 Task: Search one way flight ticket for 4 adults, 2 children, 2 infants in seat and 1 infant on lap in economy from Kansas City: Kansas City International Airport (was Mid-continent International) to Fort Wayne: Fort Wayne International Airport on 5-4-2023. Choice of flights is Southwest. Price is upto 65000. Outbound departure time preference is 8:15.
Action: Mouse moved to (352, 133)
Screenshot: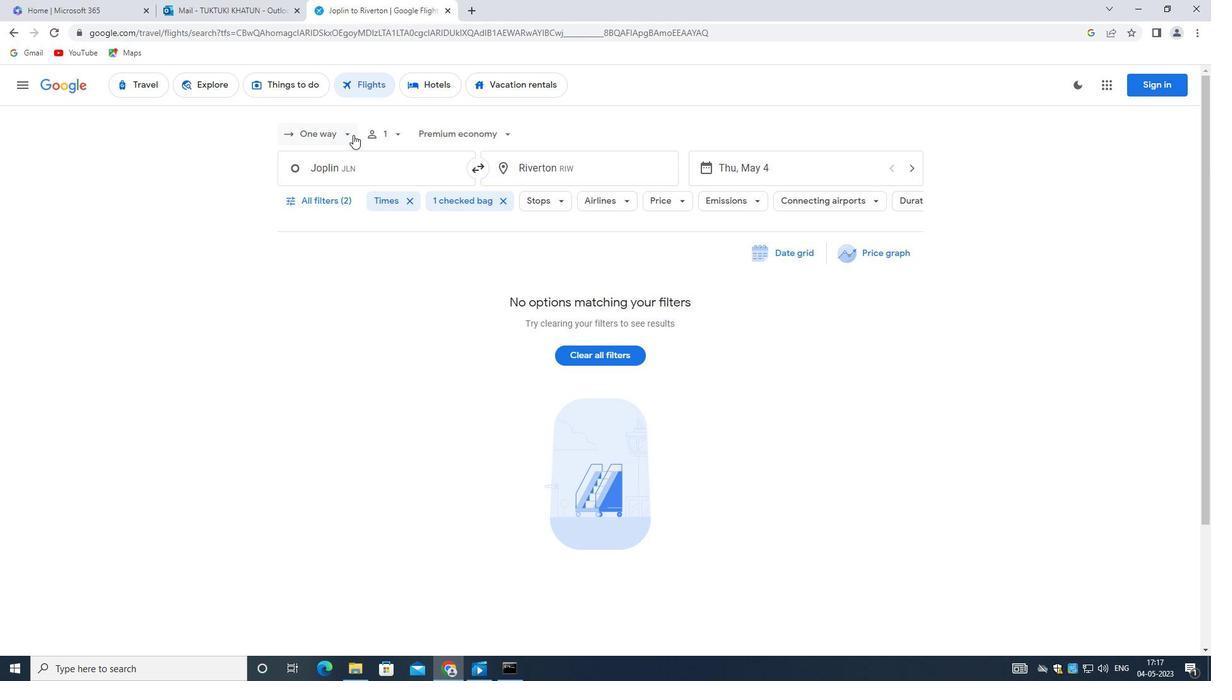 
Action: Mouse pressed left at (352, 133)
Screenshot: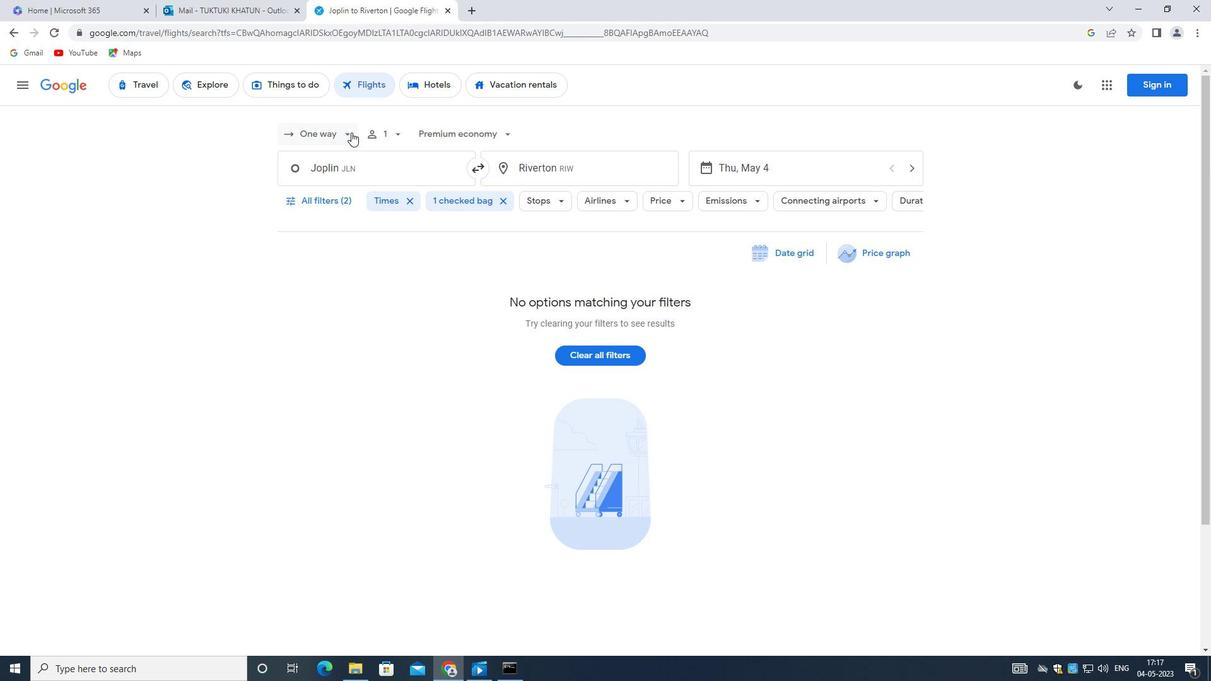 
Action: Mouse moved to (332, 201)
Screenshot: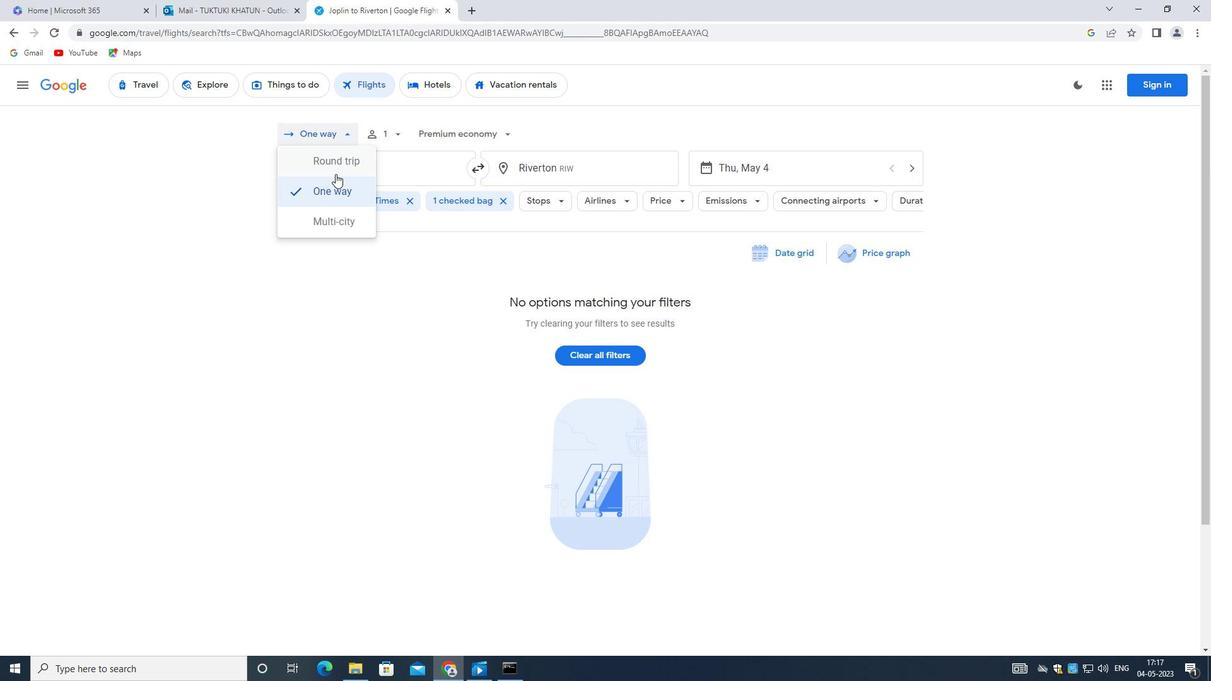 
Action: Mouse pressed left at (332, 201)
Screenshot: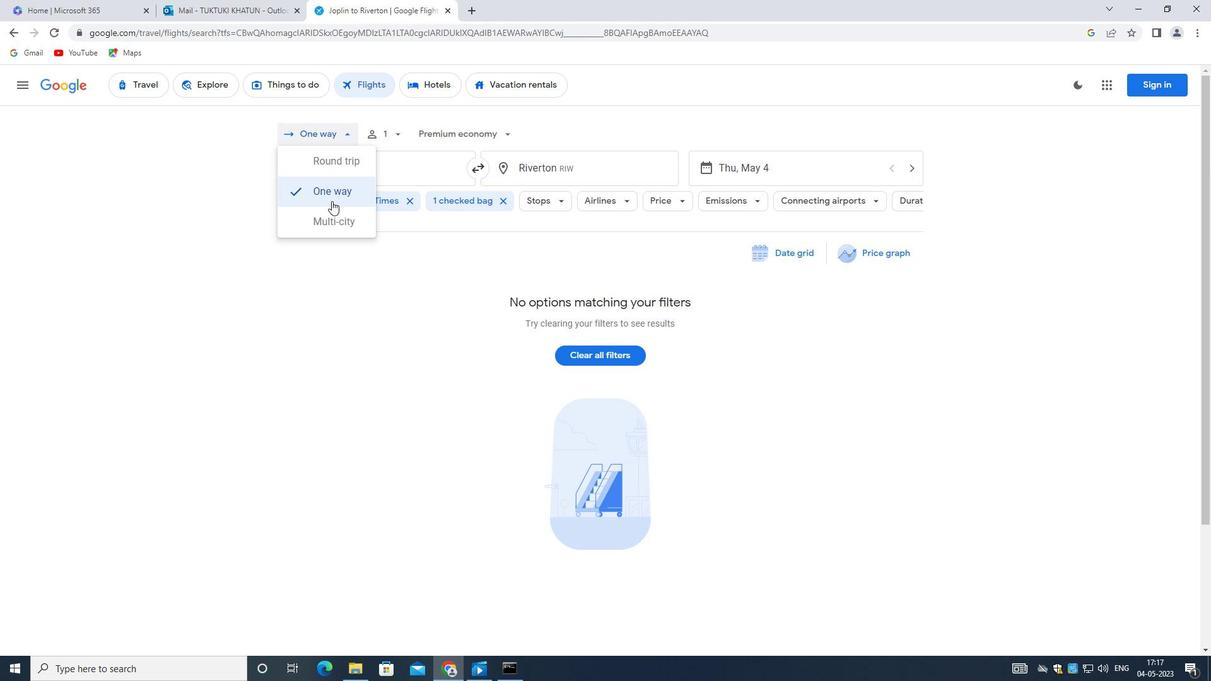 
Action: Mouse moved to (388, 137)
Screenshot: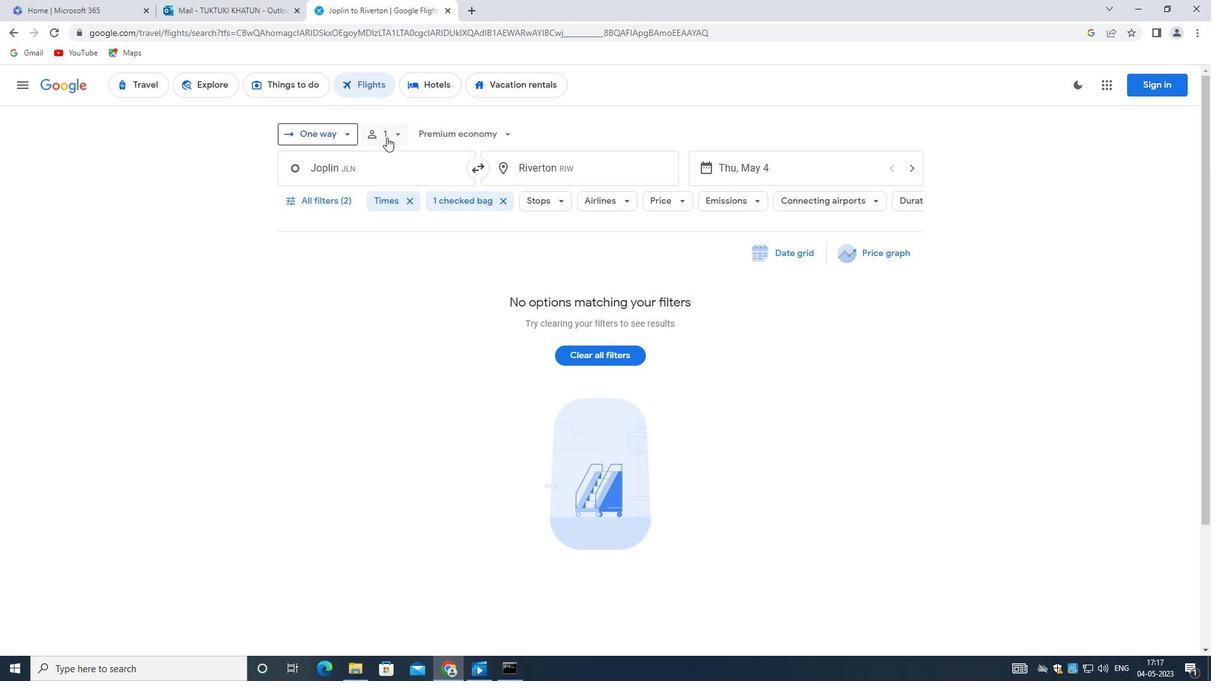 
Action: Mouse pressed left at (388, 137)
Screenshot: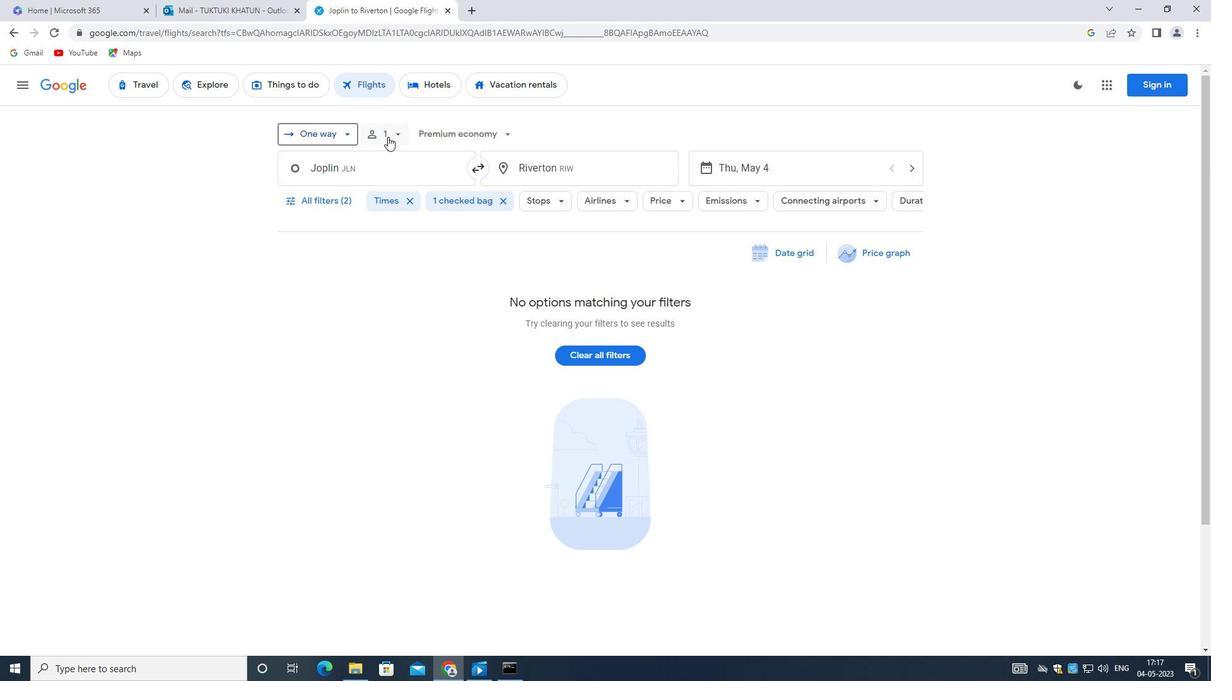 
Action: Mouse moved to (490, 161)
Screenshot: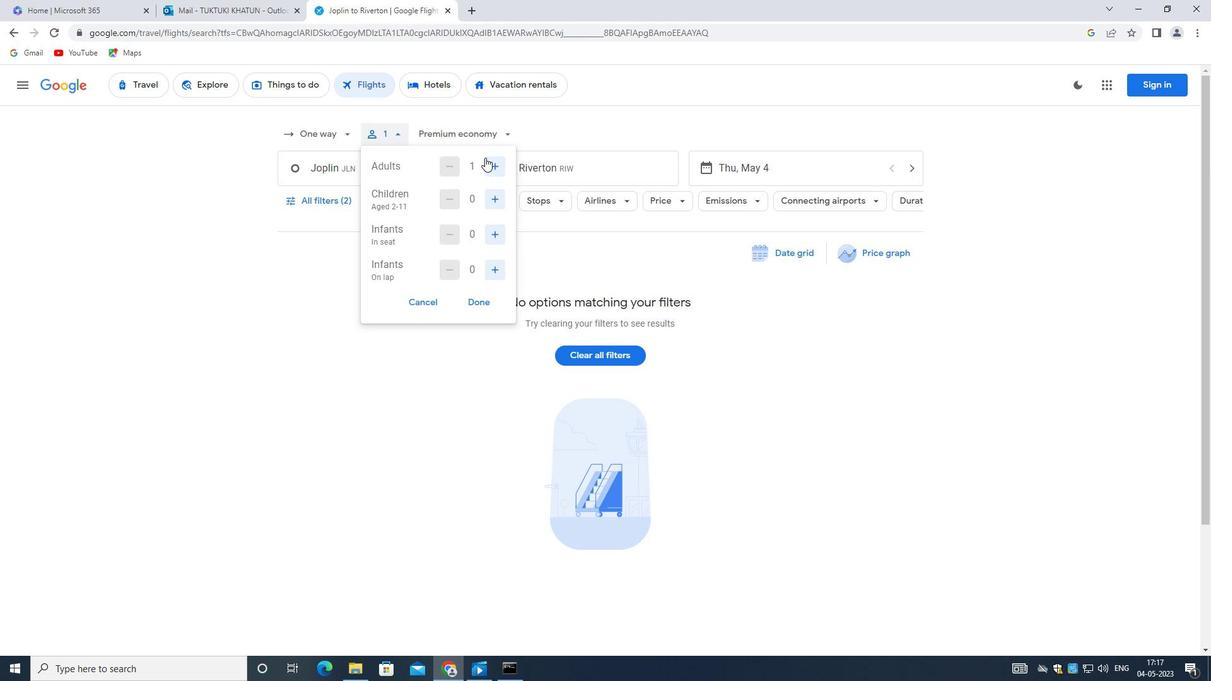 
Action: Mouse pressed left at (490, 161)
Screenshot: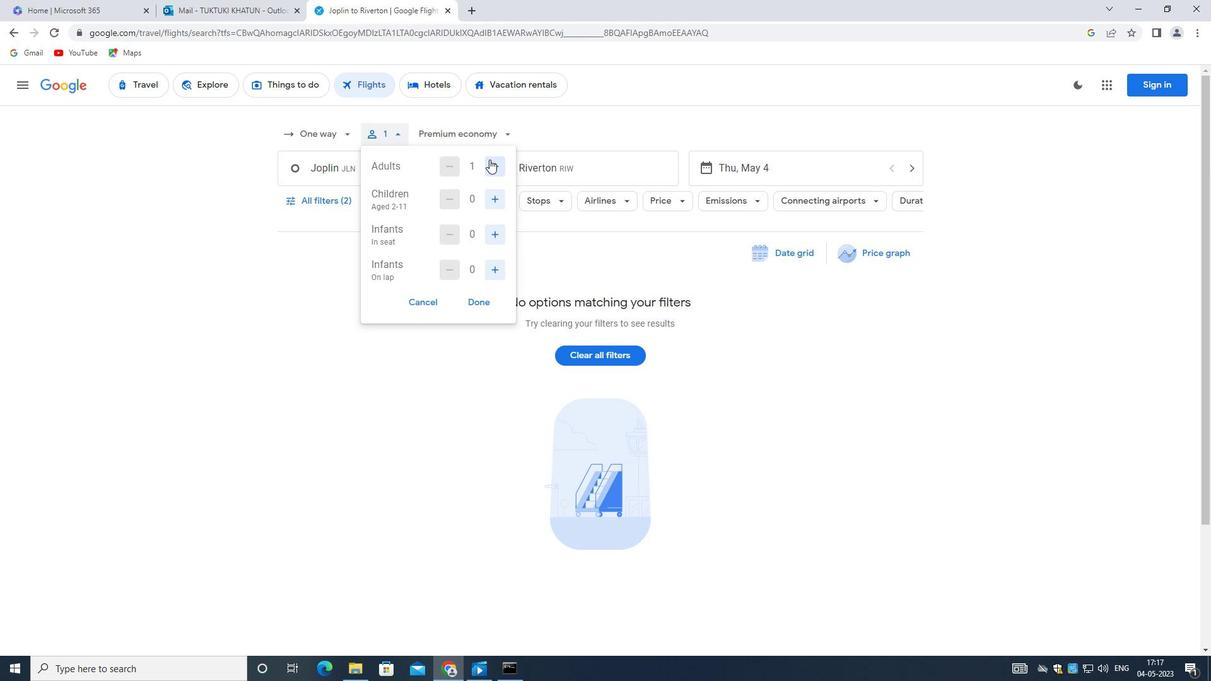 
Action: Mouse moved to (490, 158)
Screenshot: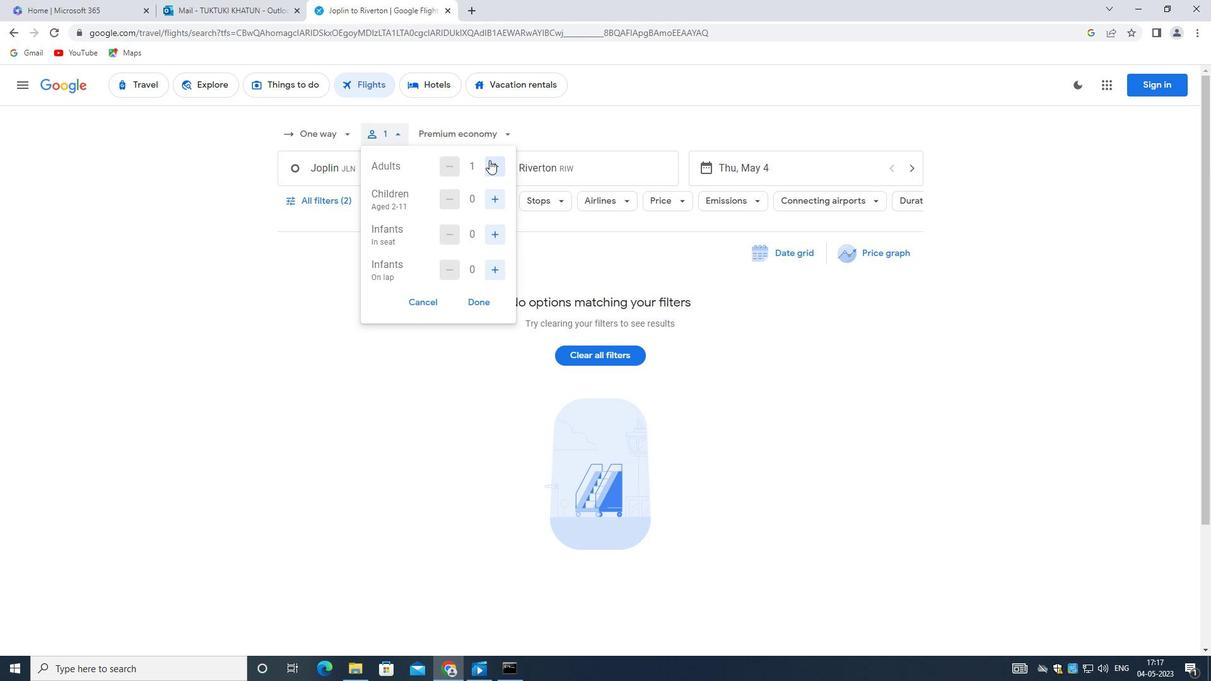 
Action: Mouse pressed left at (490, 158)
Screenshot: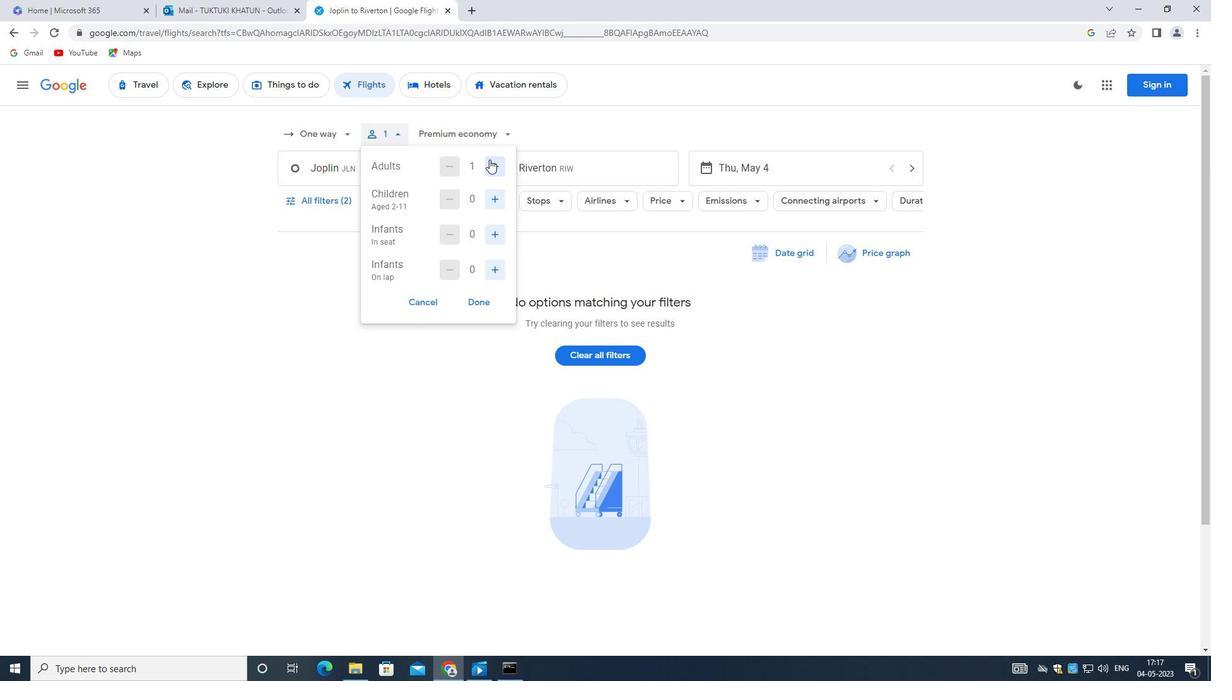 
Action: Mouse moved to (490, 162)
Screenshot: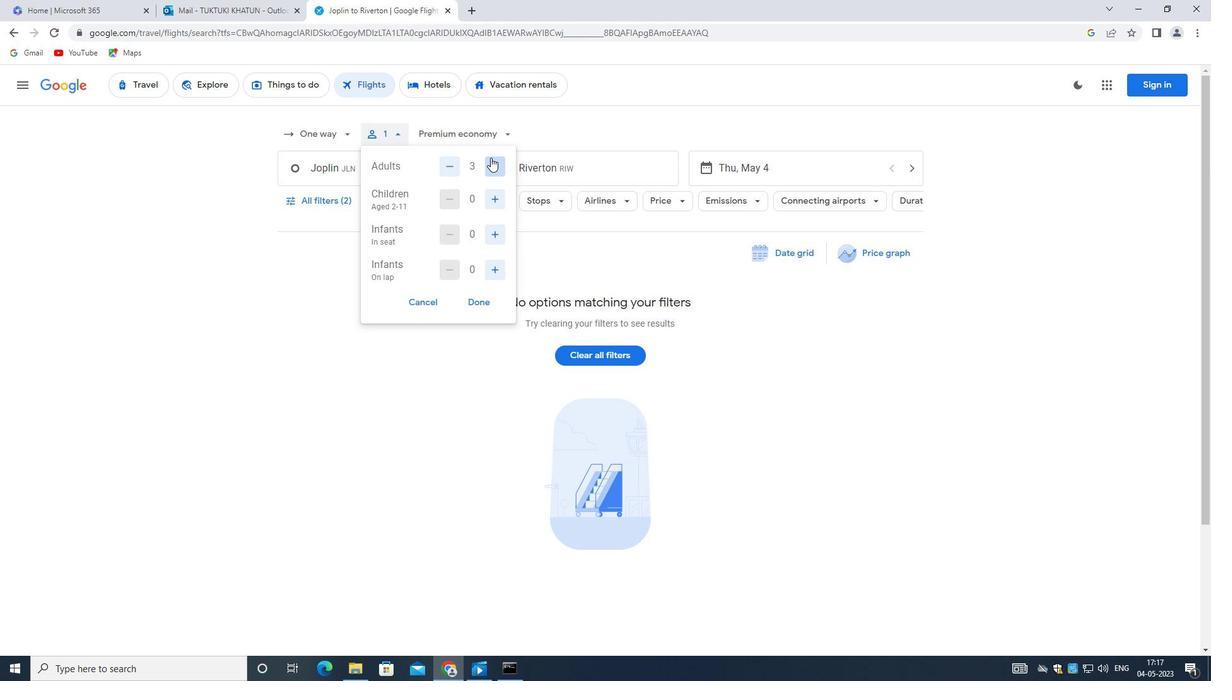 
Action: Mouse pressed left at (490, 162)
Screenshot: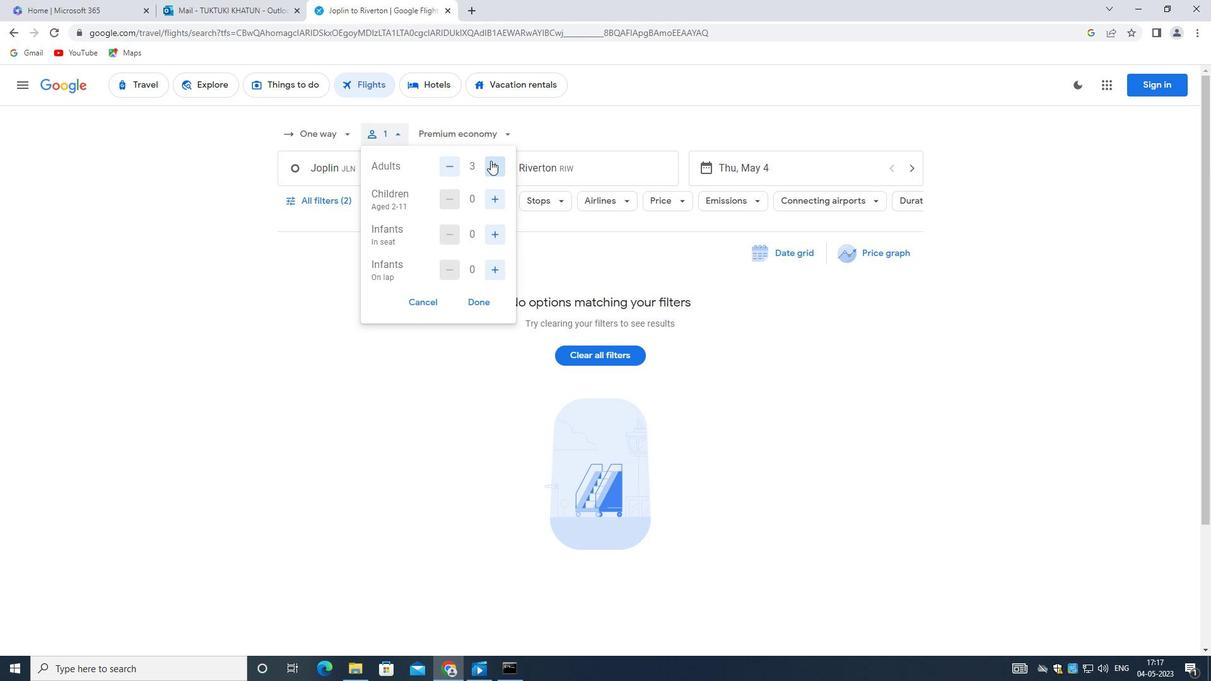 
Action: Mouse moved to (495, 205)
Screenshot: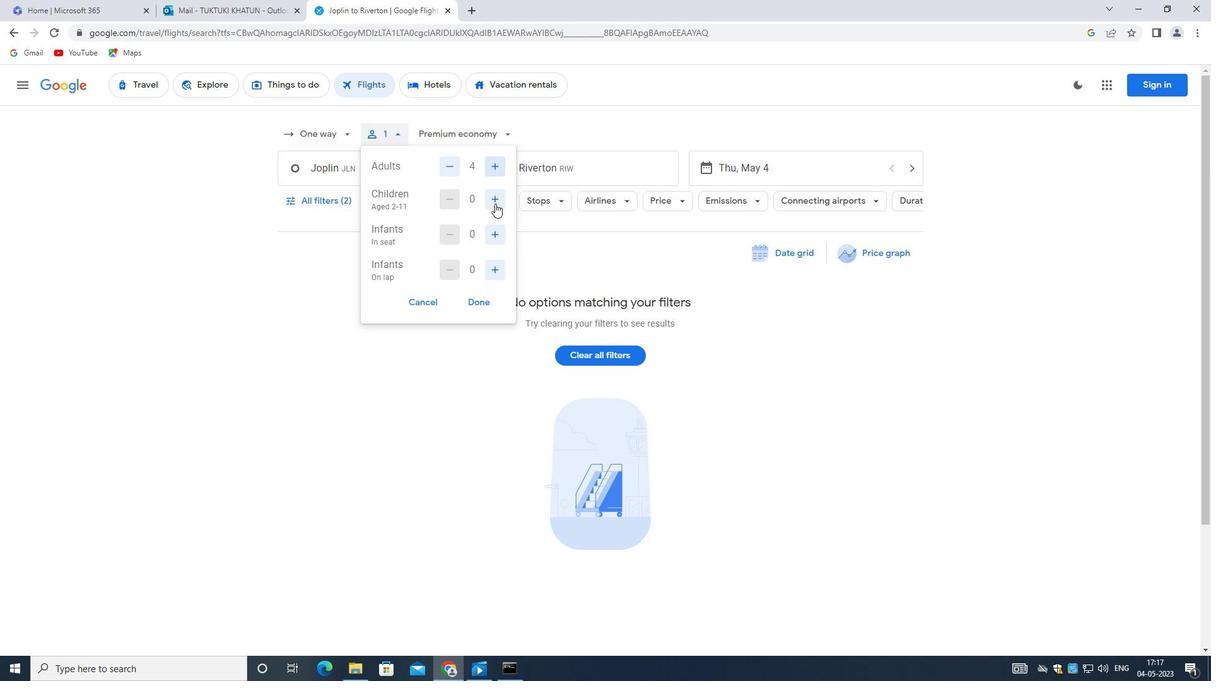 
Action: Mouse pressed left at (495, 205)
Screenshot: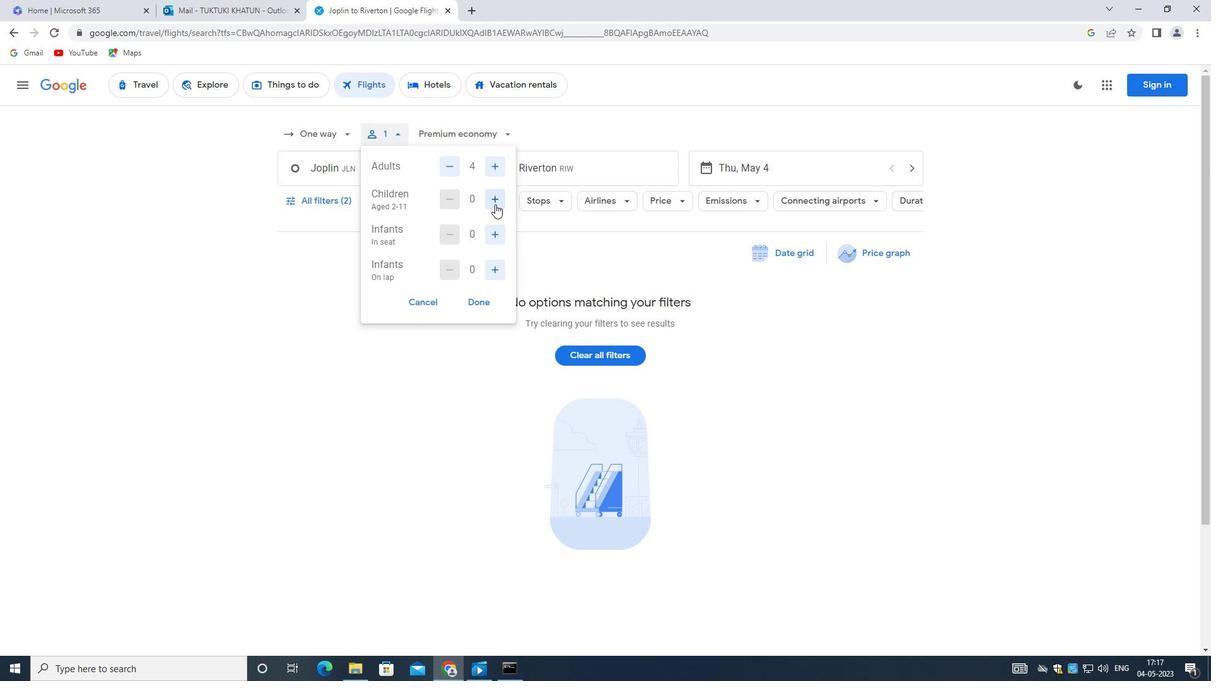 
Action: Mouse moved to (497, 204)
Screenshot: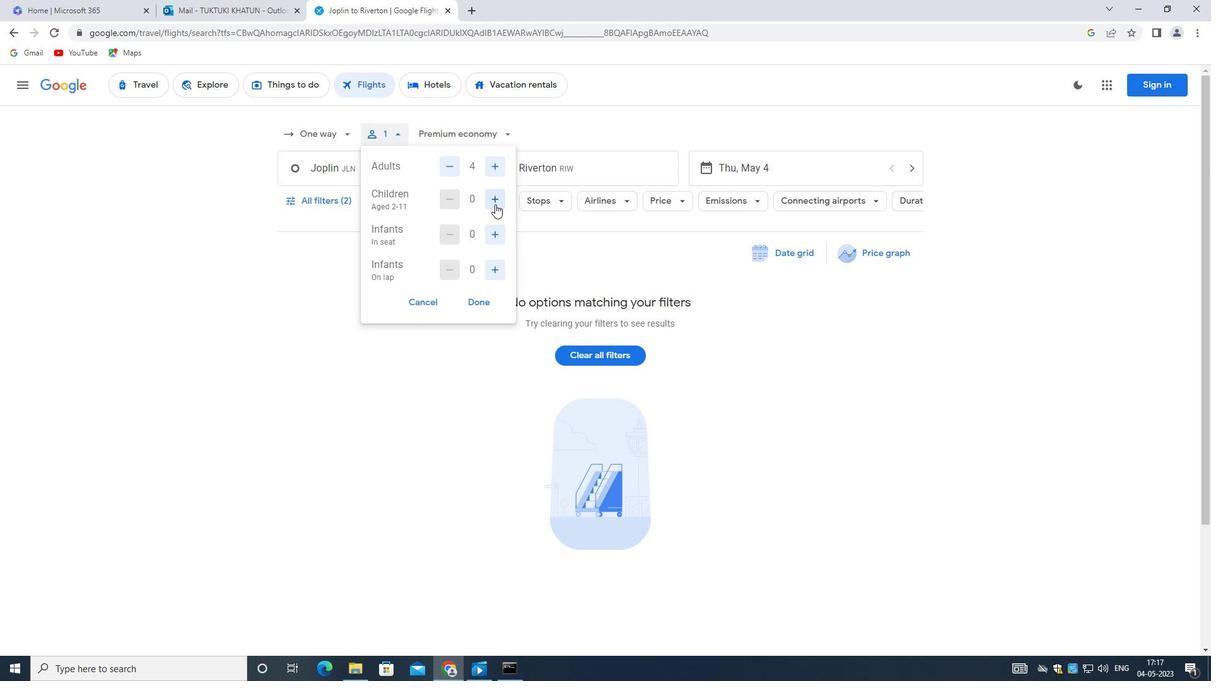 
Action: Mouse pressed left at (497, 204)
Screenshot: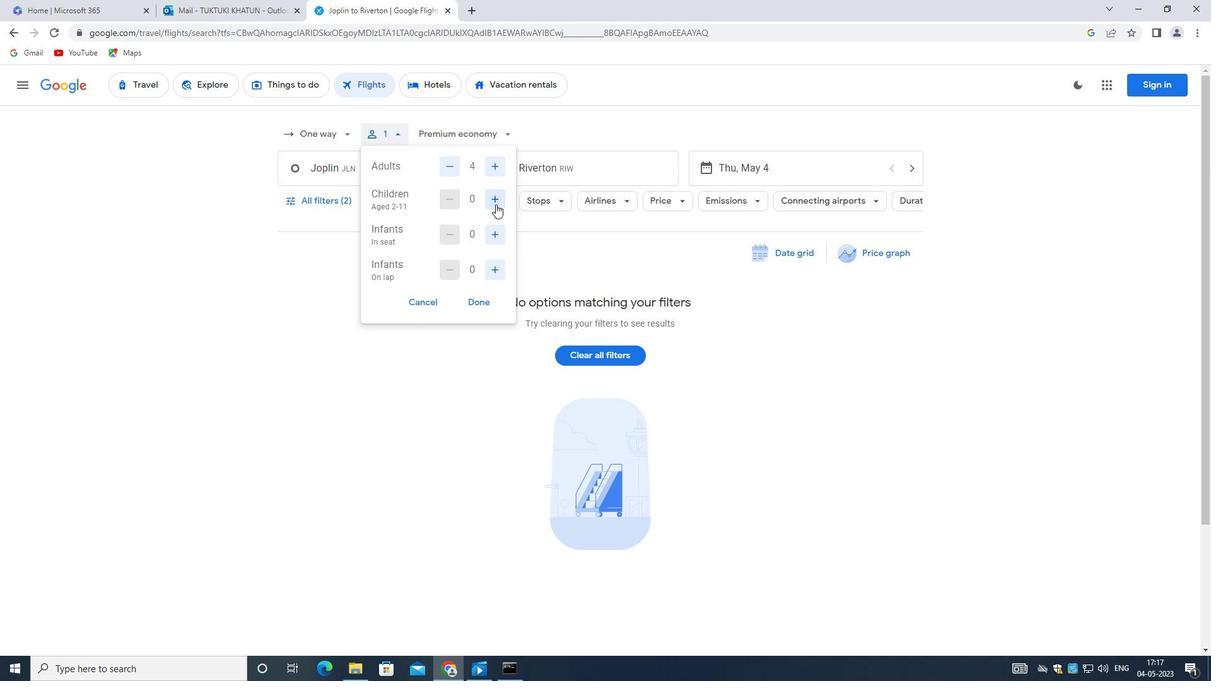 
Action: Mouse moved to (495, 238)
Screenshot: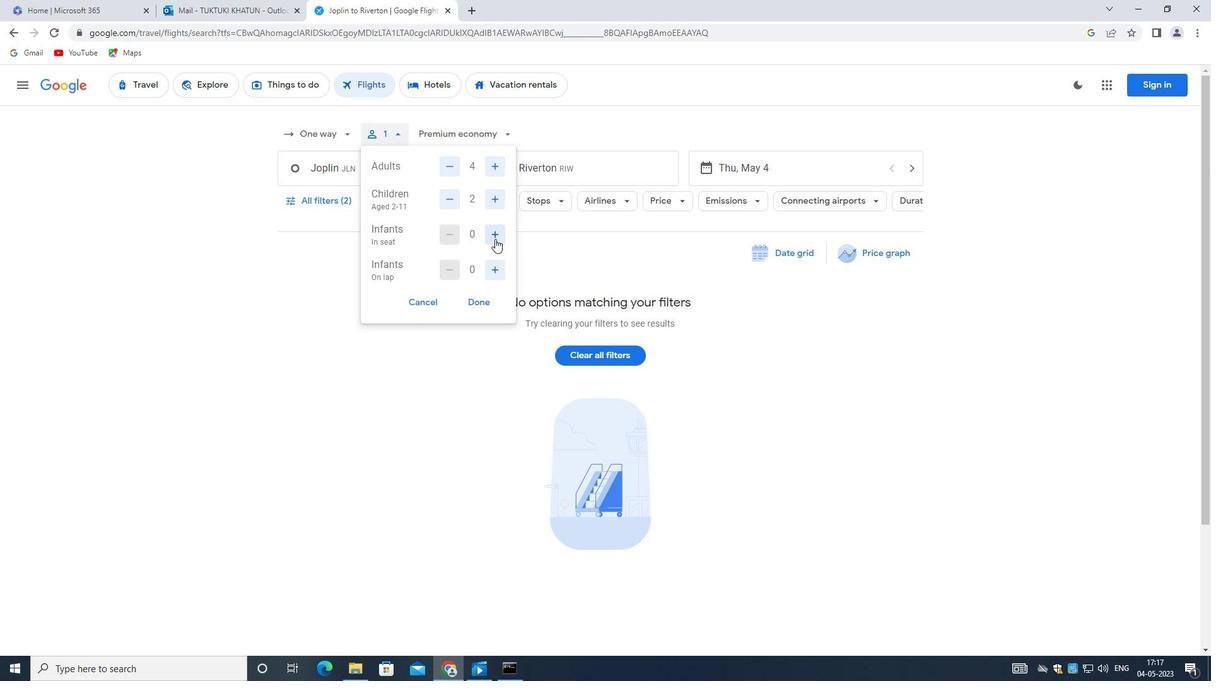 
Action: Mouse pressed left at (495, 238)
Screenshot: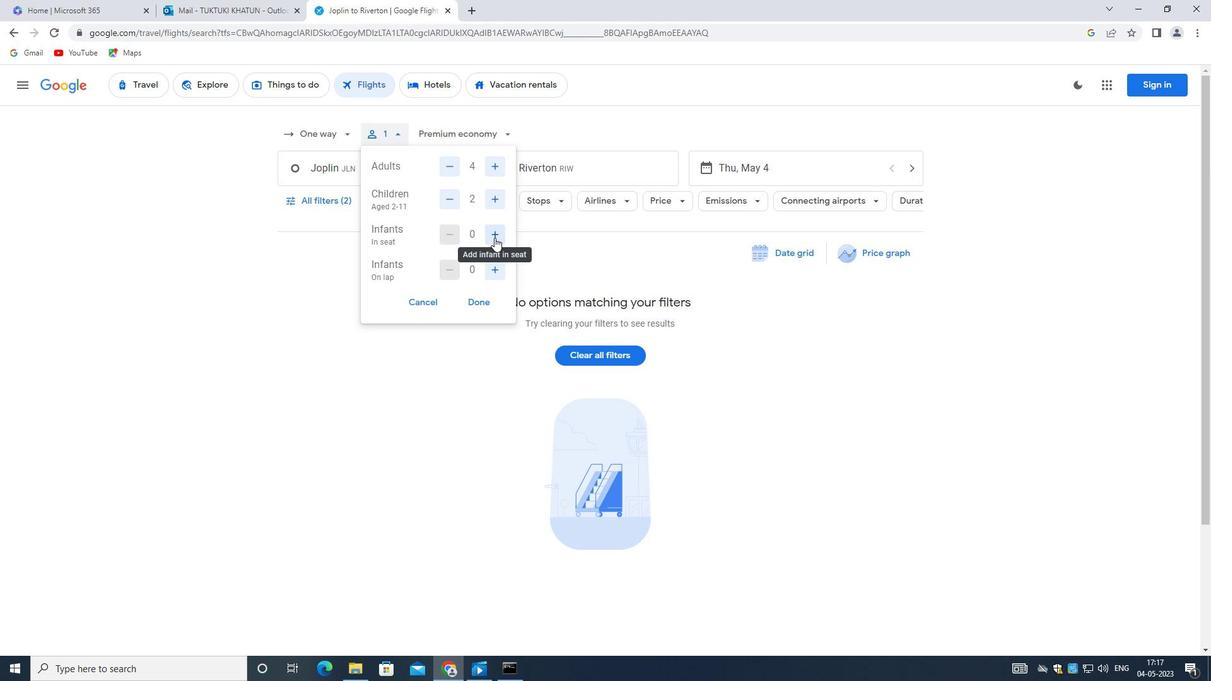 
Action: Mouse pressed left at (495, 238)
Screenshot: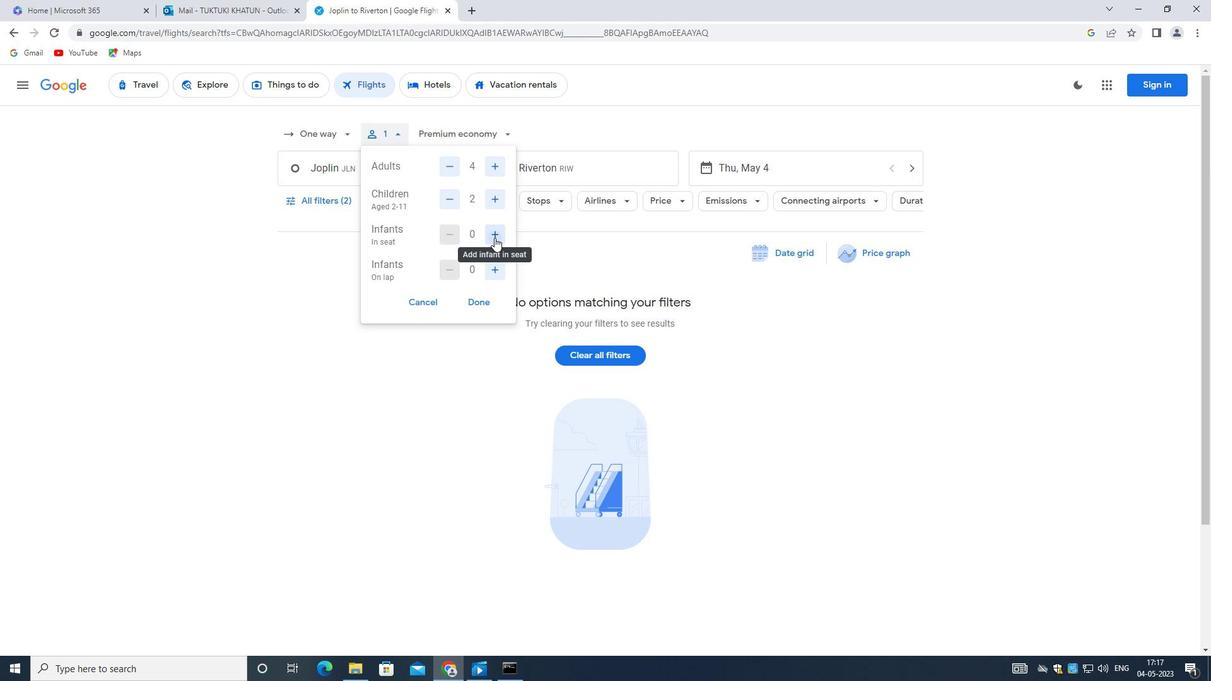 
Action: Mouse moved to (495, 270)
Screenshot: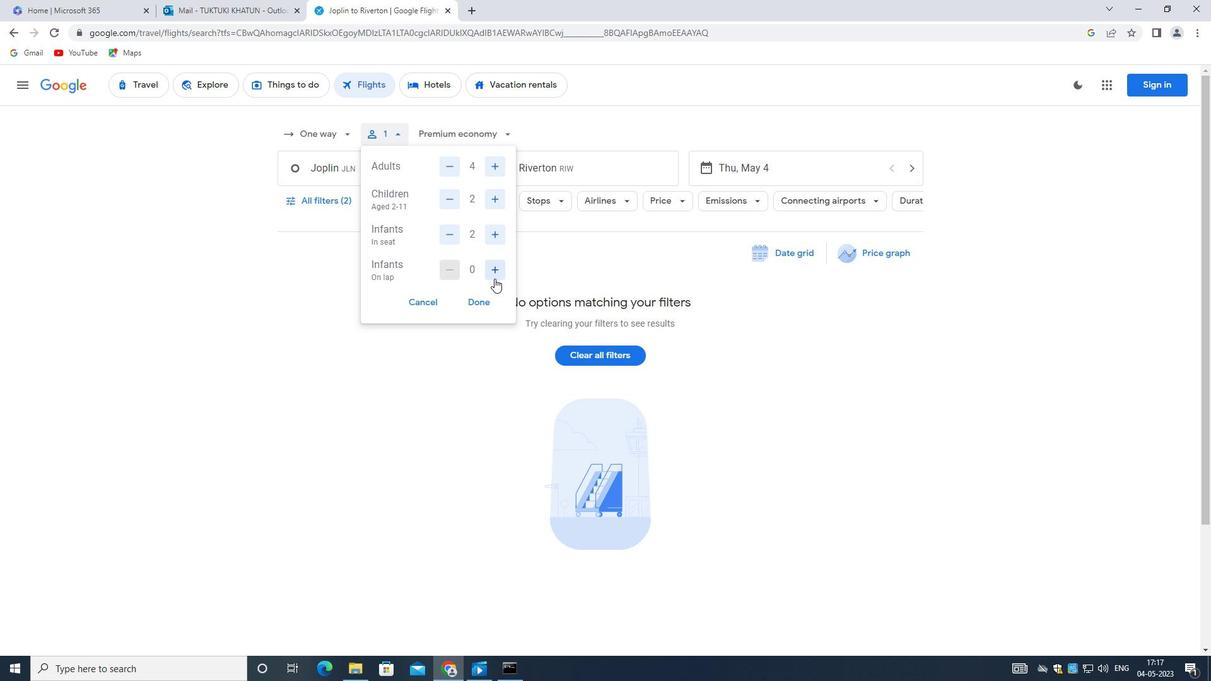 
Action: Mouse pressed left at (495, 270)
Screenshot: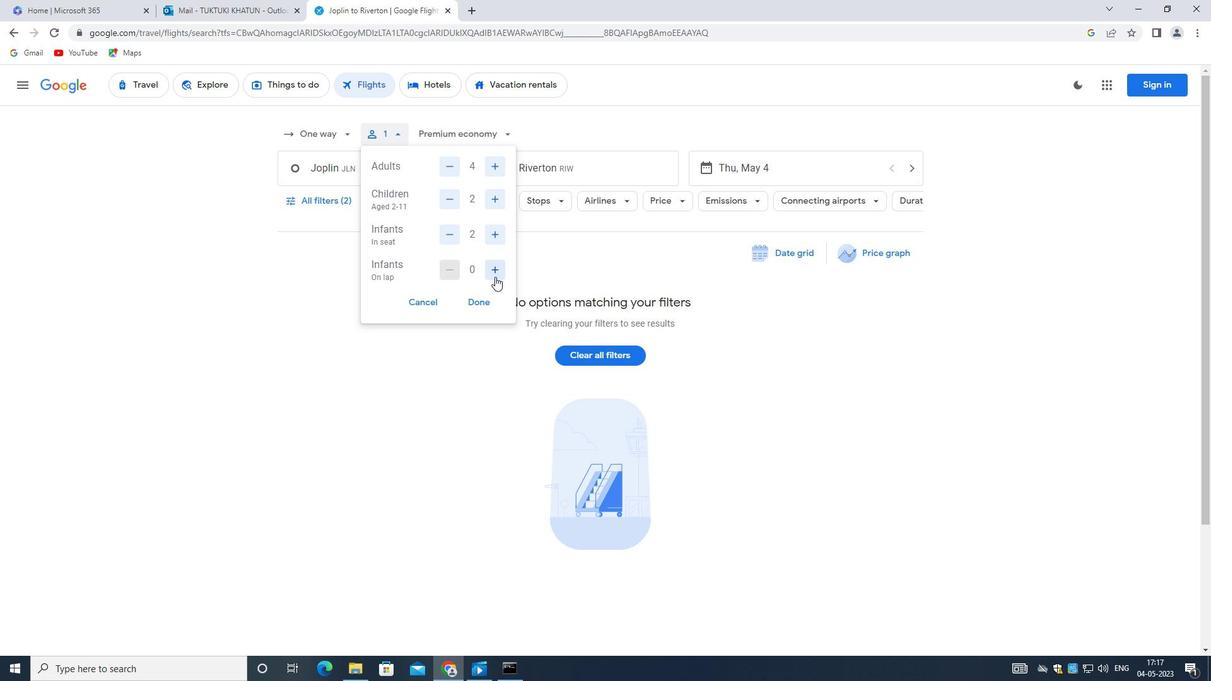 
Action: Mouse moved to (473, 299)
Screenshot: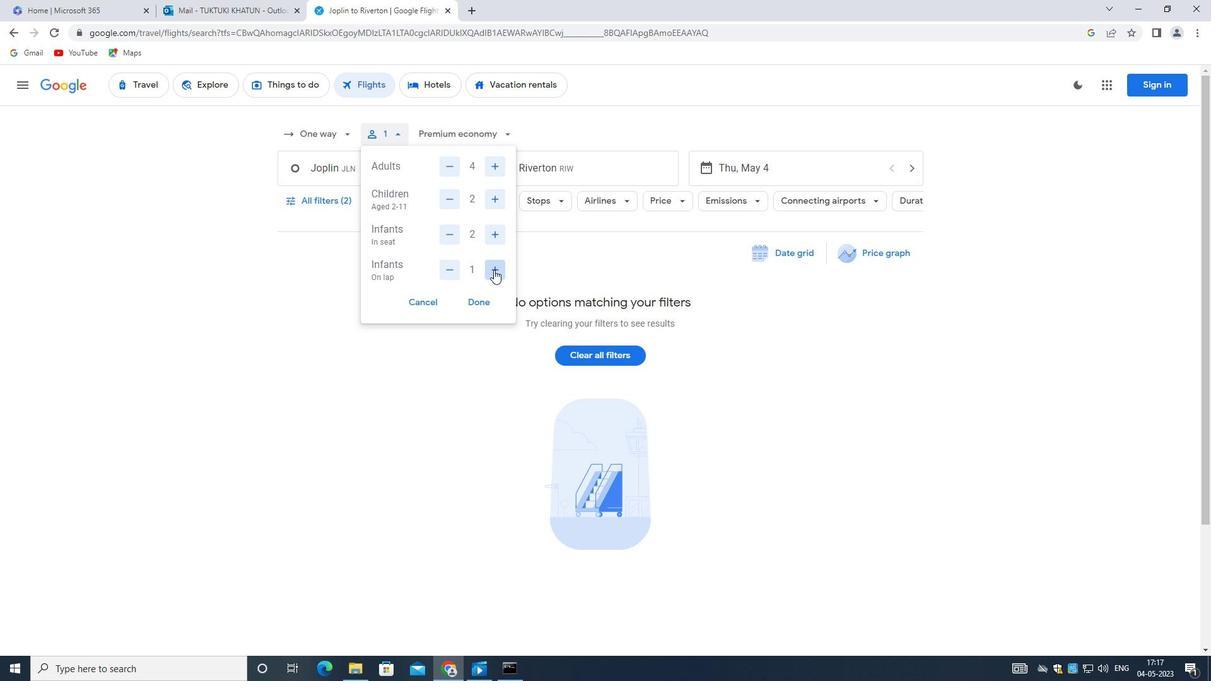 
Action: Mouse pressed left at (473, 299)
Screenshot: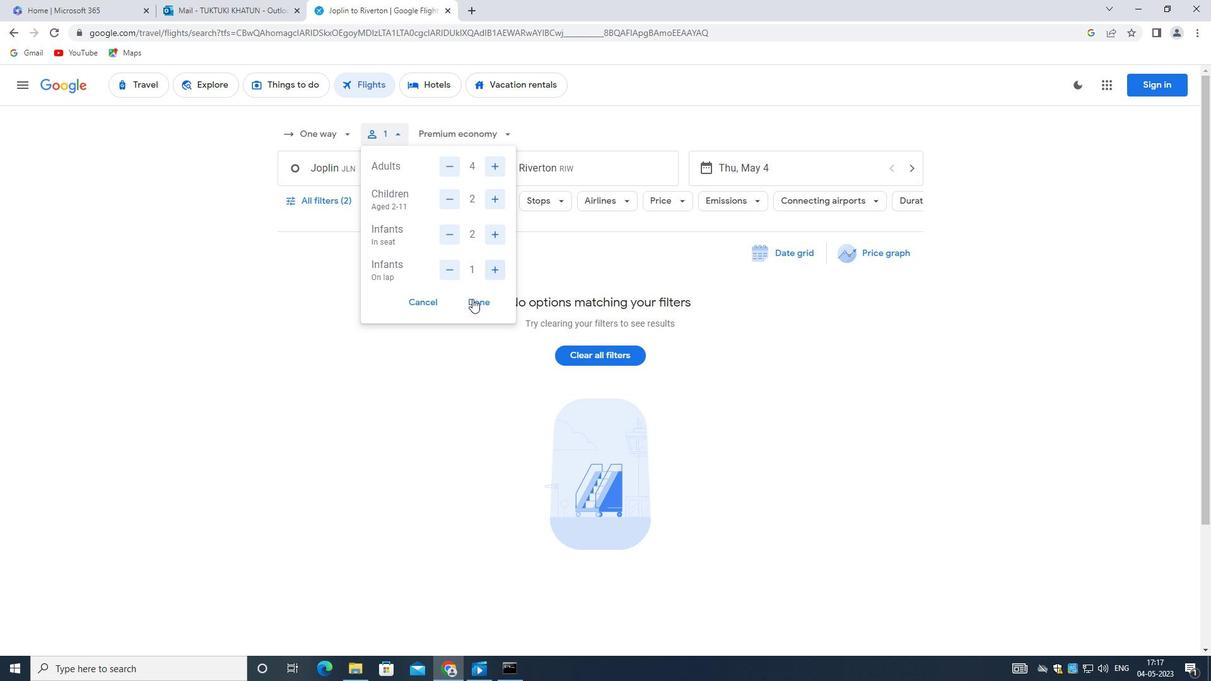 
Action: Mouse moved to (492, 131)
Screenshot: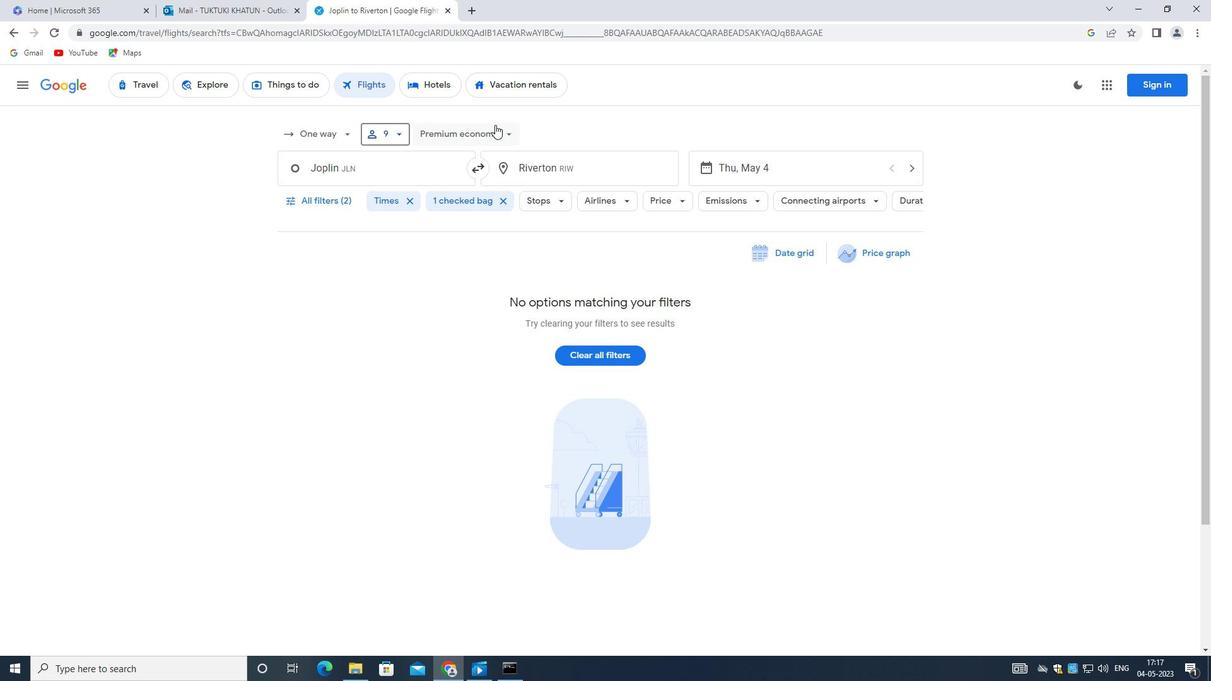 
Action: Mouse pressed left at (492, 131)
Screenshot: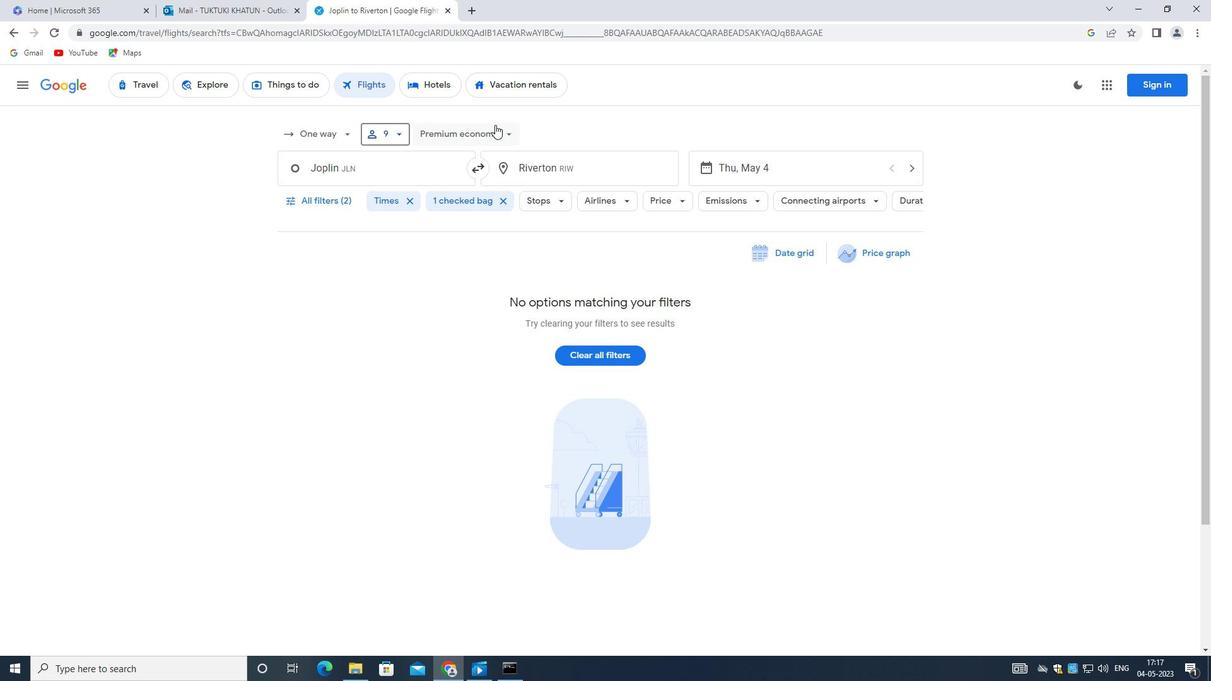 
Action: Mouse moved to (473, 161)
Screenshot: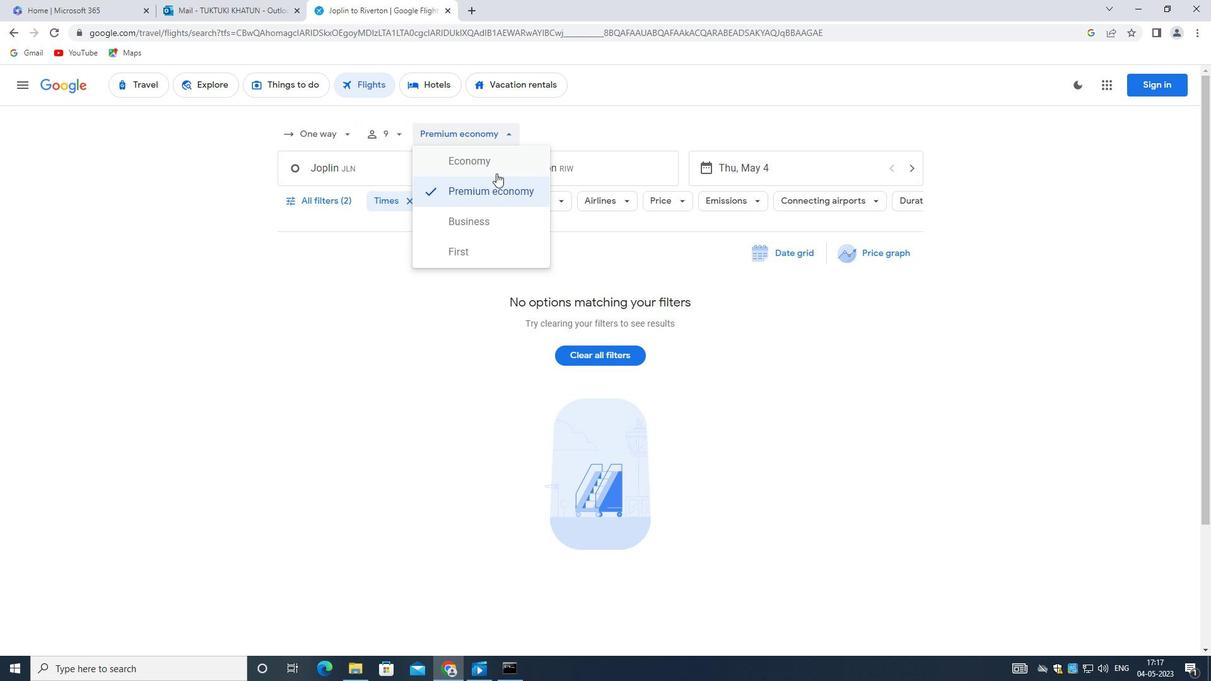 
Action: Mouse pressed left at (473, 161)
Screenshot: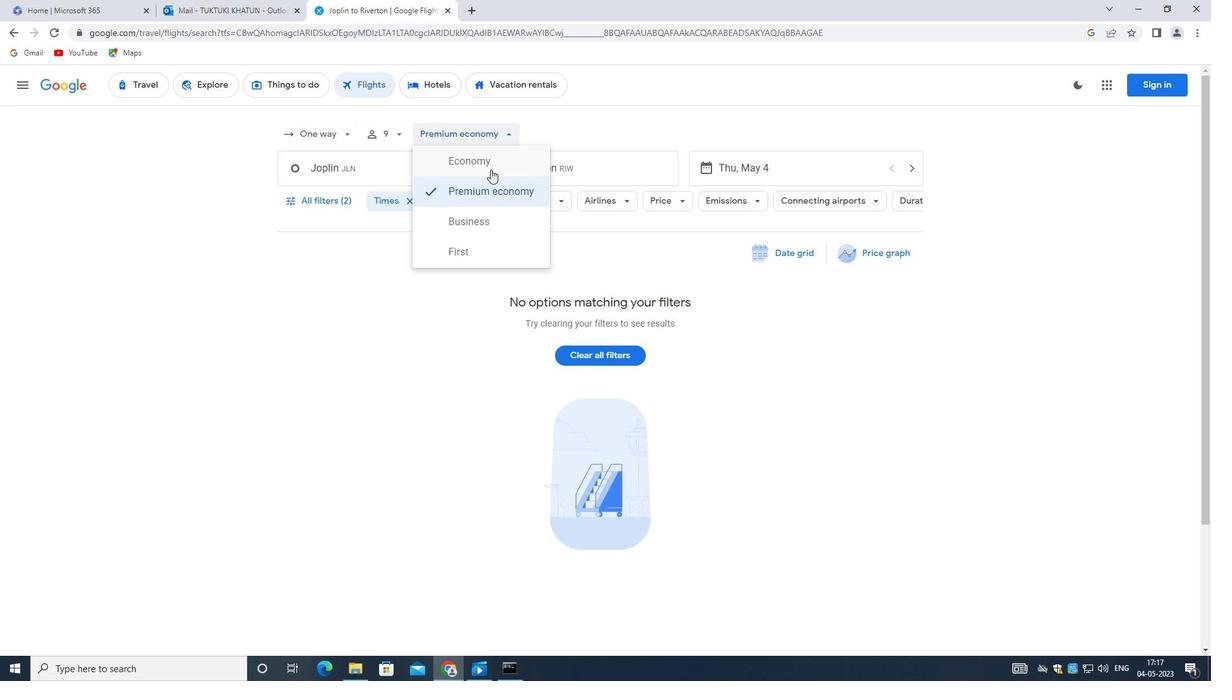 
Action: Mouse moved to (340, 164)
Screenshot: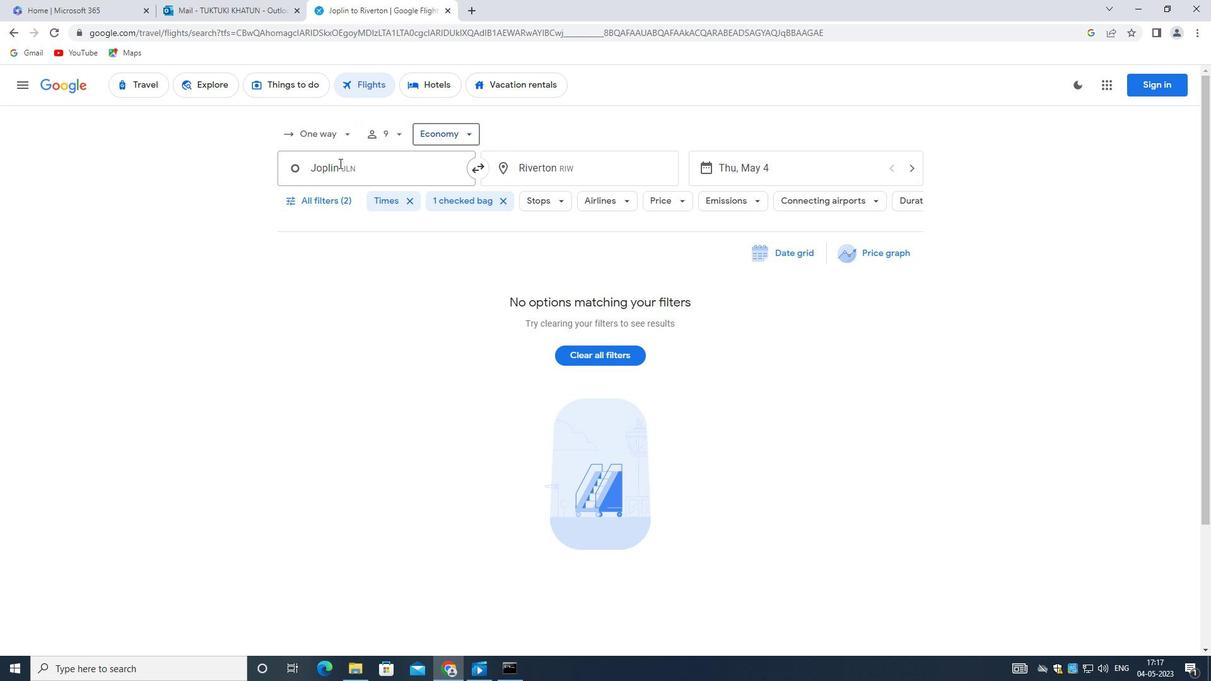 
Action: Mouse pressed left at (340, 164)
Screenshot: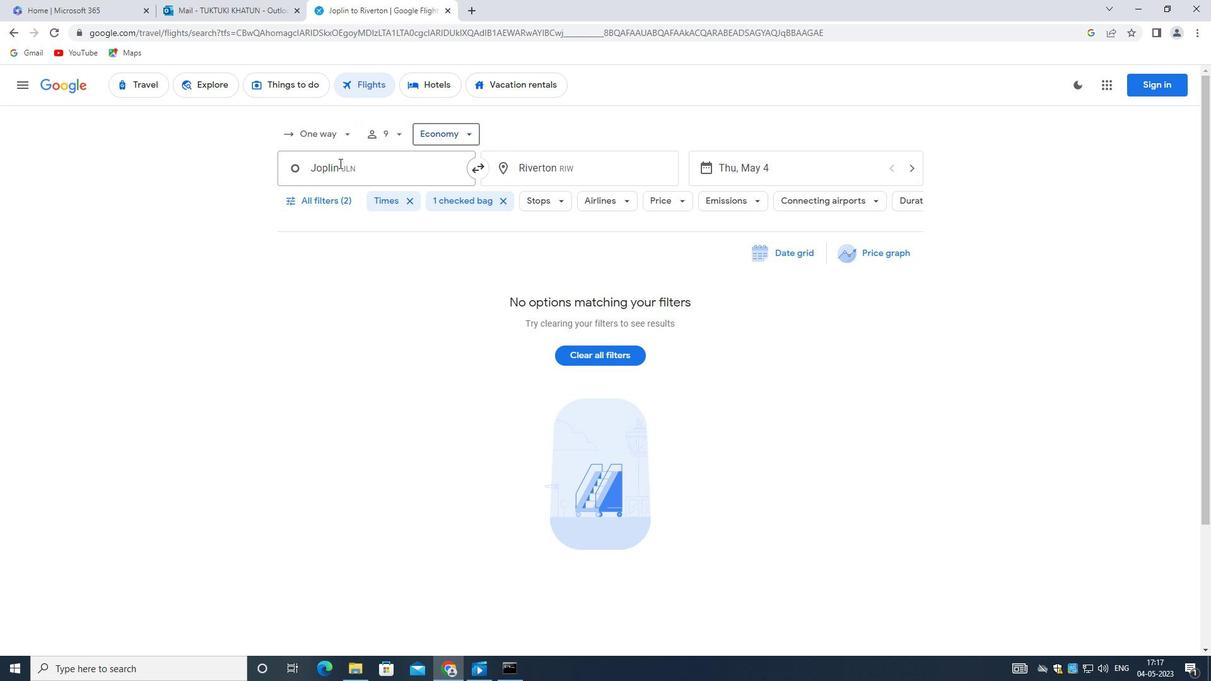 
Action: Mouse moved to (342, 169)
Screenshot: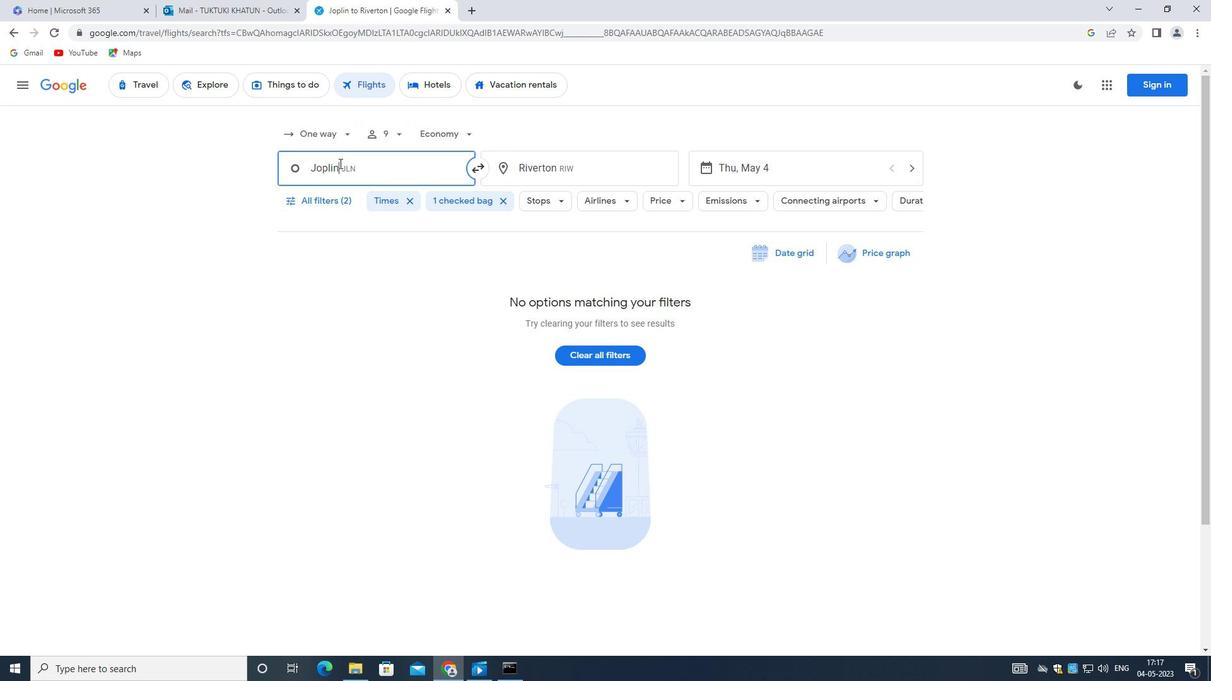 
Action: Key pressed <Key.backspace><Key.shift_r>Kansas<Key.space><Key.shift>C
Screenshot: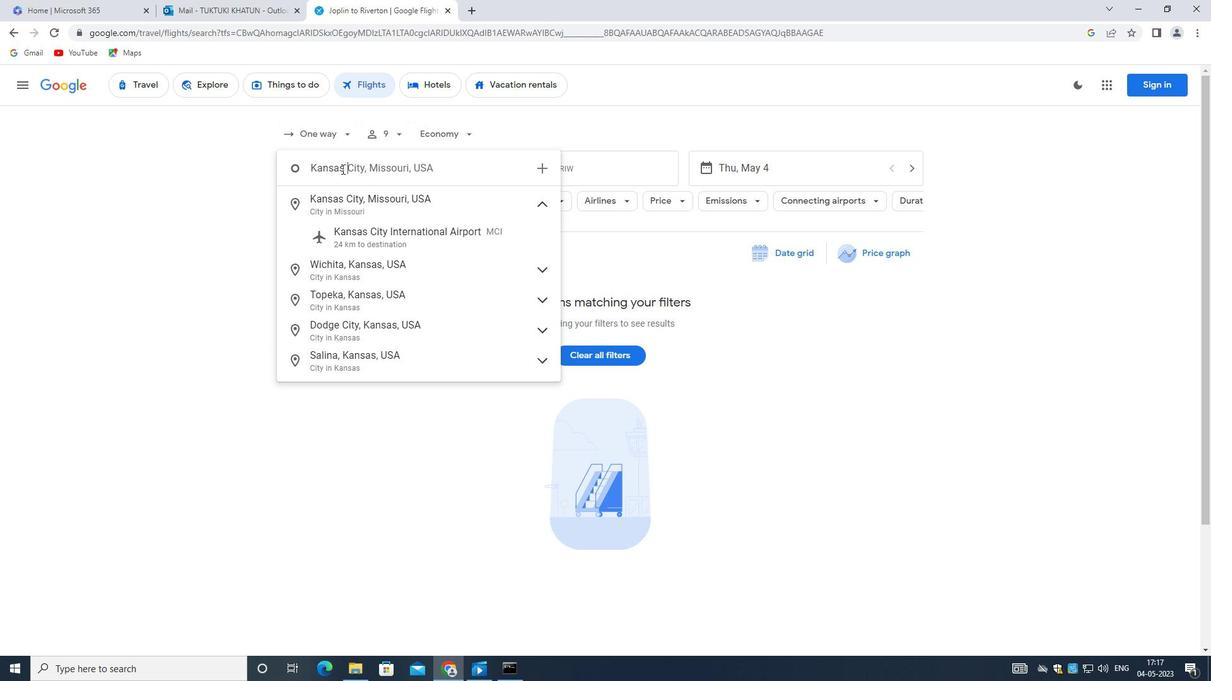 
Action: Mouse moved to (429, 231)
Screenshot: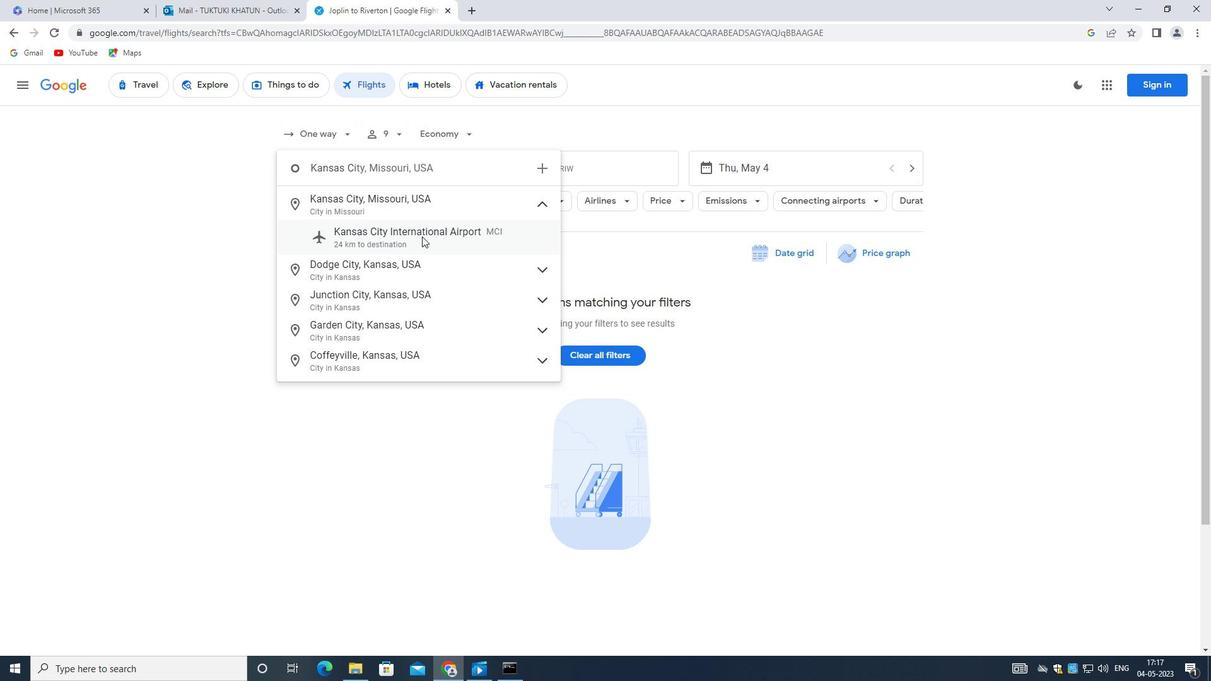 
Action: Mouse pressed left at (429, 231)
Screenshot: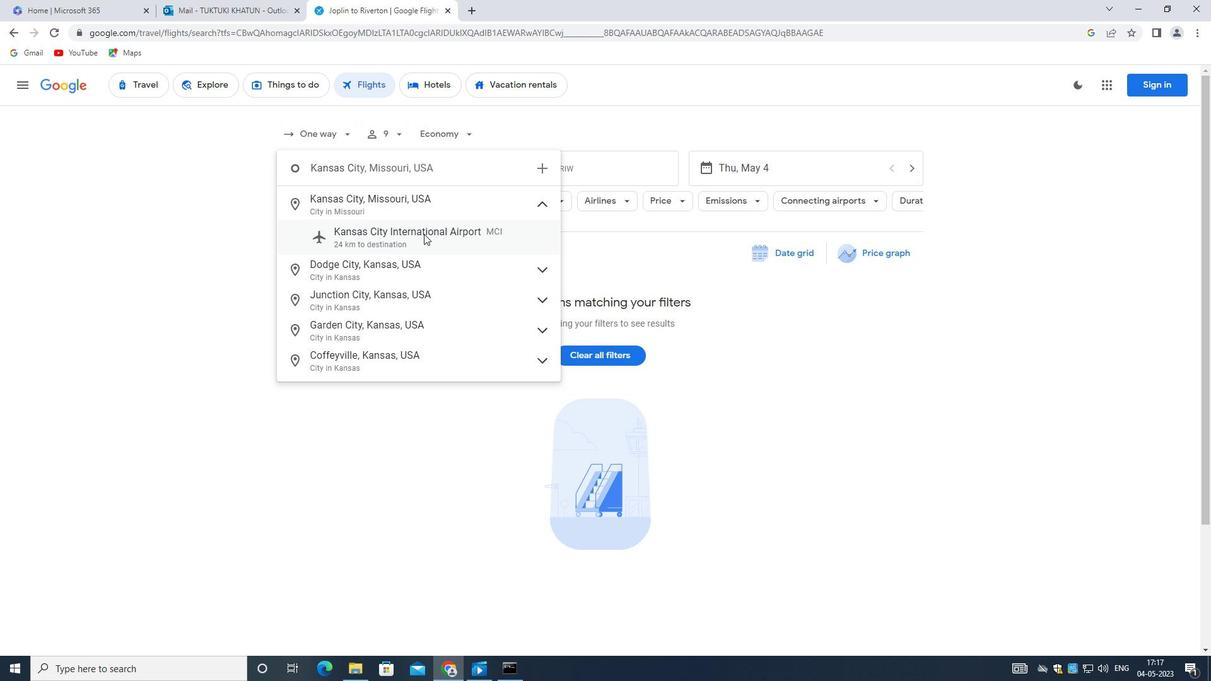 
Action: Mouse moved to (549, 166)
Screenshot: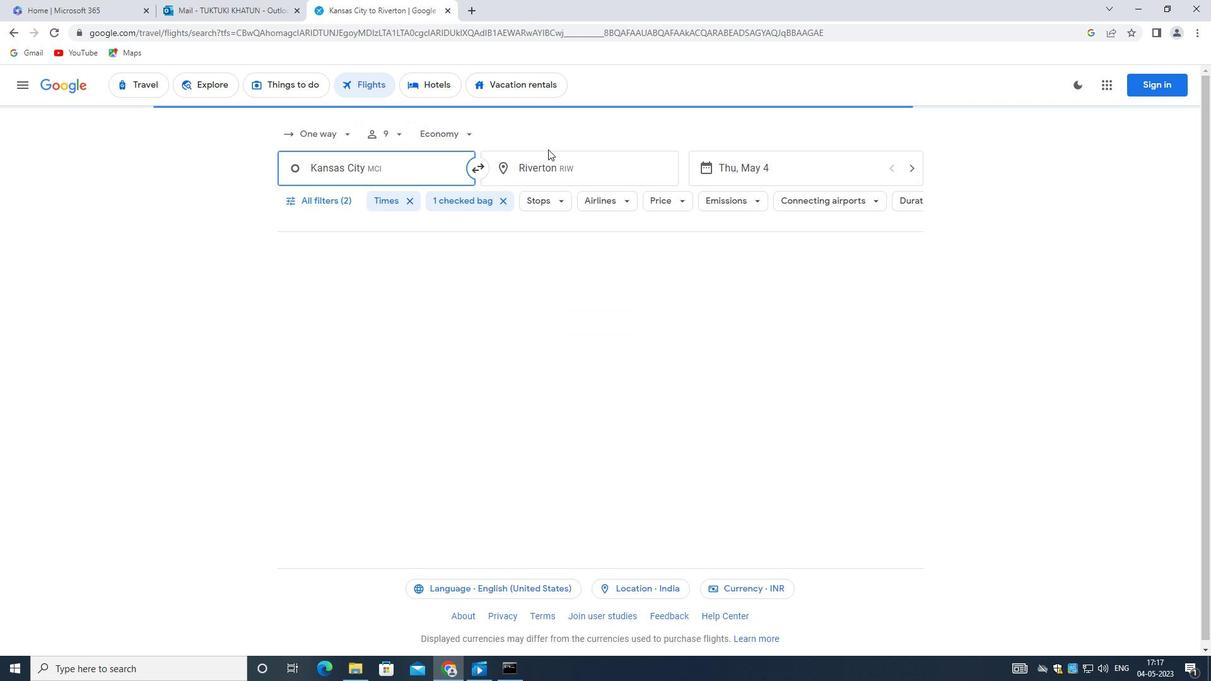 
Action: Mouse pressed left at (549, 166)
Screenshot: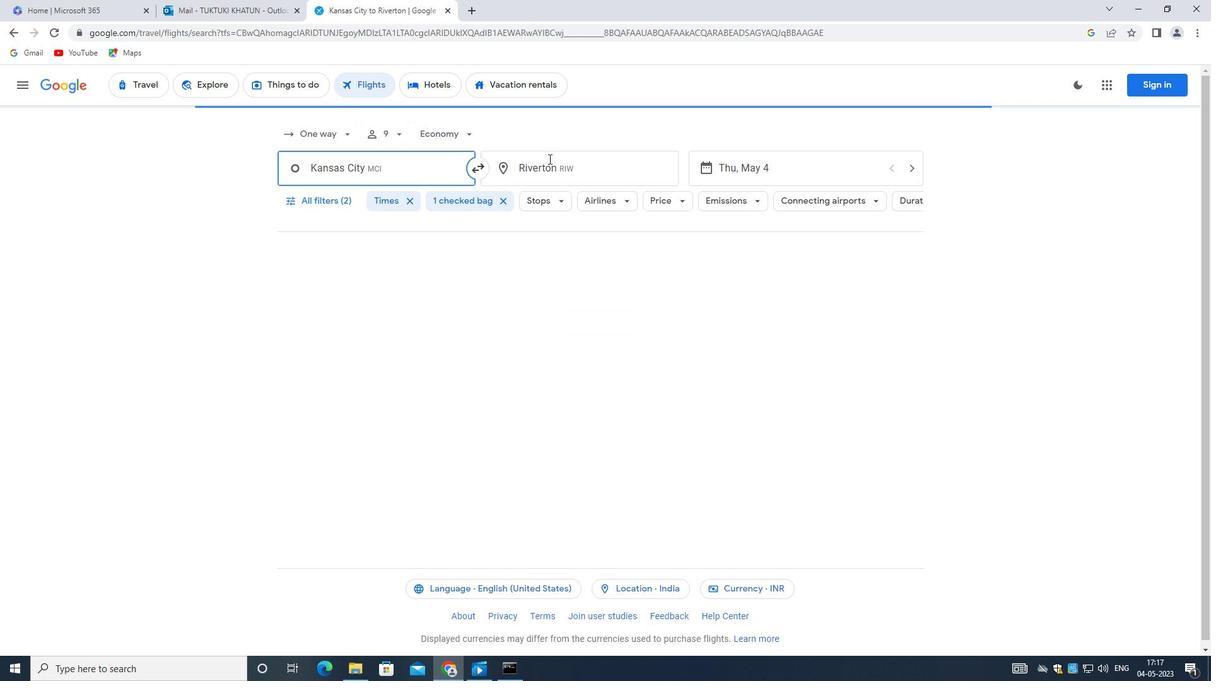 
Action: Mouse moved to (550, 162)
Screenshot: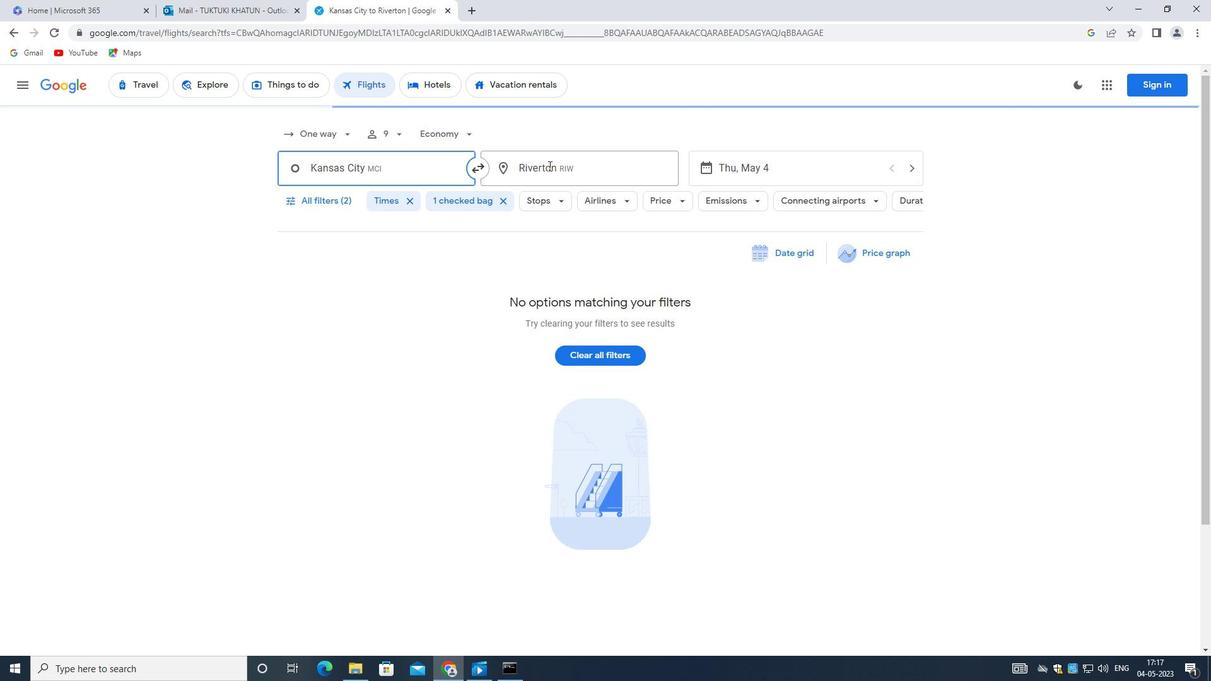 
Action: Key pressed <Key.backspace><Key.shift>FORT<Key.space><Key.shift>WANE
Screenshot: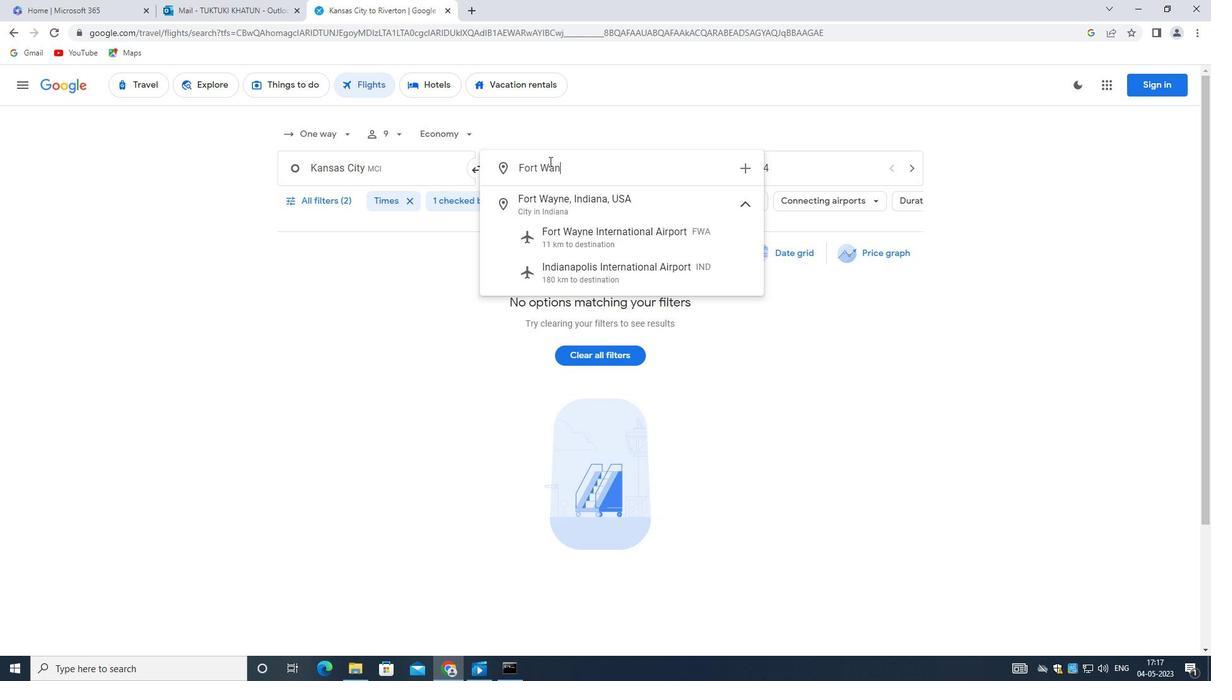 
Action: Mouse moved to (614, 231)
Screenshot: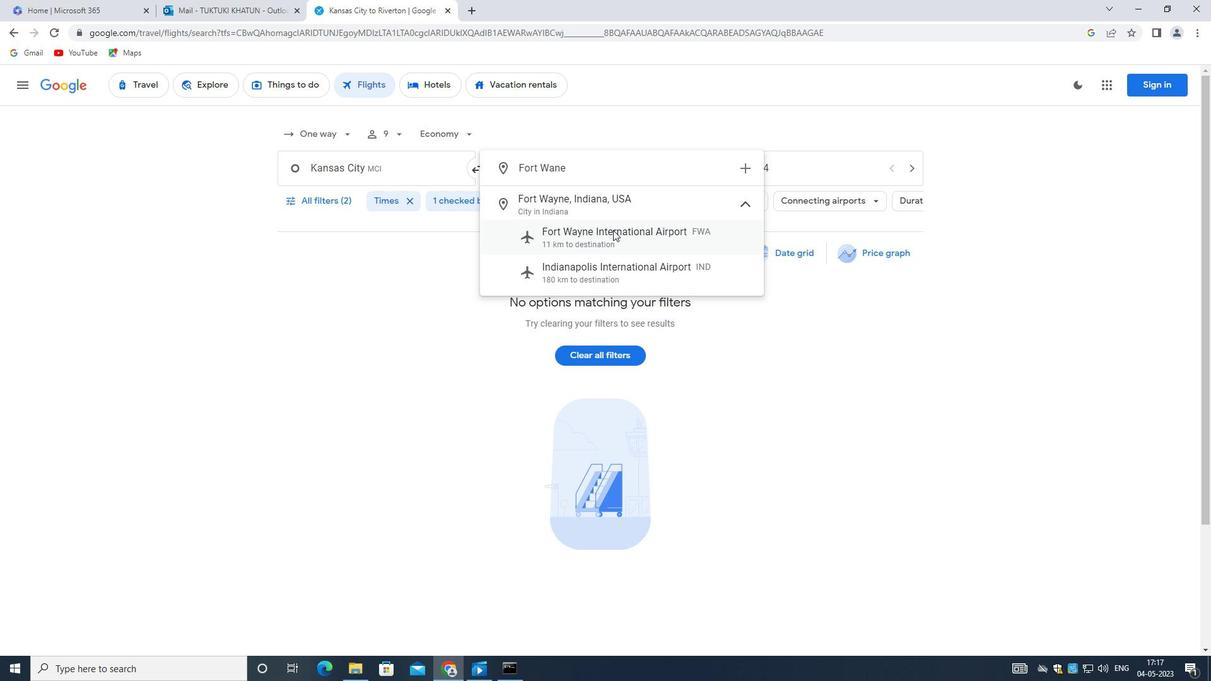 
Action: Mouse pressed left at (614, 231)
Screenshot: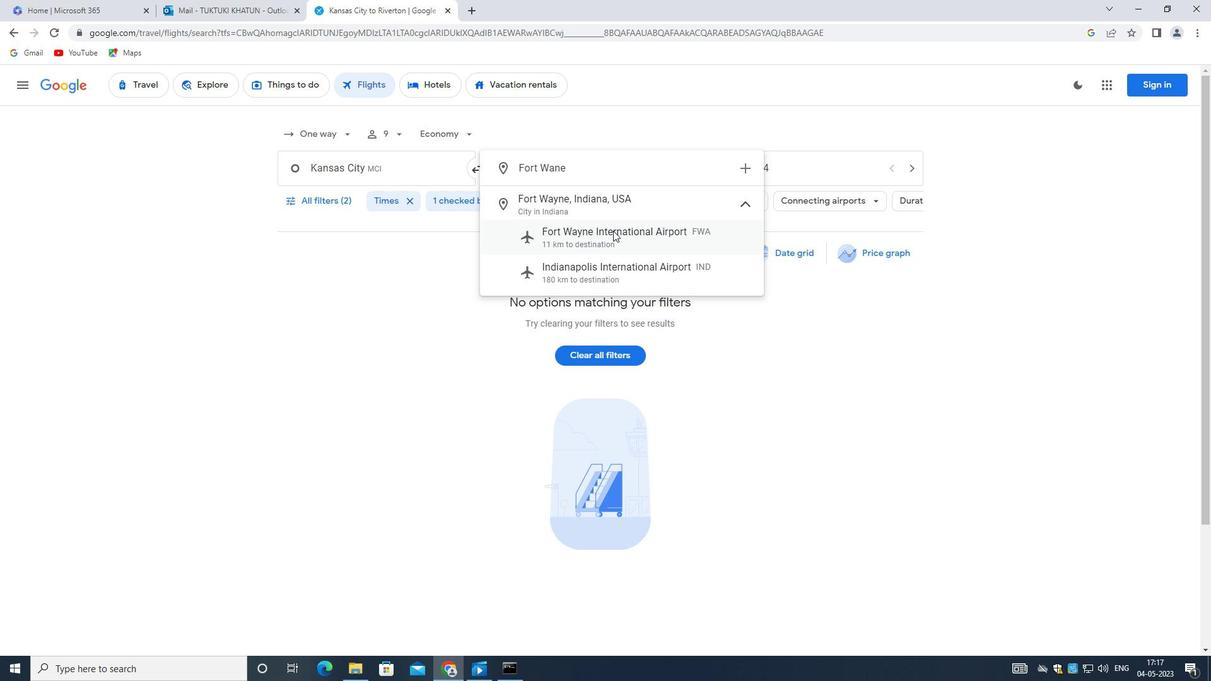 
Action: Mouse moved to (733, 170)
Screenshot: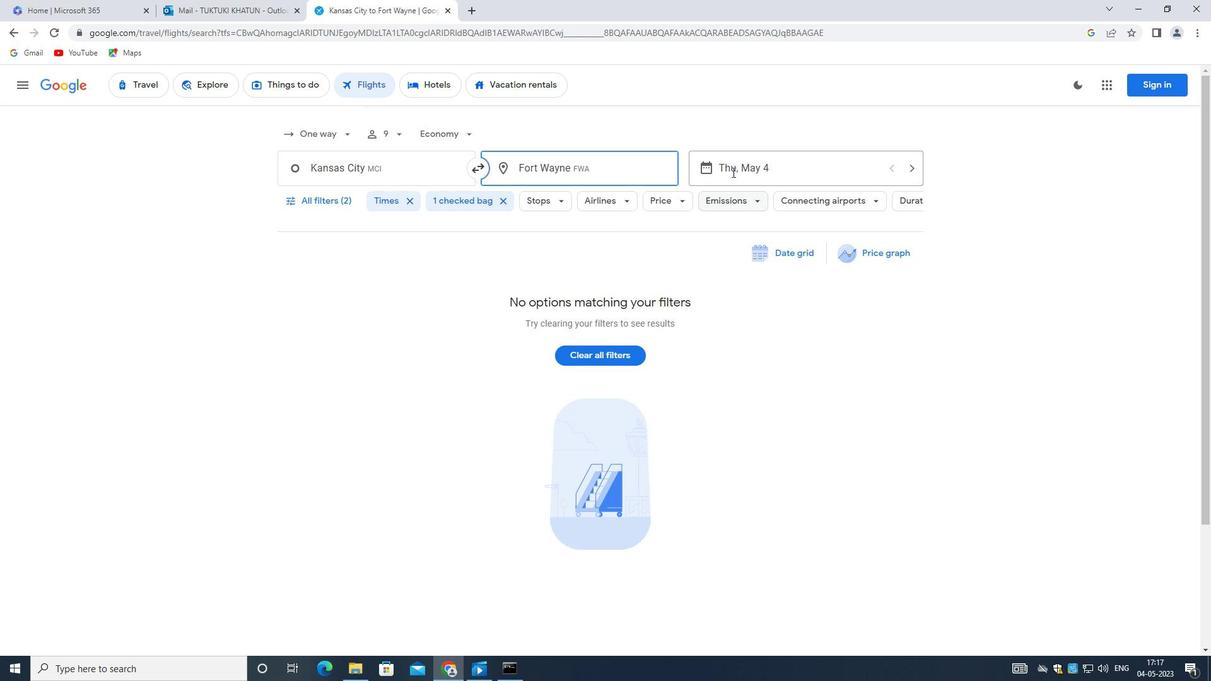 
Action: Mouse pressed left at (733, 170)
Screenshot: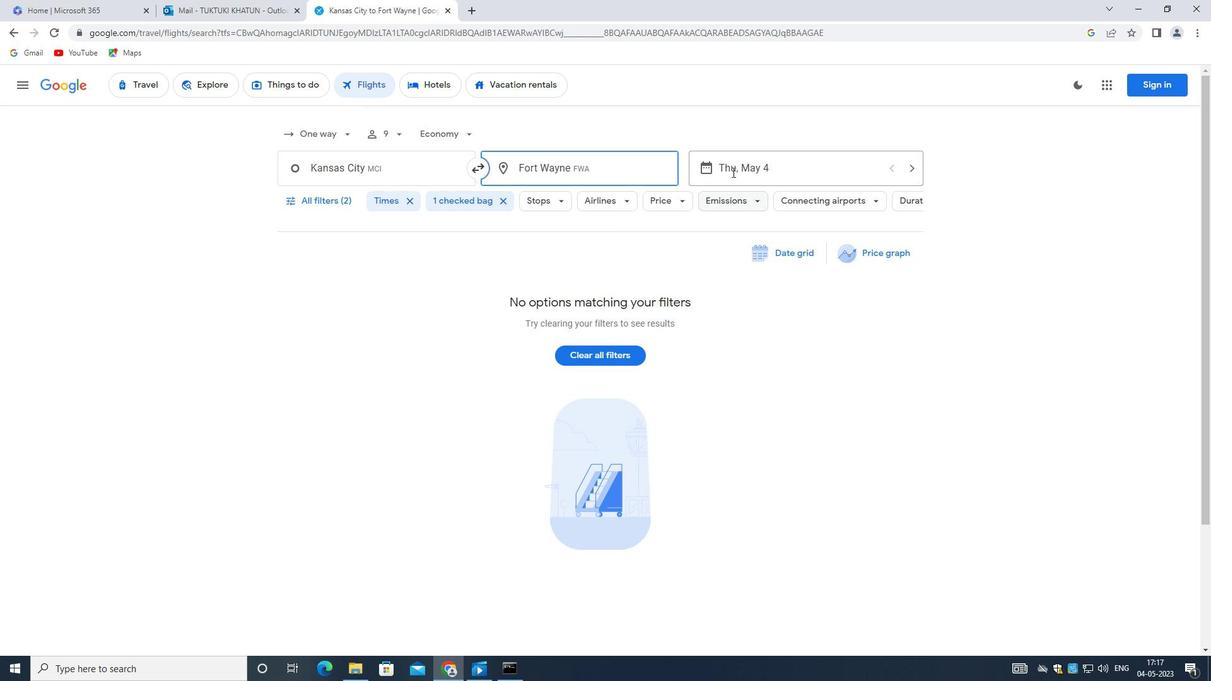 
Action: Mouse moved to (606, 264)
Screenshot: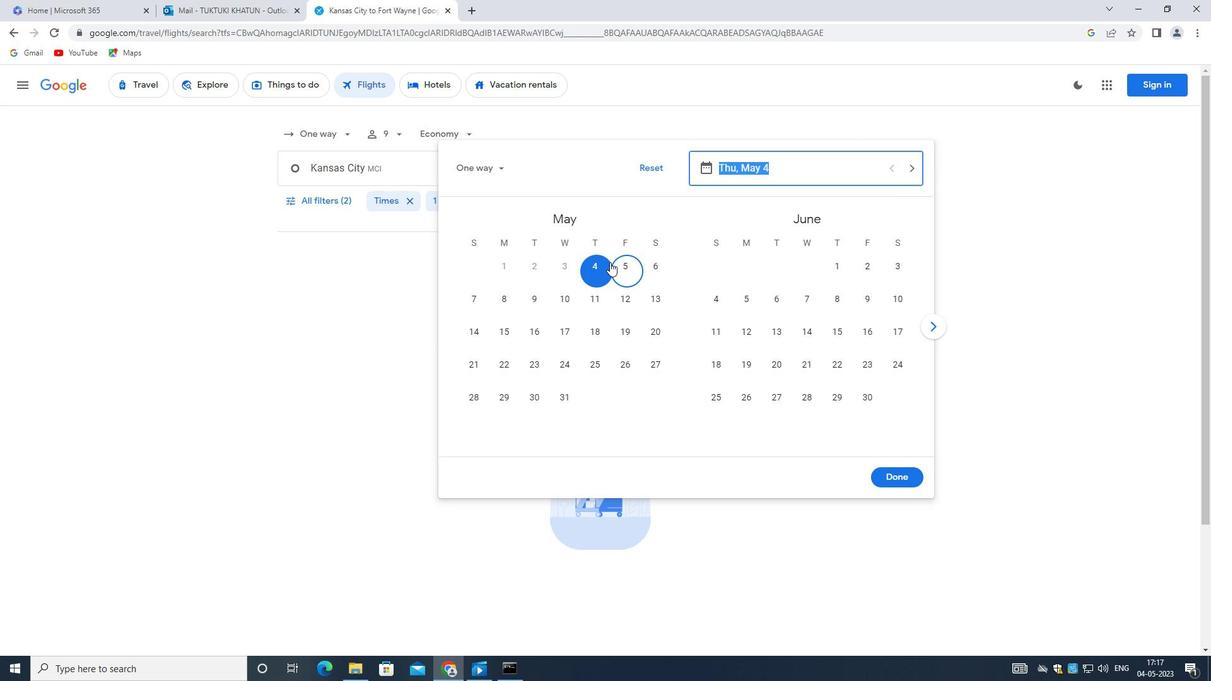 
Action: Mouse pressed left at (606, 264)
Screenshot: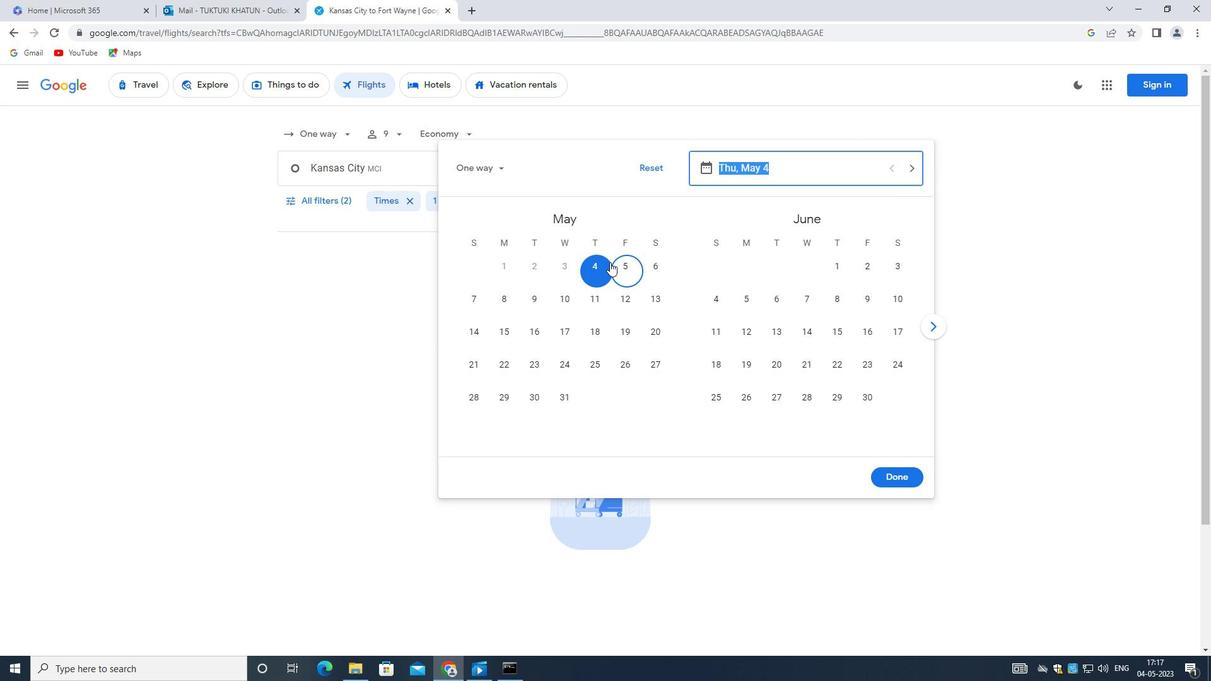 
Action: Mouse moved to (898, 477)
Screenshot: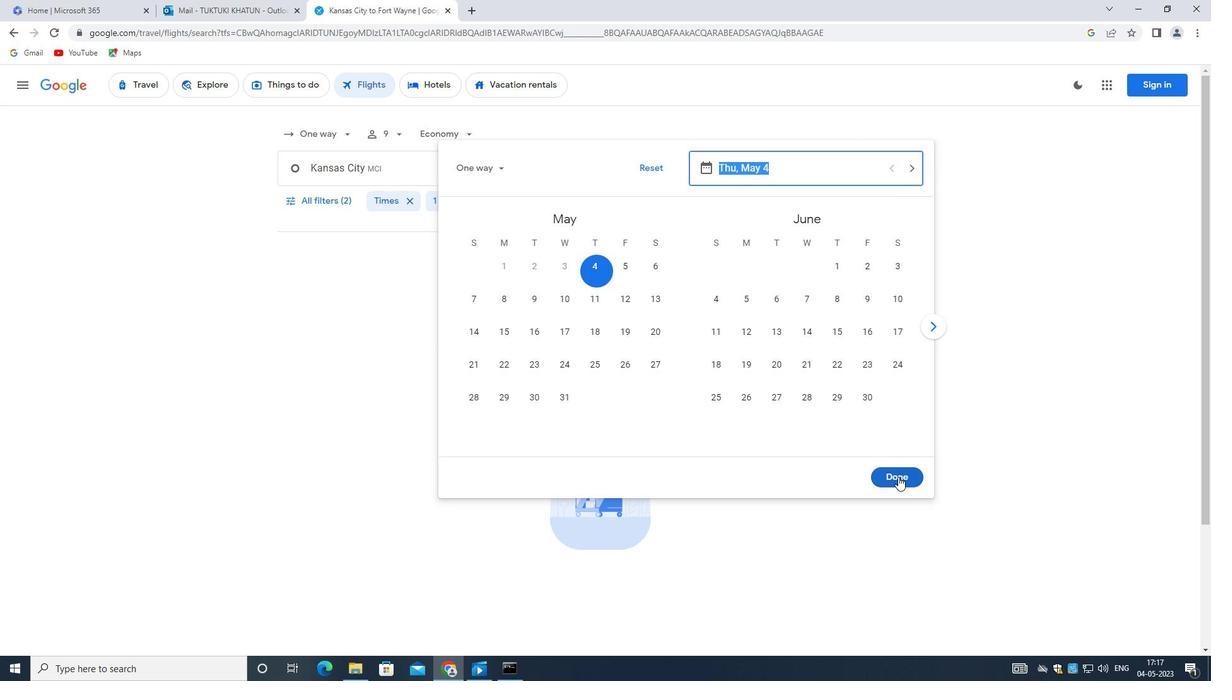 
Action: Mouse pressed left at (898, 477)
Screenshot: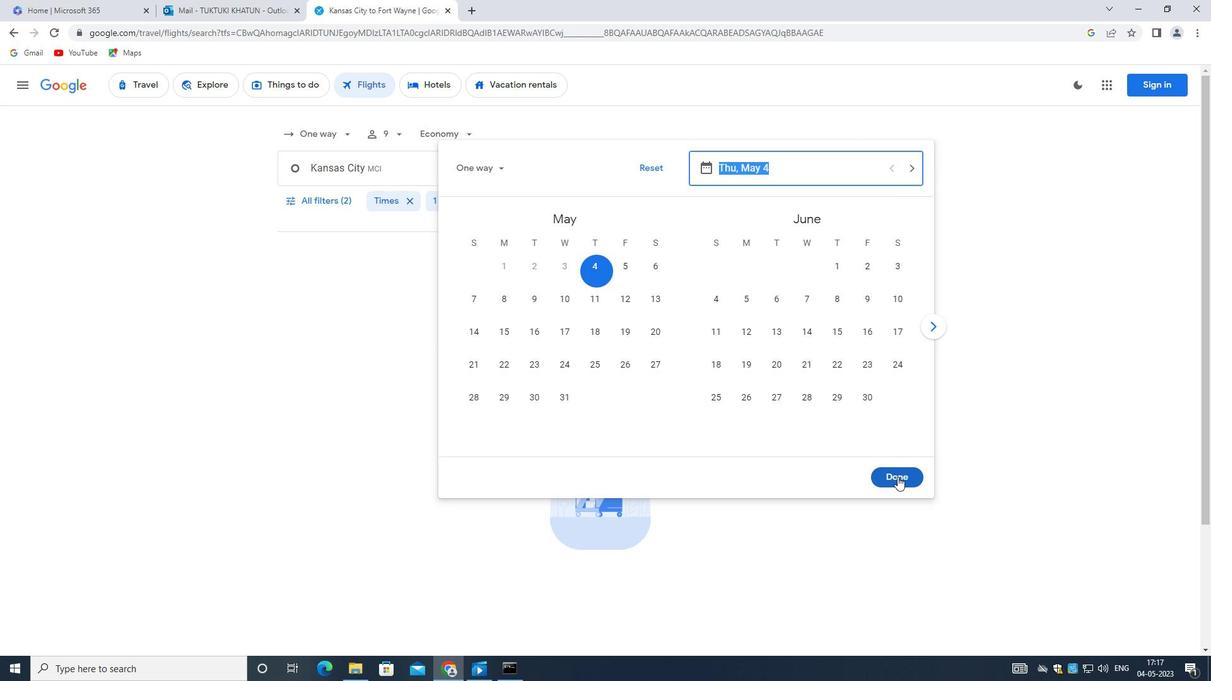 
Action: Mouse moved to (336, 197)
Screenshot: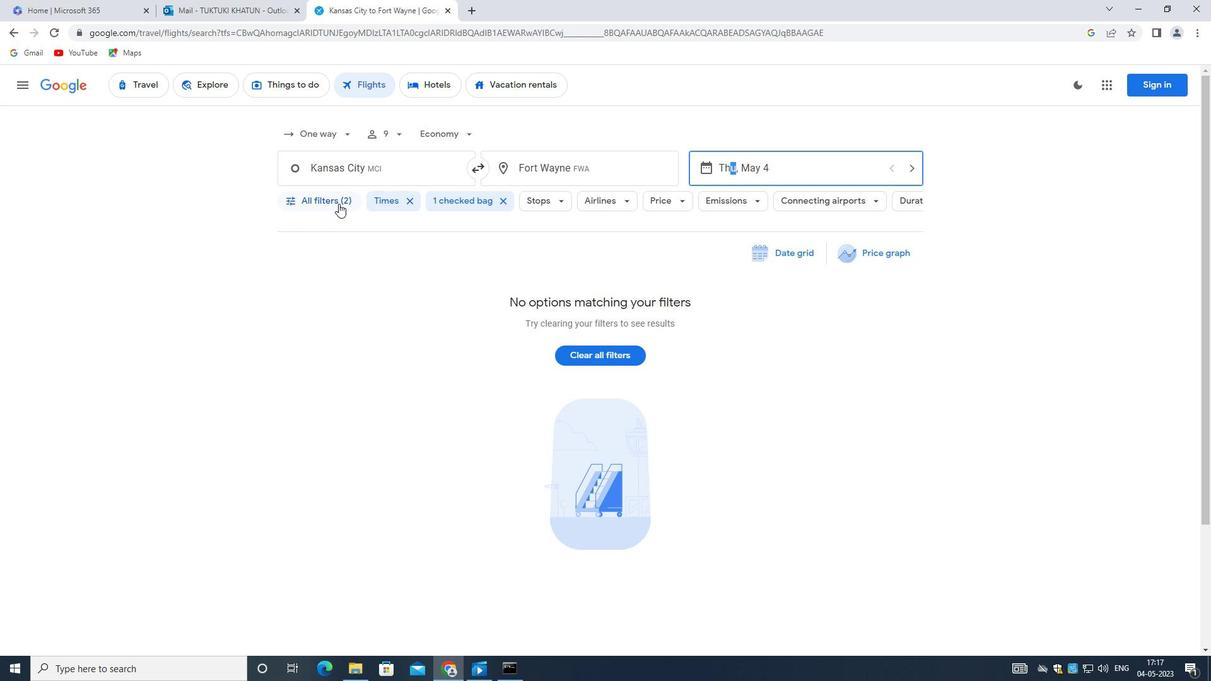 
Action: Mouse pressed left at (336, 197)
Screenshot: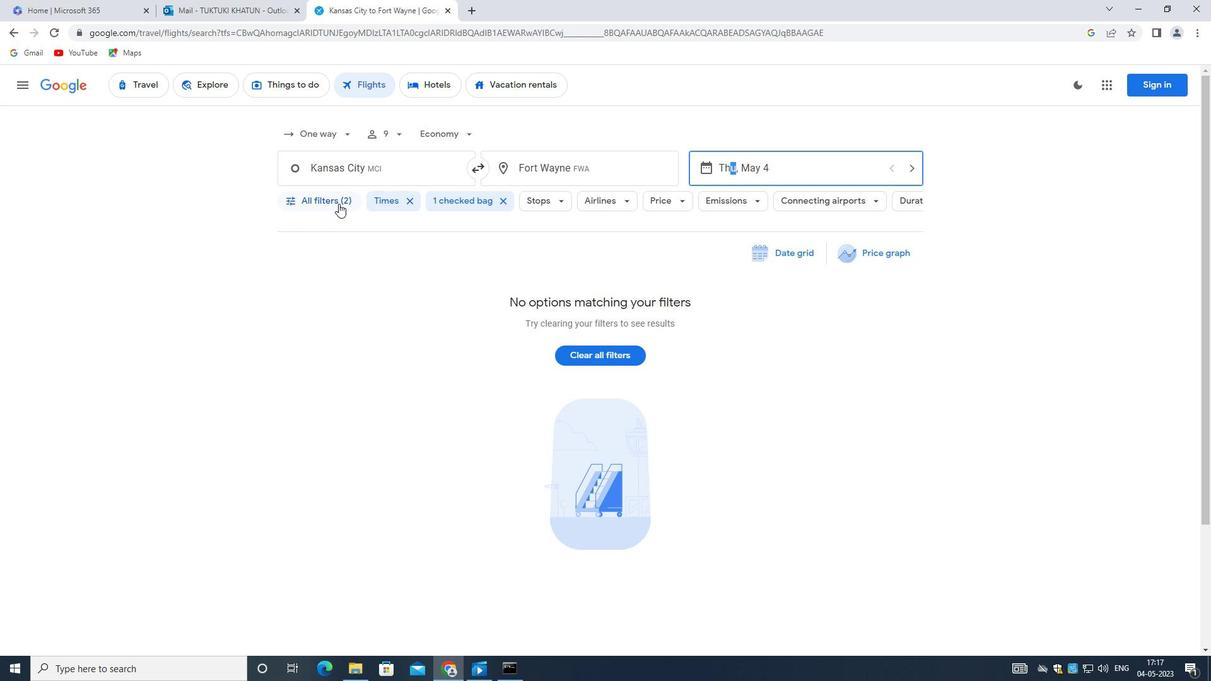 
Action: Mouse moved to (416, 276)
Screenshot: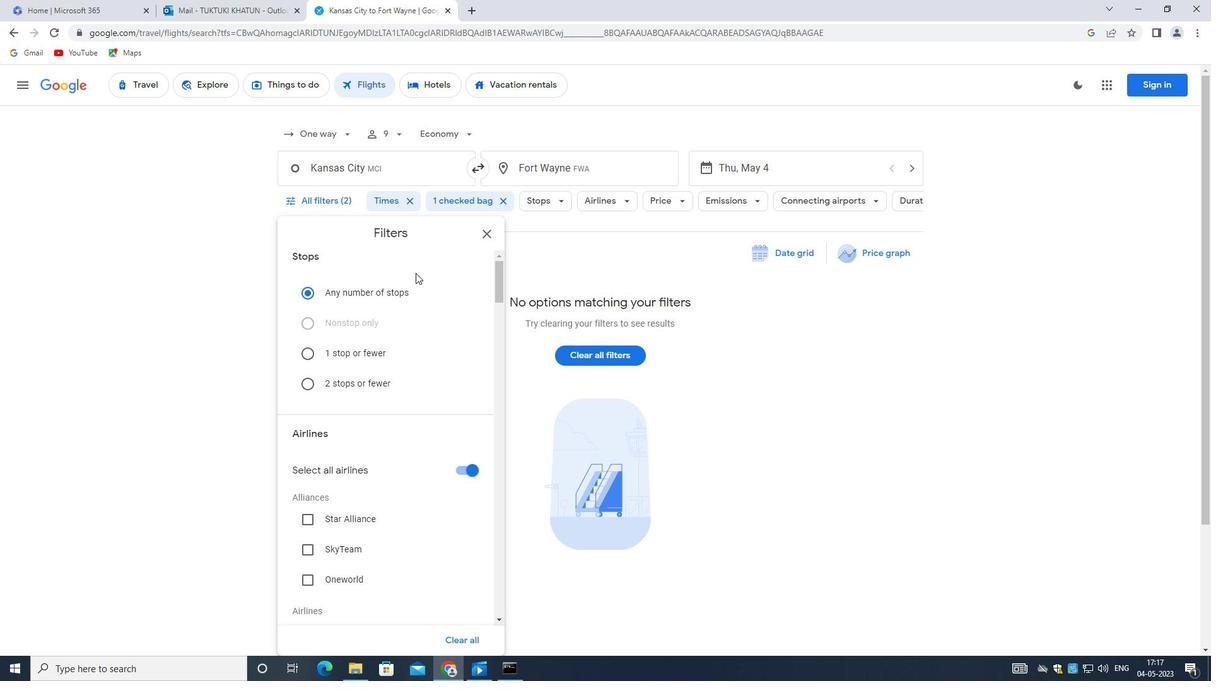 
Action: Mouse scrolled (416, 275) with delta (0, 0)
Screenshot: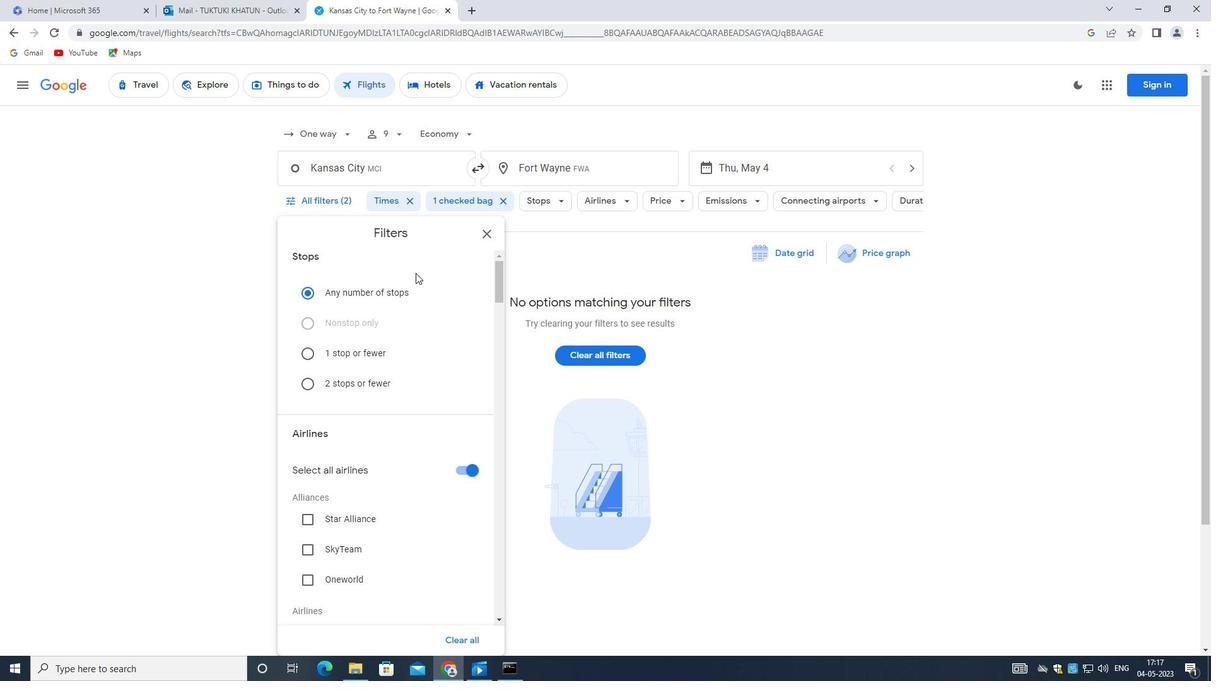 
Action: Mouse moved to (409, 301)
Screenshot: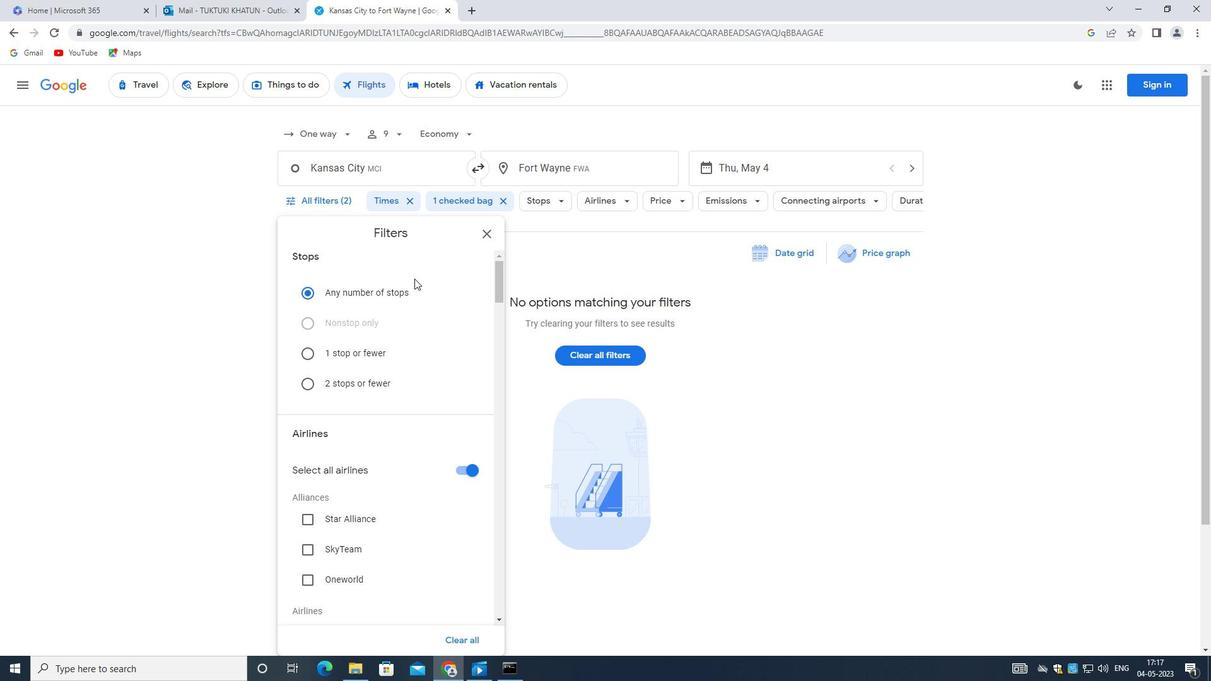 
Action: Mouse scrolled (409, 300) with delta (0, 0)
Screenshot: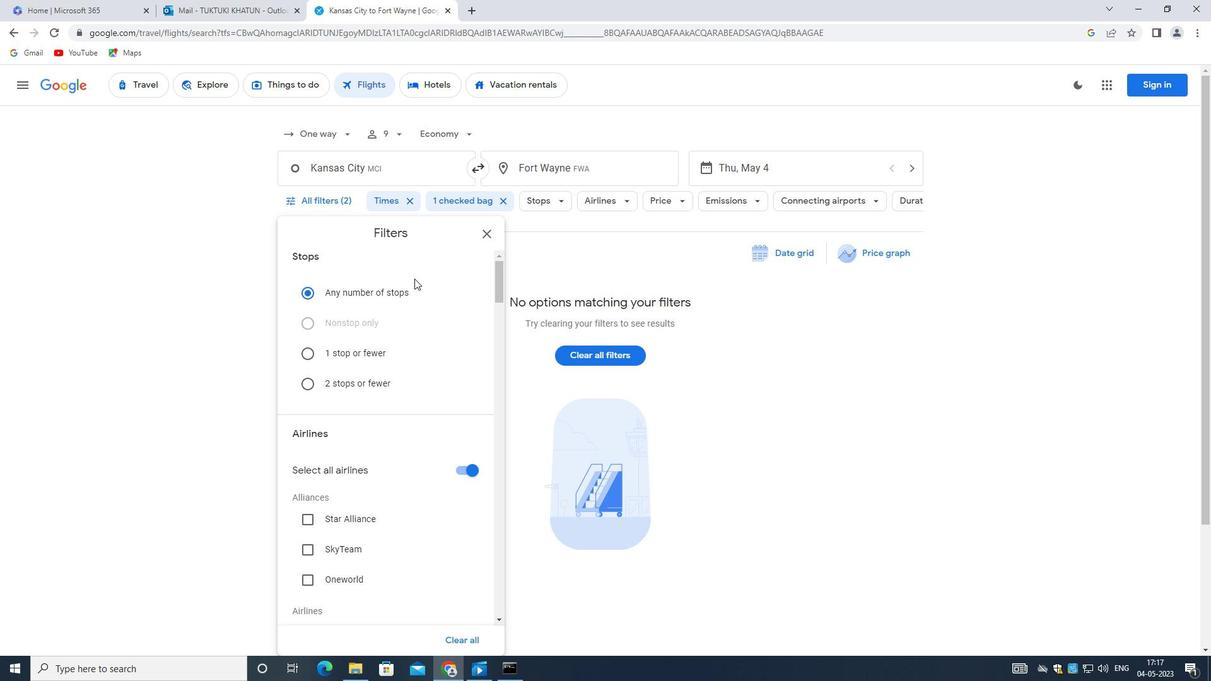 
Action: Mouse moved to (408, 307)
Screenshot: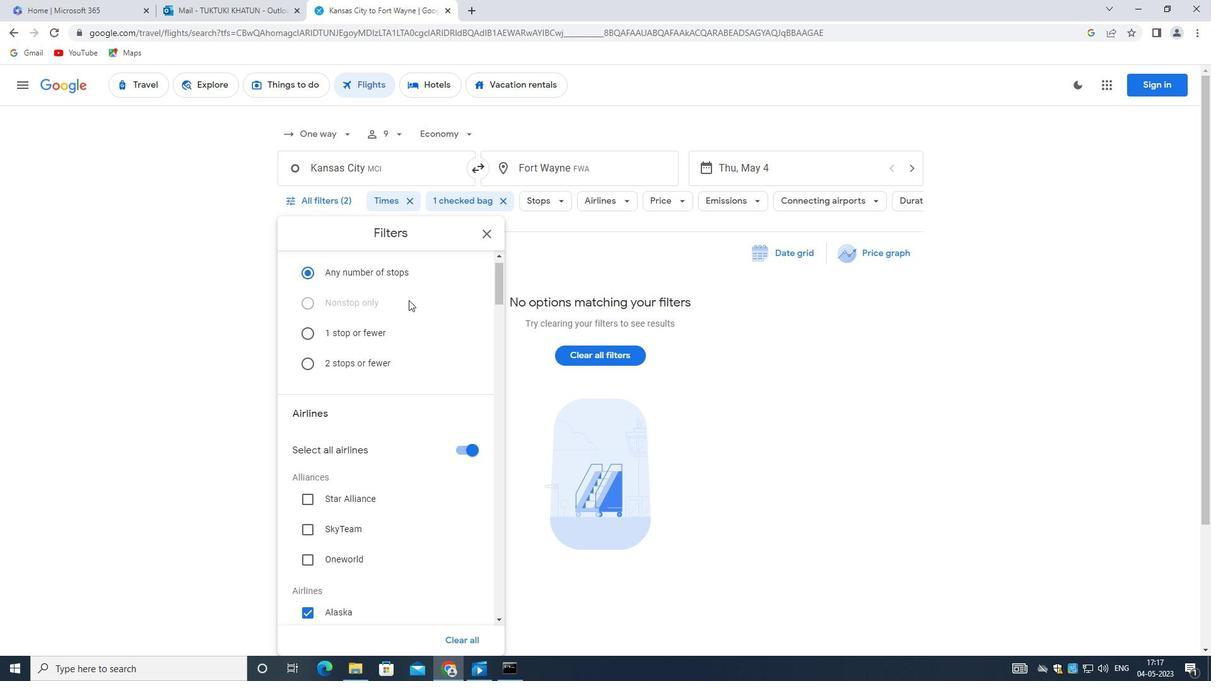
Action: Mouse scrolled (408, 306) with delta (0, 0)
Screenshot: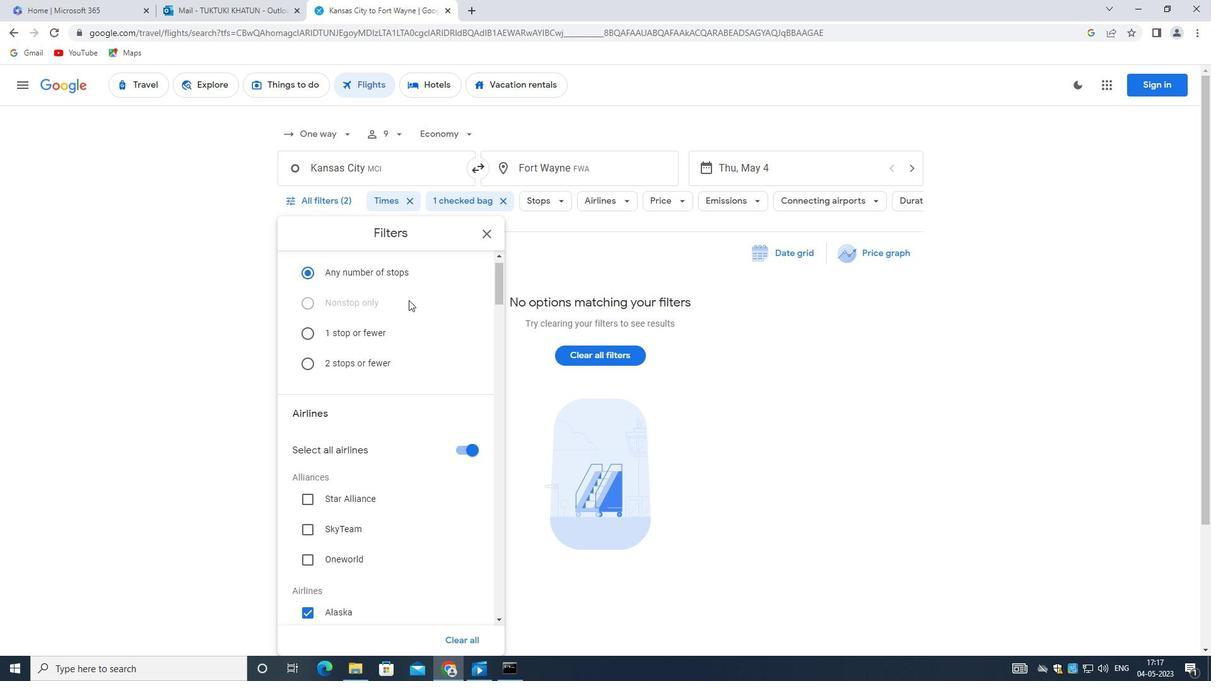 
Action: Mouse moved to (406, 315)
Screenshot: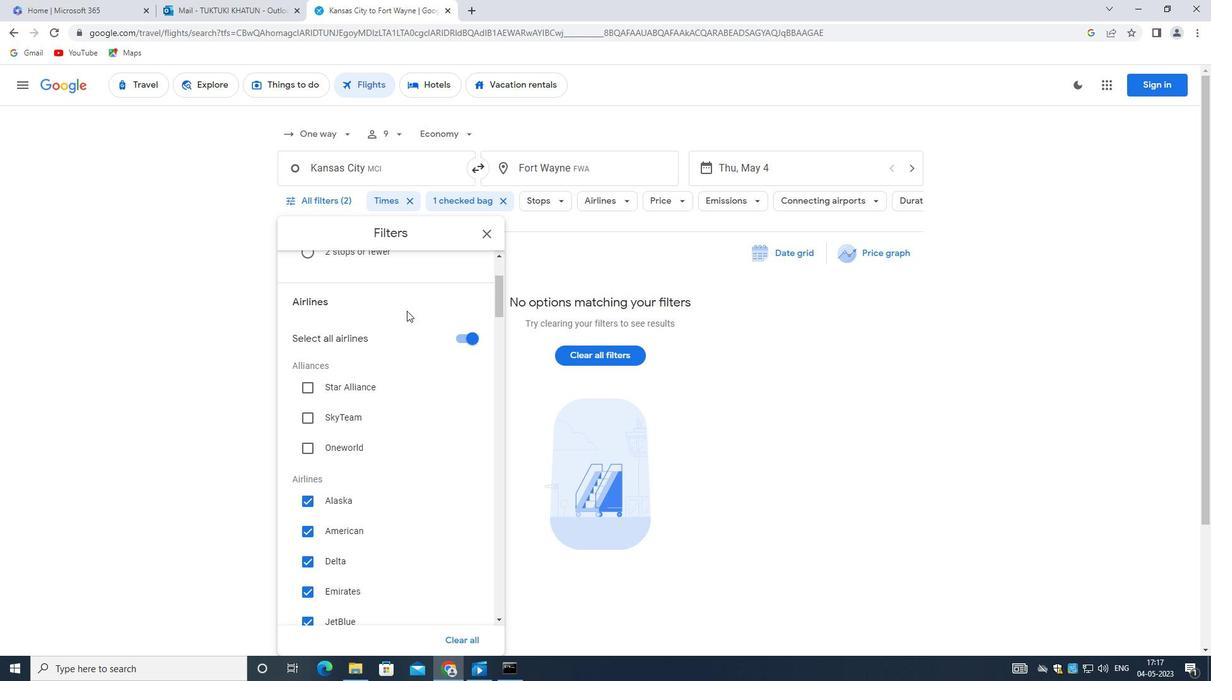 
Action: Mouse scrolled (406, 314) with delta (0, 0)
Screenshot: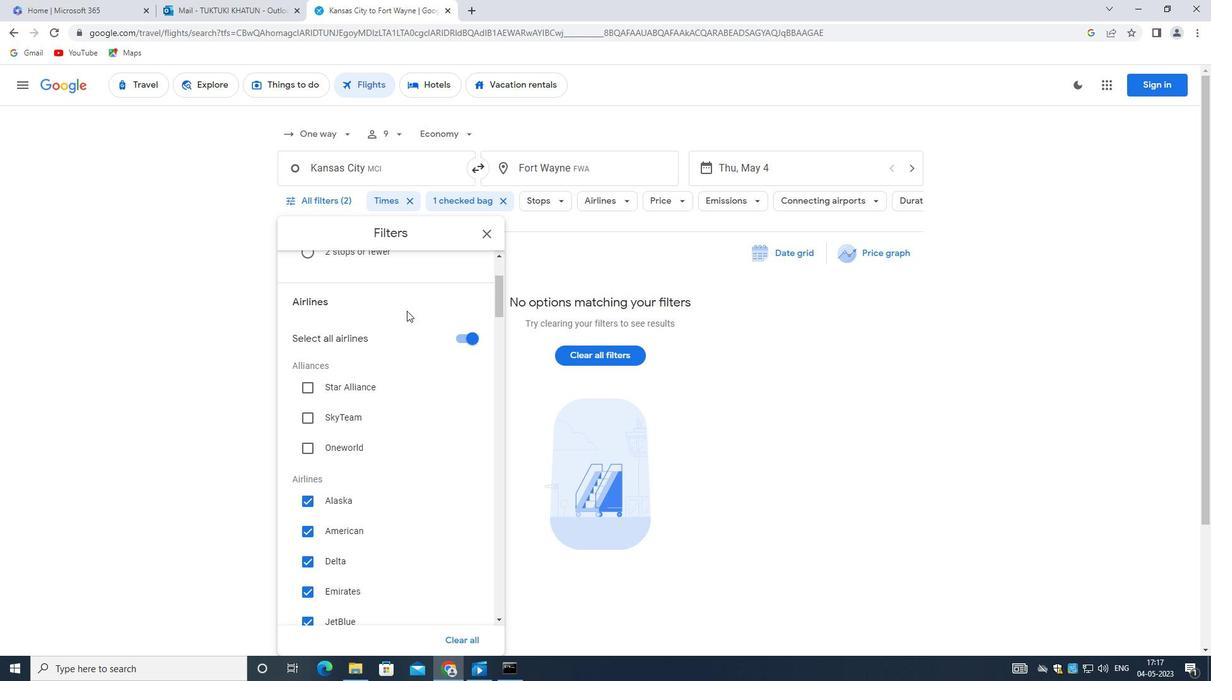 
Action: Mouse moved to (400, 330)
Screenshot: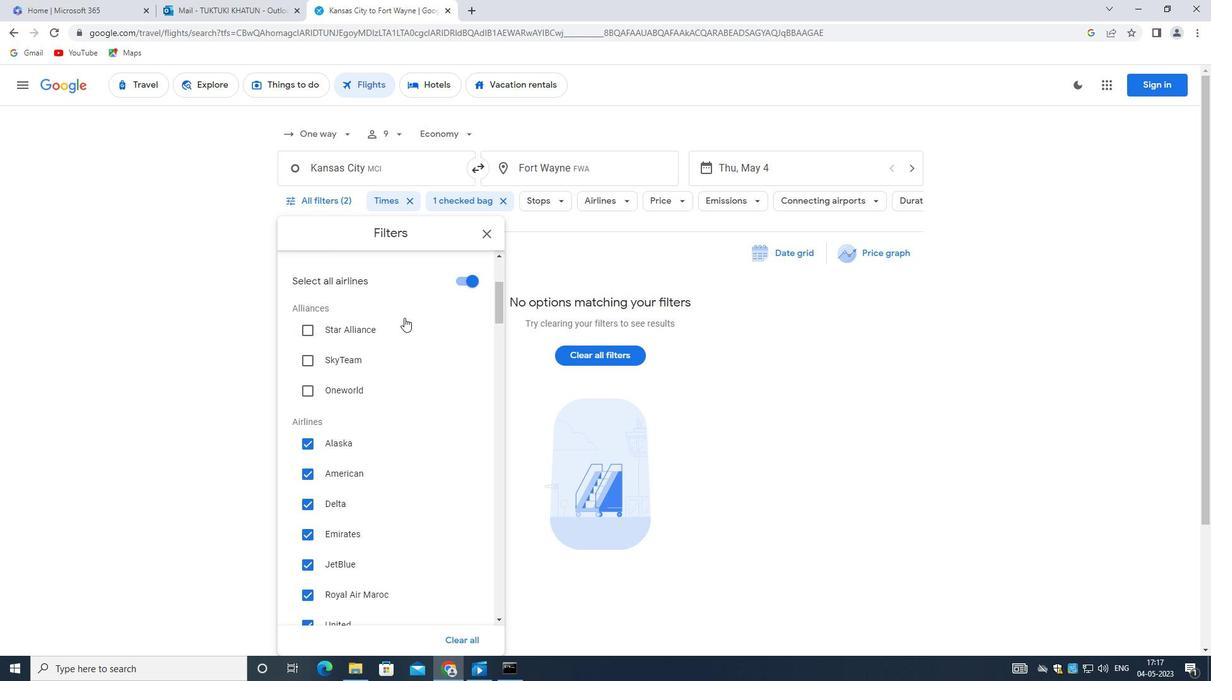 
Action: Mouse scrolled (400, 329) with delta (0, 0)
Screenshot: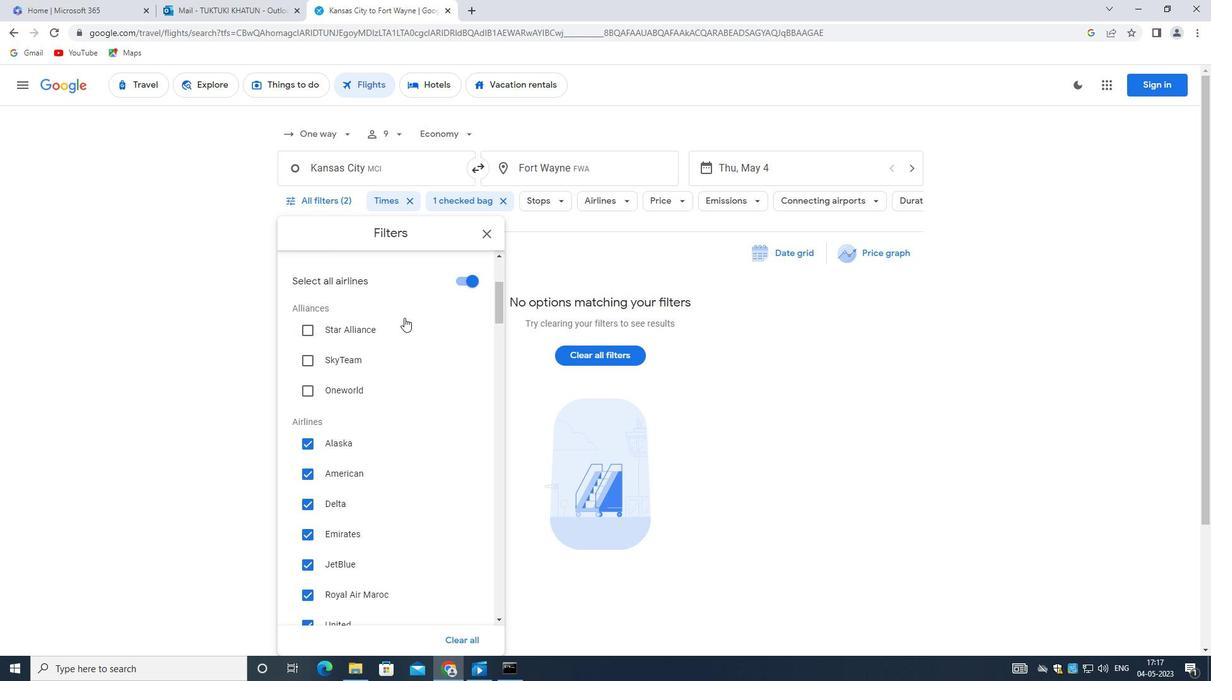 
Action: Mouse moved to (392, 331)
Screenshot: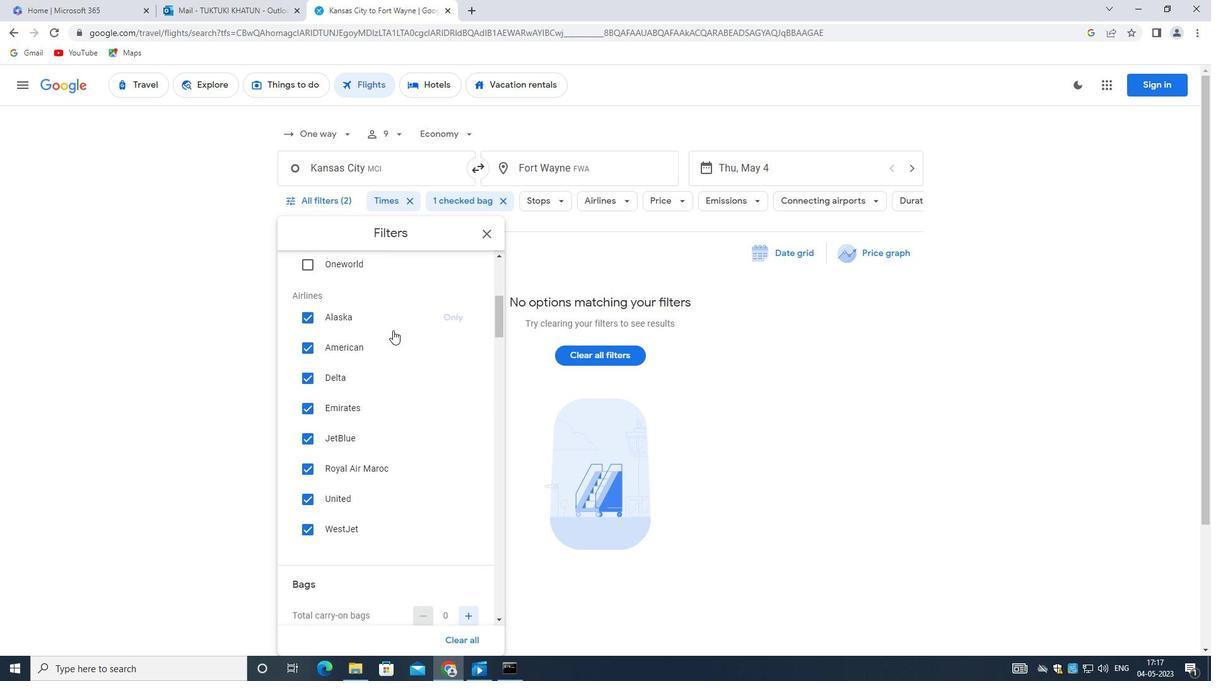 
Action: Mouse scrolled (392, 330) with delta (0, 0)
Screenshot: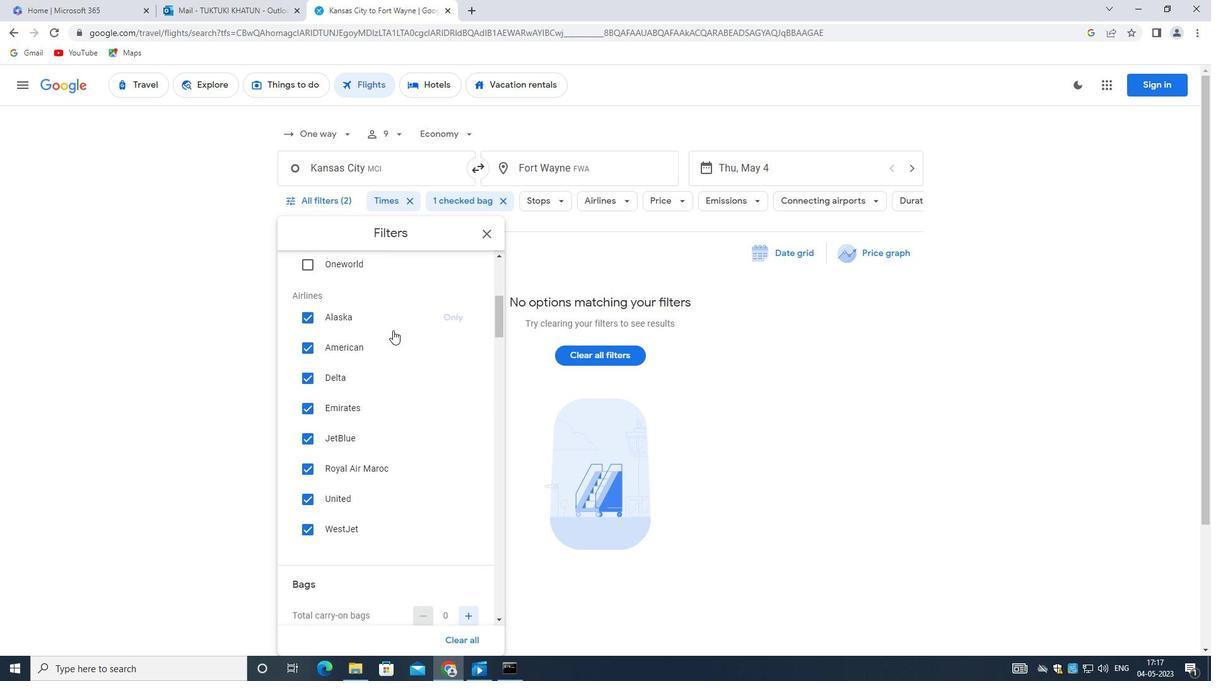 
Action: Mouse moved to (391, 331)
Screenshot: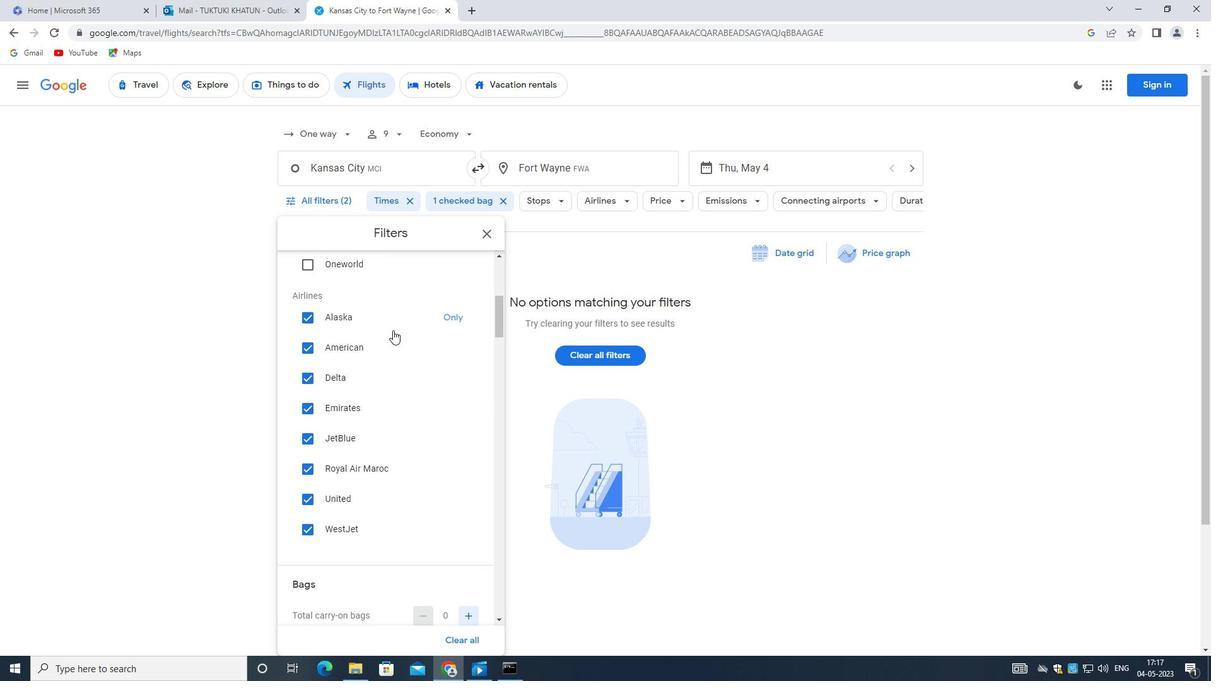 
Action: Mouse scrolled (391, 330) with delta (0, 0)
Screenshot: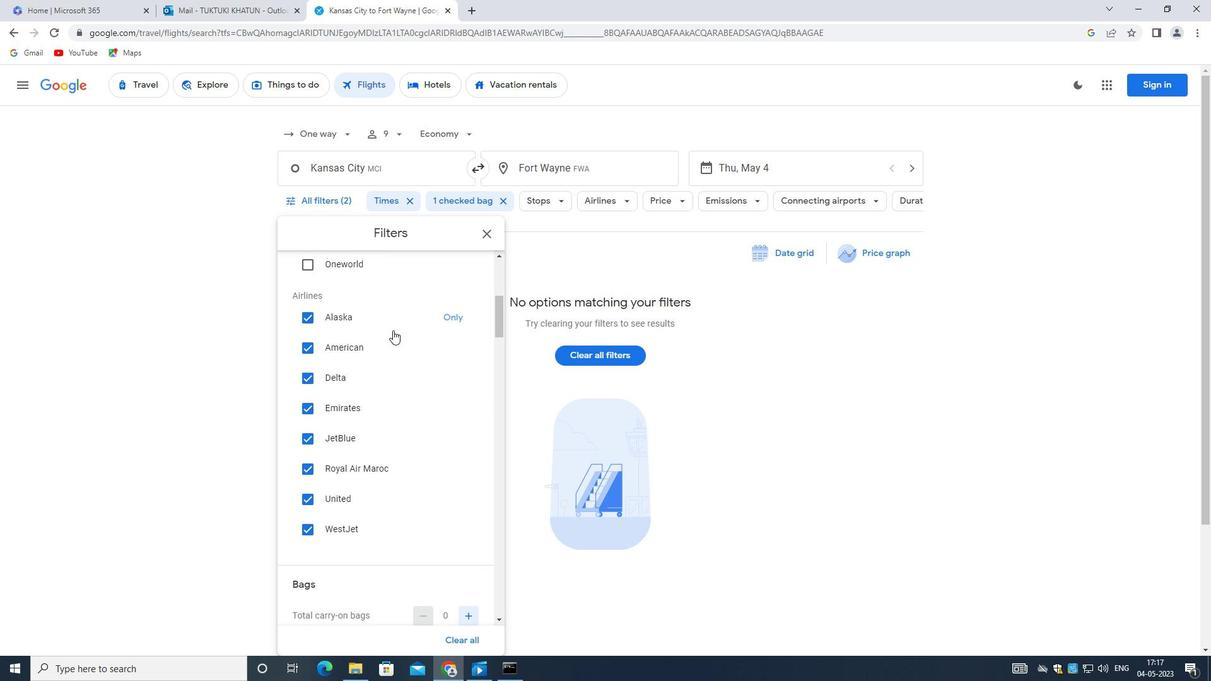
Action: Mouse moved to (412, 324)
Screenshot: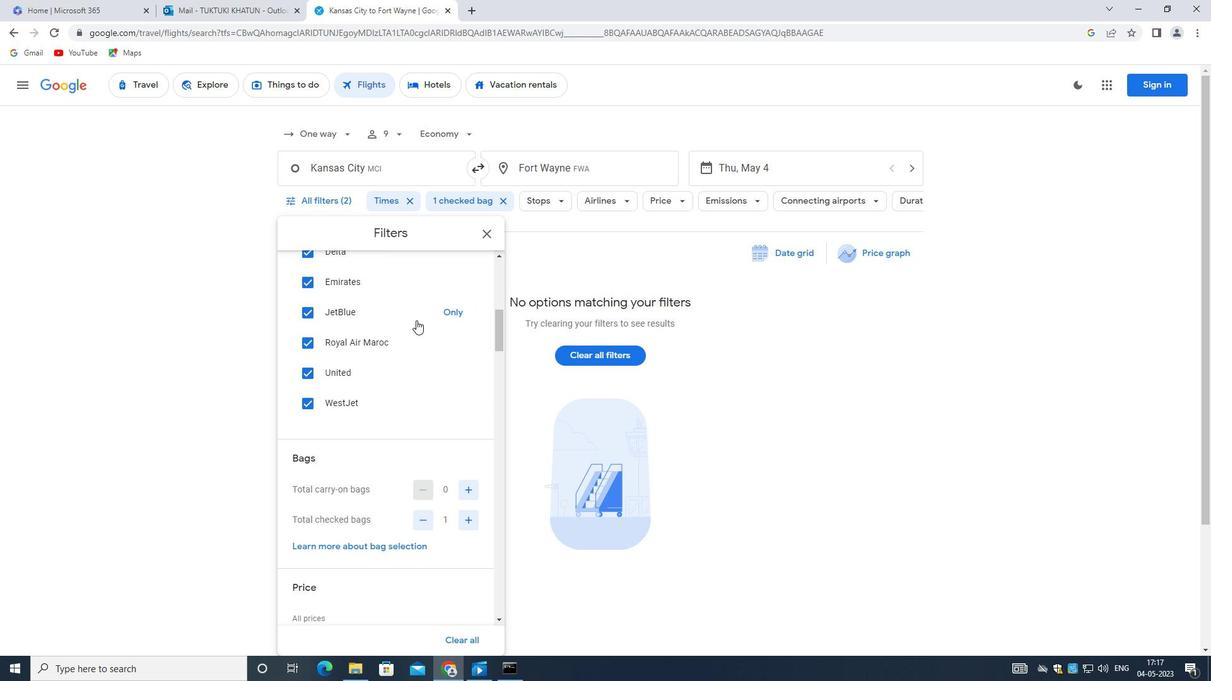
Action: Mouse scrolled (412, 324) with delta (0, 0)
Screenshot: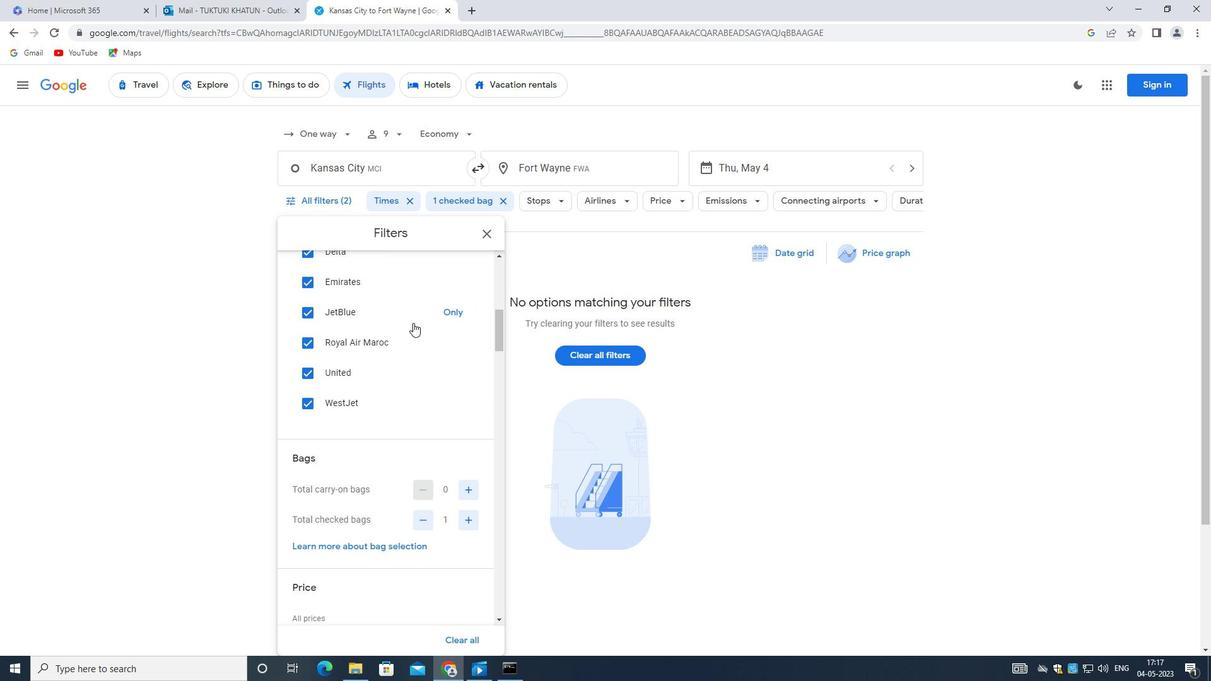 
Action: Mouse moved to (412, 324)
Screenshot: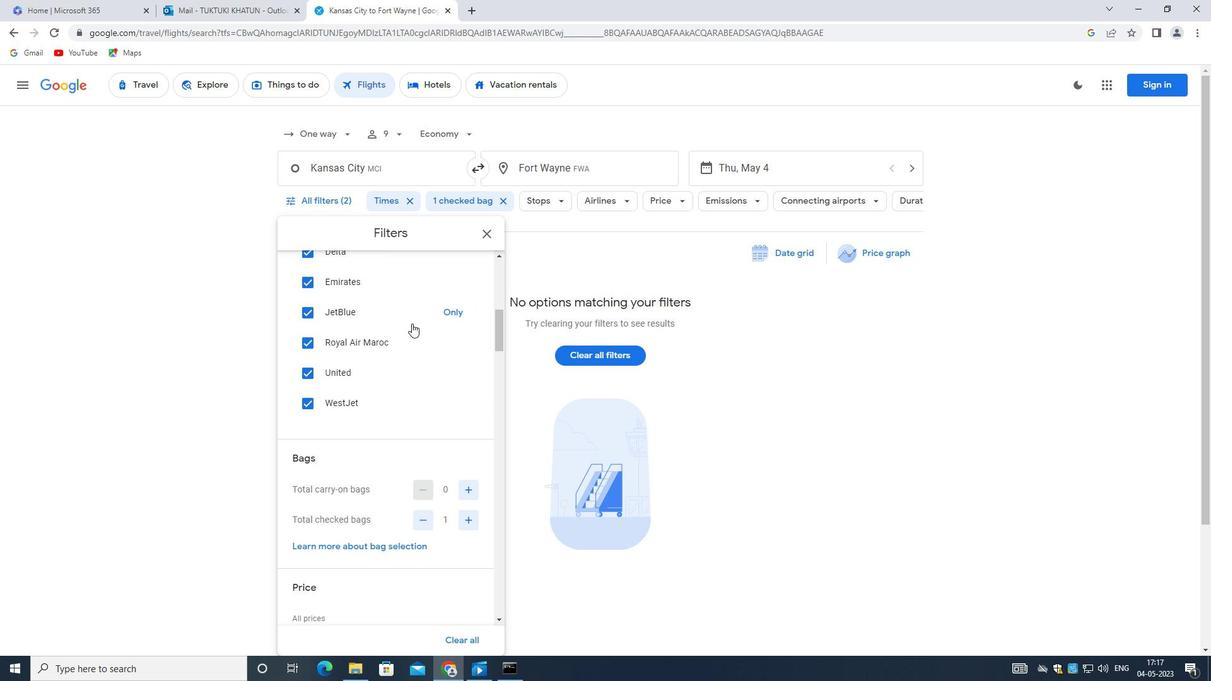 
Action: Mouse scrolled (412, 325) with delta (0, 0)
Screenshot: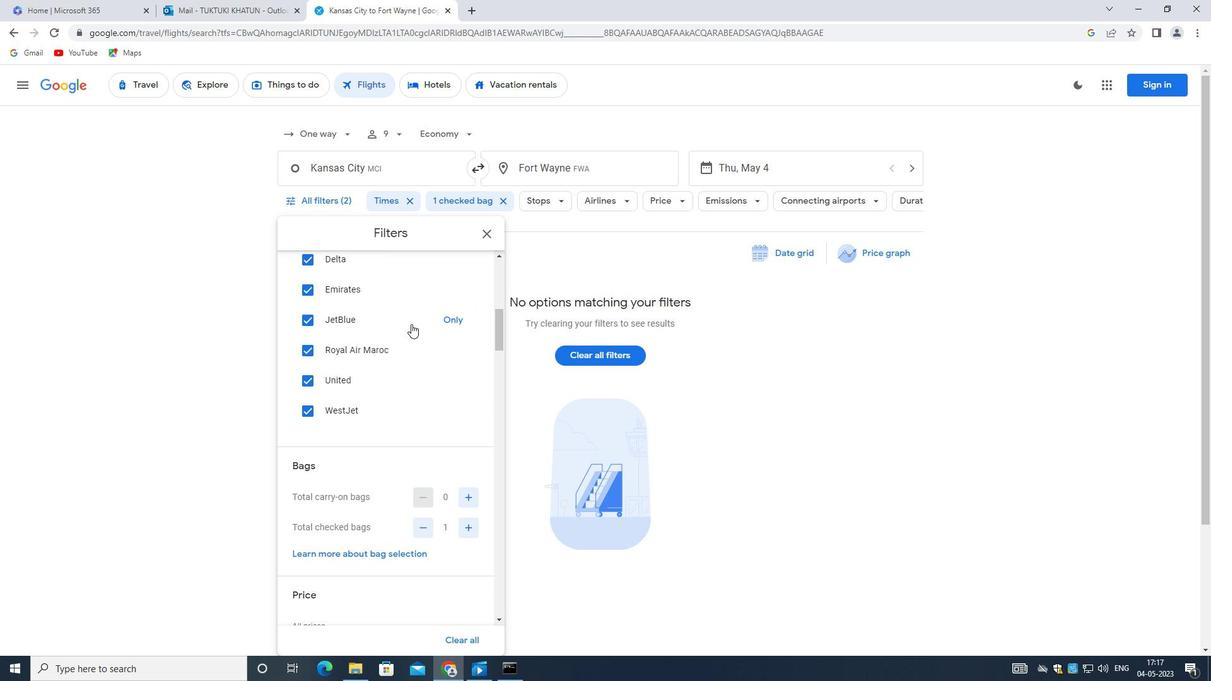 
Action: Mouse scrolled (412, 325) with delta (0, 0)
Screenshot: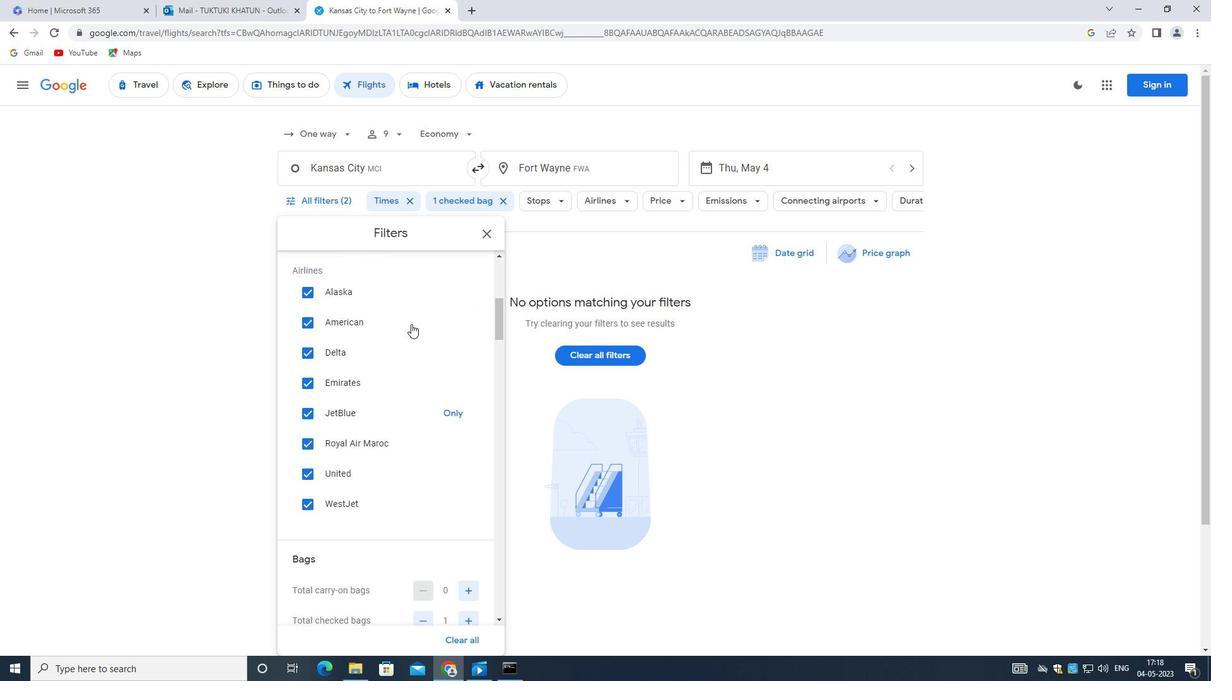 
Action: Mouse scrolled (412, 325) with delta (0, 0)
Screenshot: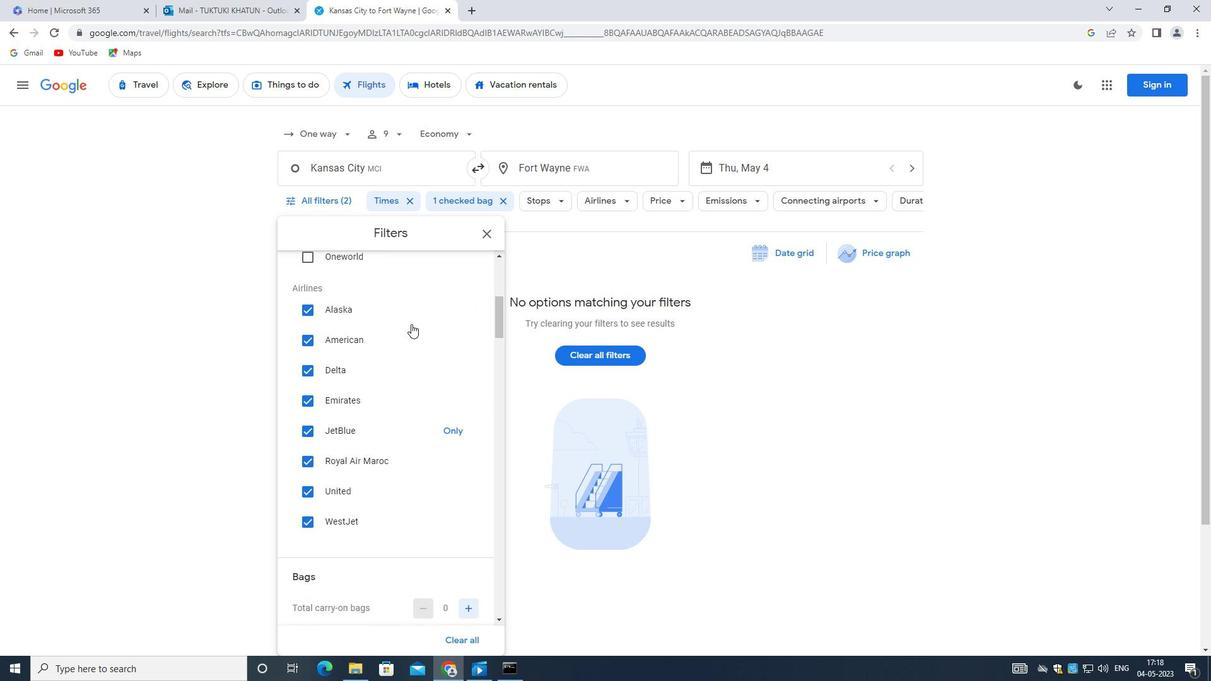 
Action: Mouse scrolled (412, 325) with delta (0, 0)
Screenshot: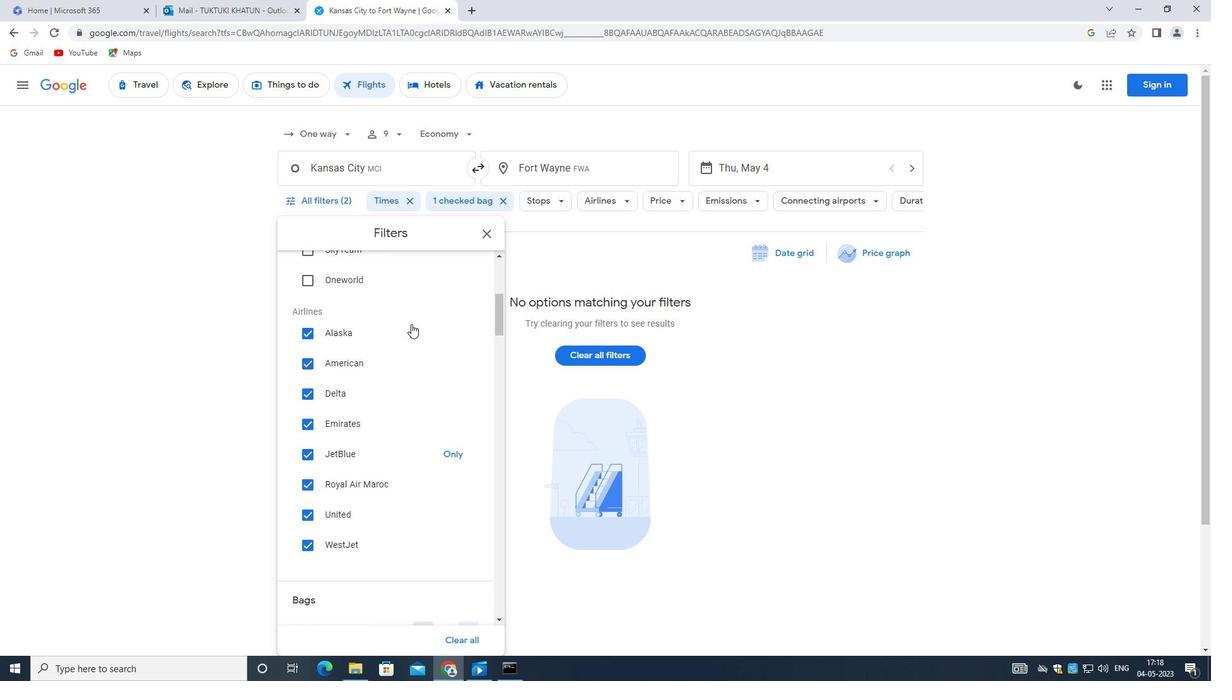 
Action: Mouse moved to (445, 392)
Screenshot: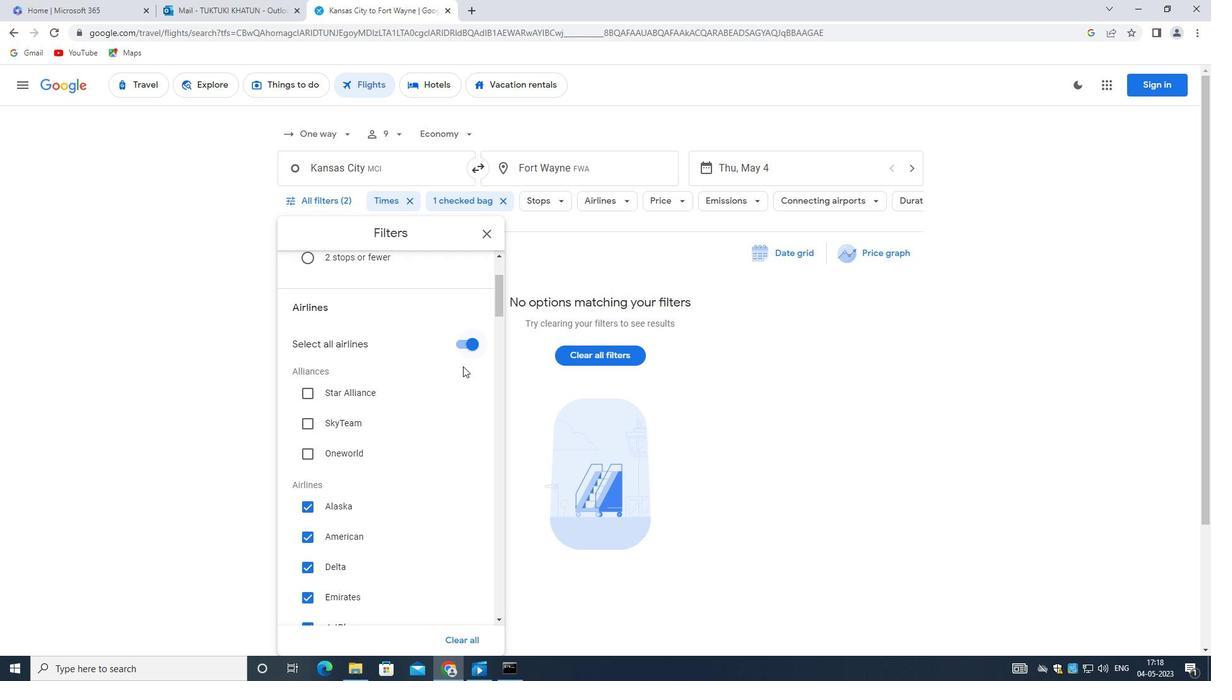 
Action: Mouse scrolled (445, 391) with delta (0, 0)
Screenshot: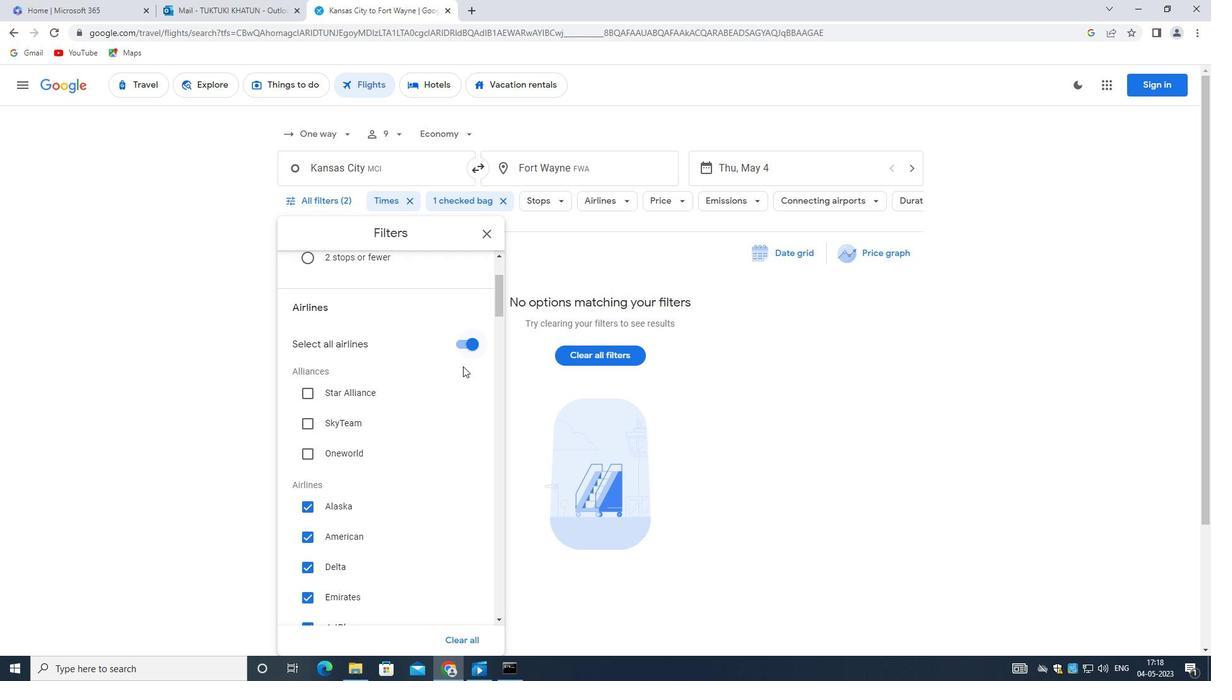 
Action: Mouse moved to (443, 395)
Screenshot: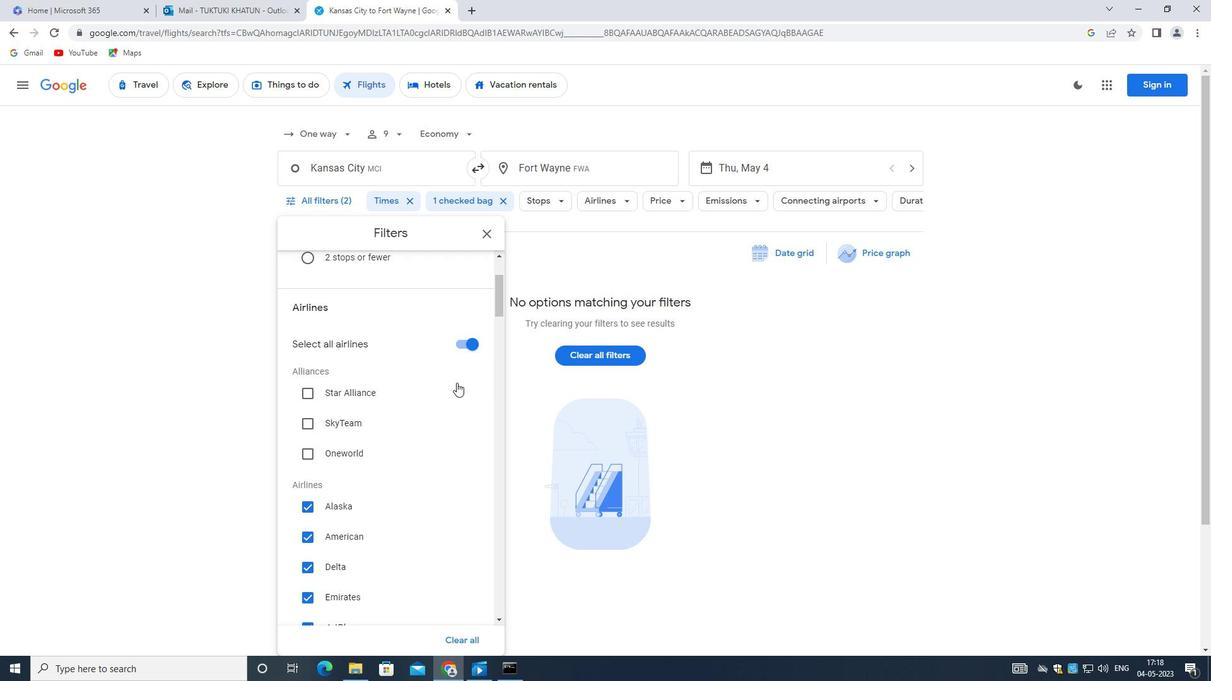 
Action: Mouse scrolled (443, 395) with delta (0, 0)
Screenshot: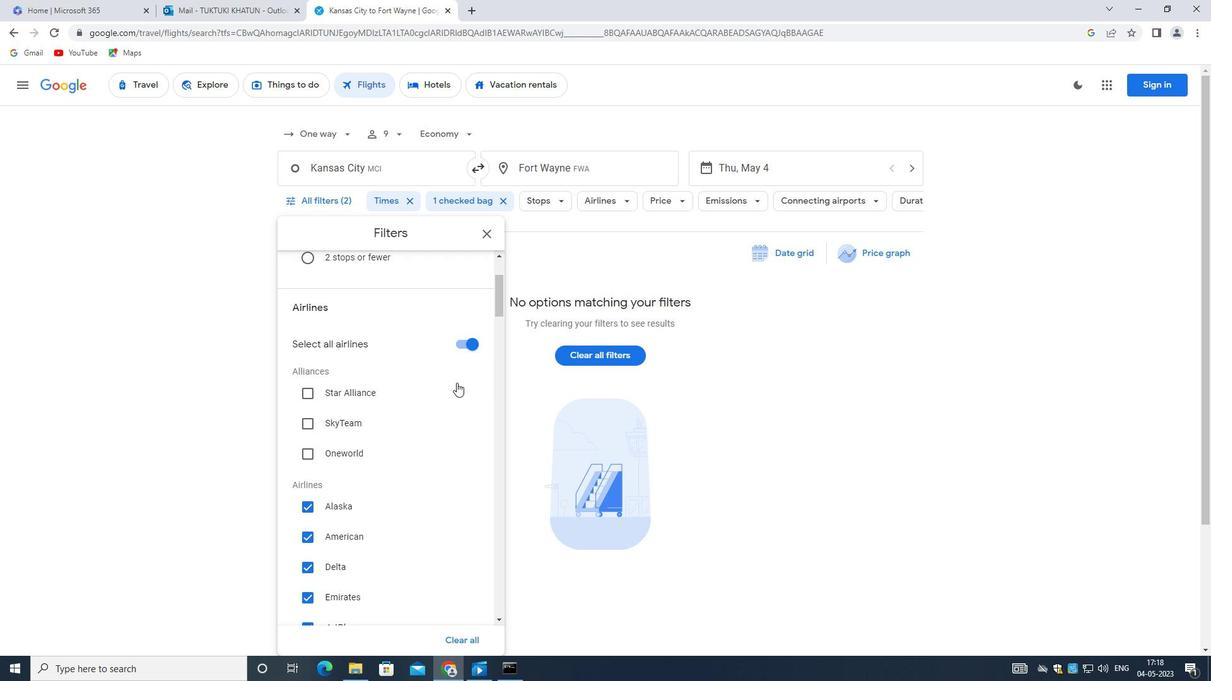 
Action: Mouse moved to (441, 396)
Screenshot: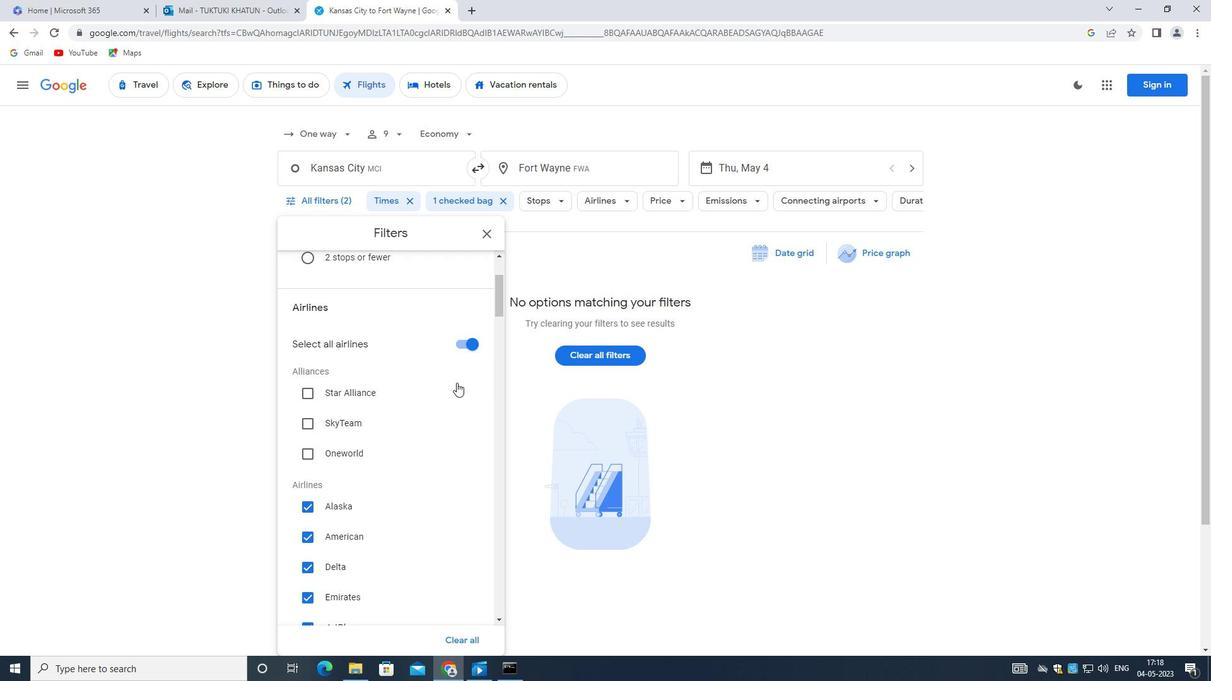 
Action: Mouse scrolled (441, 396) with delta (0, 0)
Screenshot: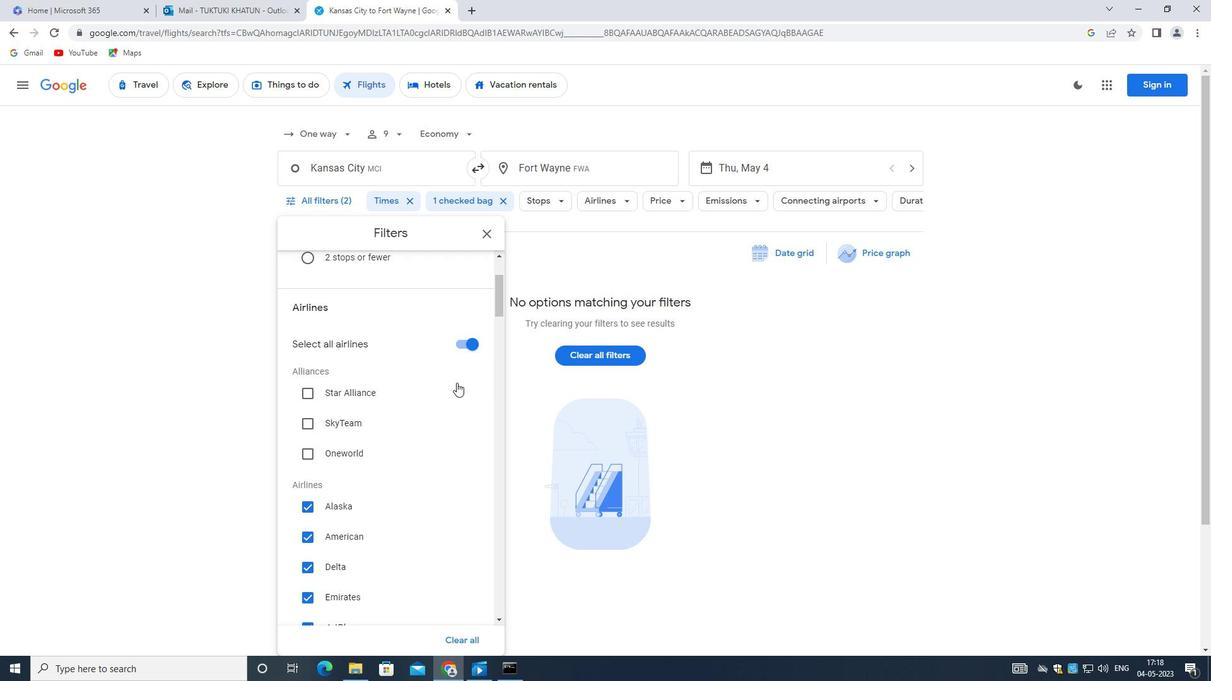 
Action: Mouse moved to (440, 398)
Screenshot: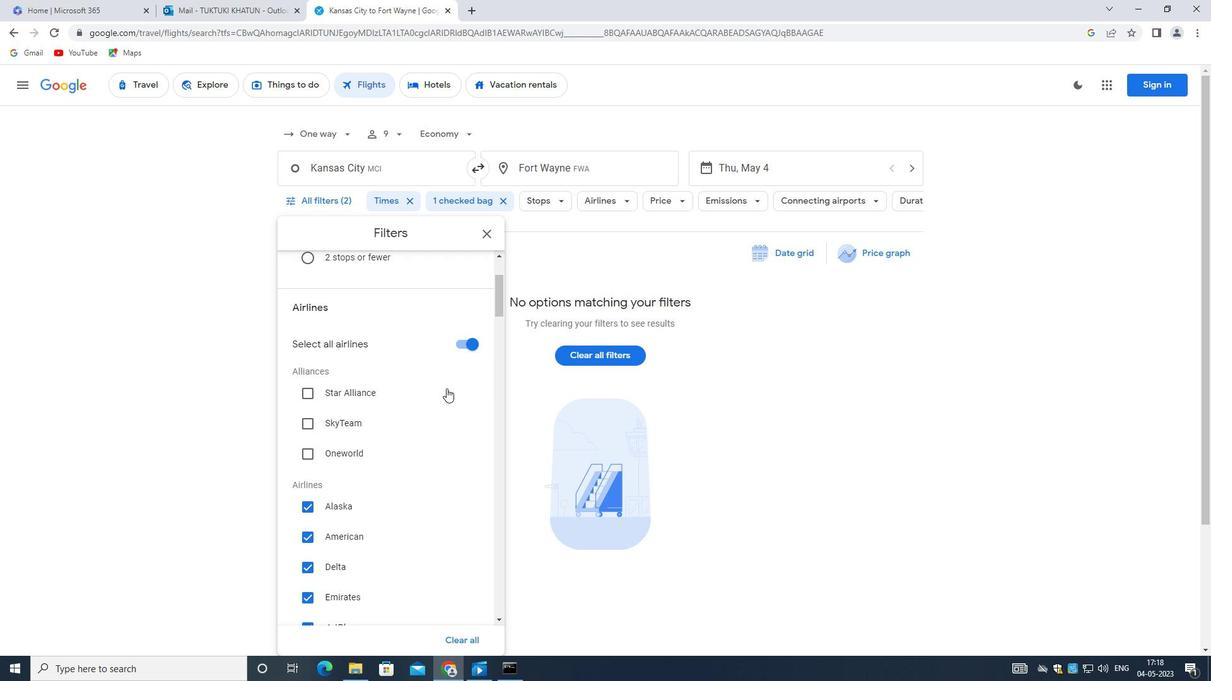 
Action: Mouse scrolled (440, 397) with delta (0, 0)
Screenshot: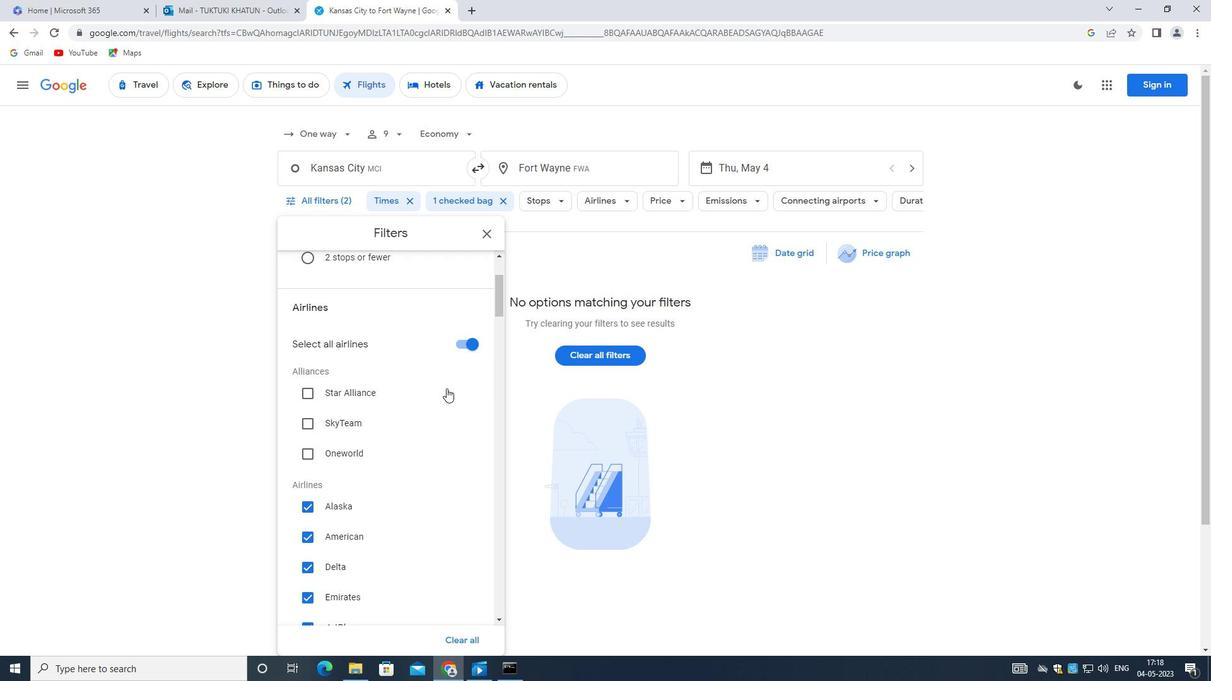 
Action: Mouse moved to (439, 398)
Screenshot: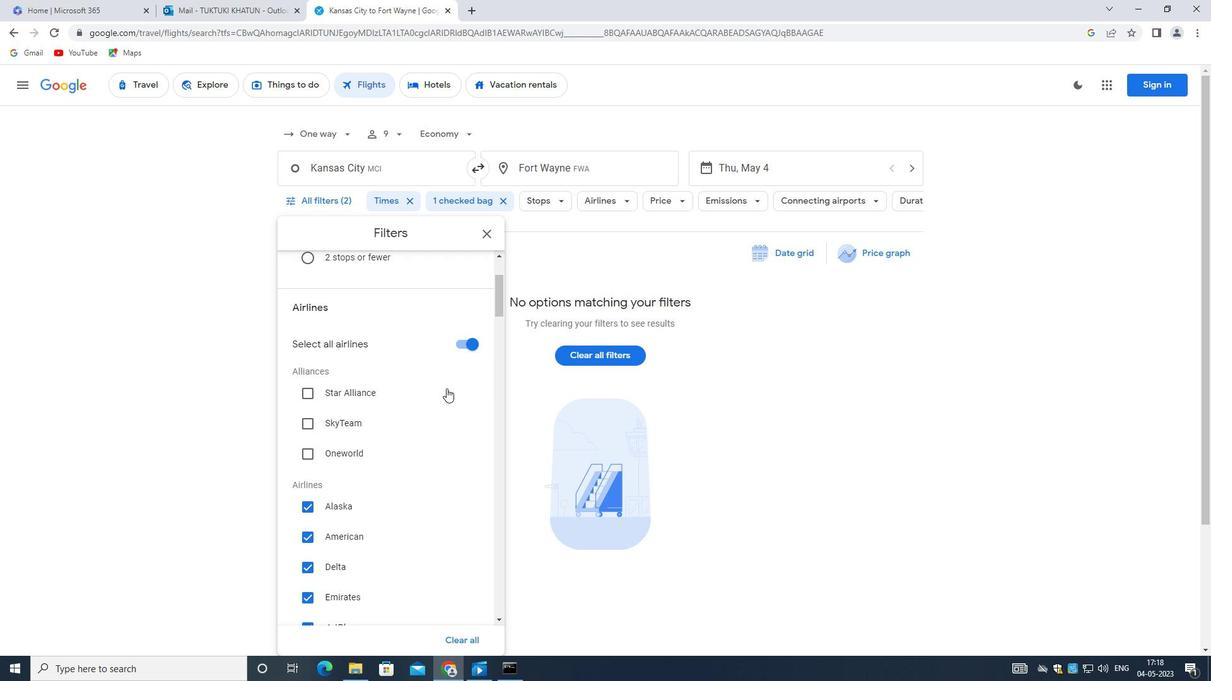 
Action: Mouse scrolled (439, 397) with delta (0, 0)
Screenshot: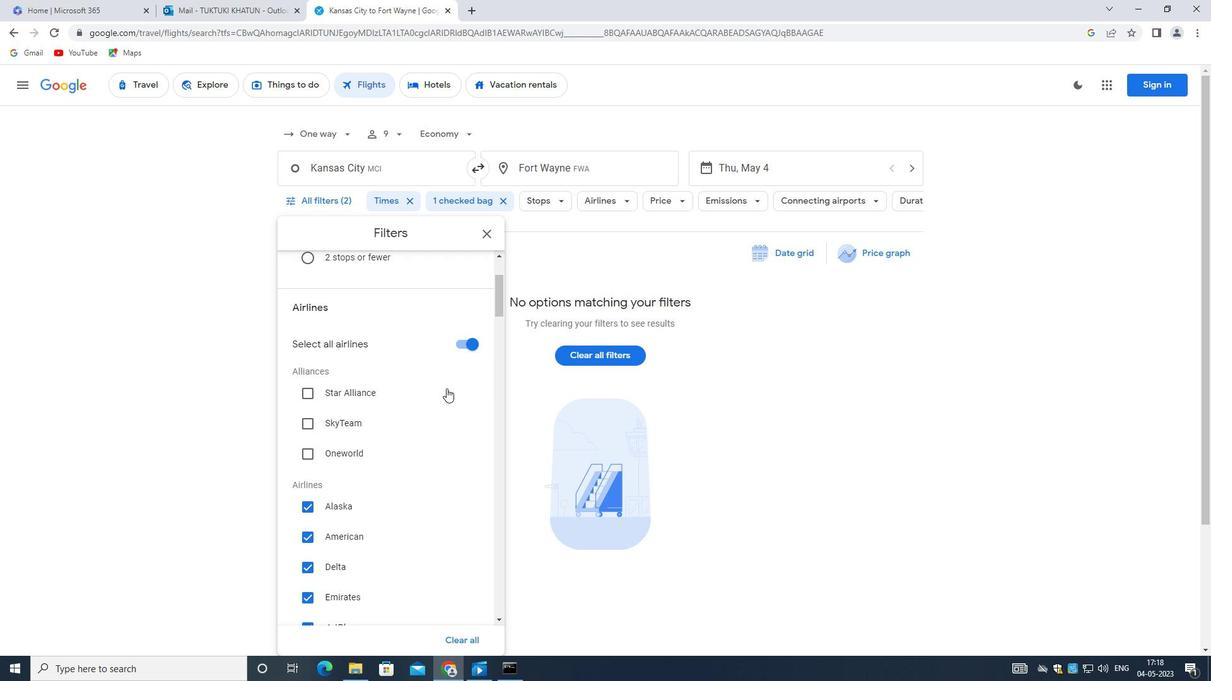 
Action: Mouse moved to (438, 398)
Screenshot: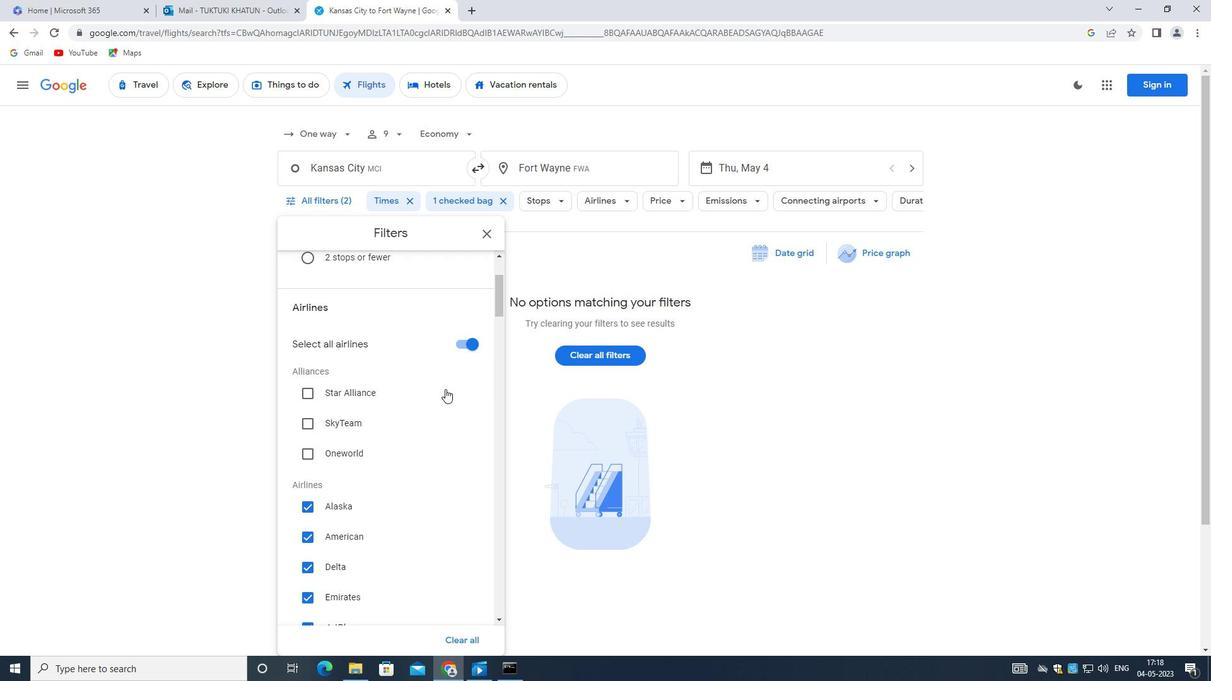 
Action: Mouse scrolled (438, 398) with delta (0, 0)
Screenshot: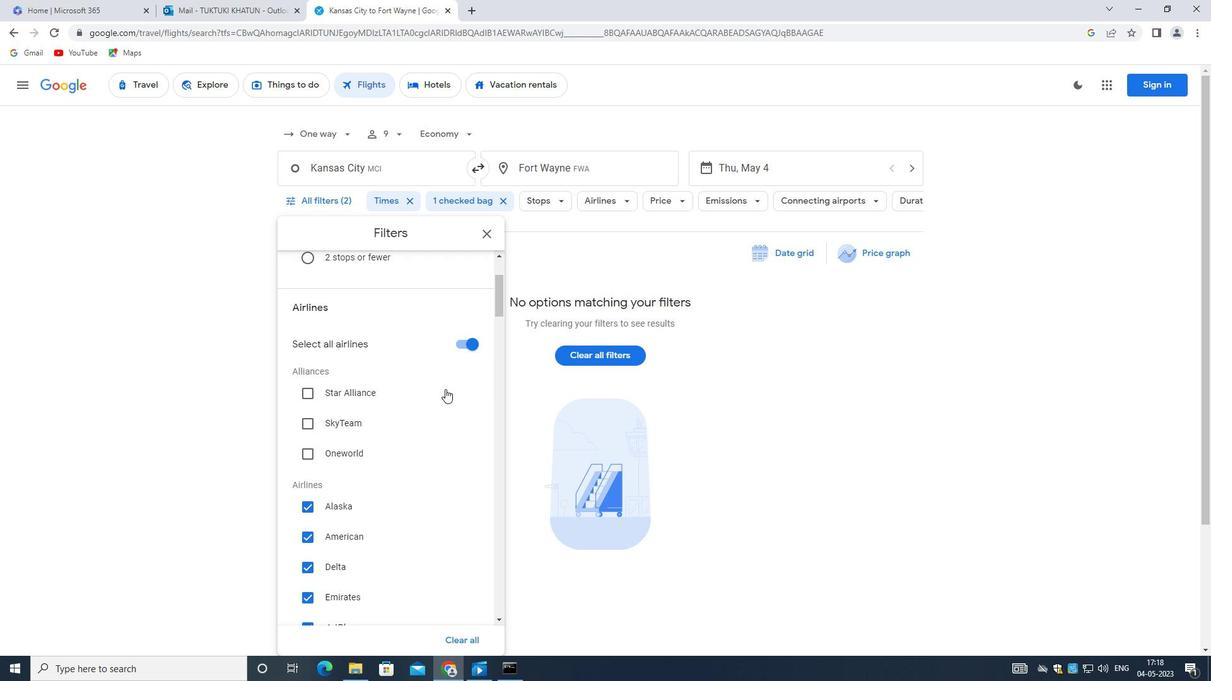 
Action: Mouse moved to (416, 376)
Screenshot: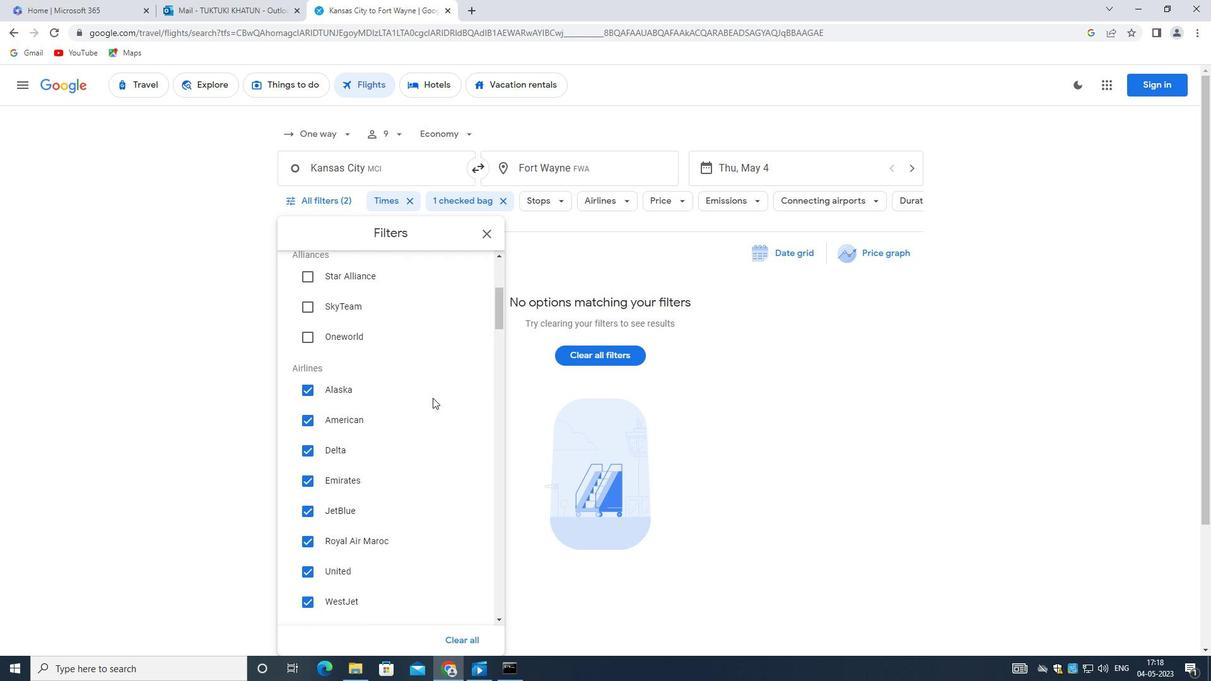 
Action: Mouse scrolled (416, 375) with delta (0, 0)
Screenshot: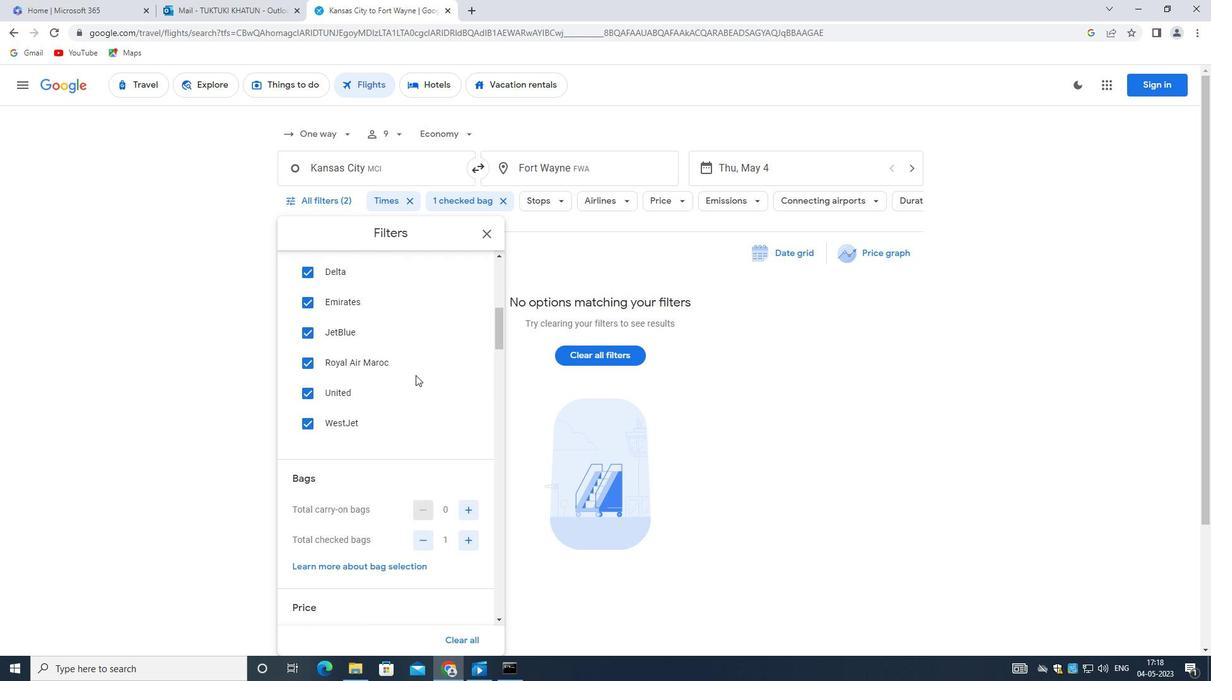 
Action: Mouse scrolled (416, 375) with delta (0, 0)
Screenshot: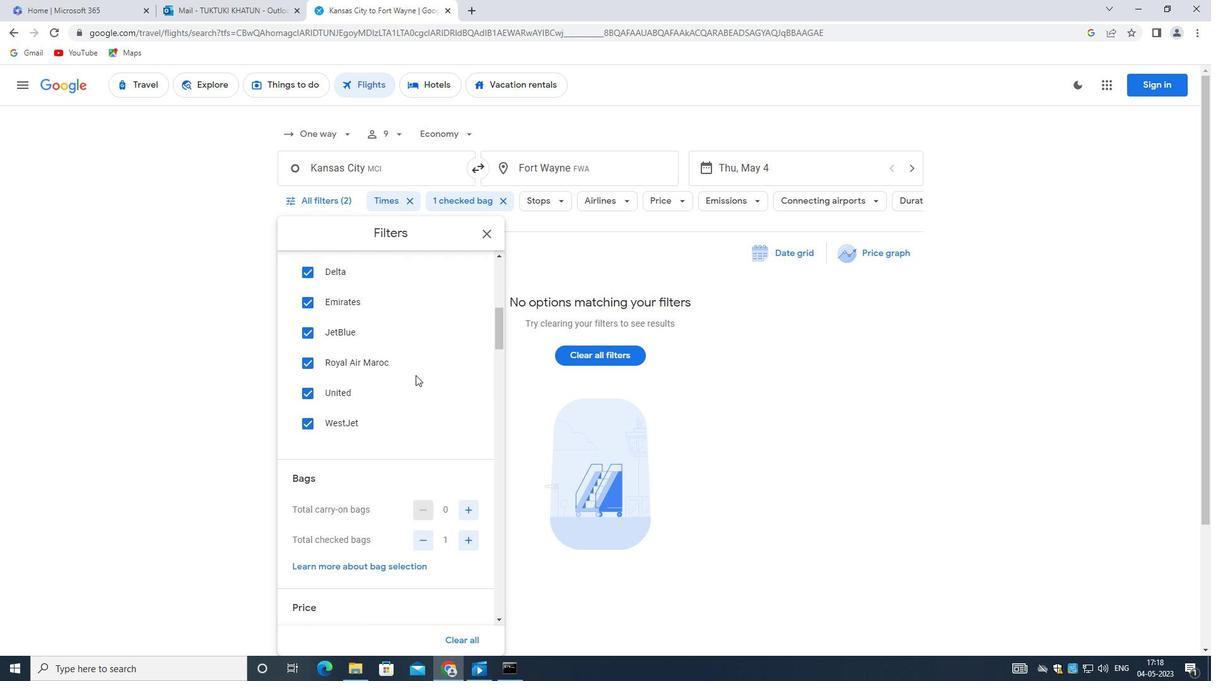 
Action: Mouse scrolled (416, 375) with delta (0, 0)
Screenshot: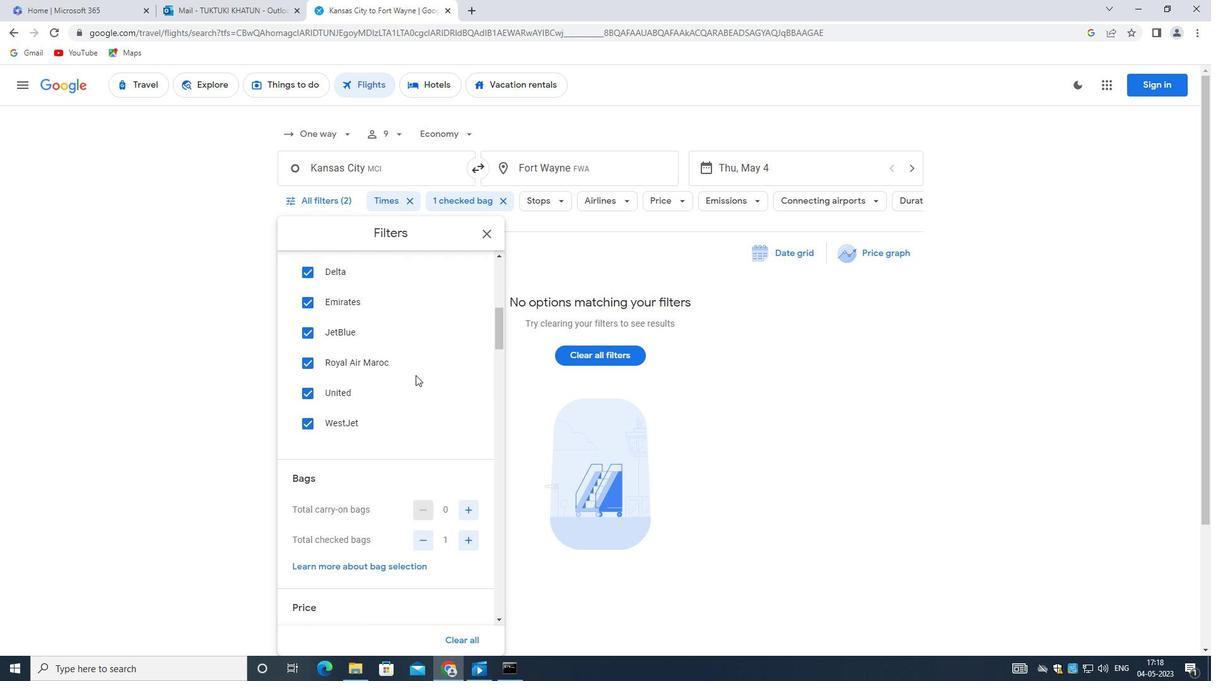 
Action: Mouse scrolled (416, 375) with delta (0, 0)
Screenshot: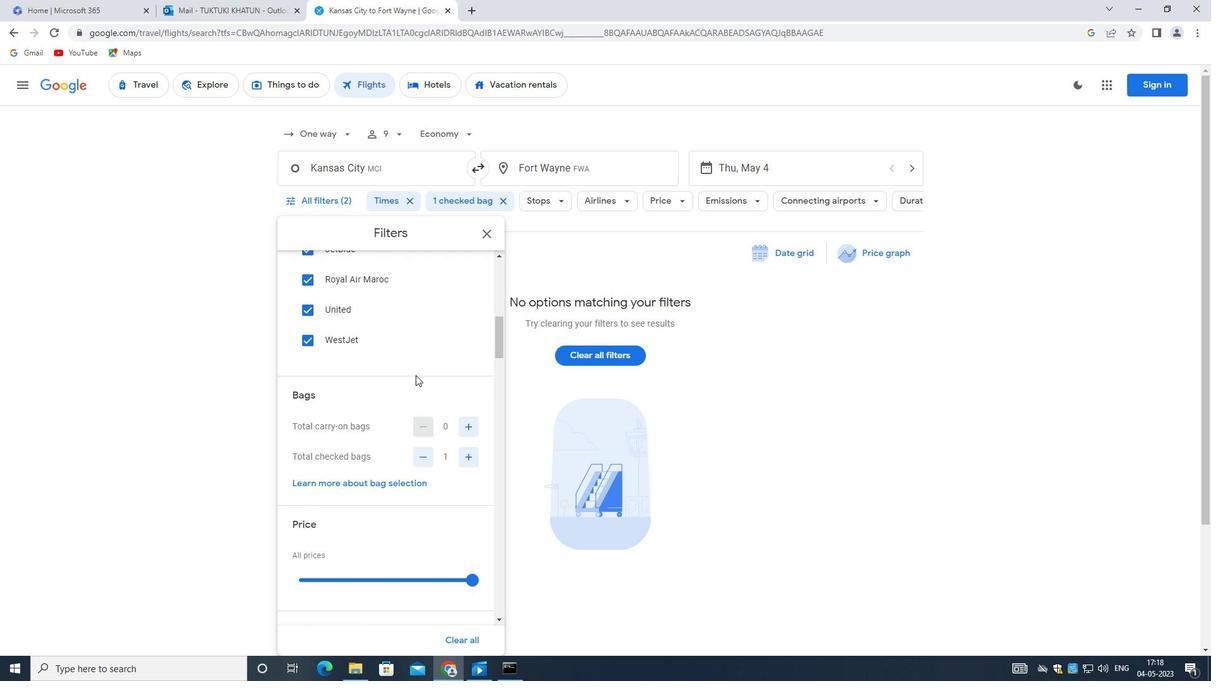 
Action: Mouse moved to (419, 346)
Screenshot: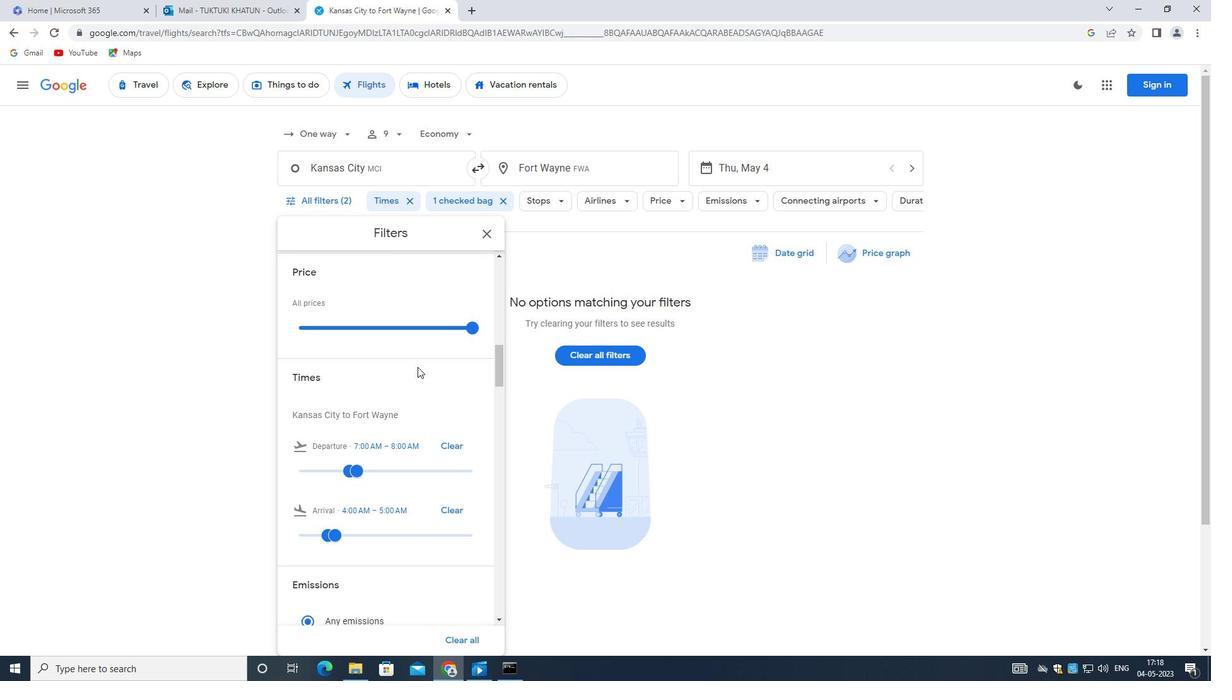 
Action: Mouse scrolled (419, 347) with delta (0, 0)
Screenshot: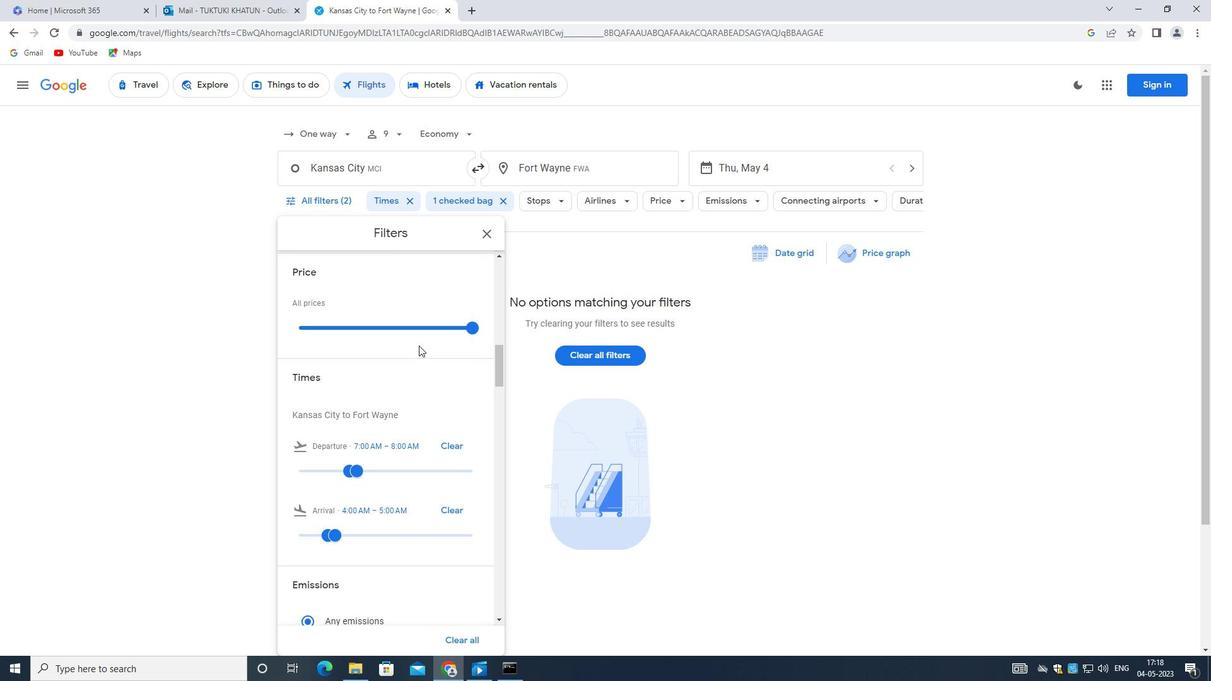 
Action: Mouse scrolled (419, 347) with delta (0, 0)
Screenshot: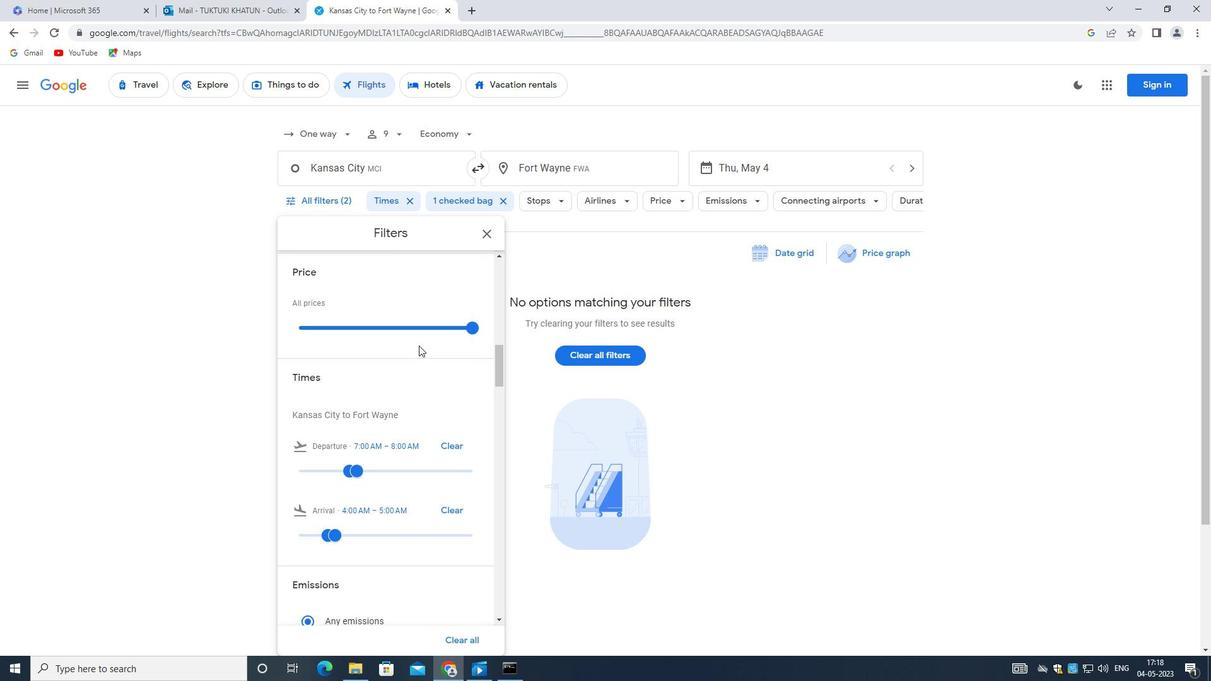 
Action: Mouse moved to (429, 329)
Screenshot: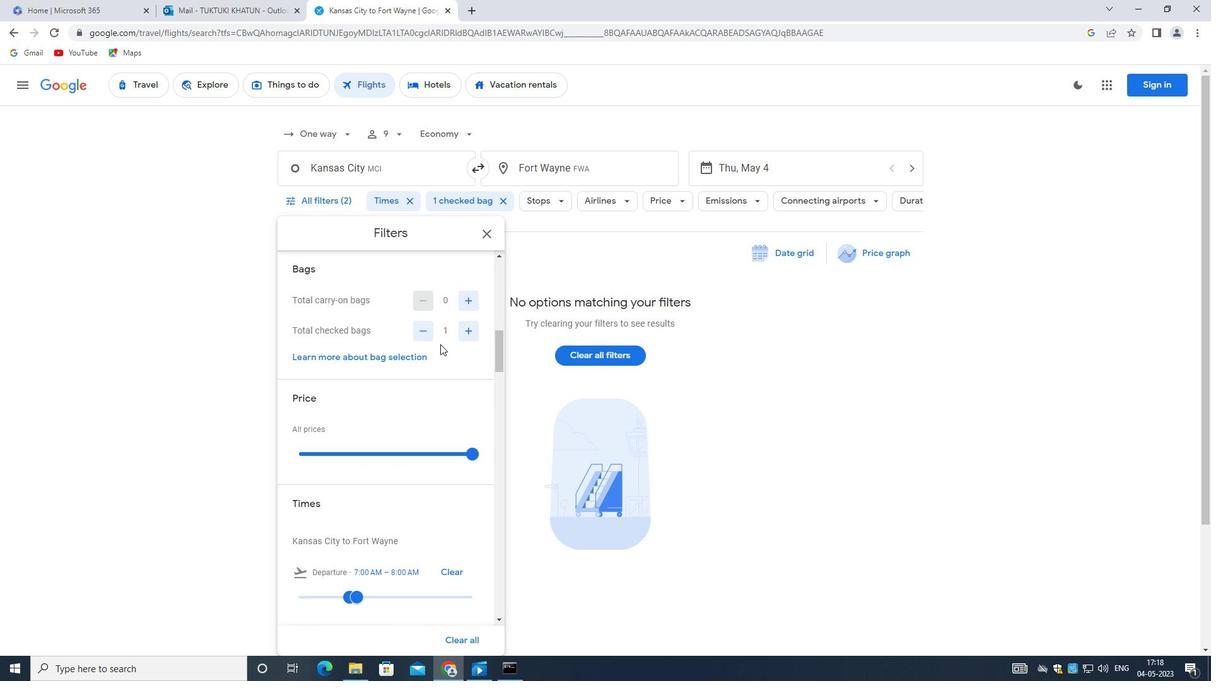 
Action: Mouse pressed left at (429, 329)
Screenshot: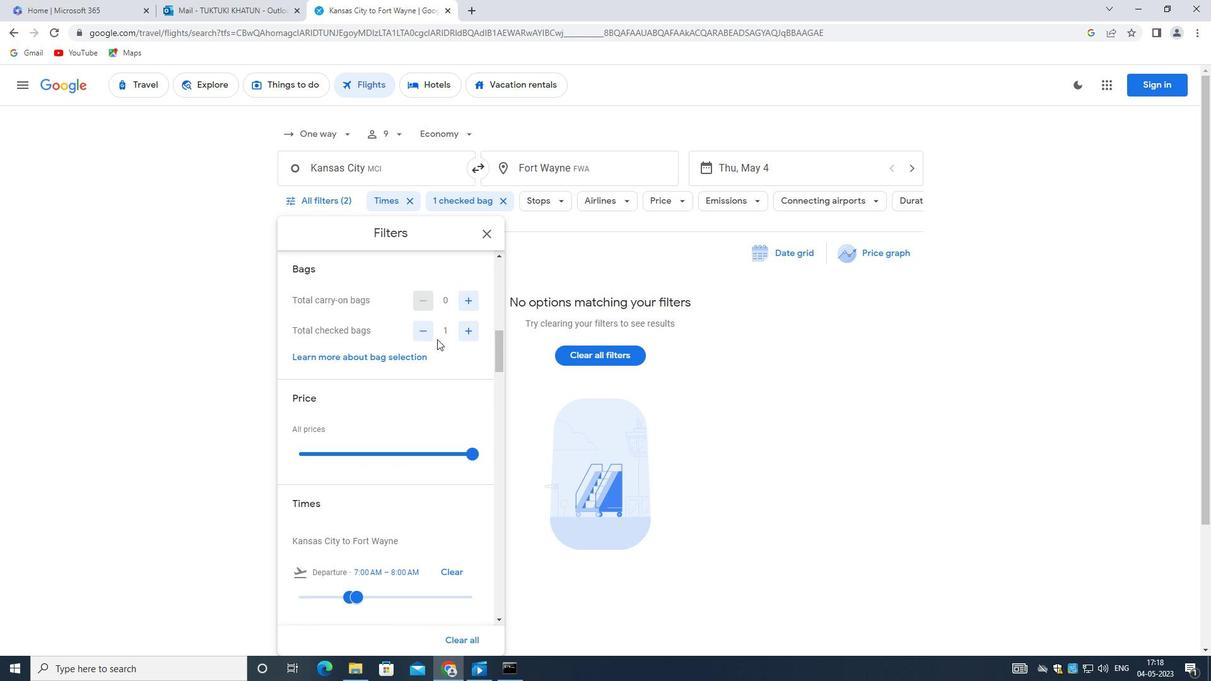 
Action: Mouse moved to (468, 452)
Screenshot: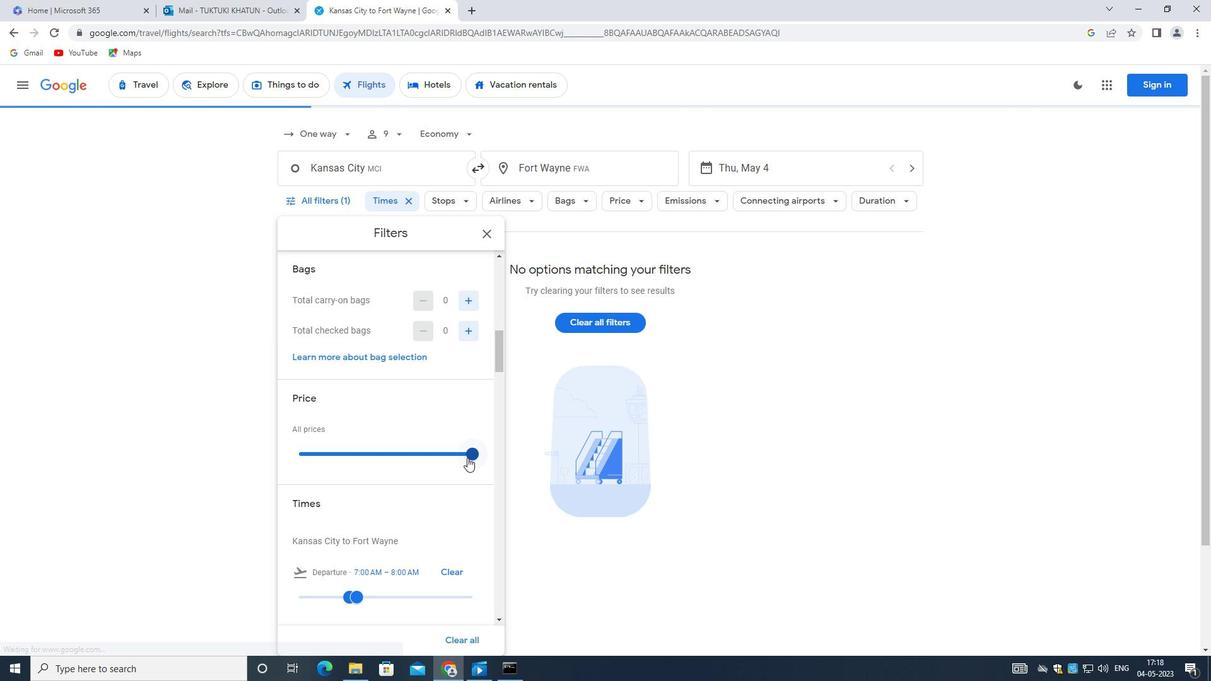 
Action: Mouse pressed left at (468, 452)
Screenshot: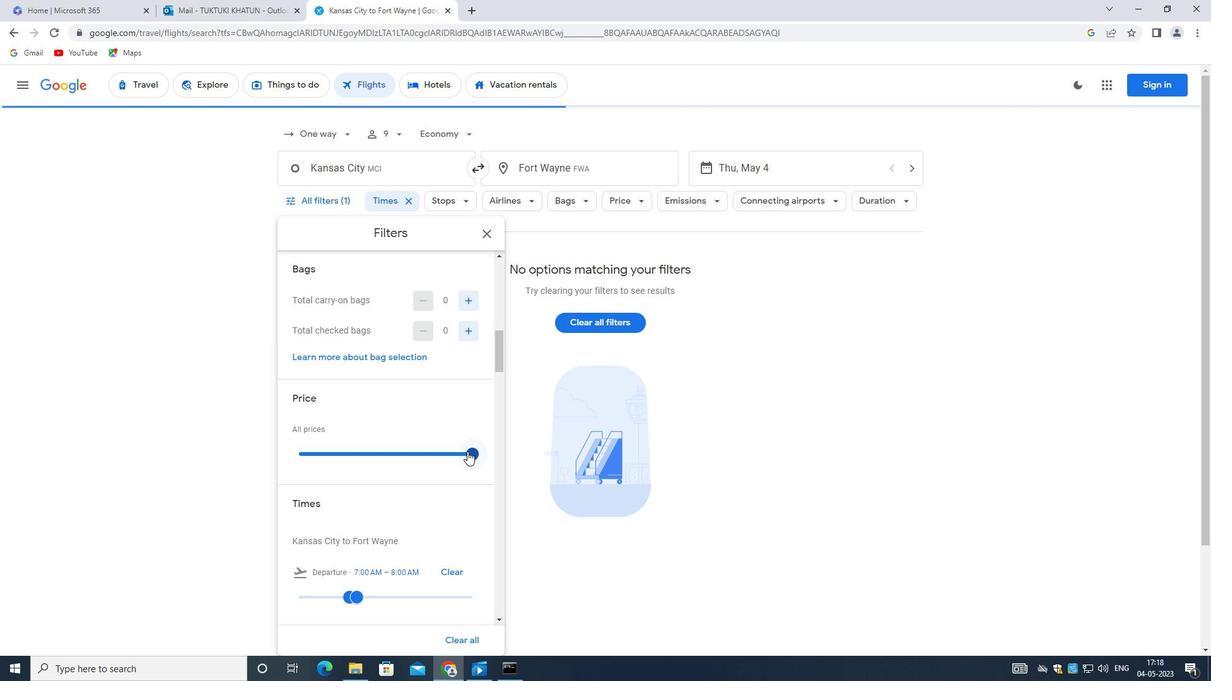 
Action: Mouse moved to (437, 452)
Screenshot: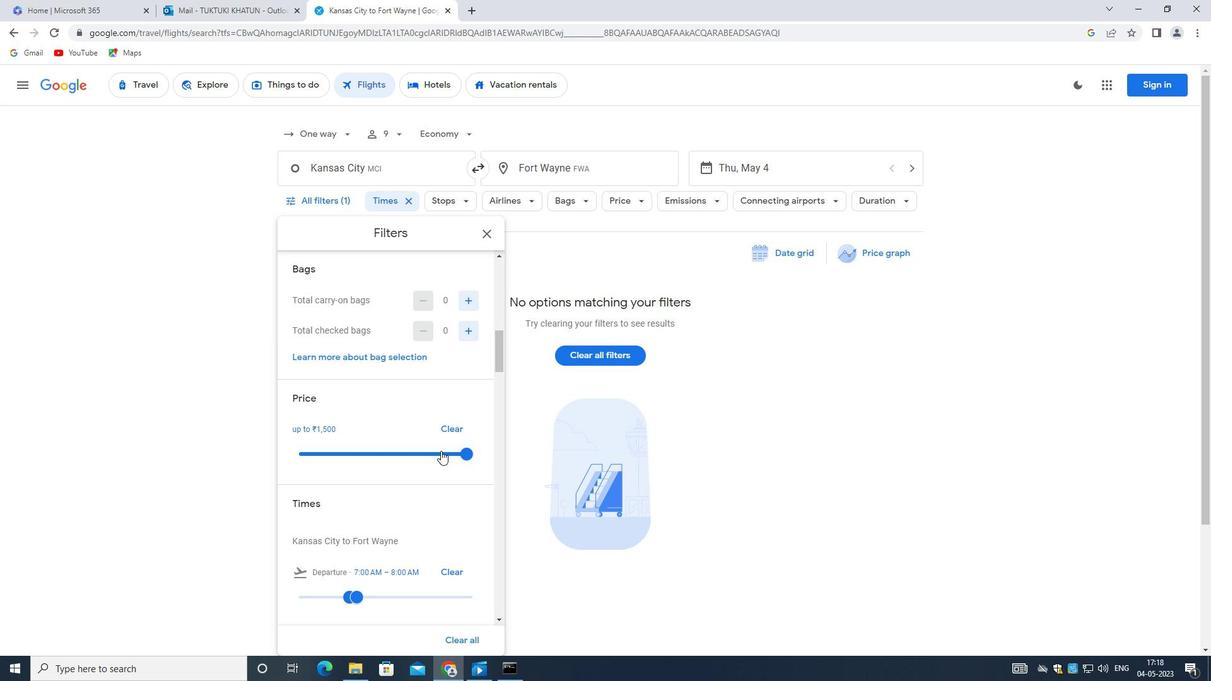 
Action: Mouse scrolled (437, 451) with delta (0, 0)
Screenshot: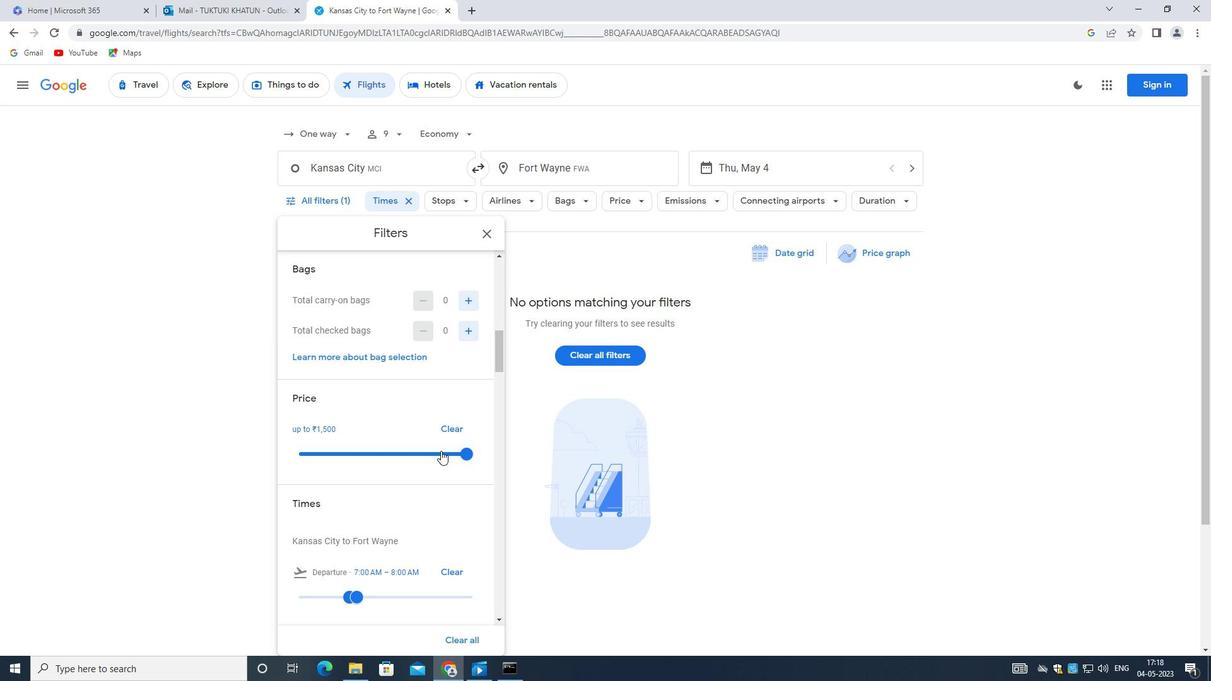 
Action: Mouse moved to (437, 453)
Screenshot: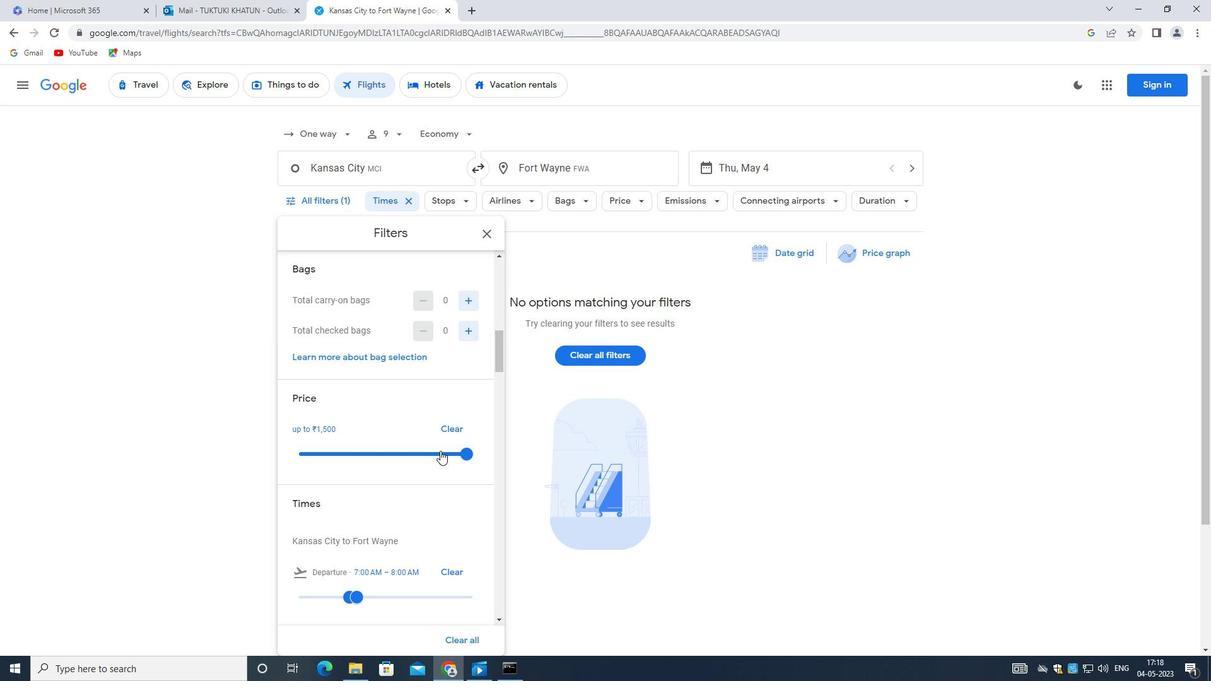 
Action: Mouse scrolled (437, 452) with delta (0, 0)
Screenshot: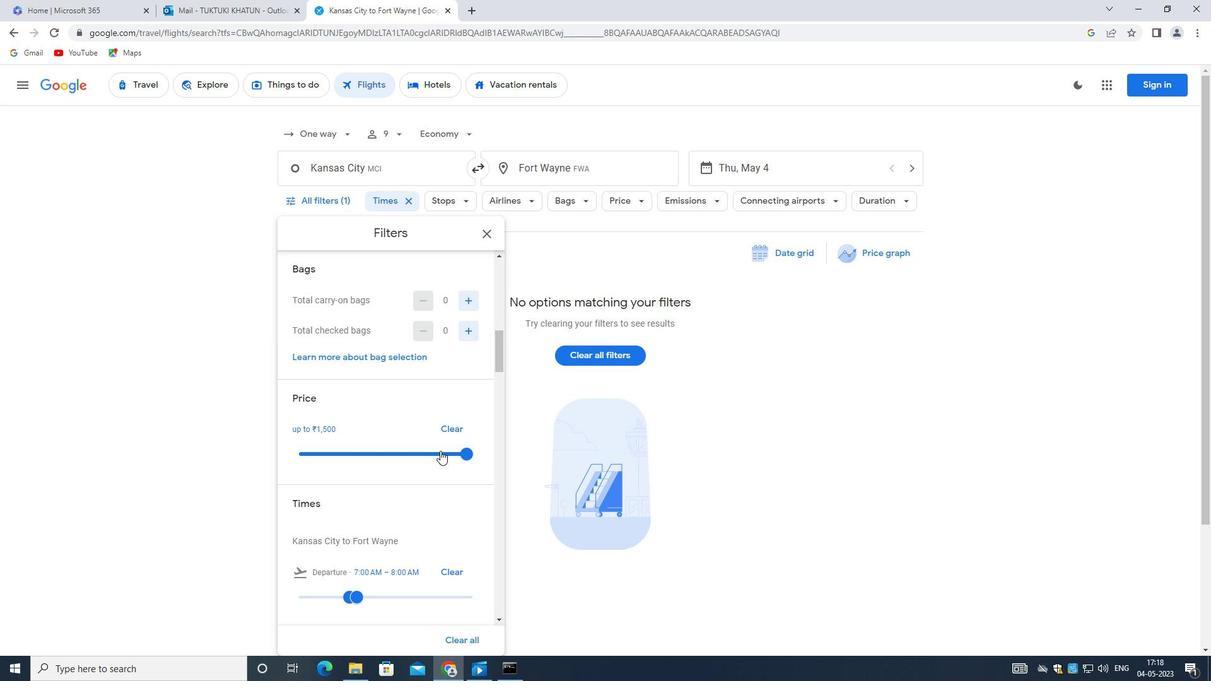 
Action: Mouse scrolled (437, 452) with delta (0, 0)
Screenshot: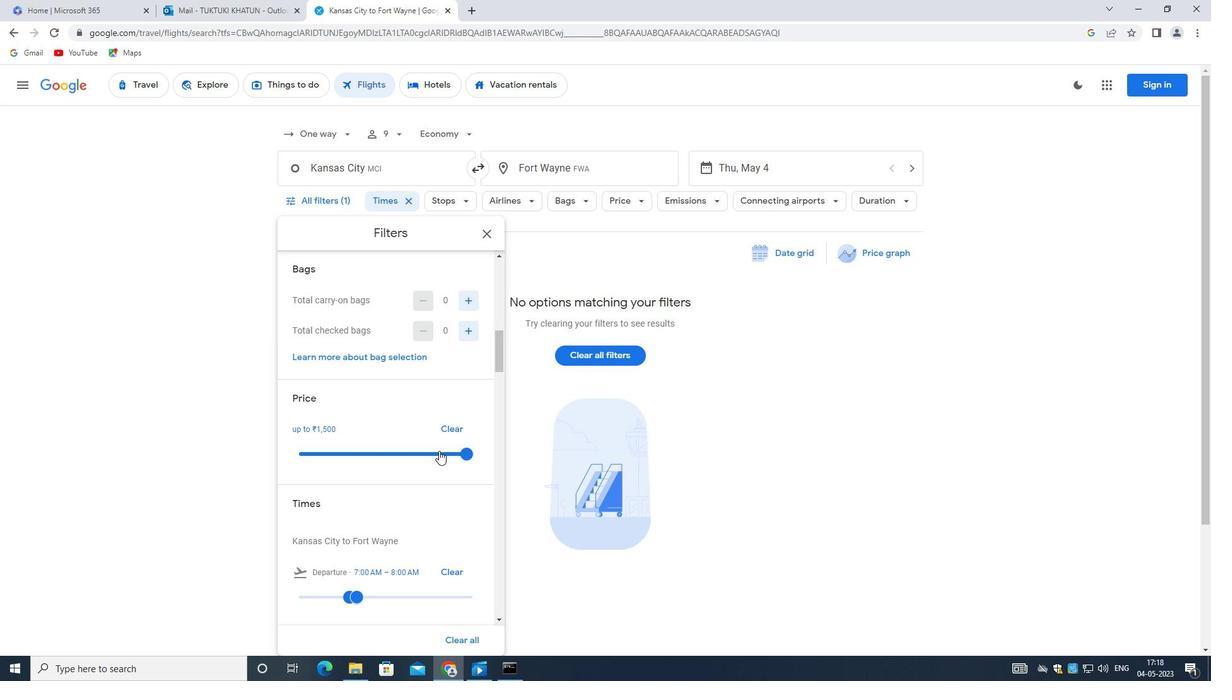 
Action: Mouse scrolled (437, 452) with delta (0, 0)
Screenshot: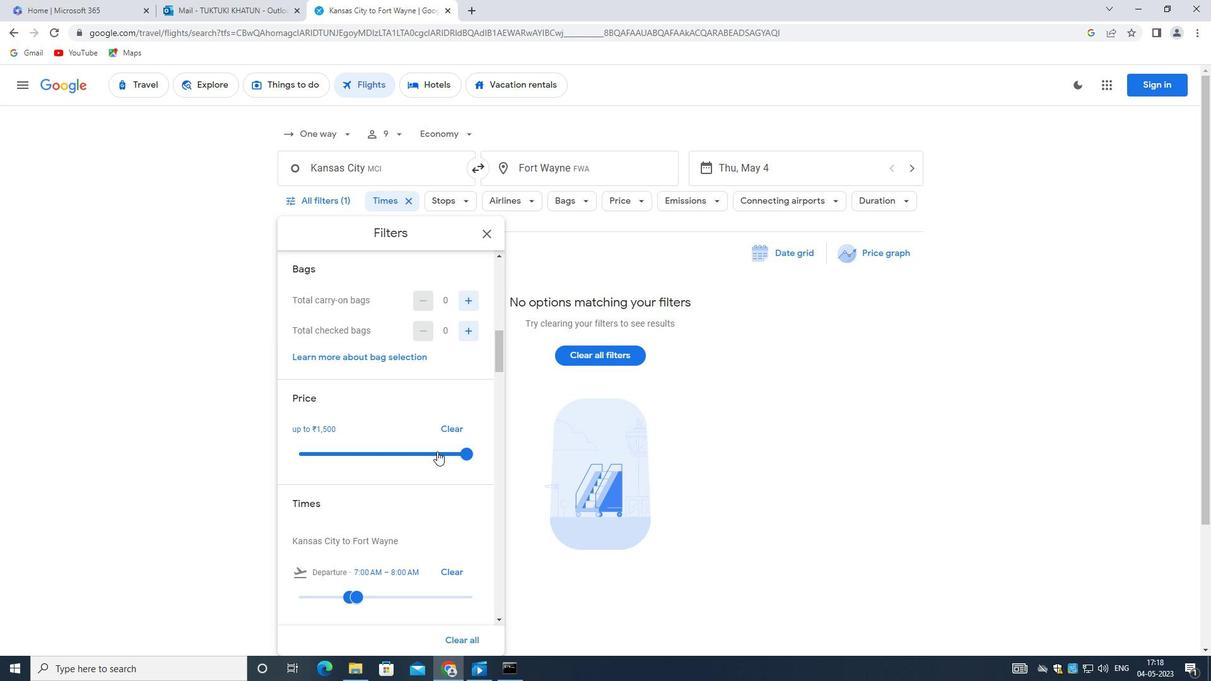 
Action: Mouse moved to (356, 345)
Screenshot: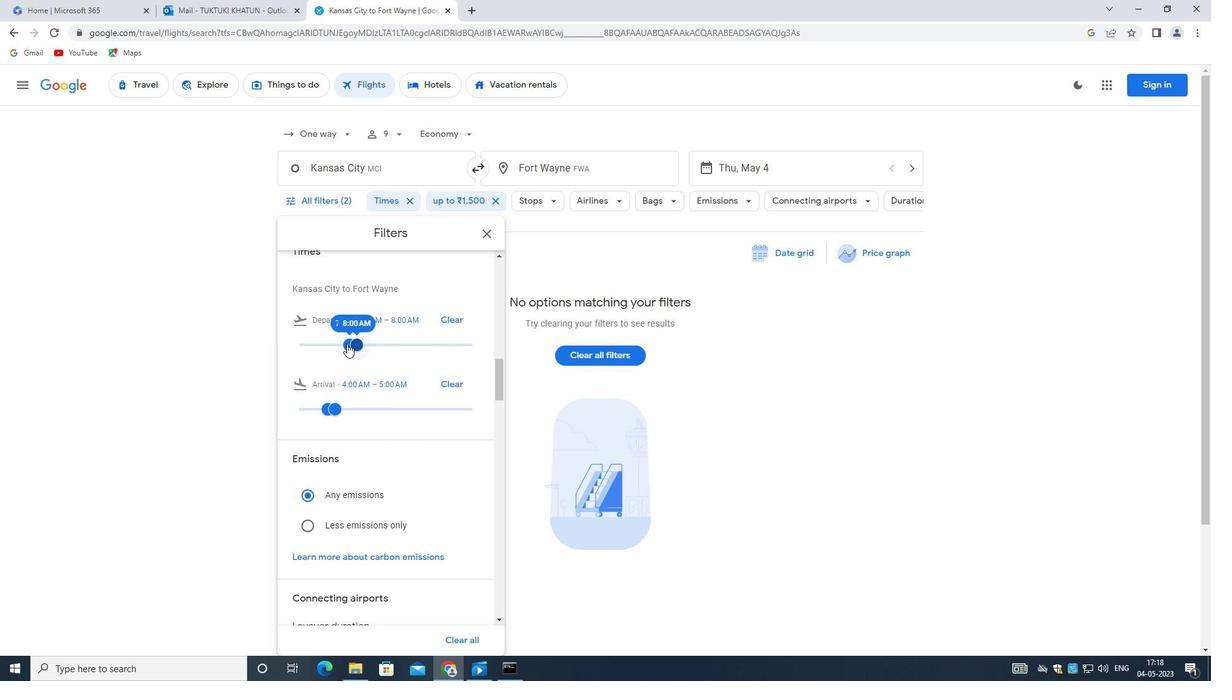 
Action: Mouse pressed left at (356, 345)
Screenshot: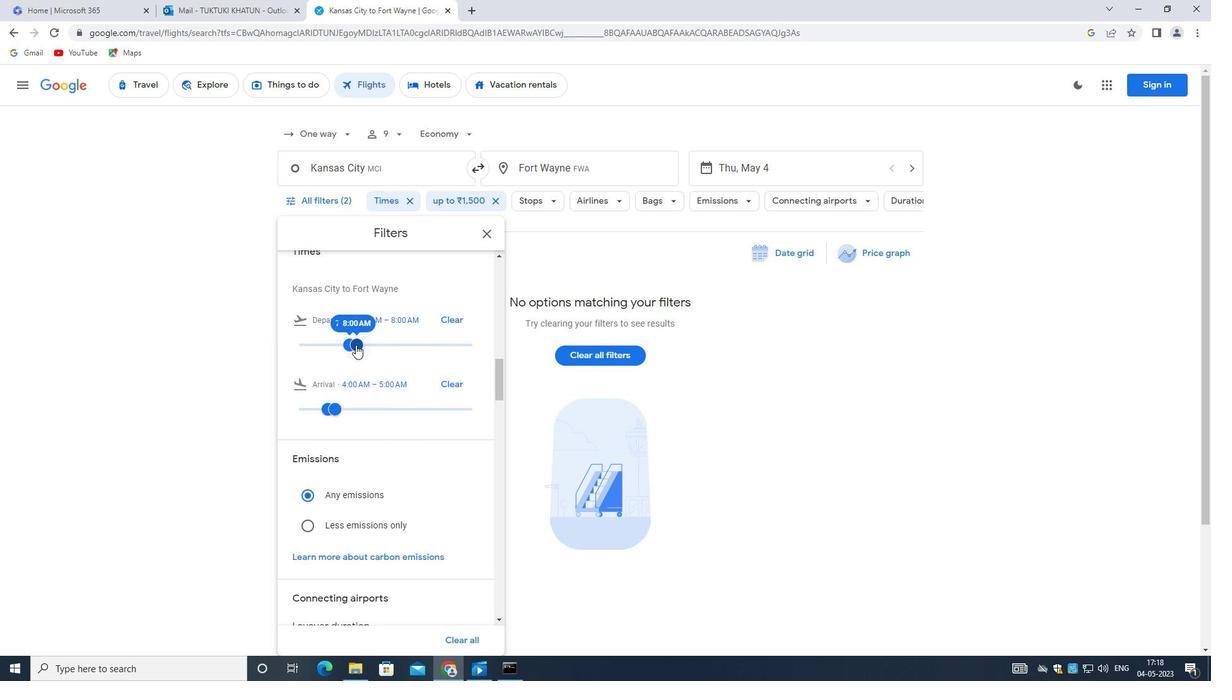
Action: Mouse moved to (381, 343)
Screenshot: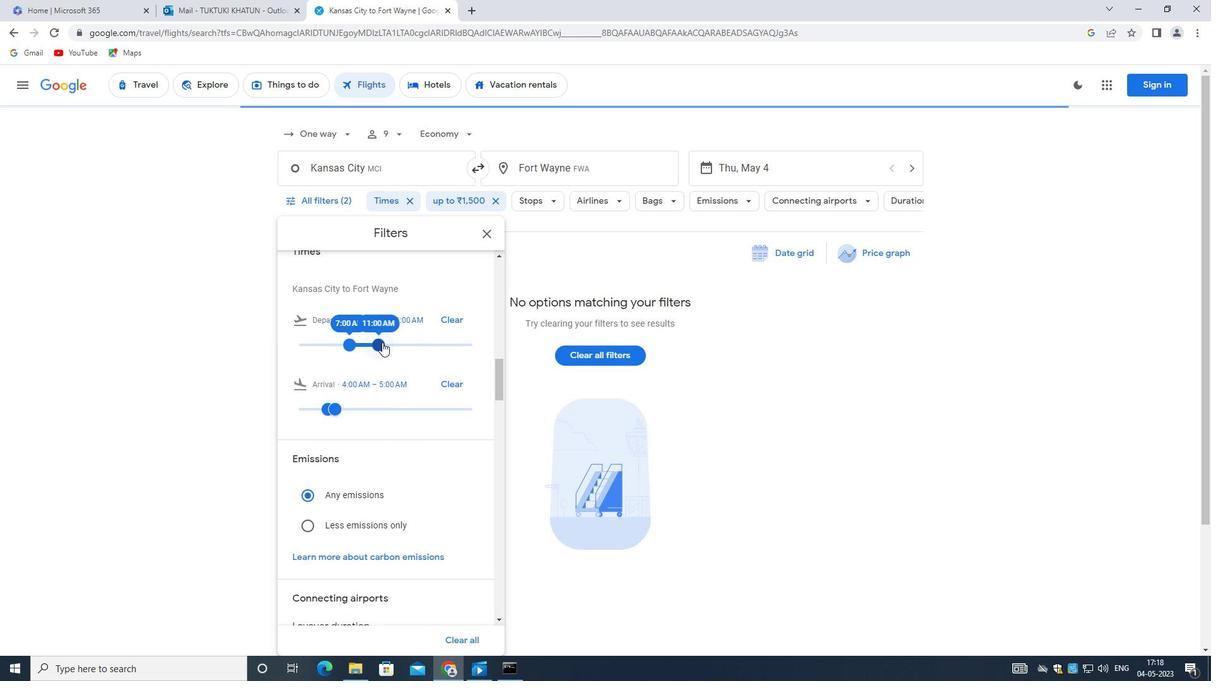 
Action: Mouse pressed left at (381, 343)
Screenshot: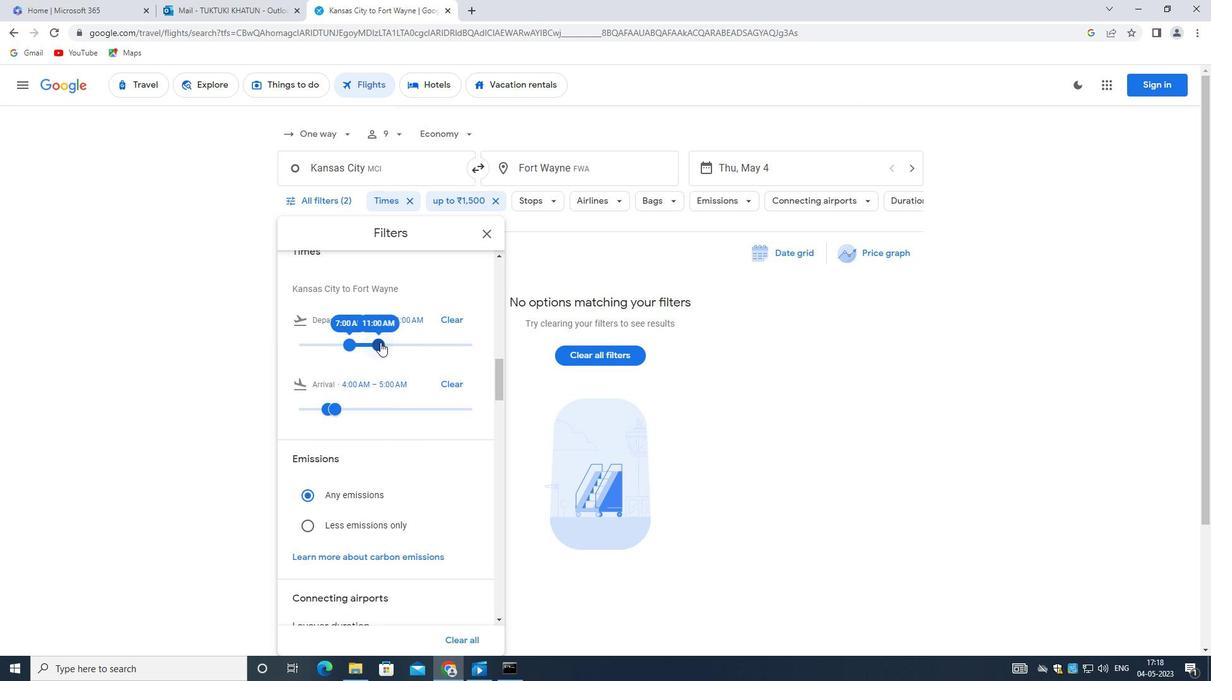
Action: Mouse moved to (358, 342)
Screenshot: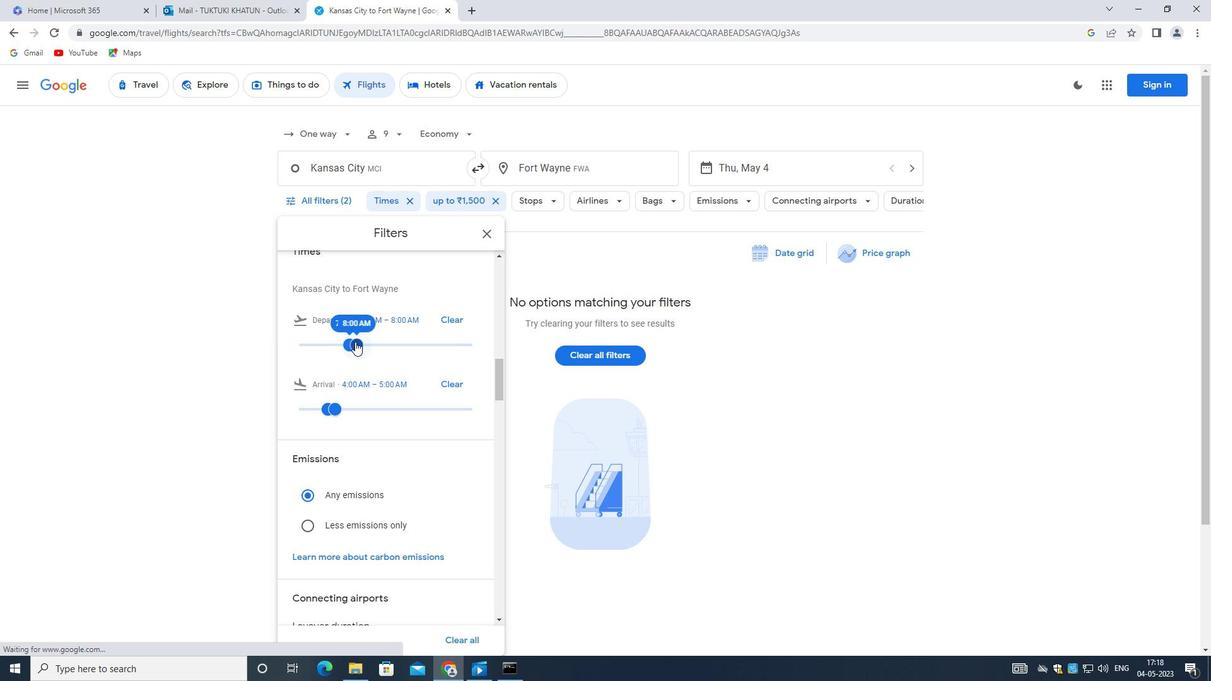 
Action: Mouse pressed left at (358, 342)
Screenshot: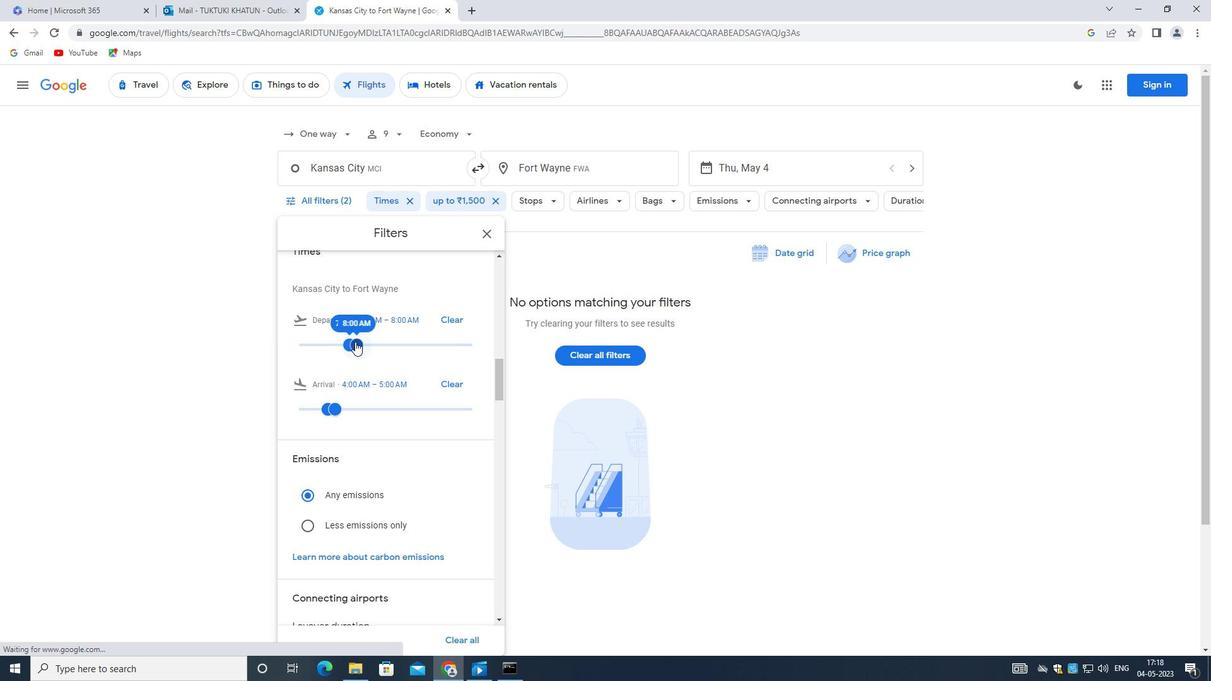 
Action: Mouse moved to (342, 343)
Screenshot: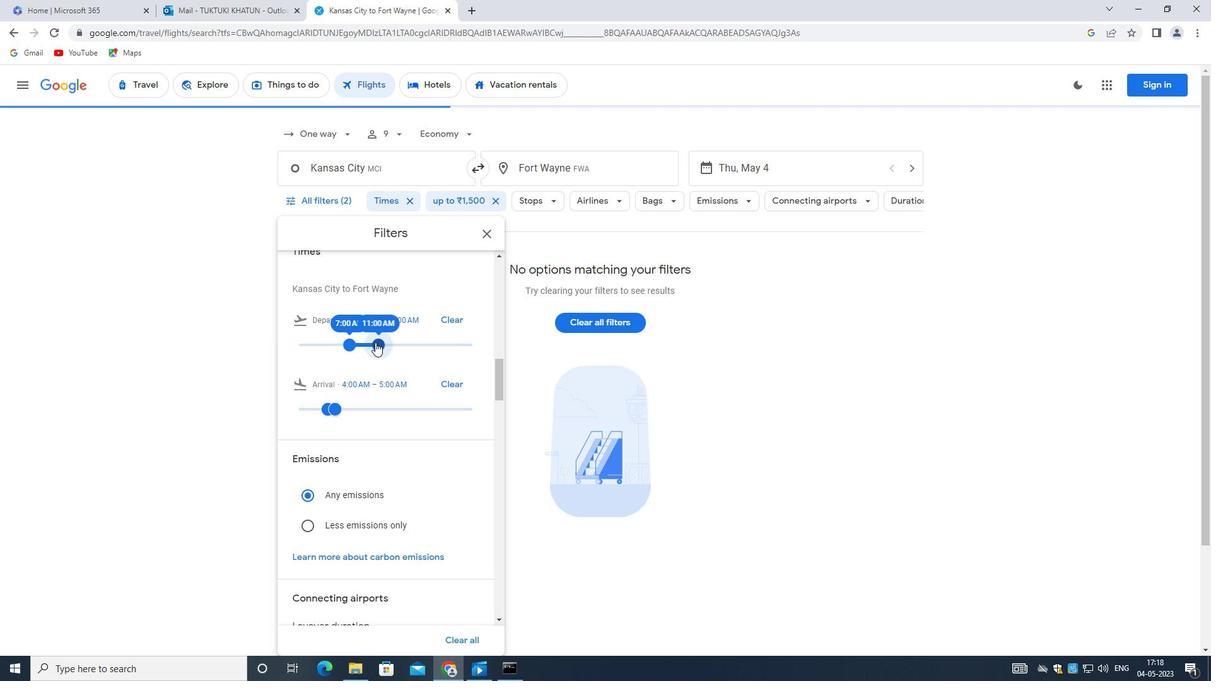 
Action: Mouse pressed left at (342, 343)
Screenshot: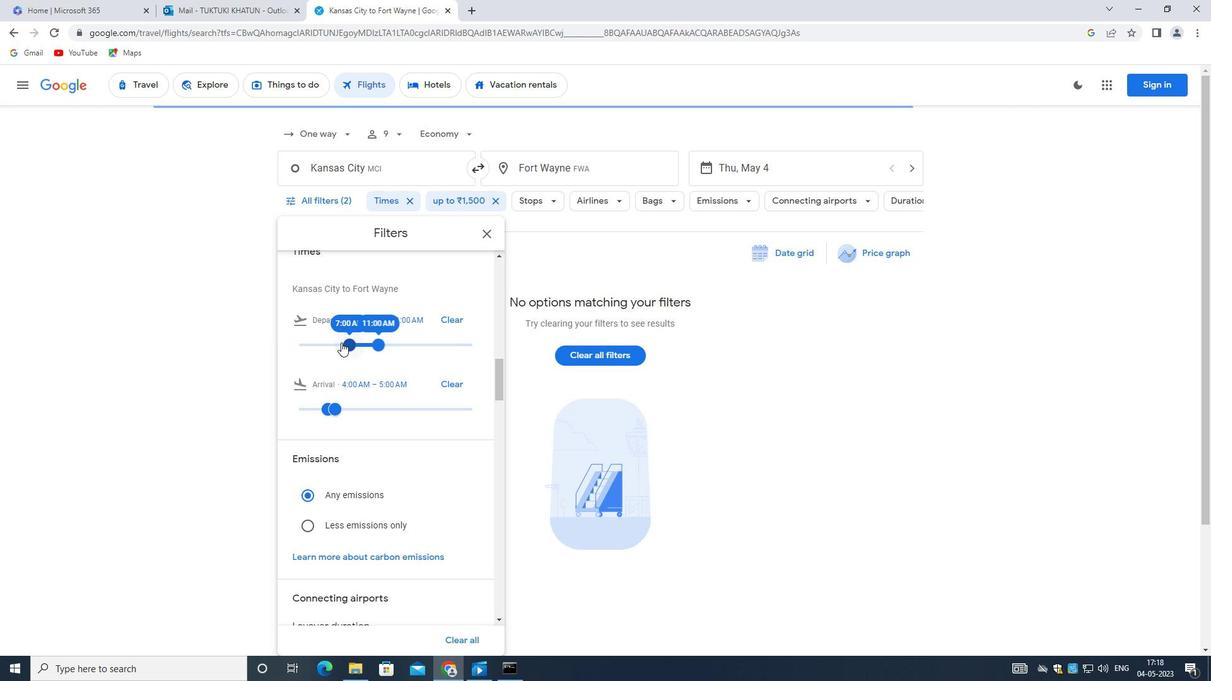 
Action: Mouse moved to (352, 342)
Screenshot: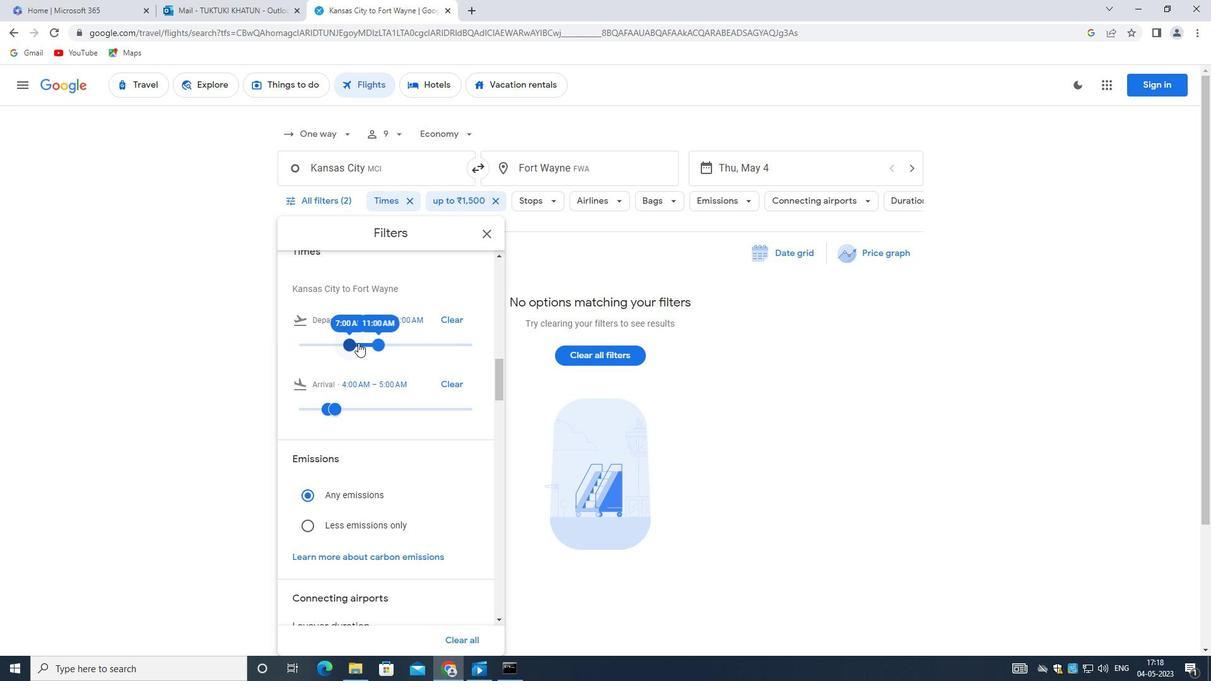 
Action: Mouse pressed left at (352, 342)
Screenshot: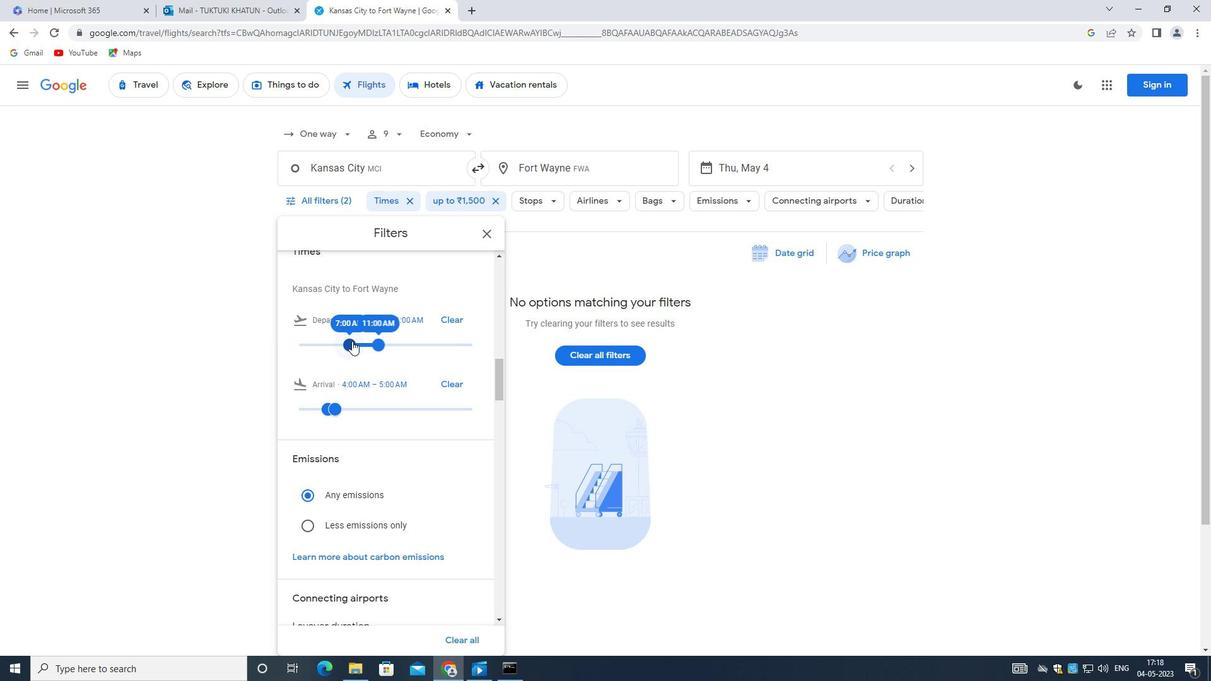 
Action: Mouse moved to (379, 345)
Screenshot: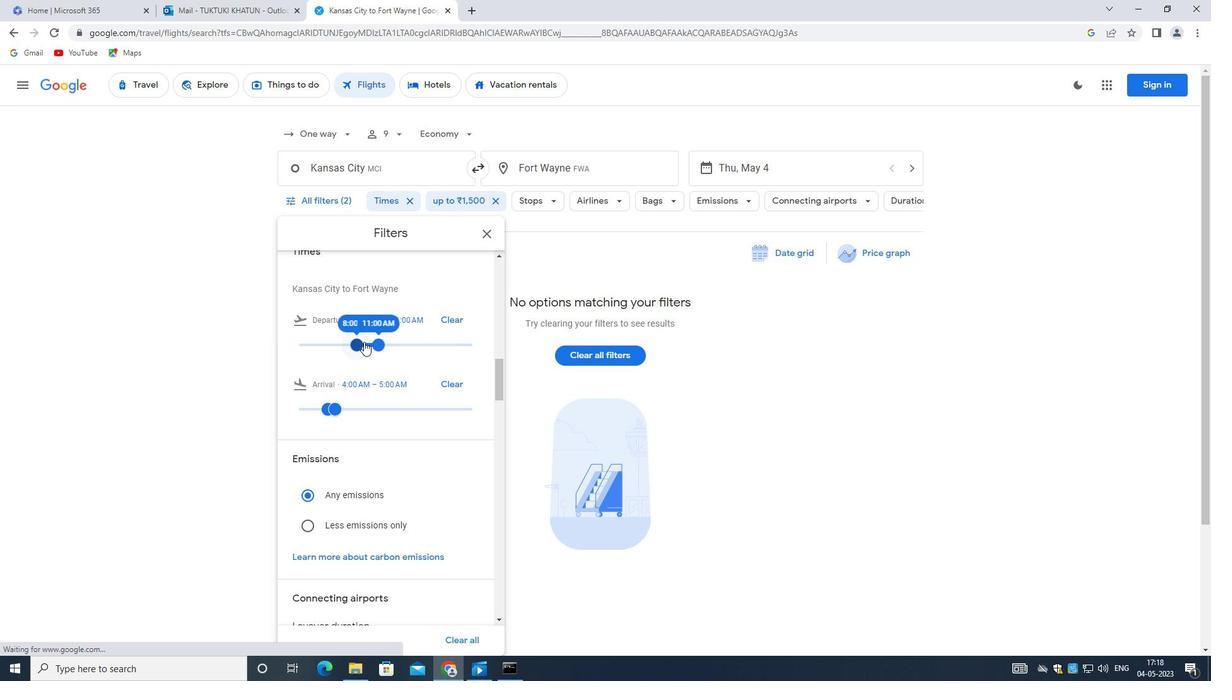
Action: Mouse pressed left at (379, 345)
Screenshot: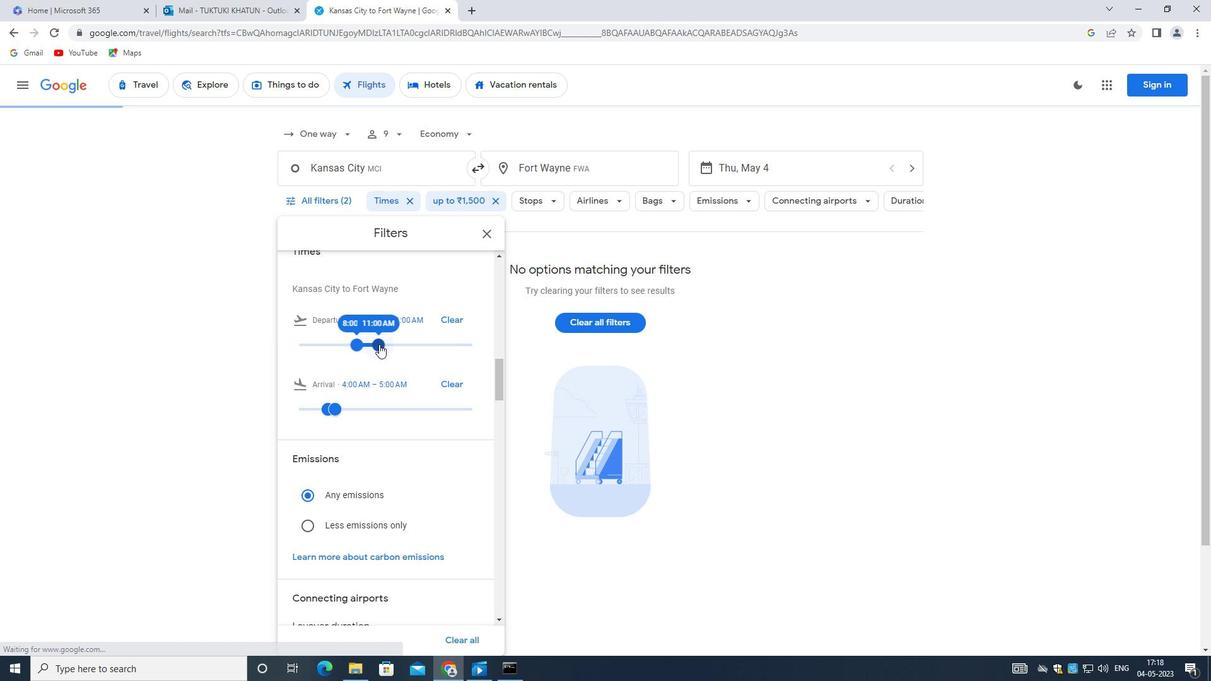 
Action: Mouse moved to (398, 374)
Screenshot: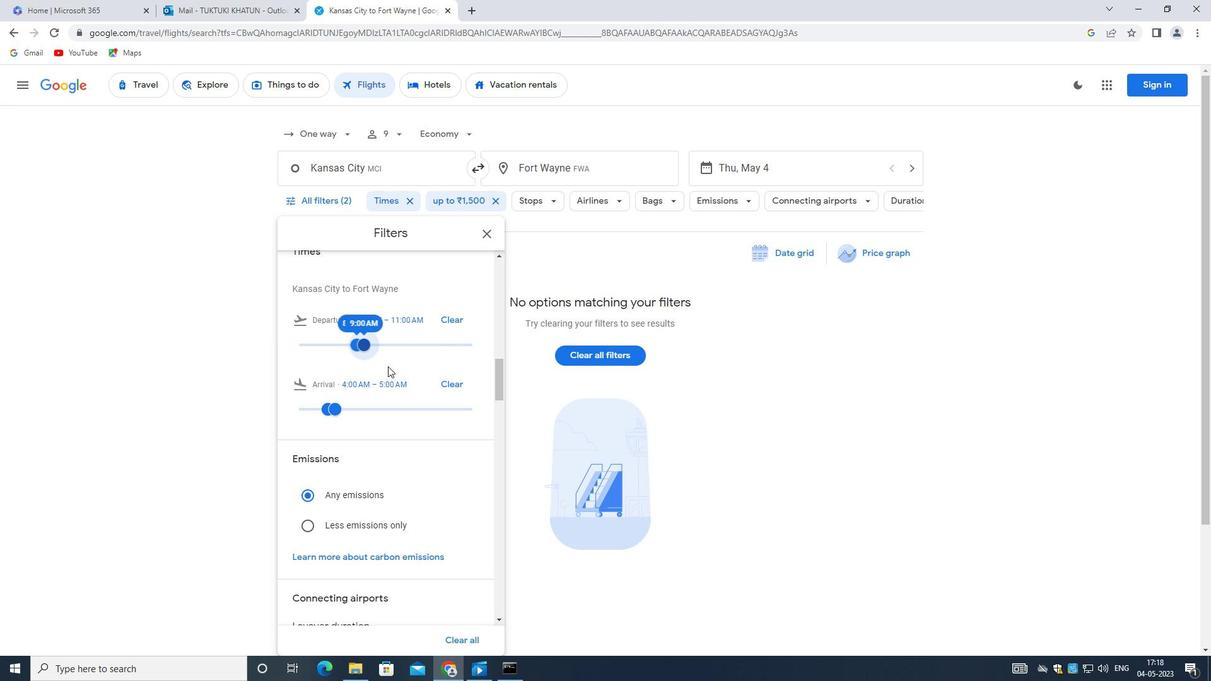 
Action: Mouse scrolled (398, 374) with delta (0, 0)
Screenshot: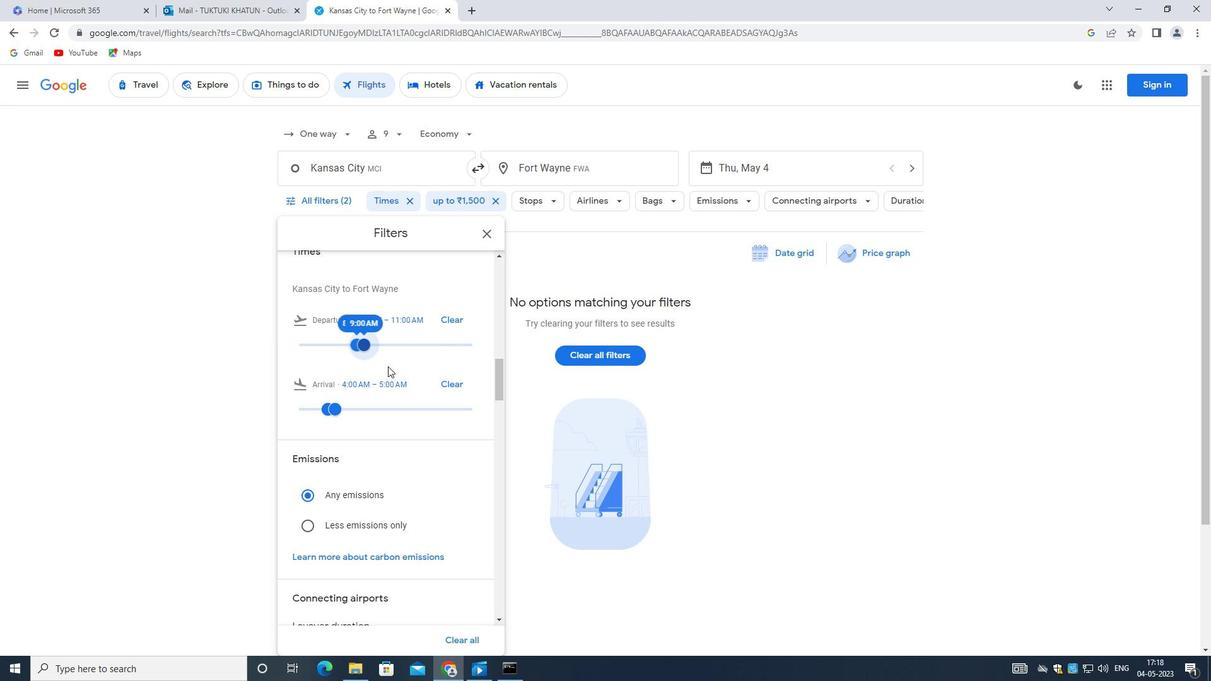 
Action: Mouse moved to (398, 376)
Screenshot: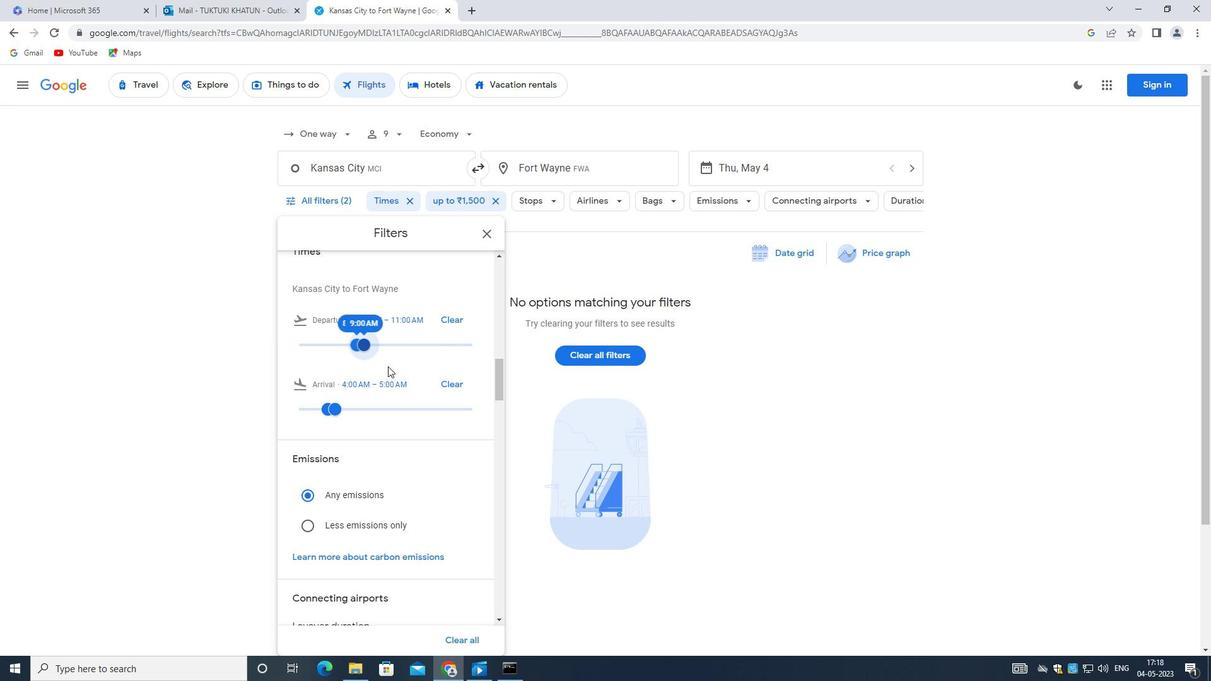 
Action: Mouse scrolled (398, 375) with delta (0, 0)
Screenshot: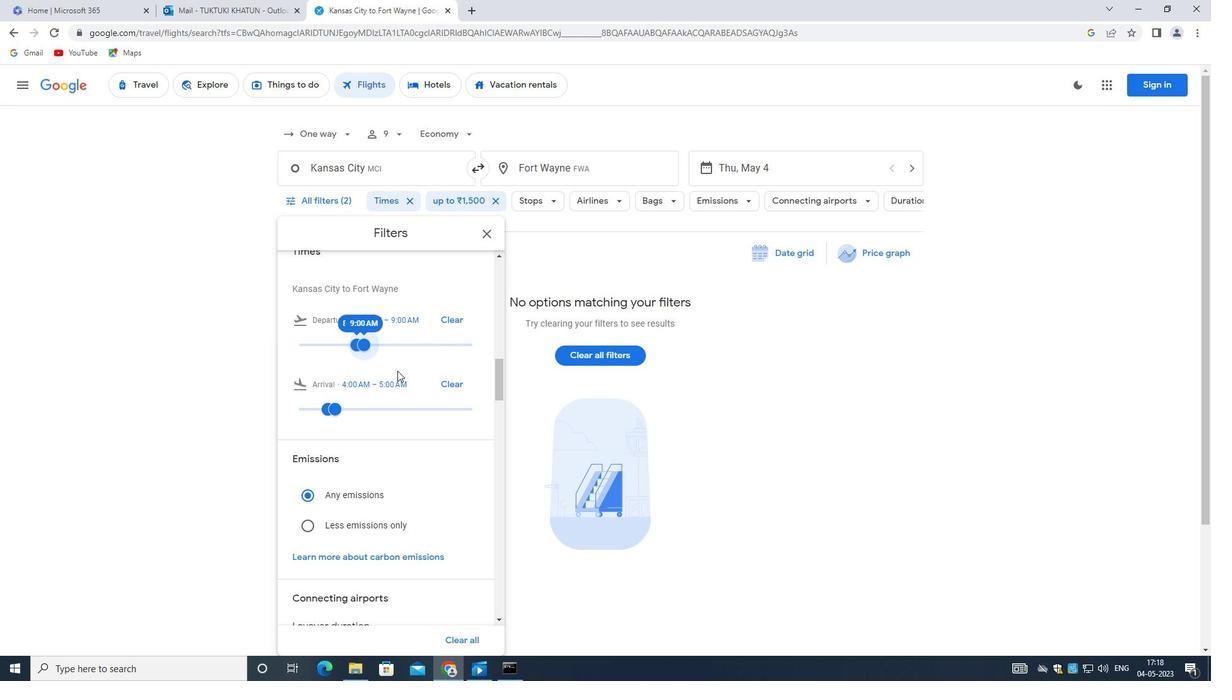 
Action: Mouse moved to (398, 376)
Screenshot: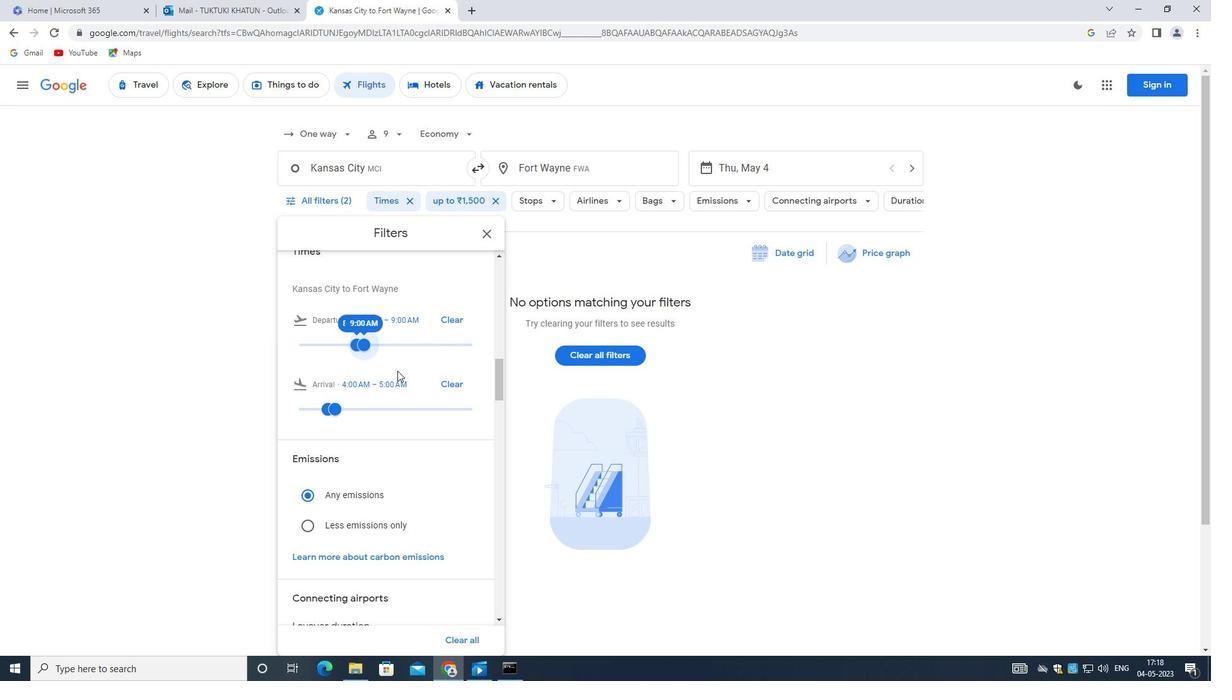 
Action: Mouse scrolled (398, 375) with delta (0, 0)
Screenshot: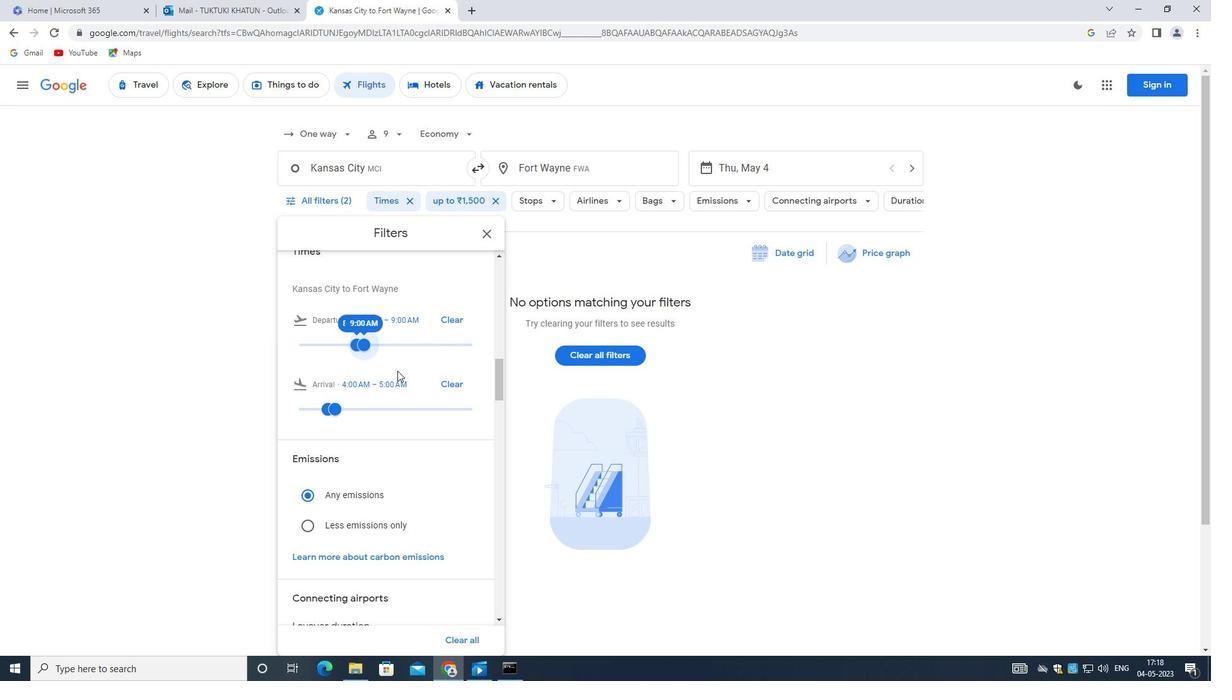 
Action: Mouse scrolled (398, 375) with delta (0, 0)
Screenshot: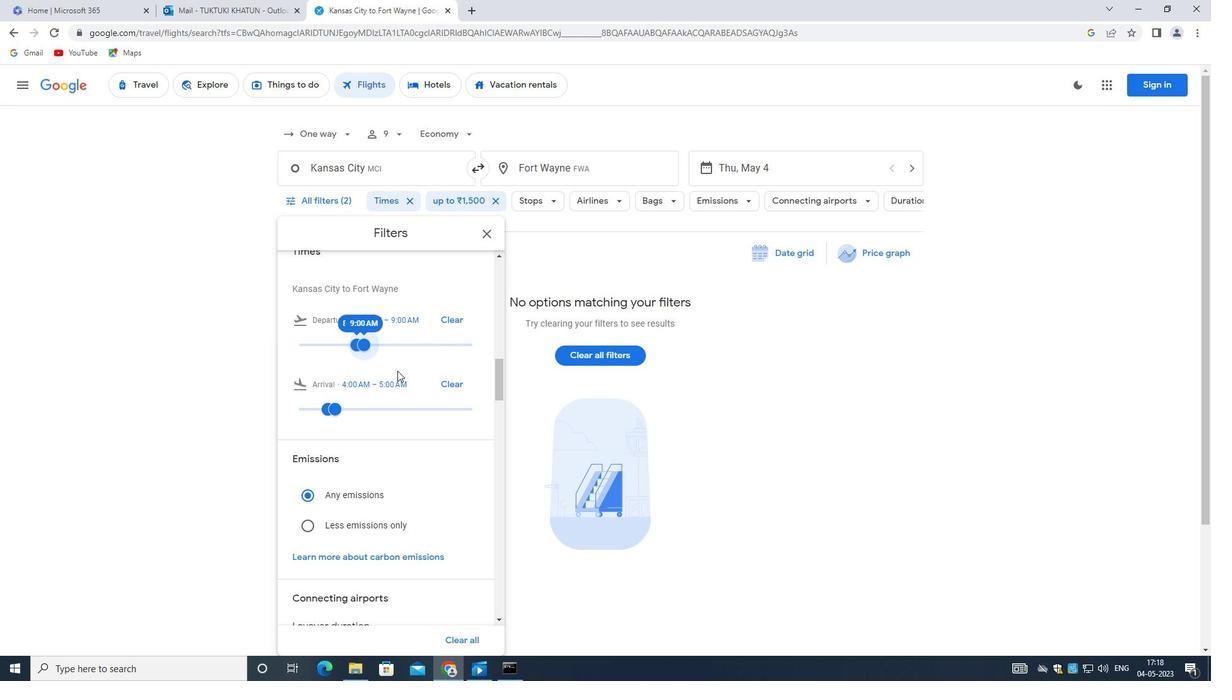 
Action: Mouse scrolled (398, 375) with delta (0, 0)
Screenshot: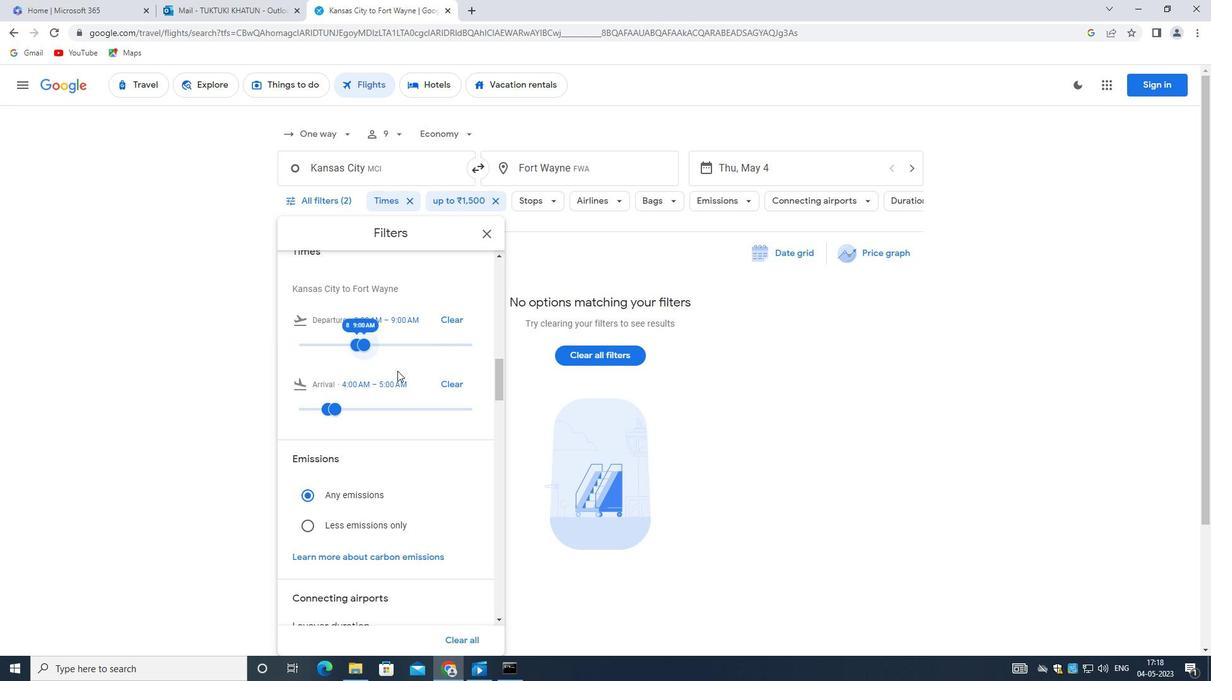 
Action: Mouse moved to (398, 379)
Screenshot: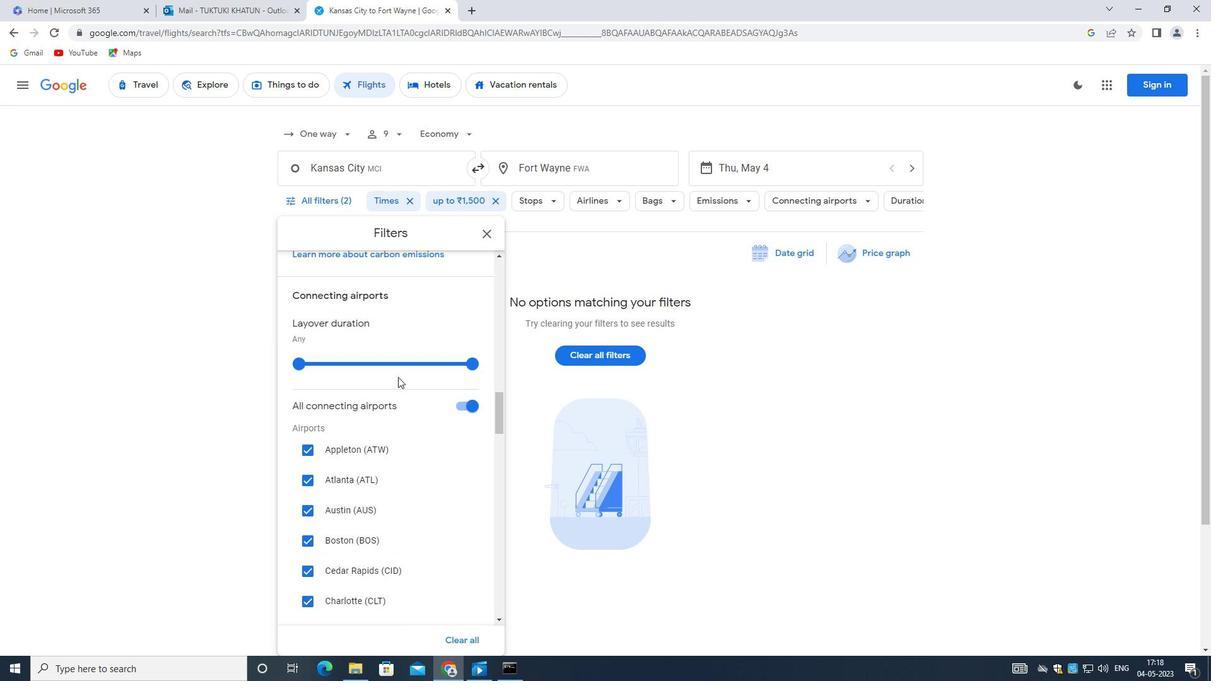 
Action: Mouse scrolled (398, 379) with delta (0, 0)
Screenshot: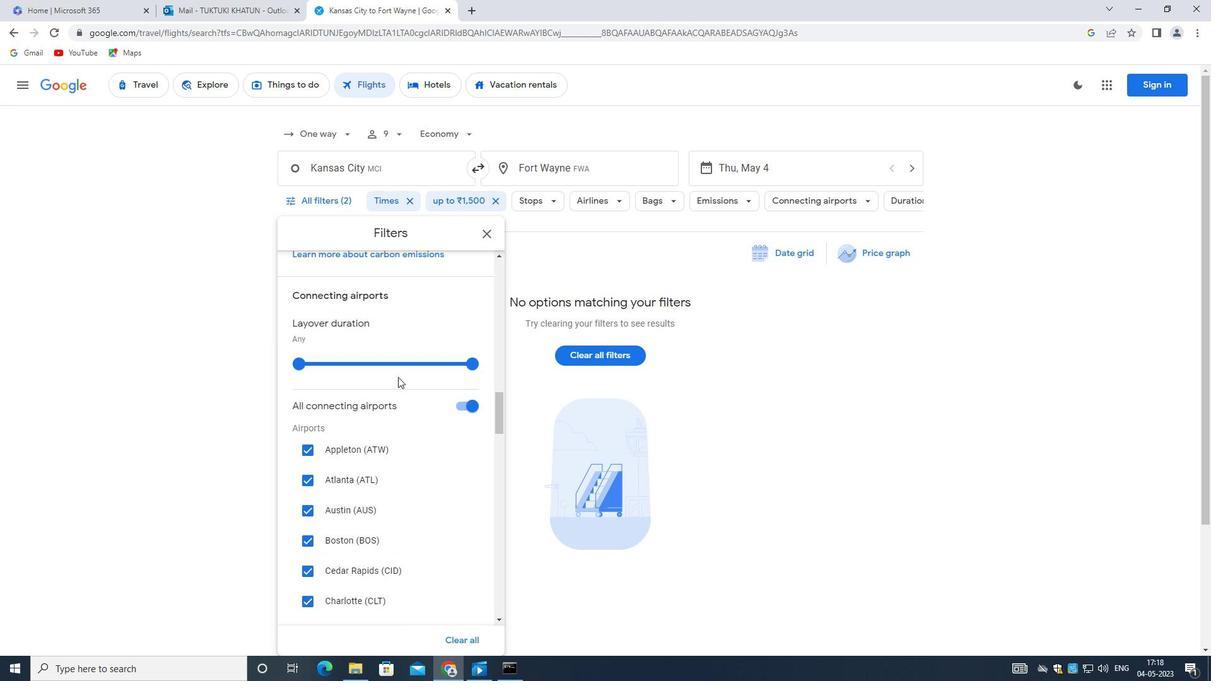 
Action: Mouse moved to (398, 379)
Screenshot: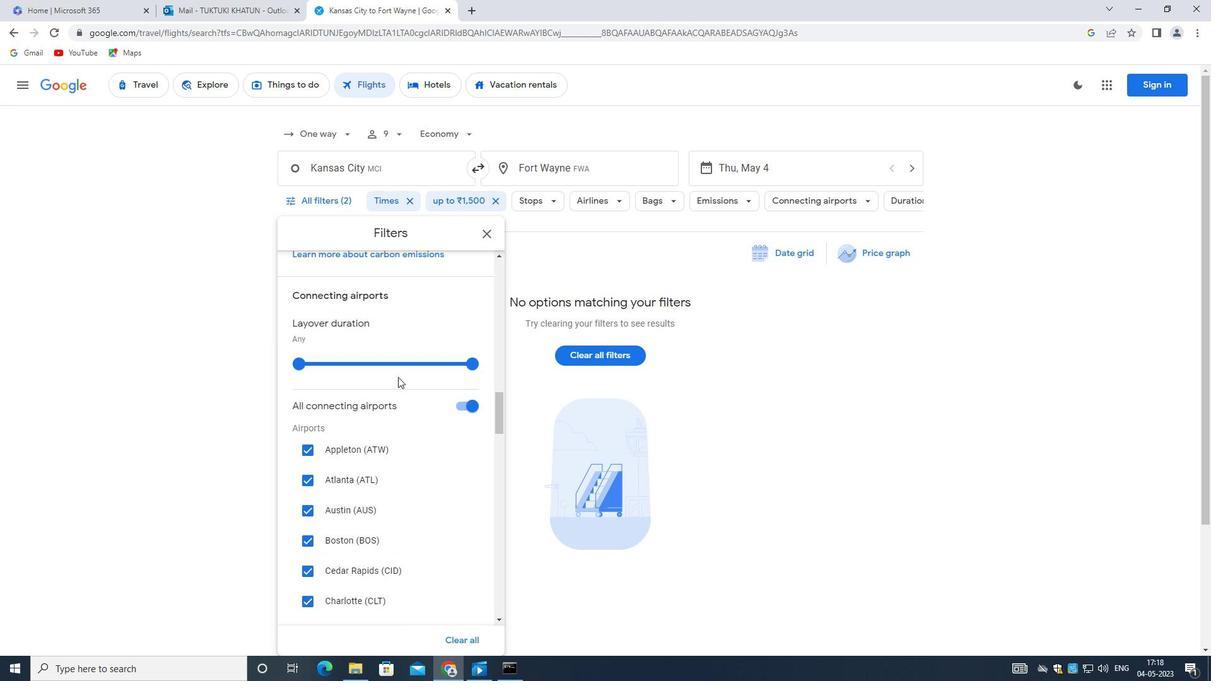 
Action: Mouse scrolled (398, 379) with delta (0, 0)
Screenshot: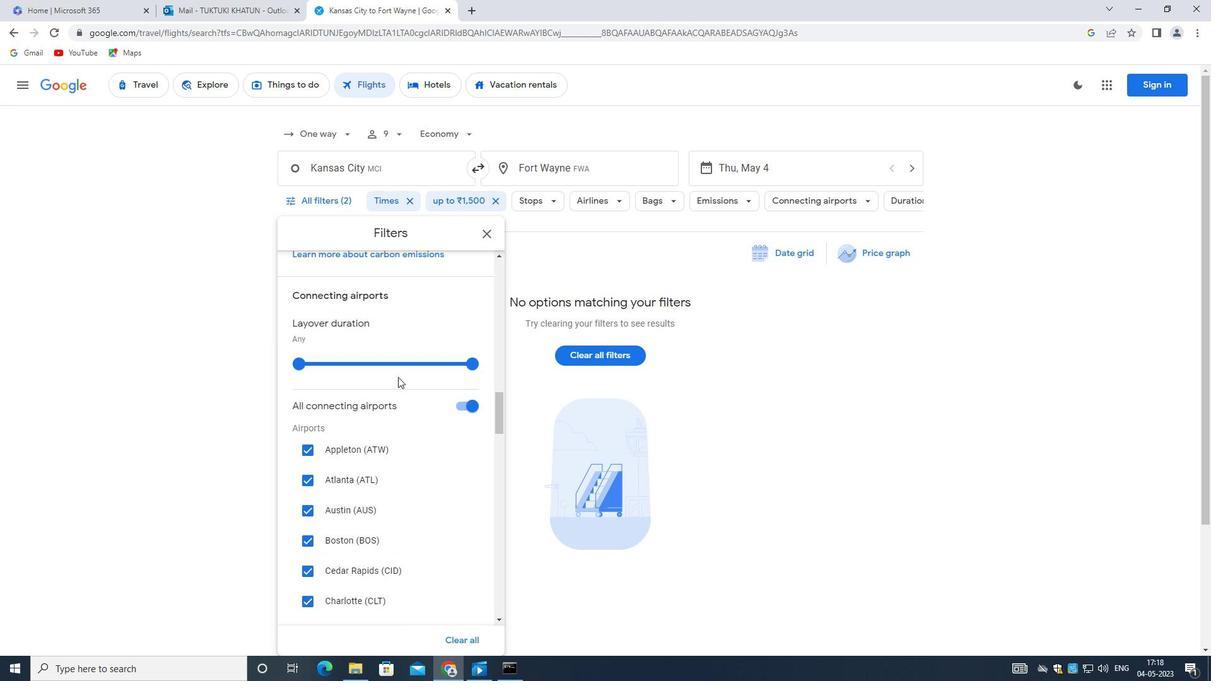 
Action: Mouse moved to (398, 381)
Screenshot: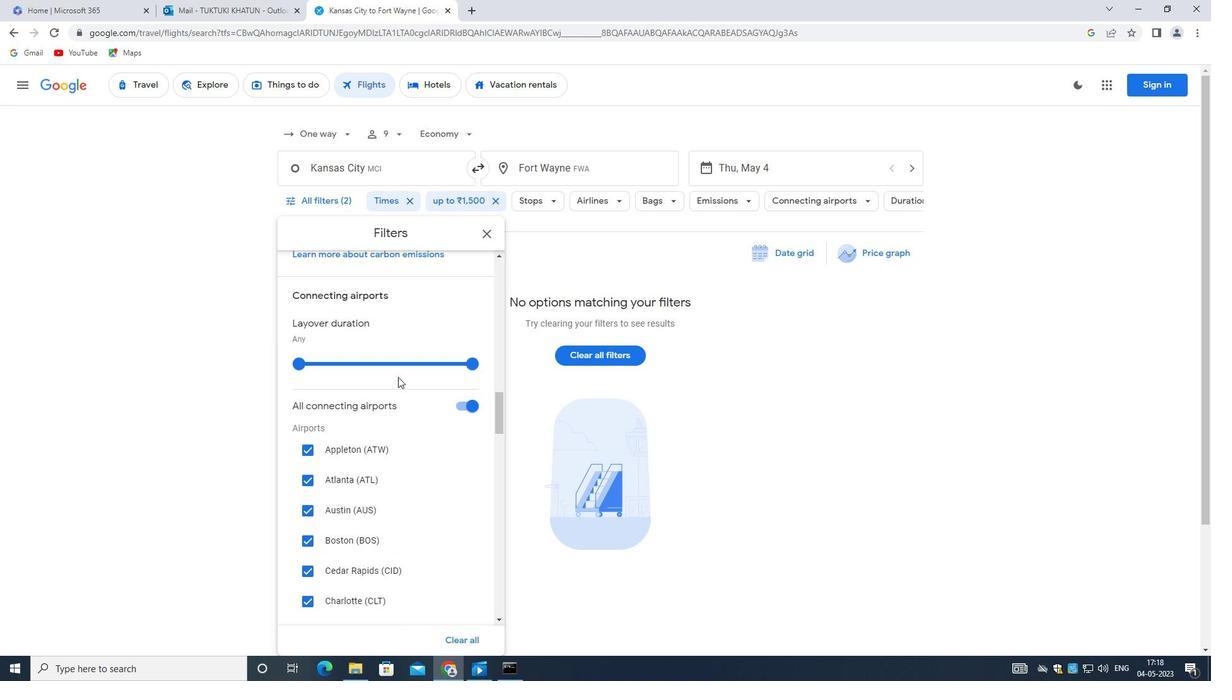 
Action: Mouse scrolled (398, 380) with delta (0, 0)
Screenshot: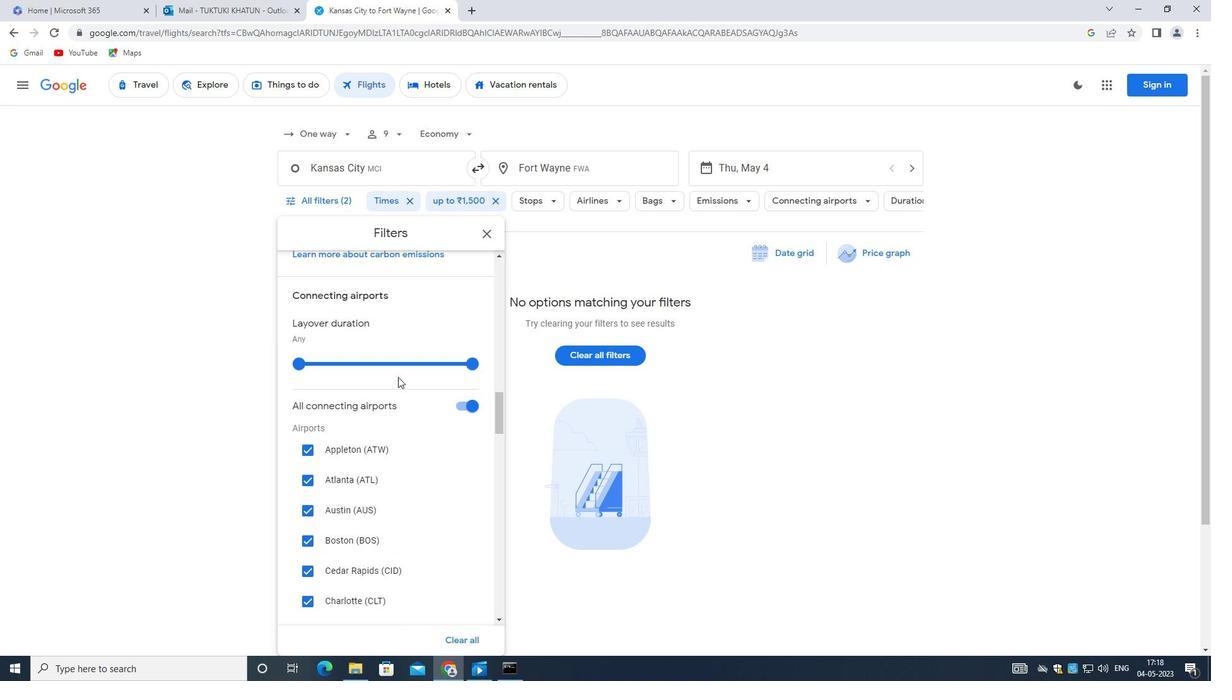 
Action: Mouse moved to (391, 389)
Screenshot: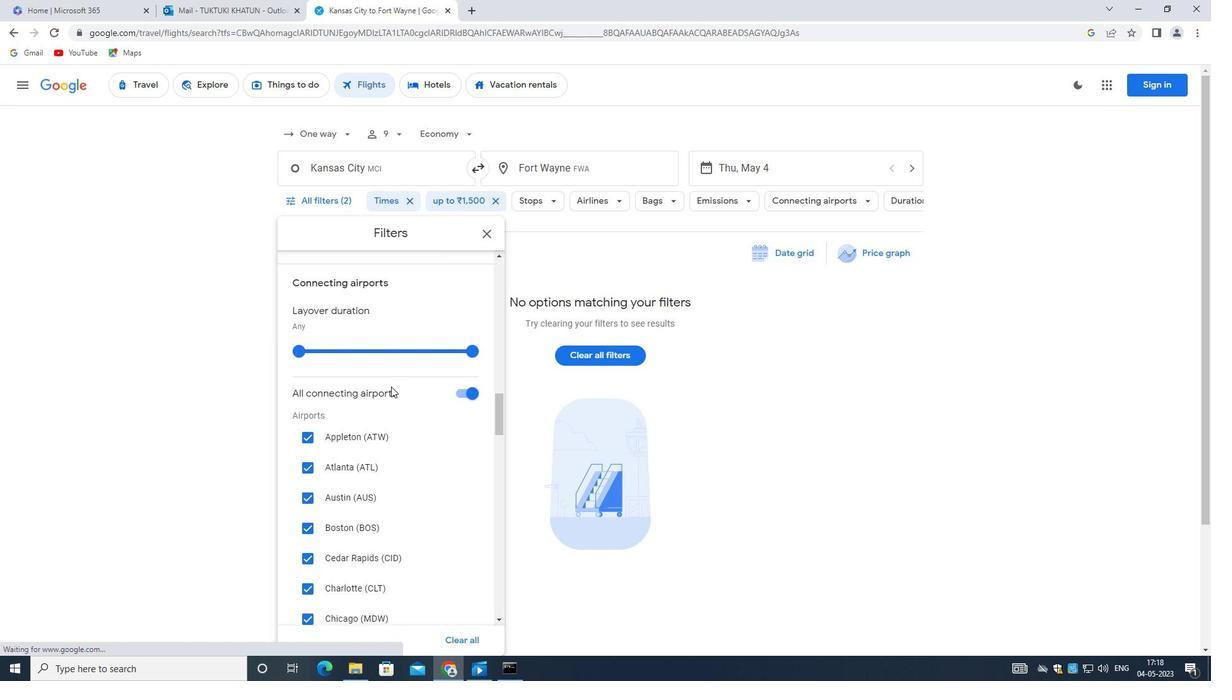 
Action: Mouse scrolled (391, 388) with delta (0, 0)
Screenshot: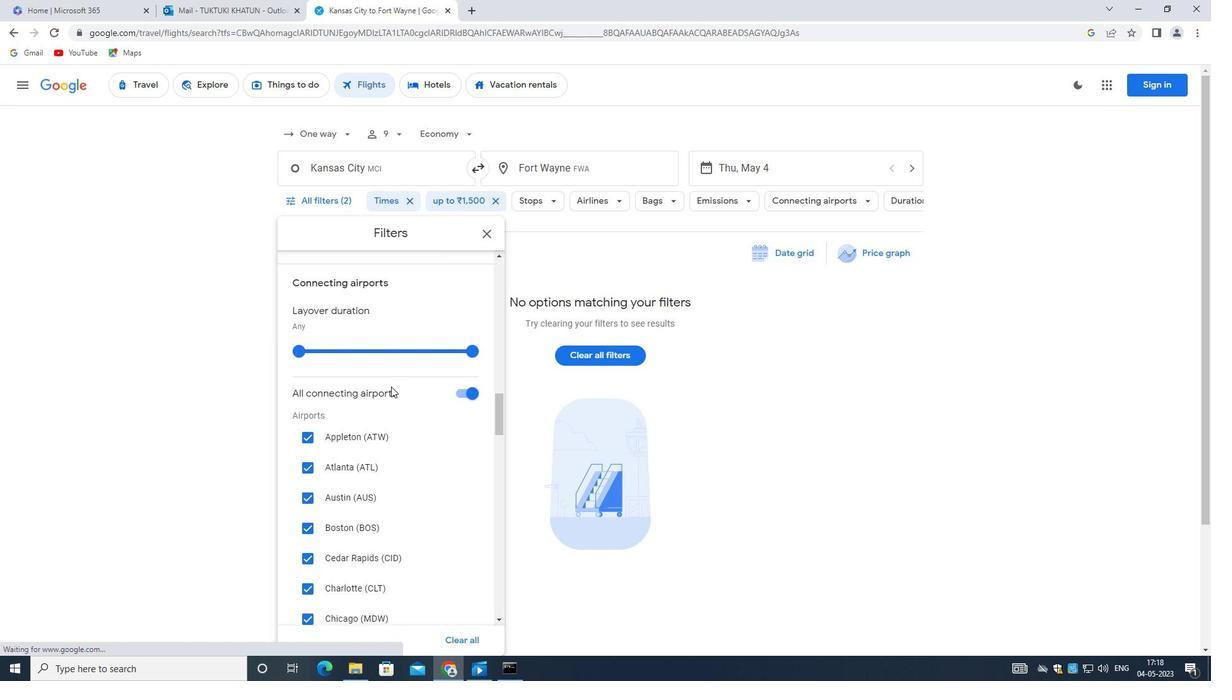 
Action: Mouse moved to (391, 391)
Screenshot: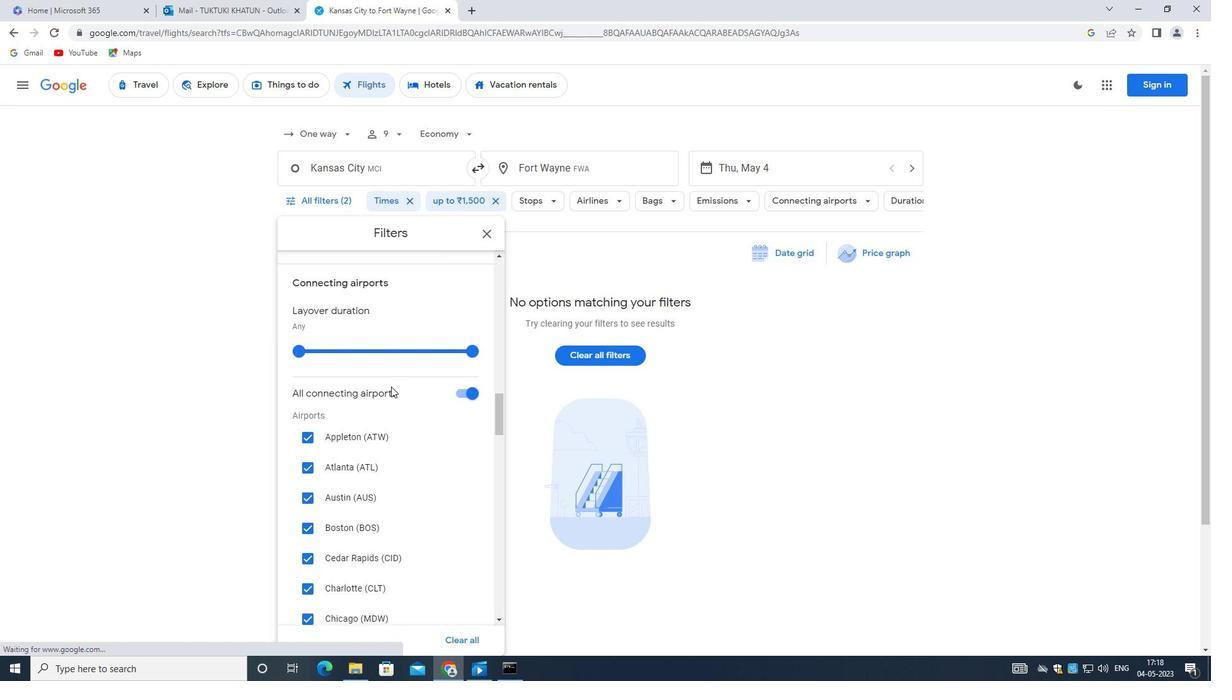 
Action: Mouse scrolled (391, 390) with delta (0, 0)
Screenshot: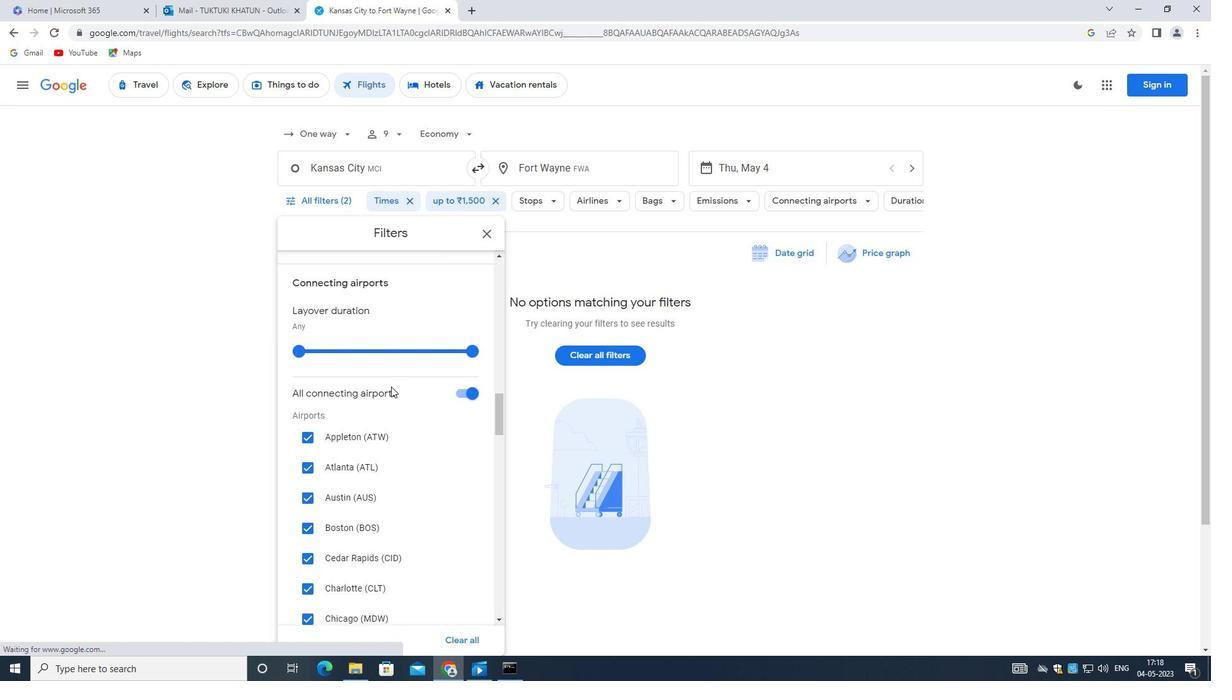 
Action: Mouse moved to (391, 391)
Screenshot: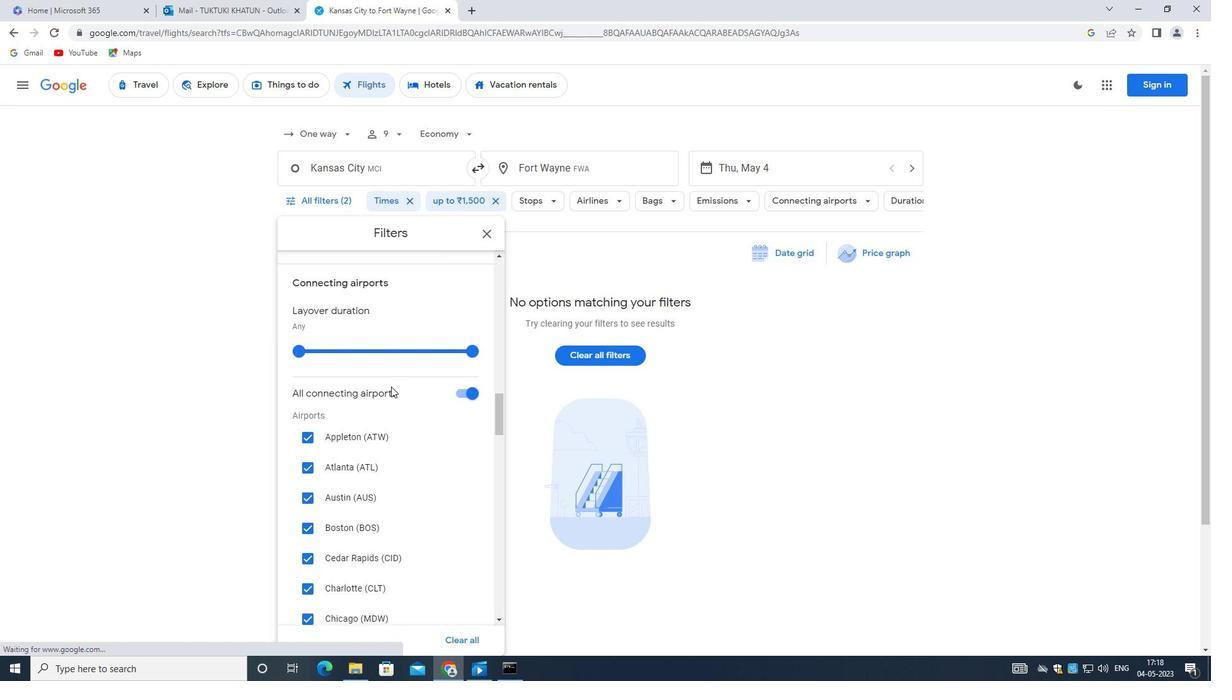 
Action: Mouse scrolled (391, 391) with delta (0, 0)
Screenshot: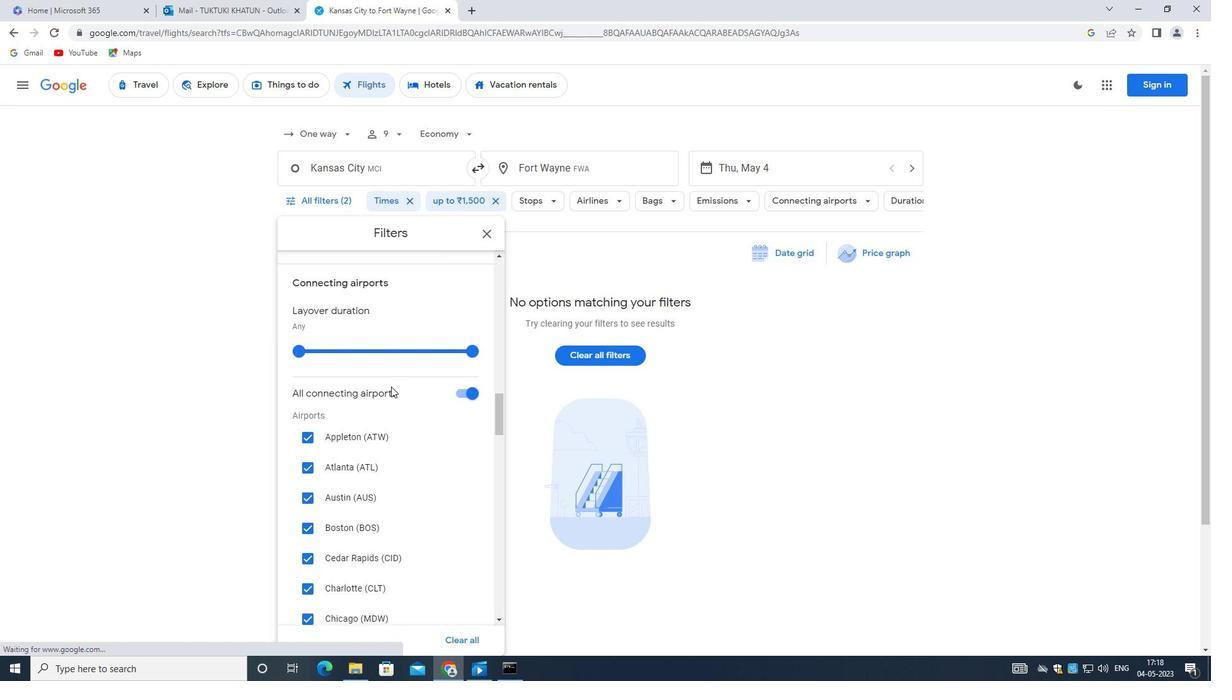 
Action: Mouse moved to (393, 395)
Screenshot: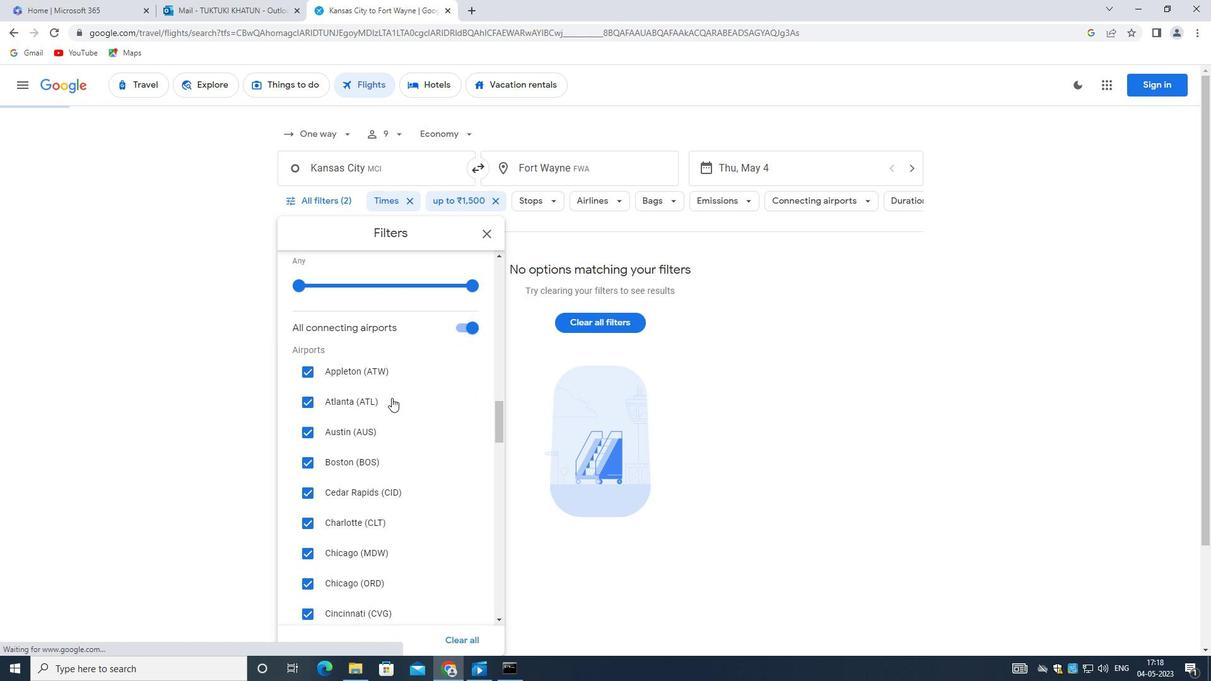 
Action: Mouse scrolled (393, 396) with delta (0, 0)
Screenshot: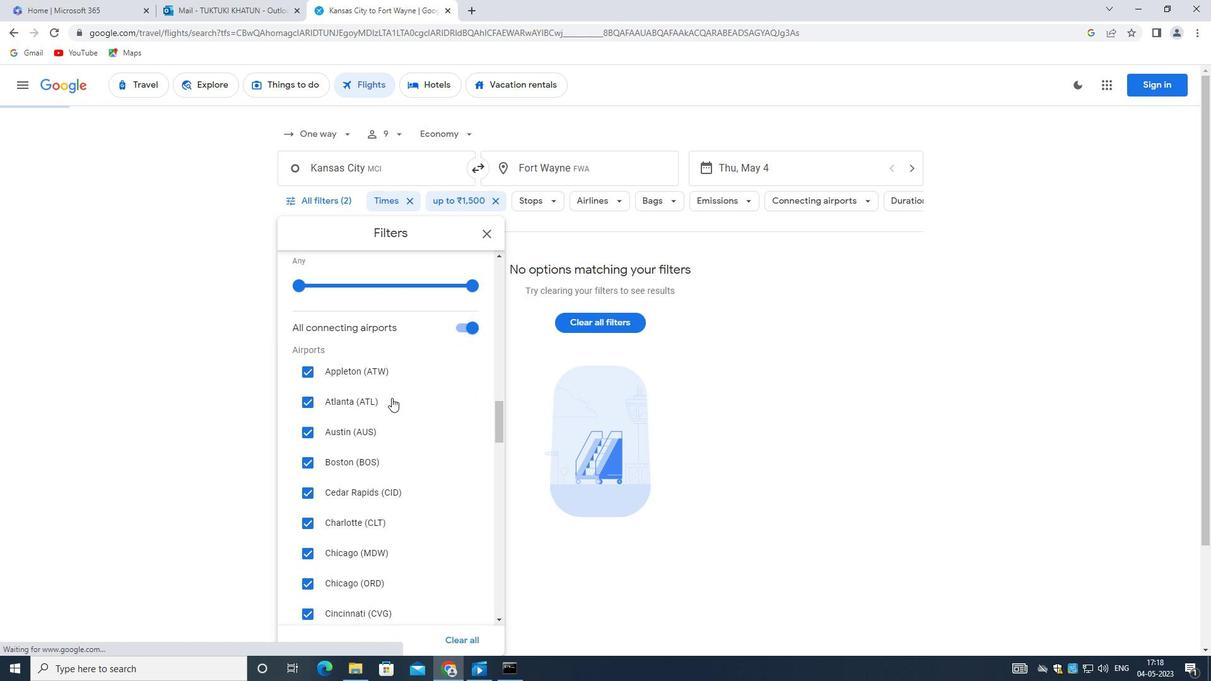 
Action: Mouse moved to (394, 395)
Screenshot: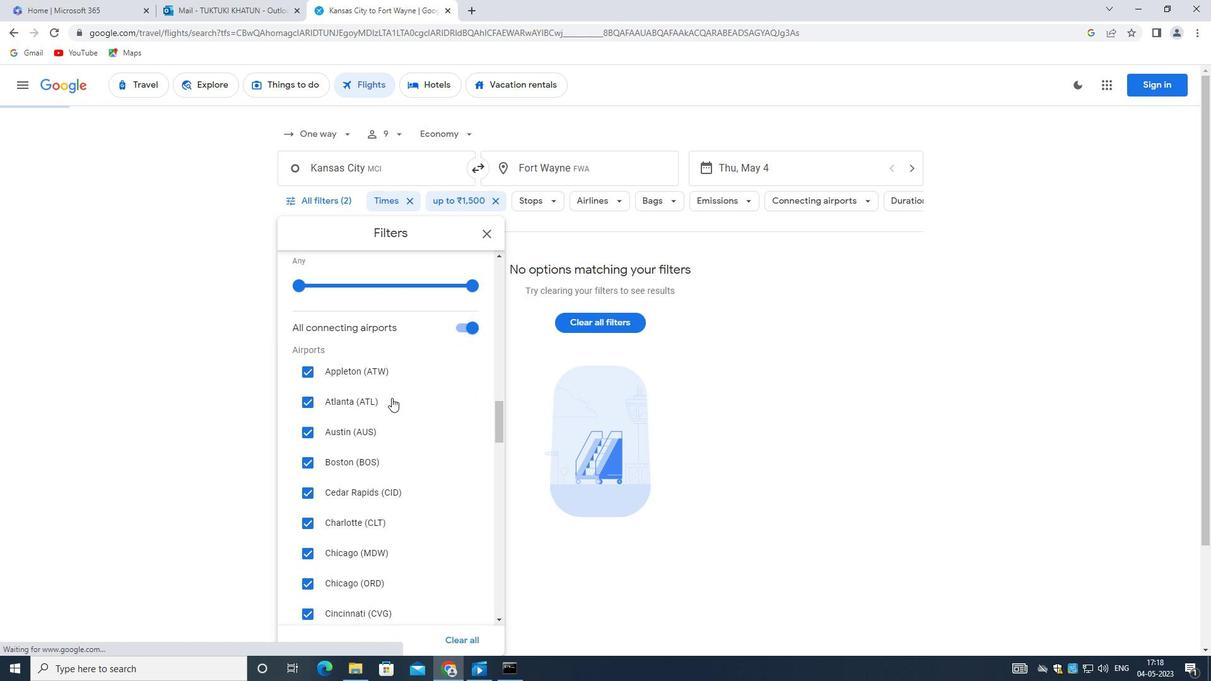 
Action: Mouse scrolled (394, 395) with delta (0, 0)
Screenshot: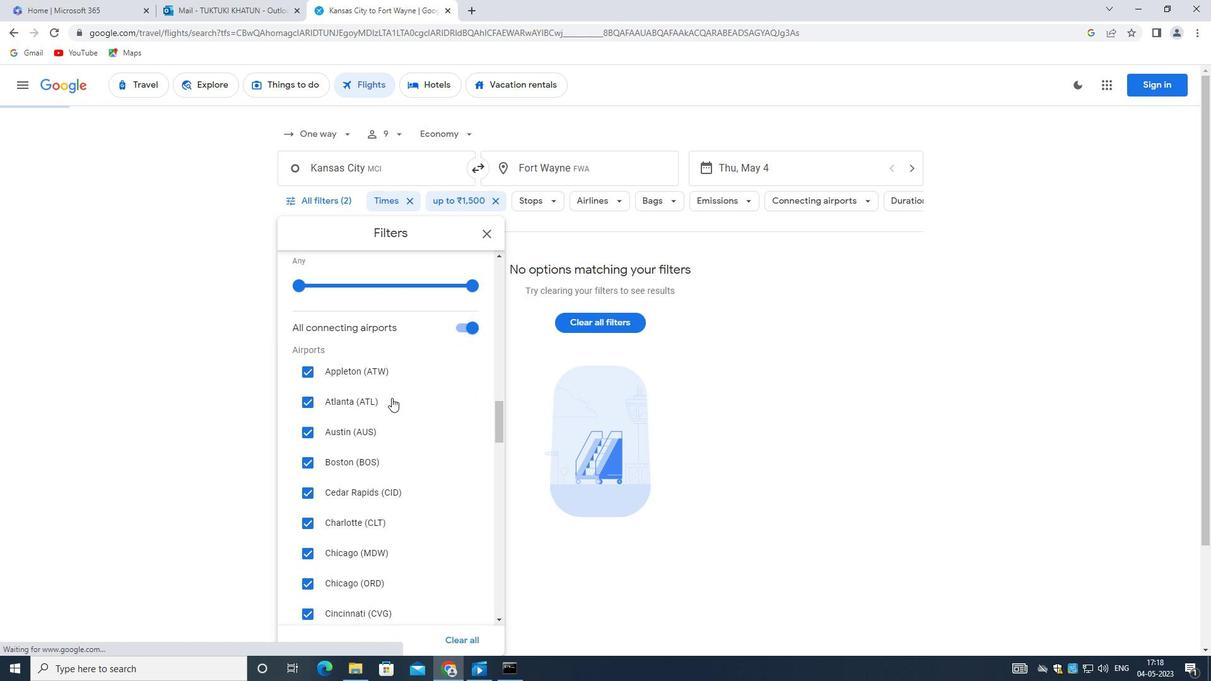 
Action: Mouse moved to (394, 396)
Screenshot: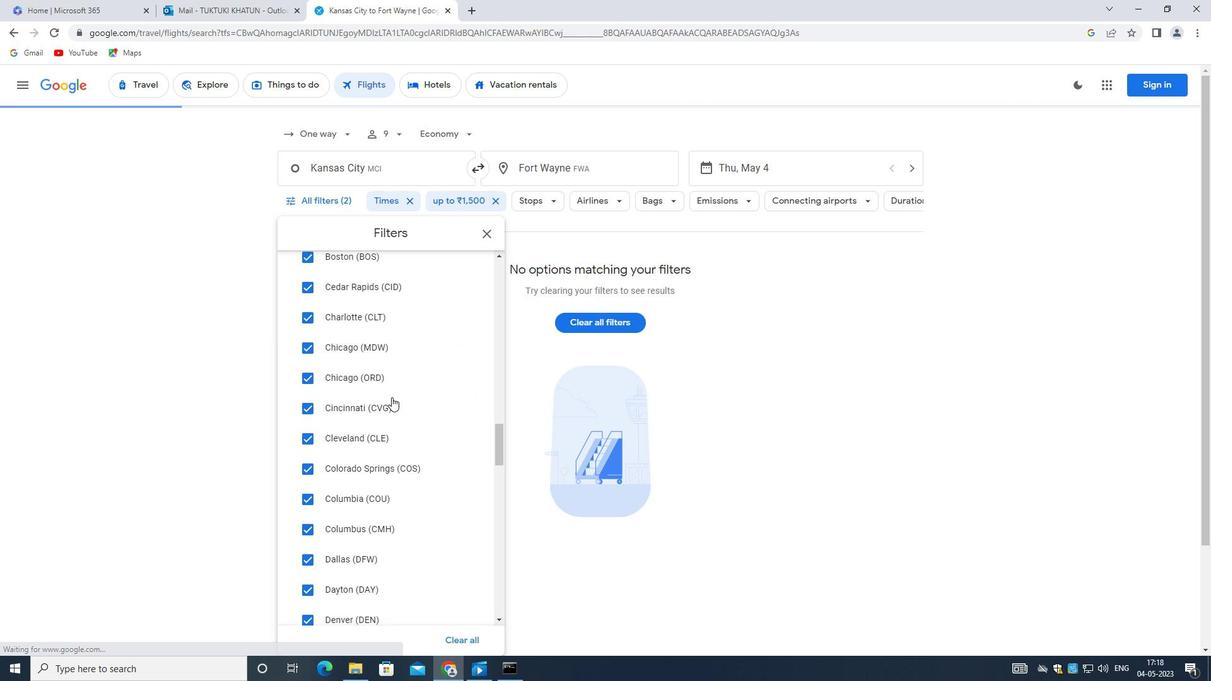 
Action: Mouse scrolled (394, 395) with delta (0, 0)
Screenshot: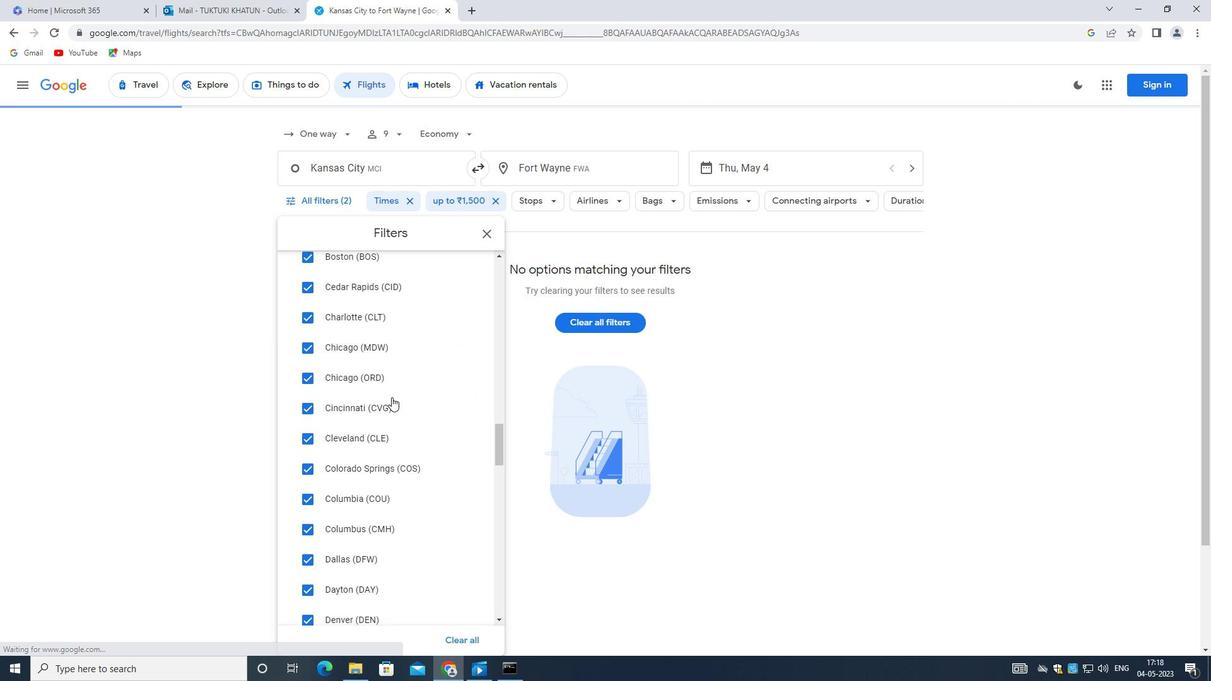 
Action: Mouse moved to (395, 396)
Screenshot: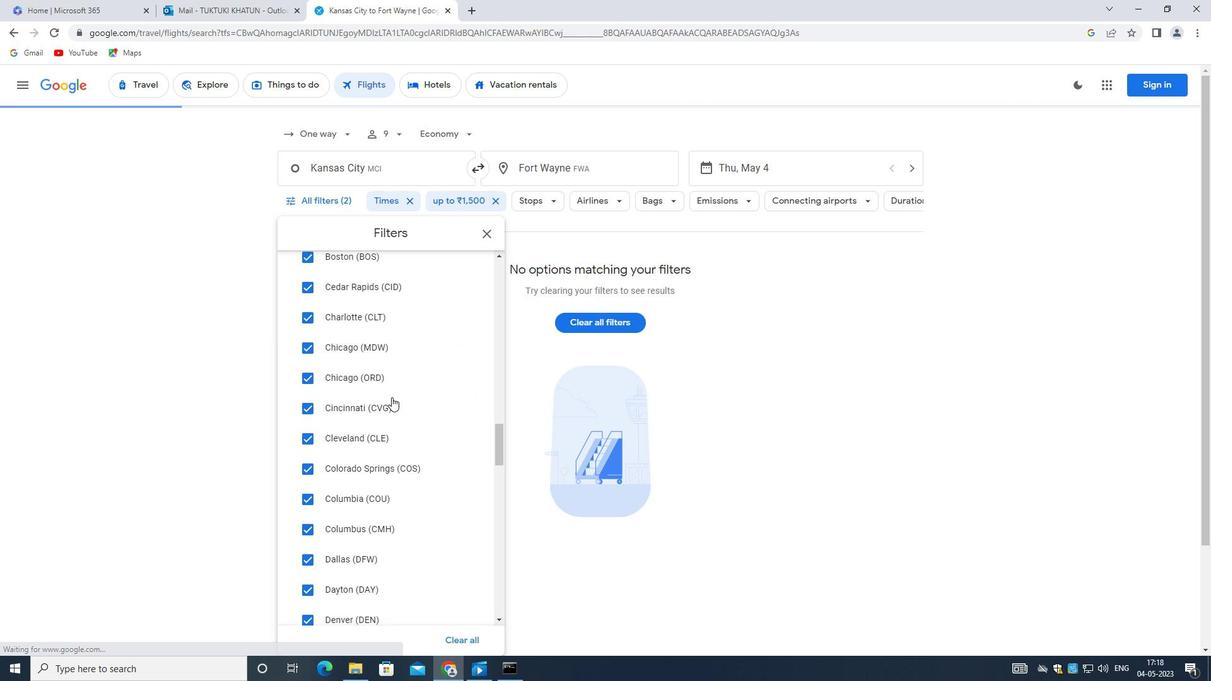 
Action: Mouse scrolled (395, 396) with delta (0, 0)
Screenshot: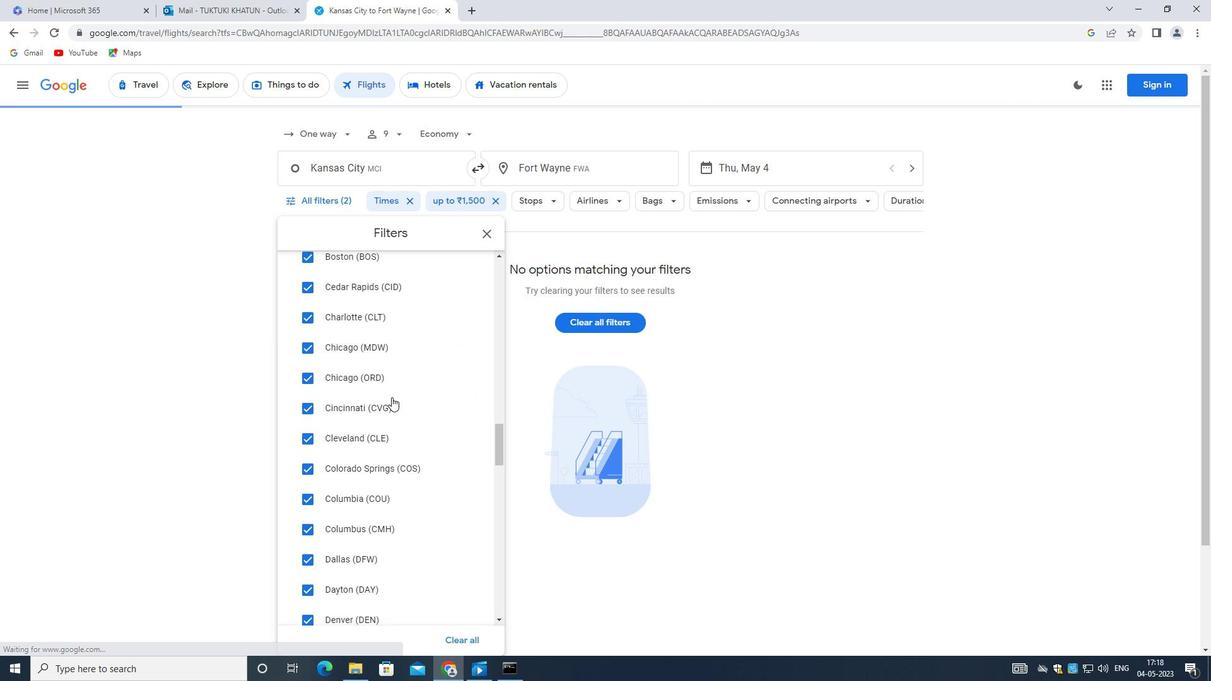 
Action: Mouse moved to (395, 398)
Screenshot: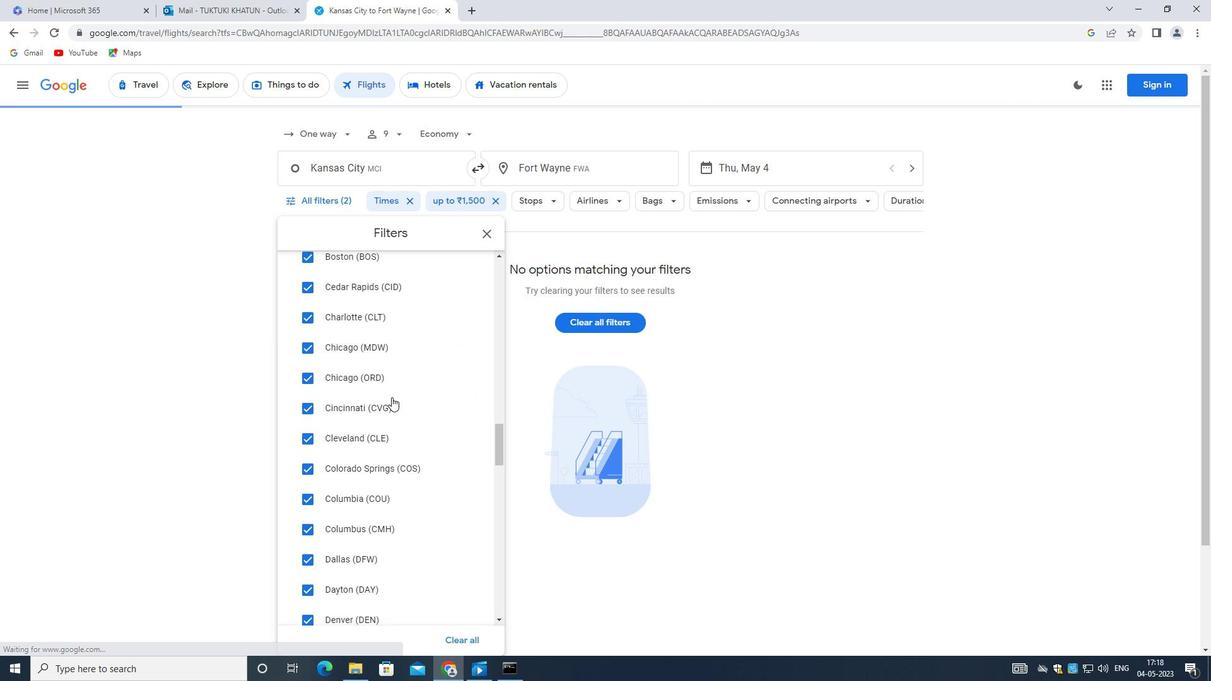 
Action: Mouse scrolled (395, 397) with delta (0, 0)
Screenshot: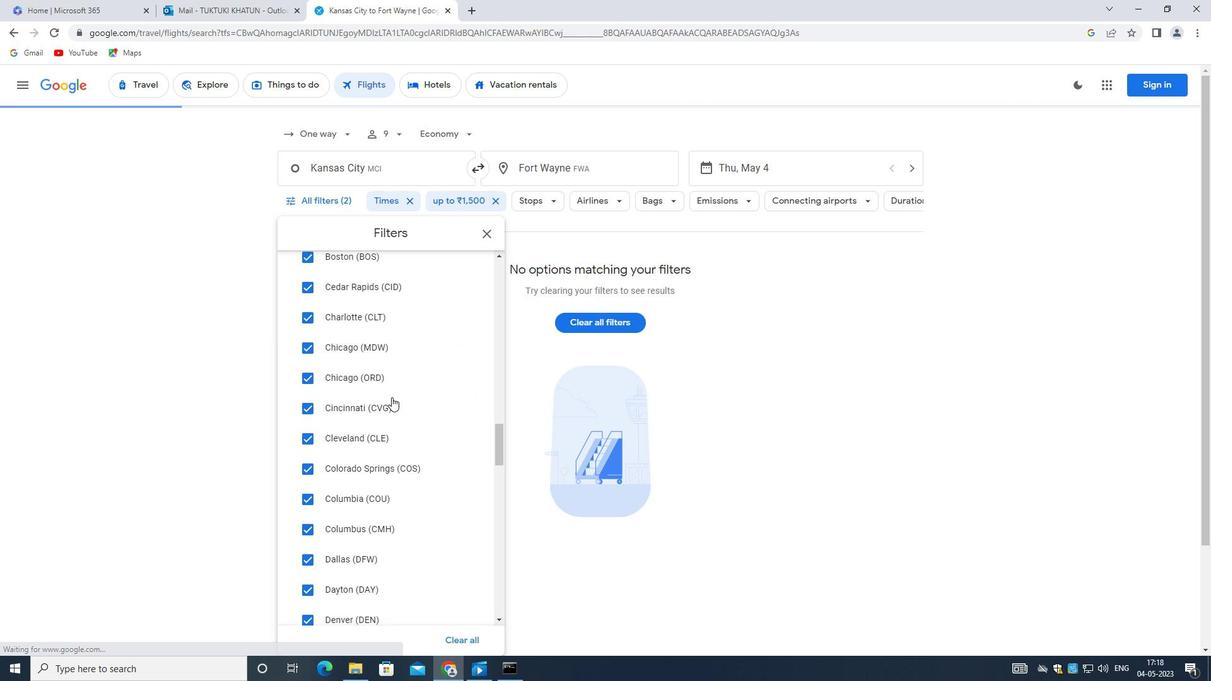 
Action: Mouse scrolled (395, 397) with delta (0, 0)
Screenshot: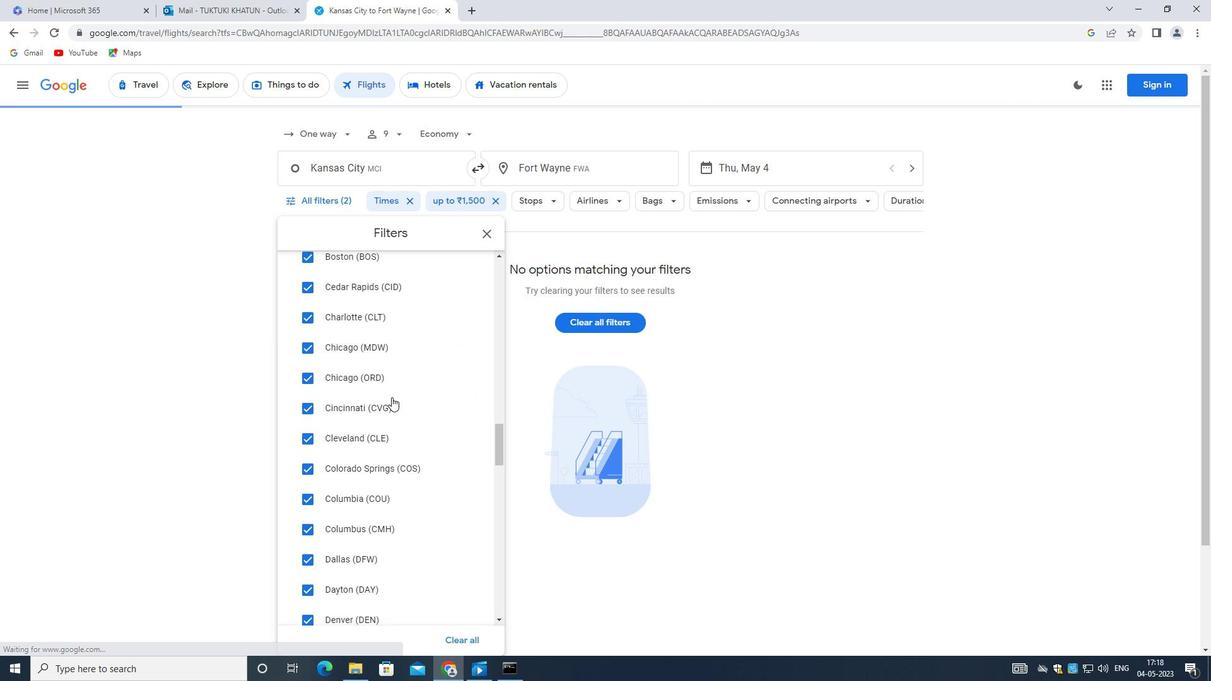 
Action: Mouse moved to (396, 393)
Screenshot: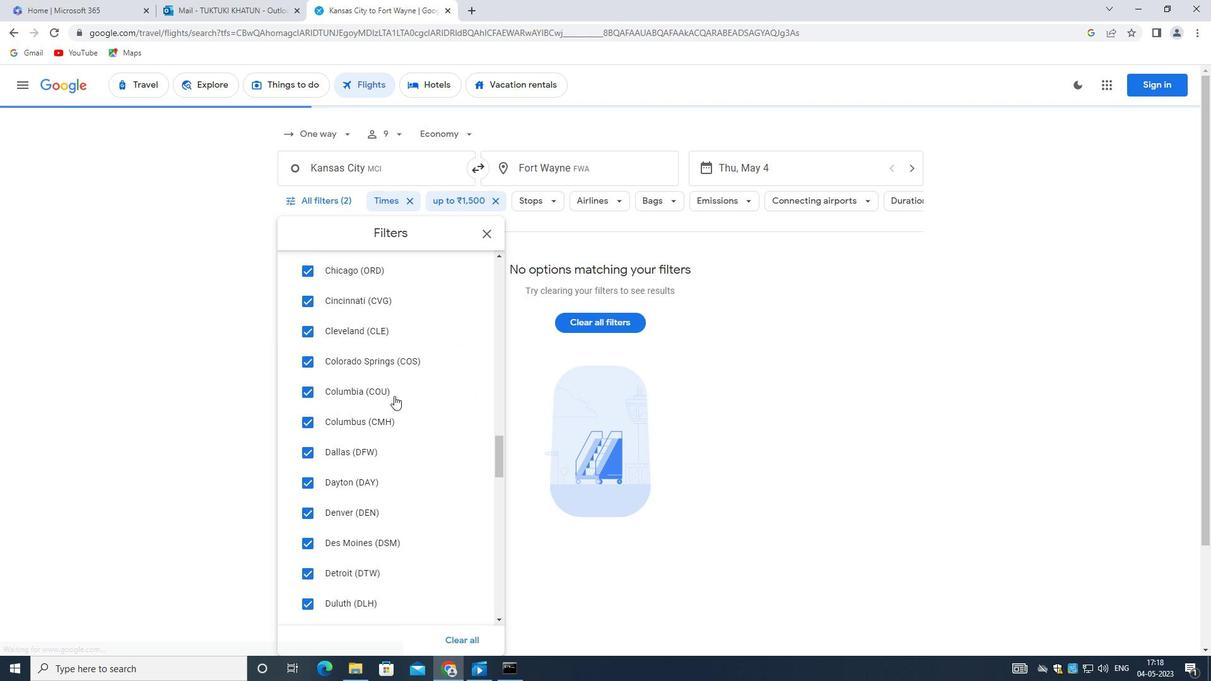 
Action: Mouse scrolled (396, 392) with delta (0, 0)
Screenshot: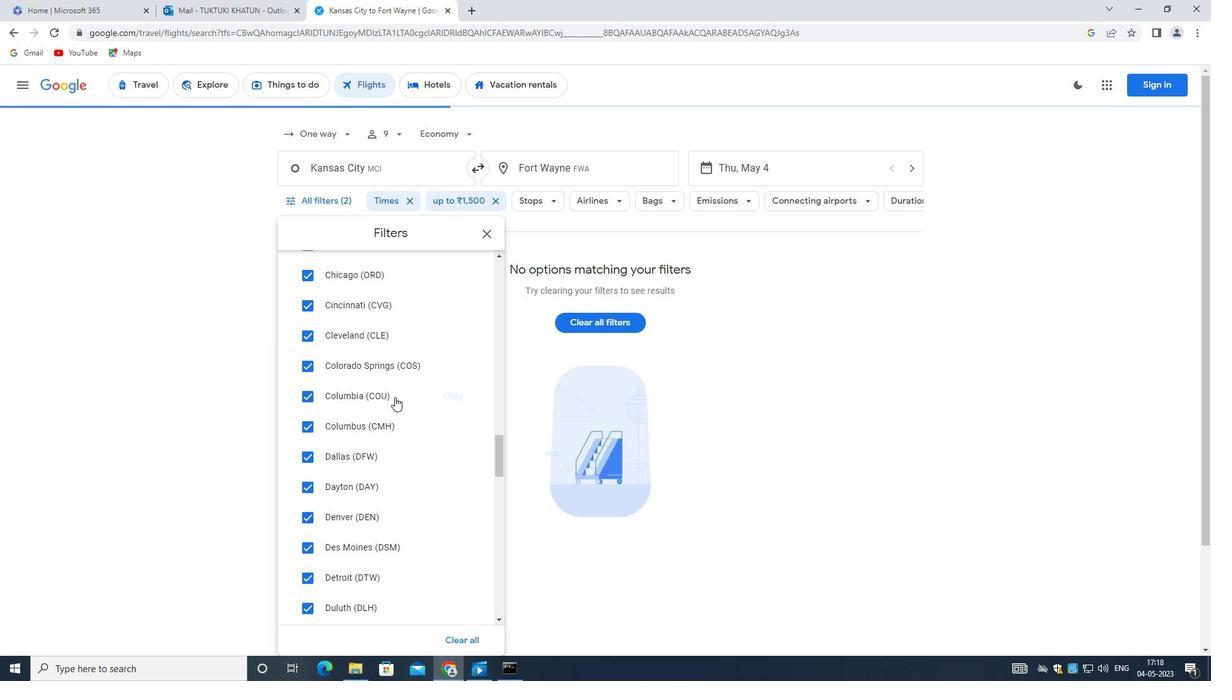 
Action: Mouse moved to (393, 367)
Screenshot: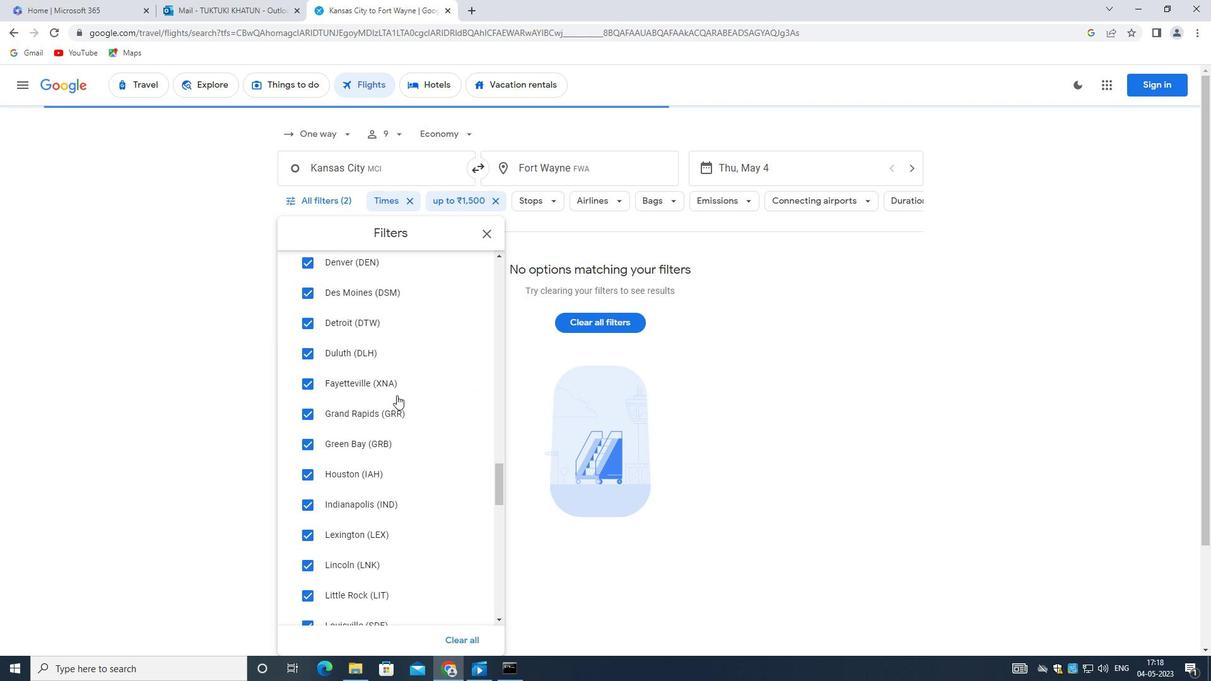 
Action: Mouse scrolled (393, 368) with delta (0, 0)
Screenshot: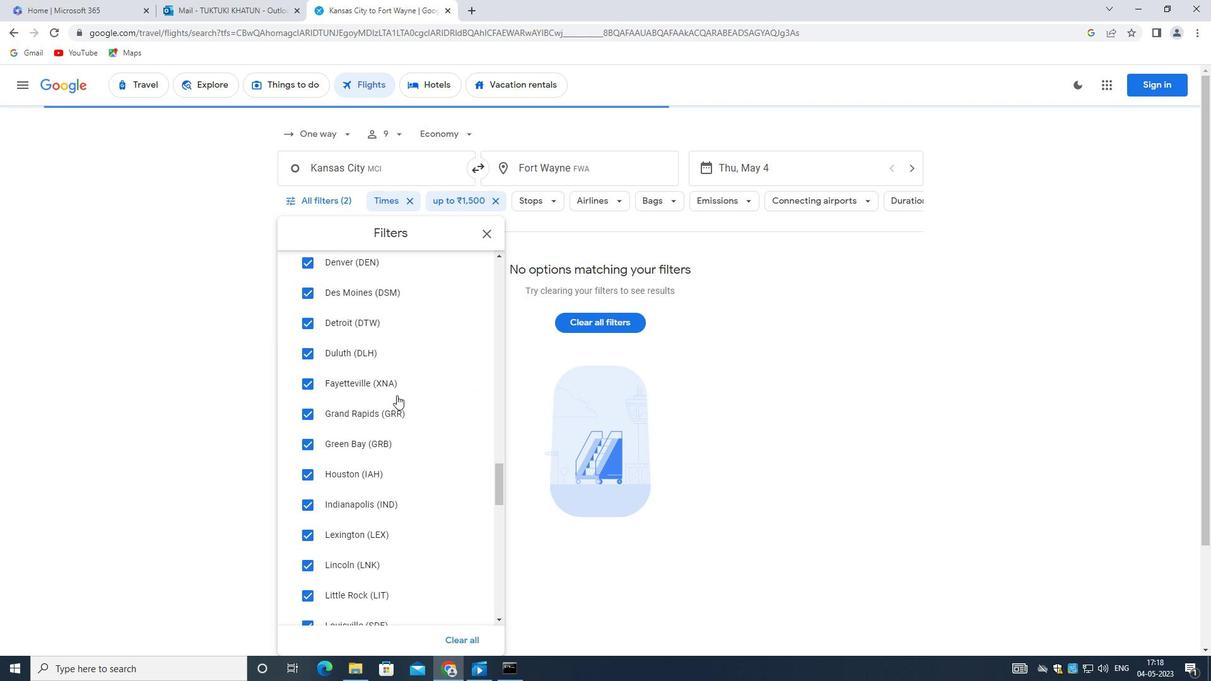 
Action: Mouse moved to (393, 369)
Screenshot: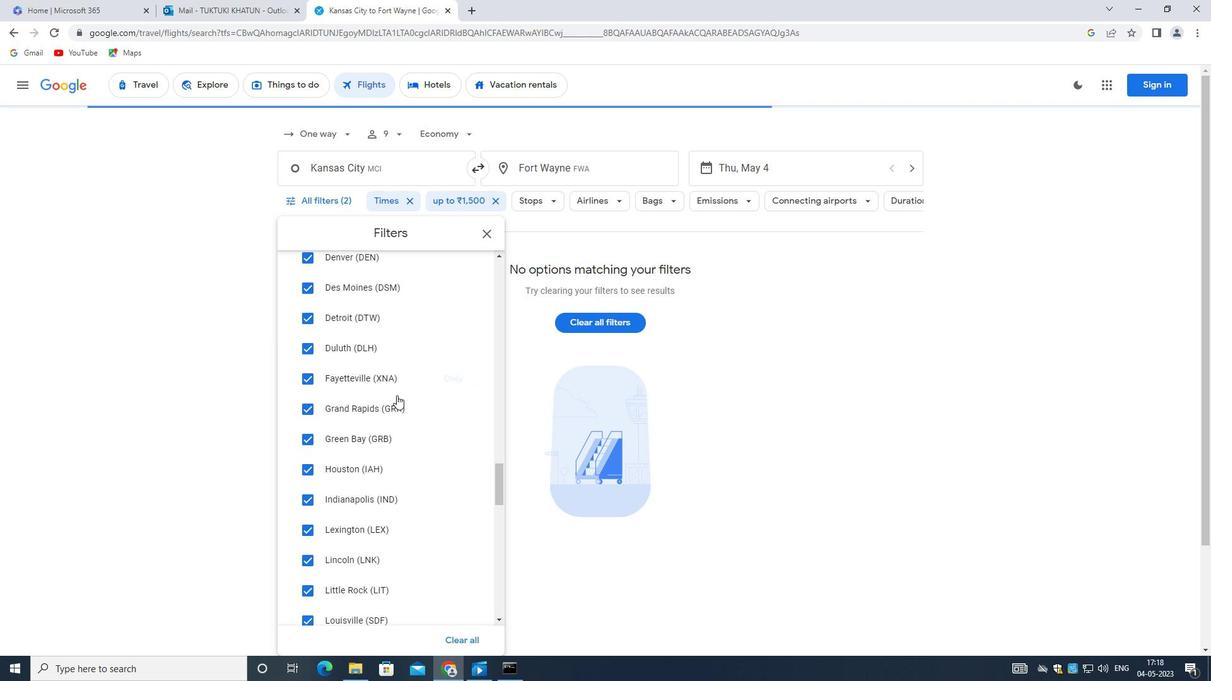 
Action: Mouse scrolled (393, 369) with delta (0, 0)
Screenshot: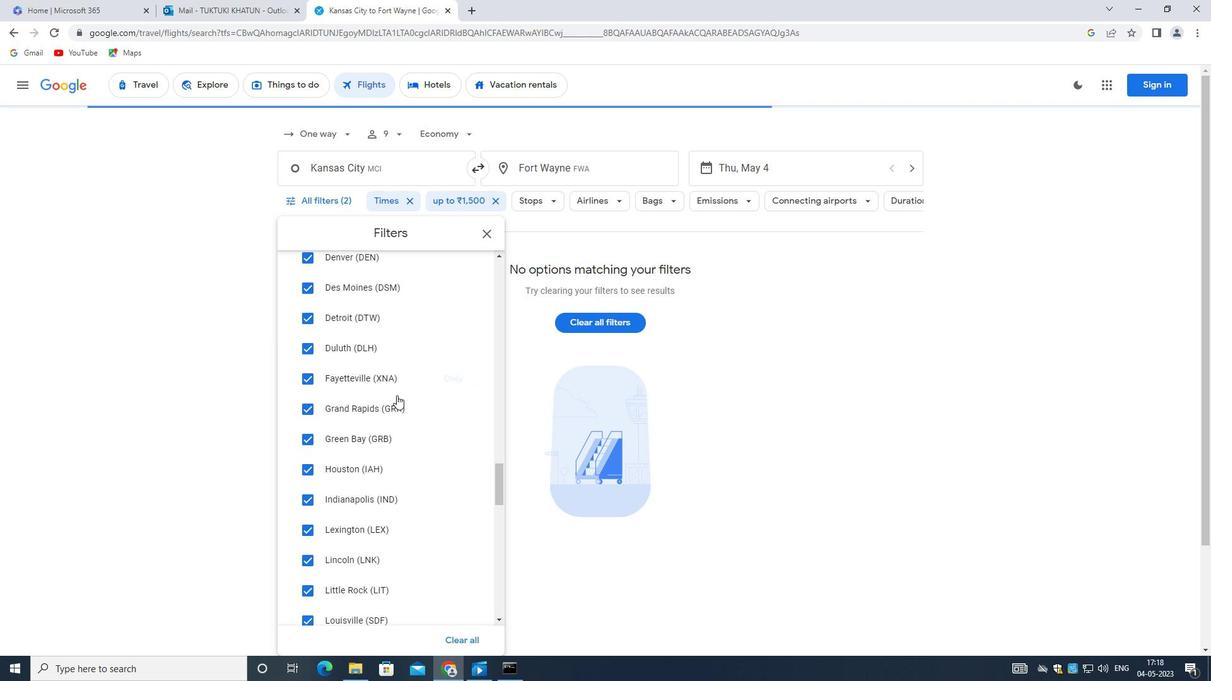 
Action: Mouse moved to (393, 371)
Screenshot: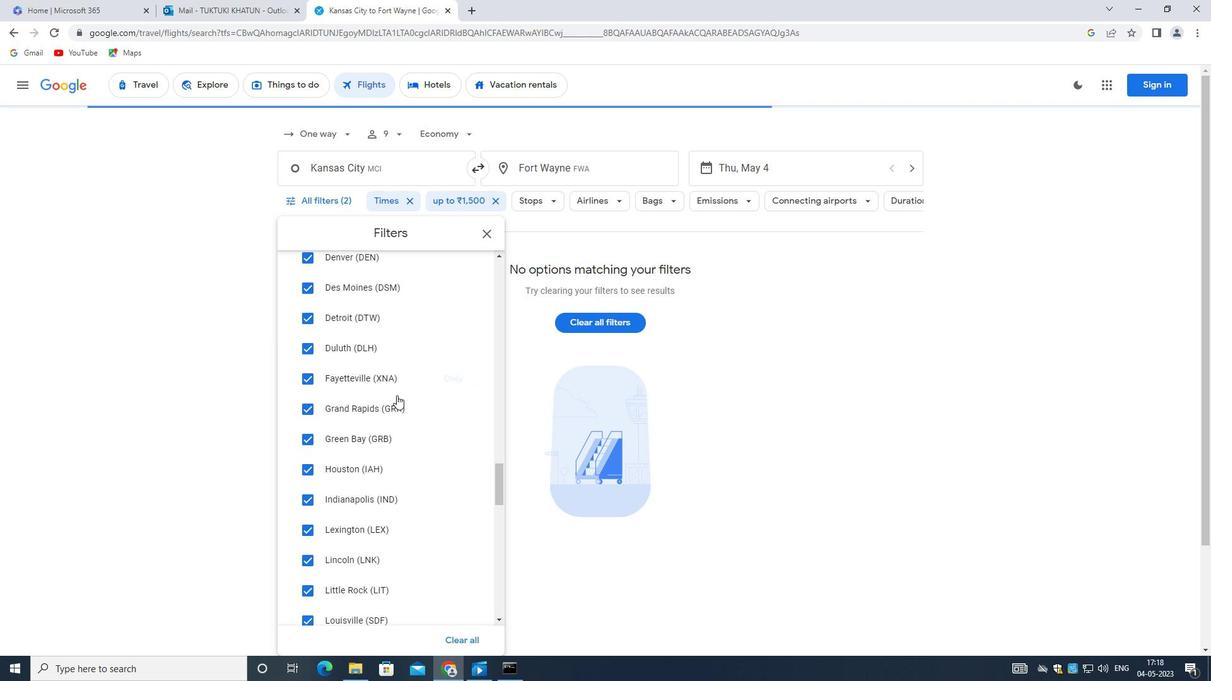 
Action: Mouse scrolled (393, 370) with delta (0, 0)
Screenshot: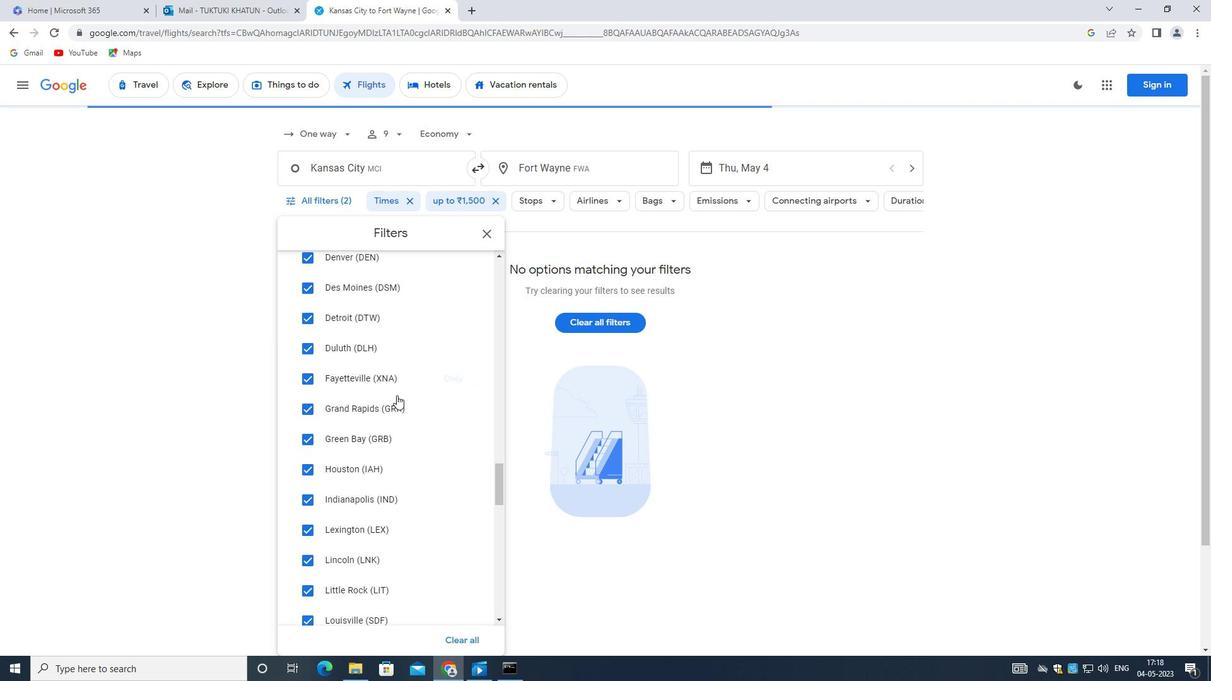 
Action: Mouse moved to (393, 371)
Screenshot: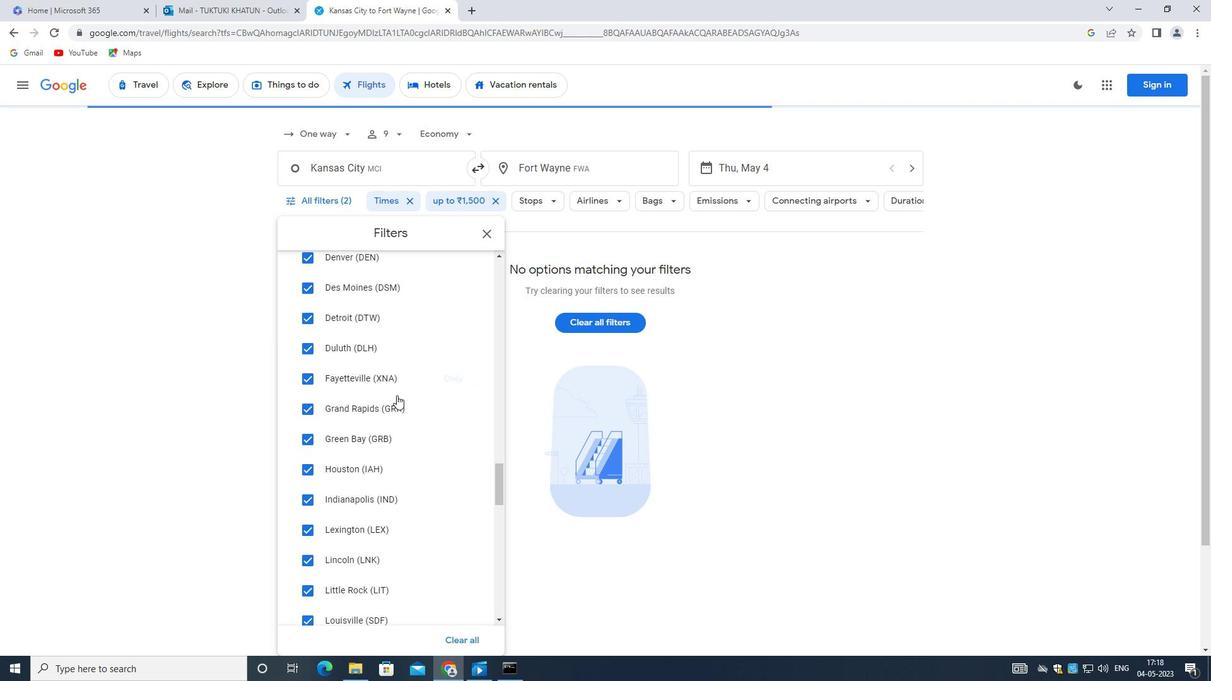 
Action: Mouse scrolled (393, 371) with delta (0, 0)
Screenshot: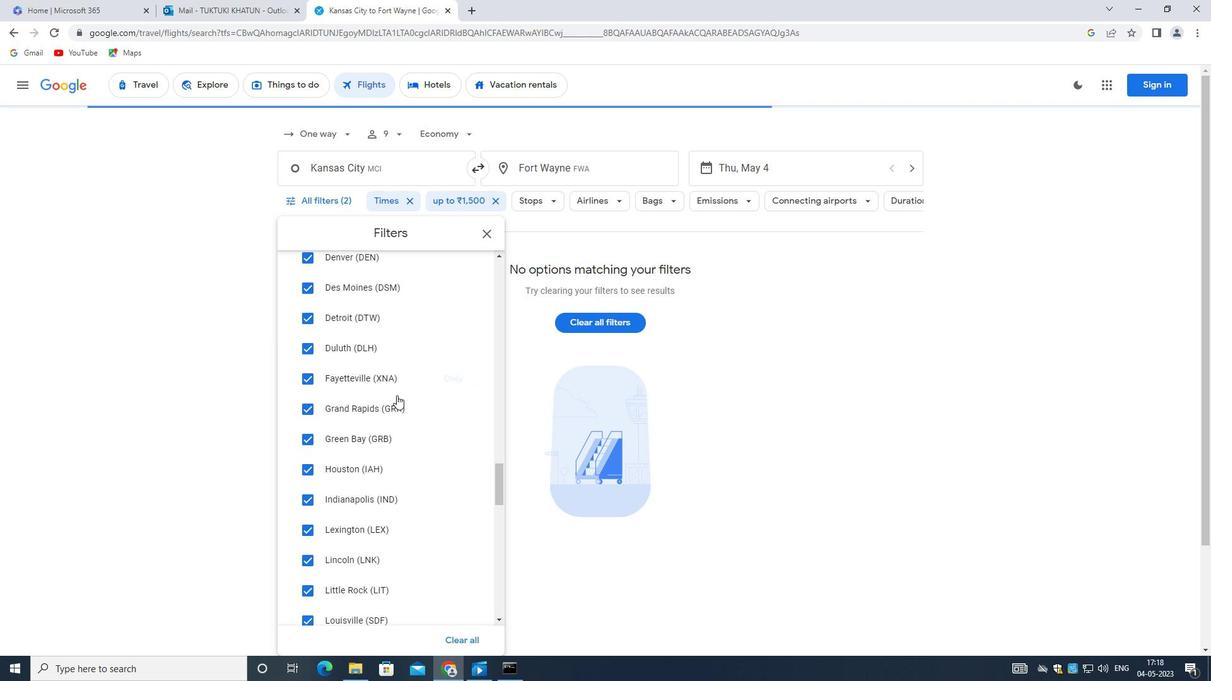 
Action: Mouse scrolled (393, 371) with delta (0, 0)
Screenshot: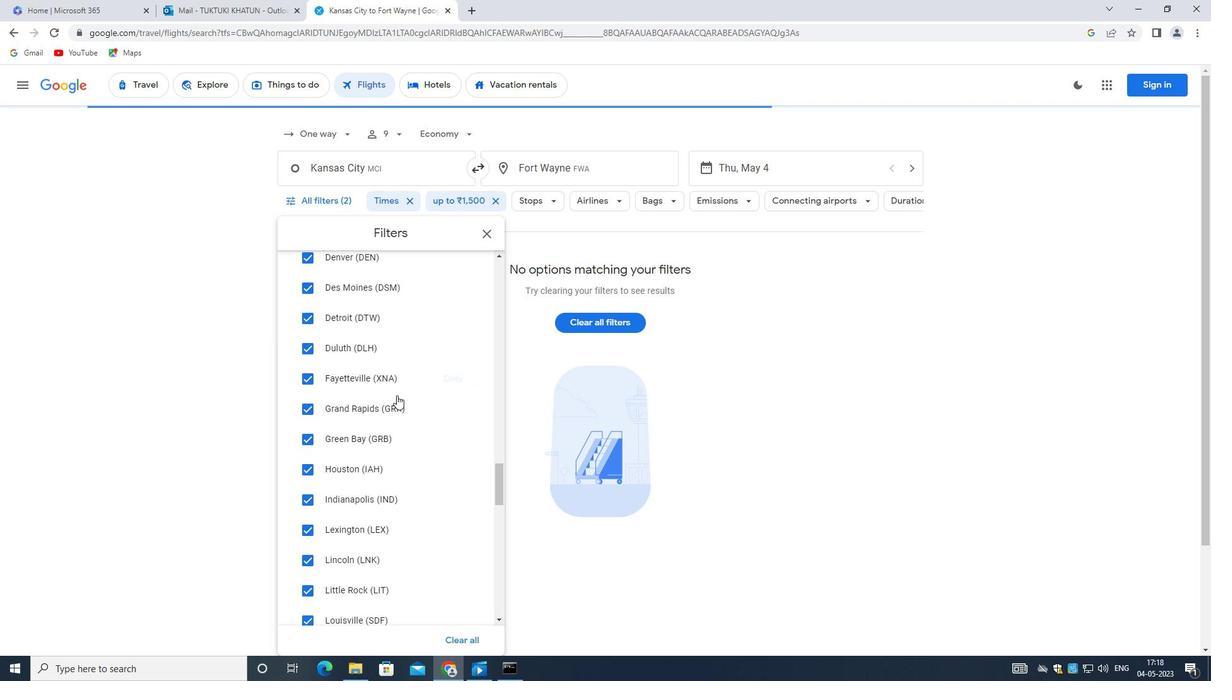 
Action: Mouse moved to (390, 373)
Screenshot: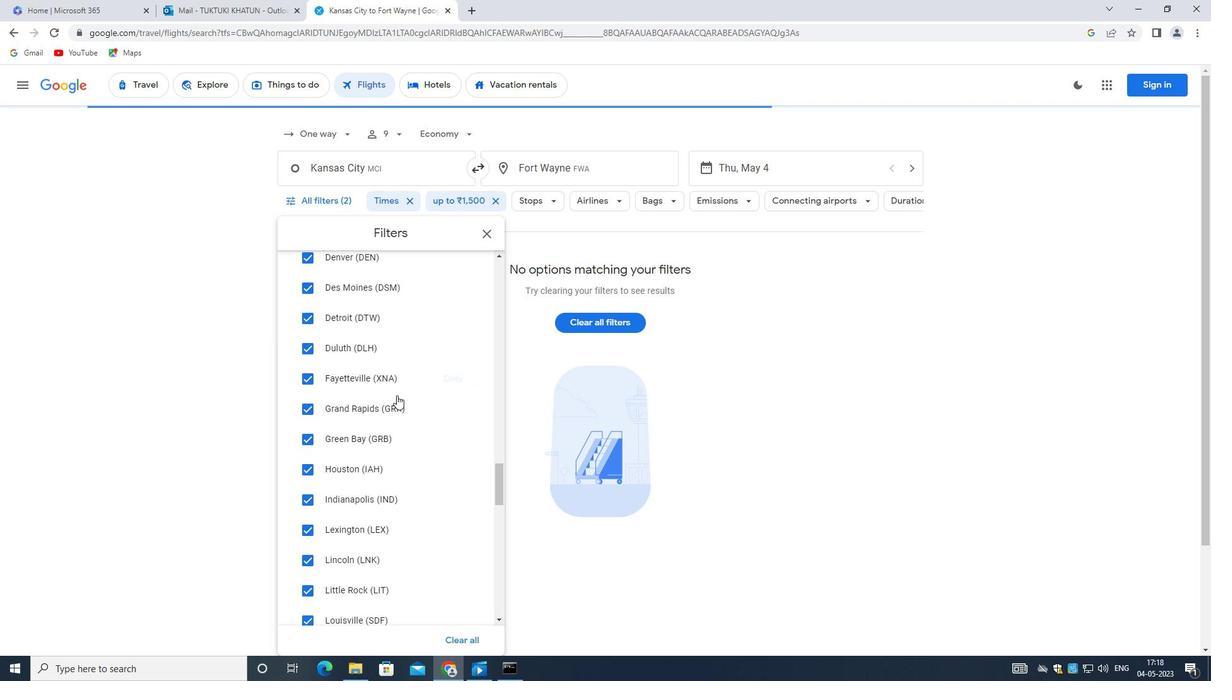 
Action: Mouse scrolled (390, 372) with delta (0, 0)
Screenshot: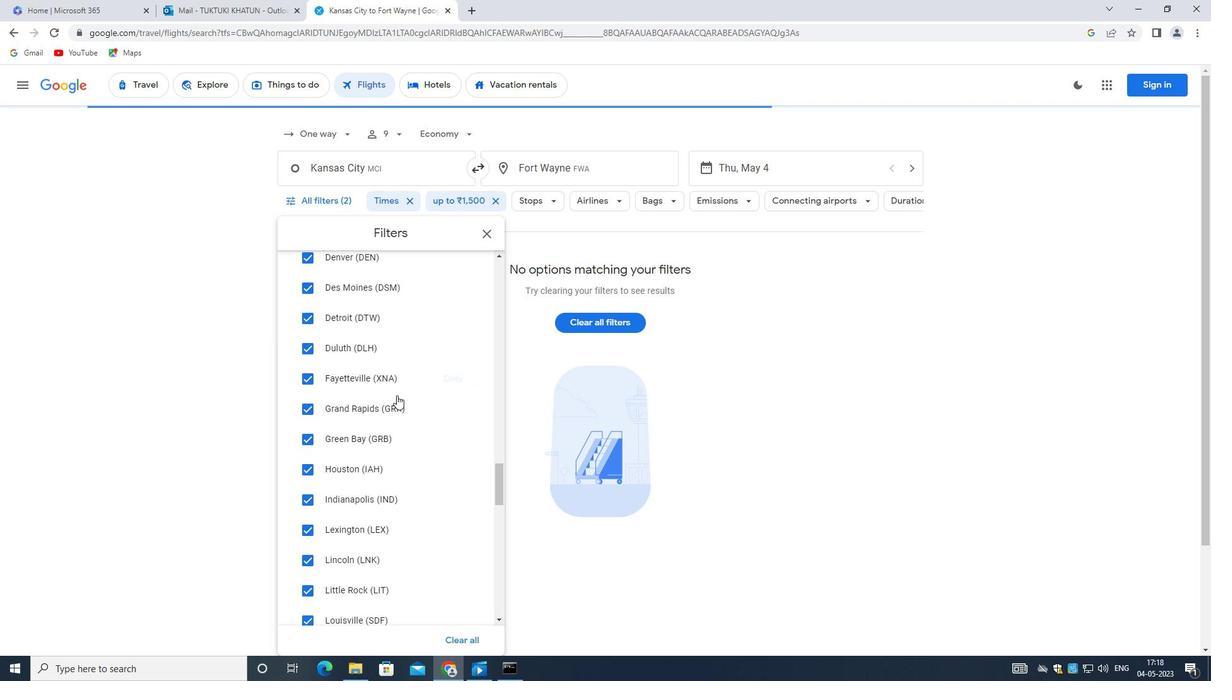 
Action: Mouse moved to (334, 295)
Screenshot: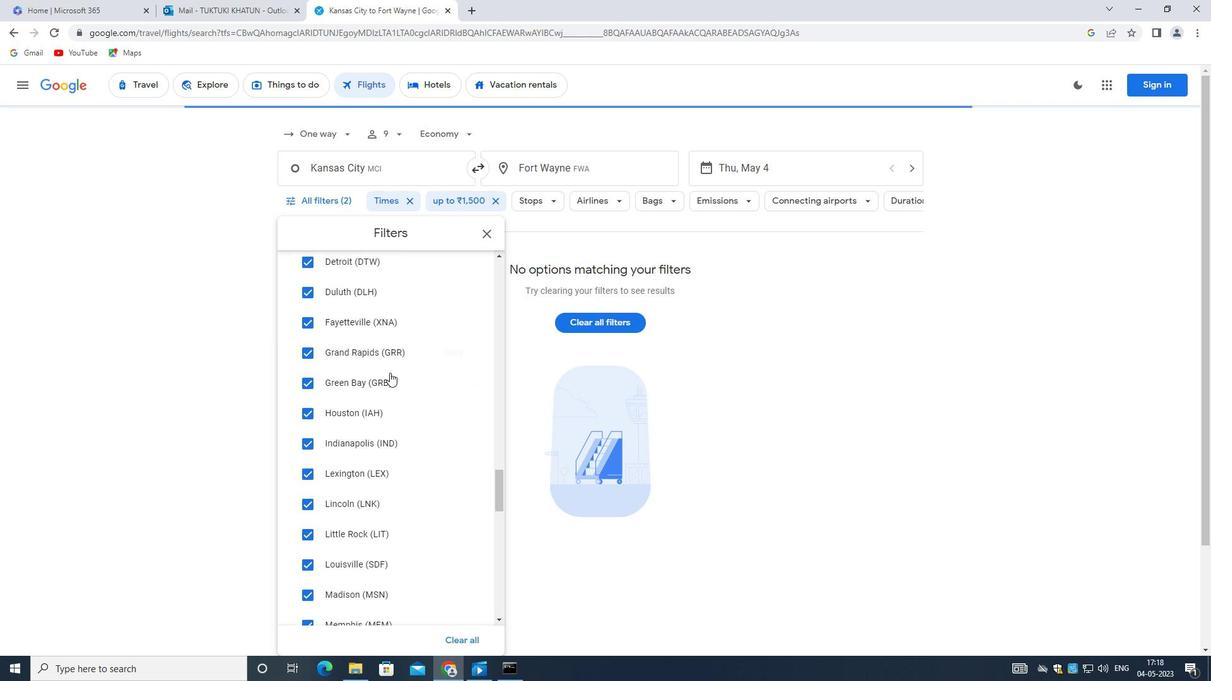 
Action: Mouse scrolled (334, 295) with delta (0, 0)
Screenshot: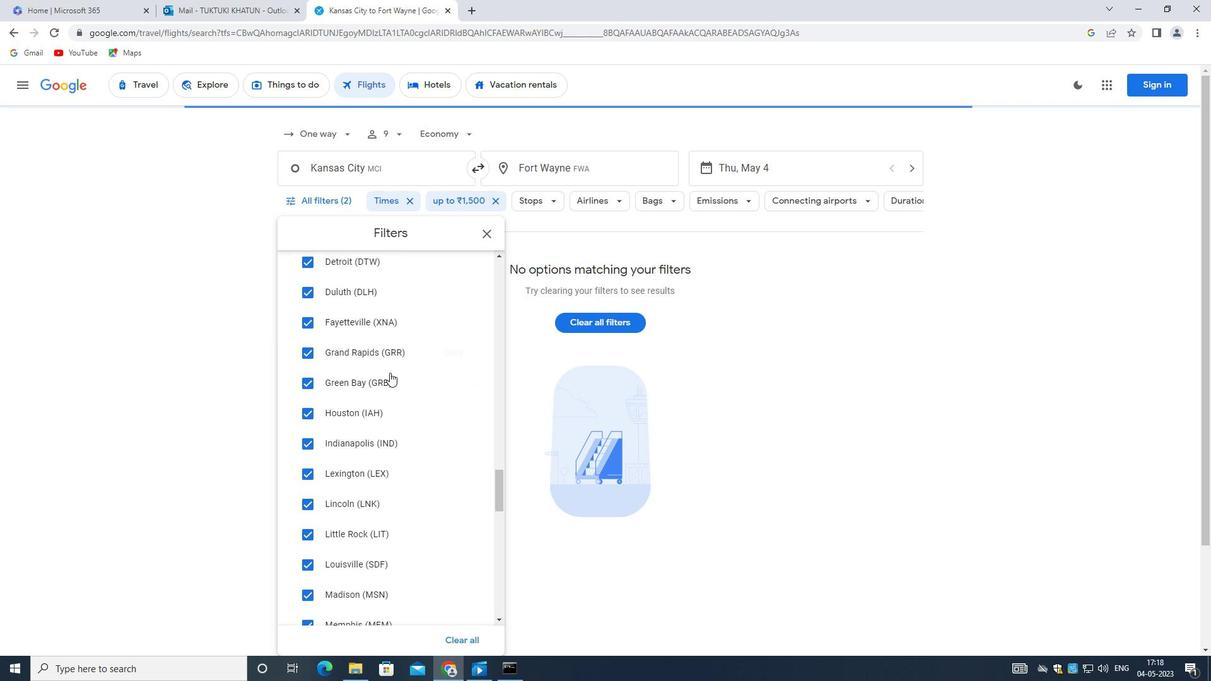 
Action: Mouse scrolled (334, 295) with delta (0, 0)
Screenshot: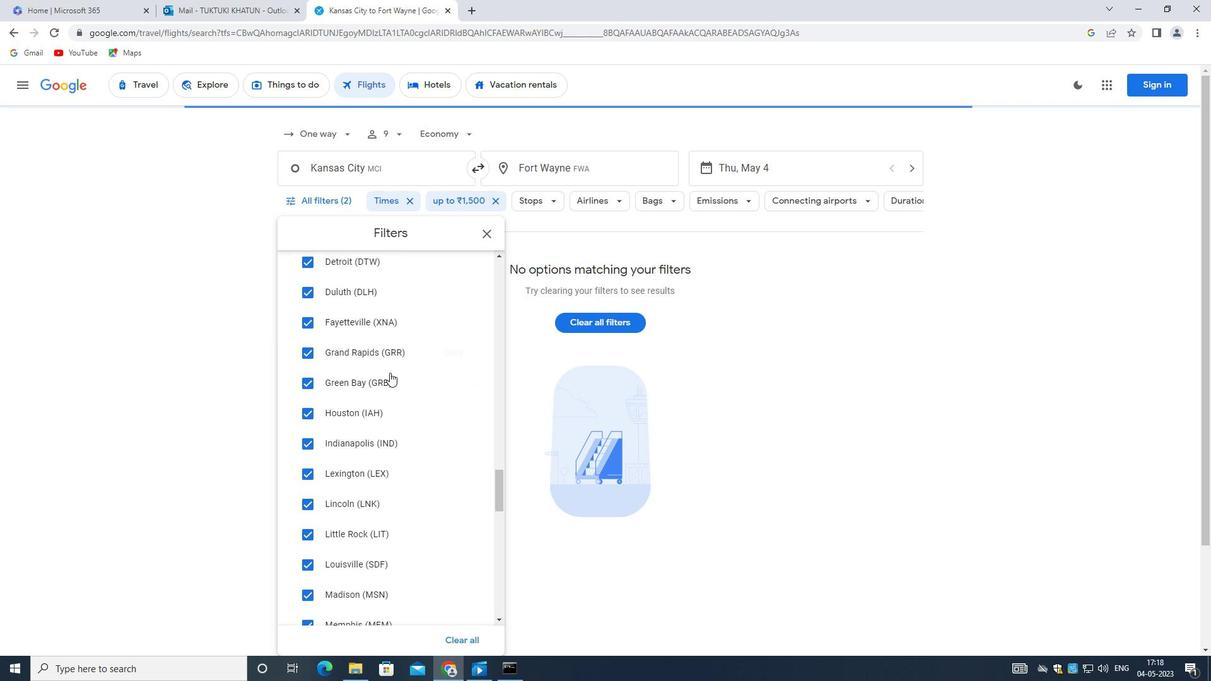 
Action: Mouse moved to (330, 215)
Screenshot: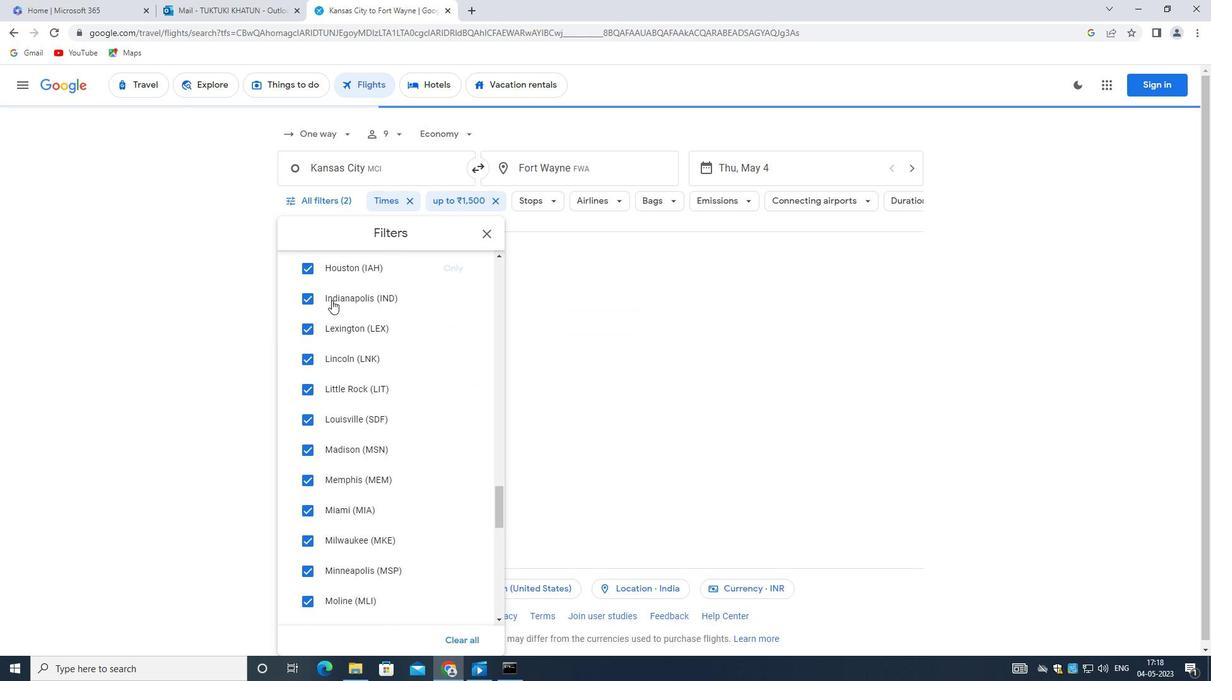 
Action: Mouse scrolled (330, 215) with delta (0, 0)
Screenshot: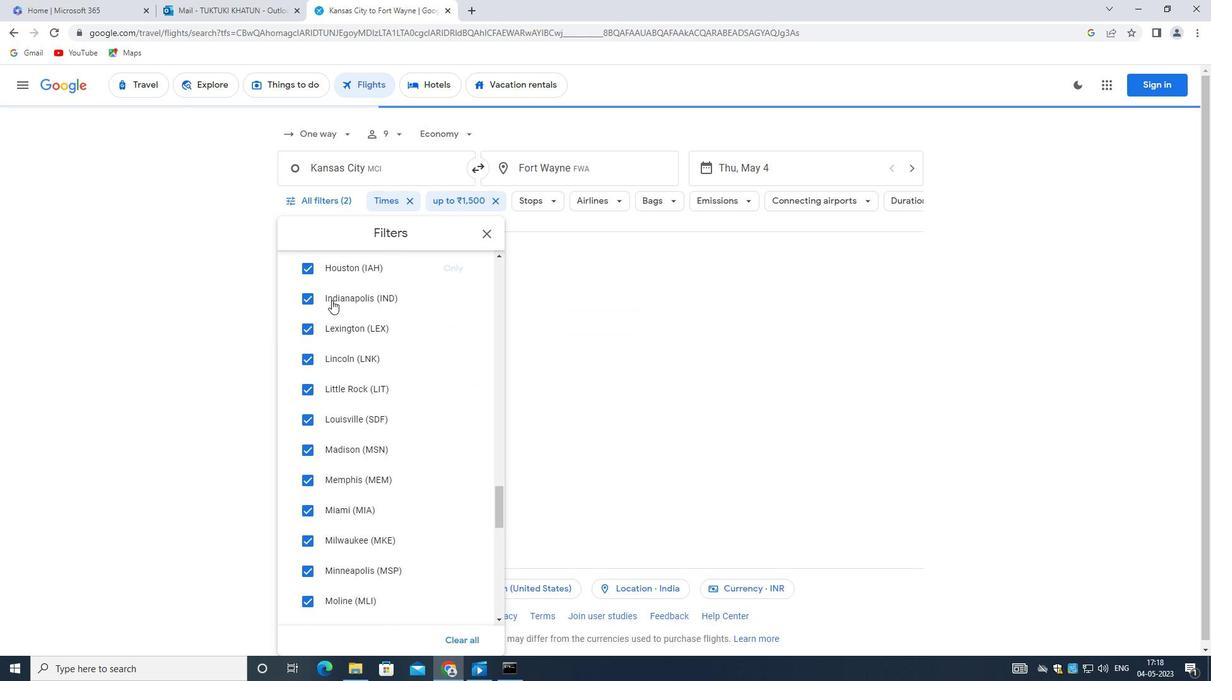 
Action: Mouse moved to (333, 220)
Screenshot: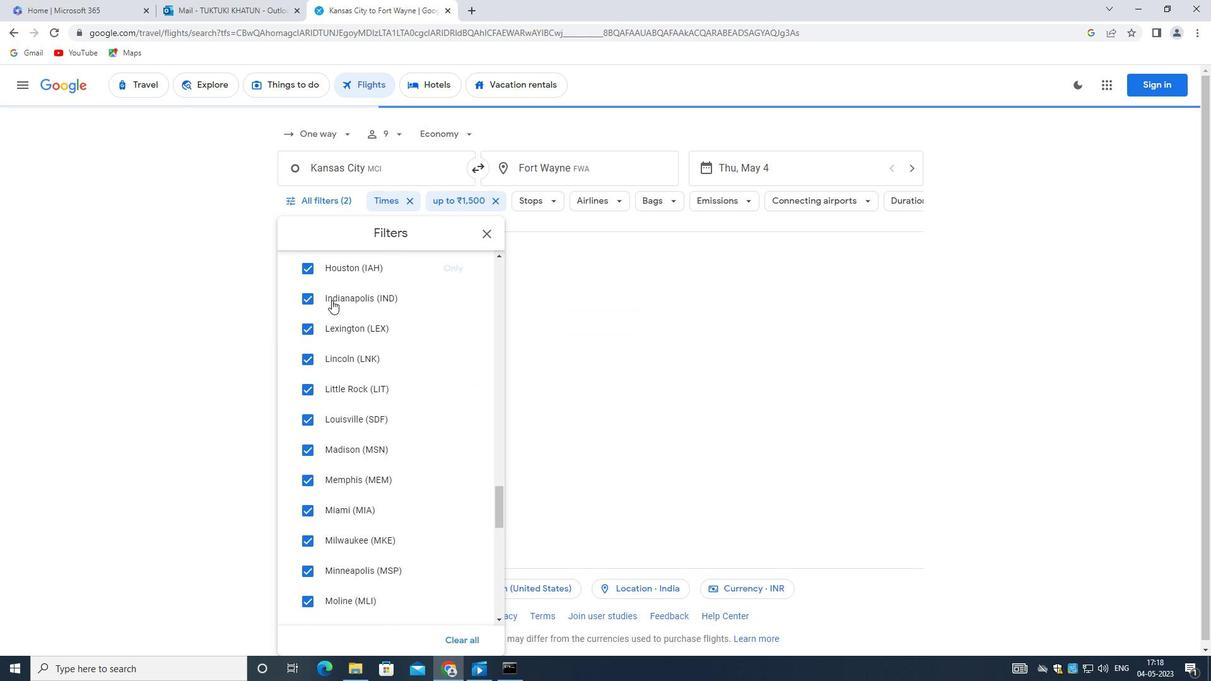 
Action: Mouse scrolled (333, 219) with delta (0, 0)
Screenshot: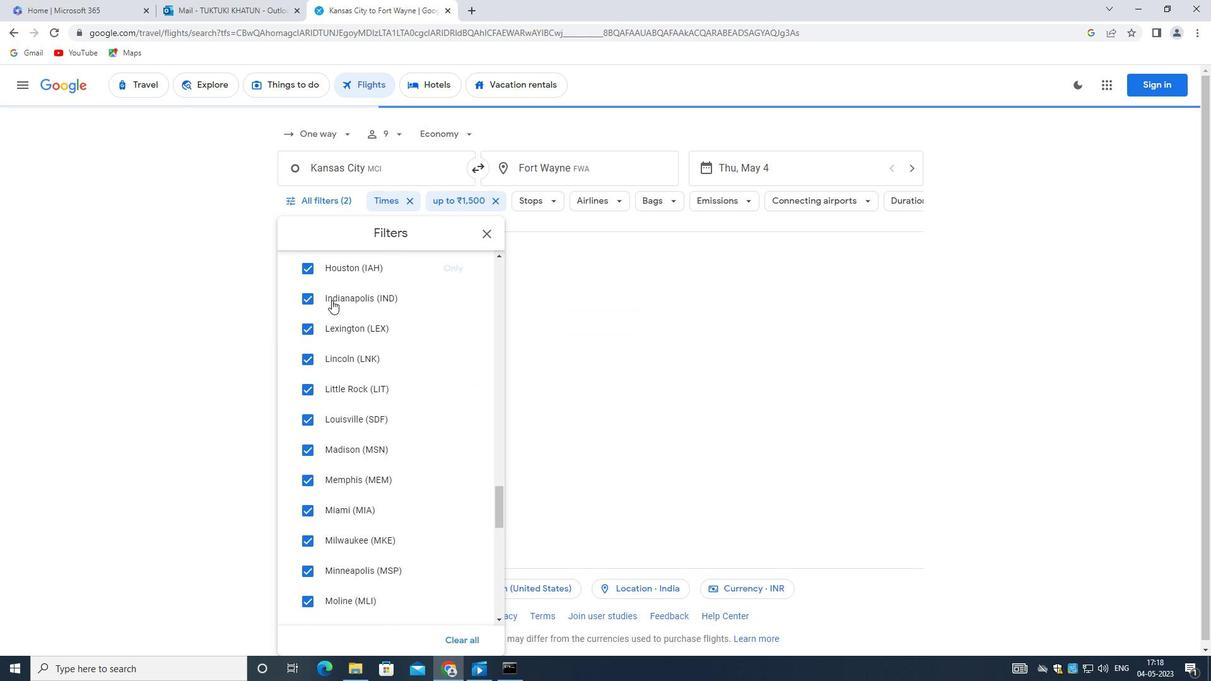 
Action: Mouse moved to (335, 225)
Screenshot: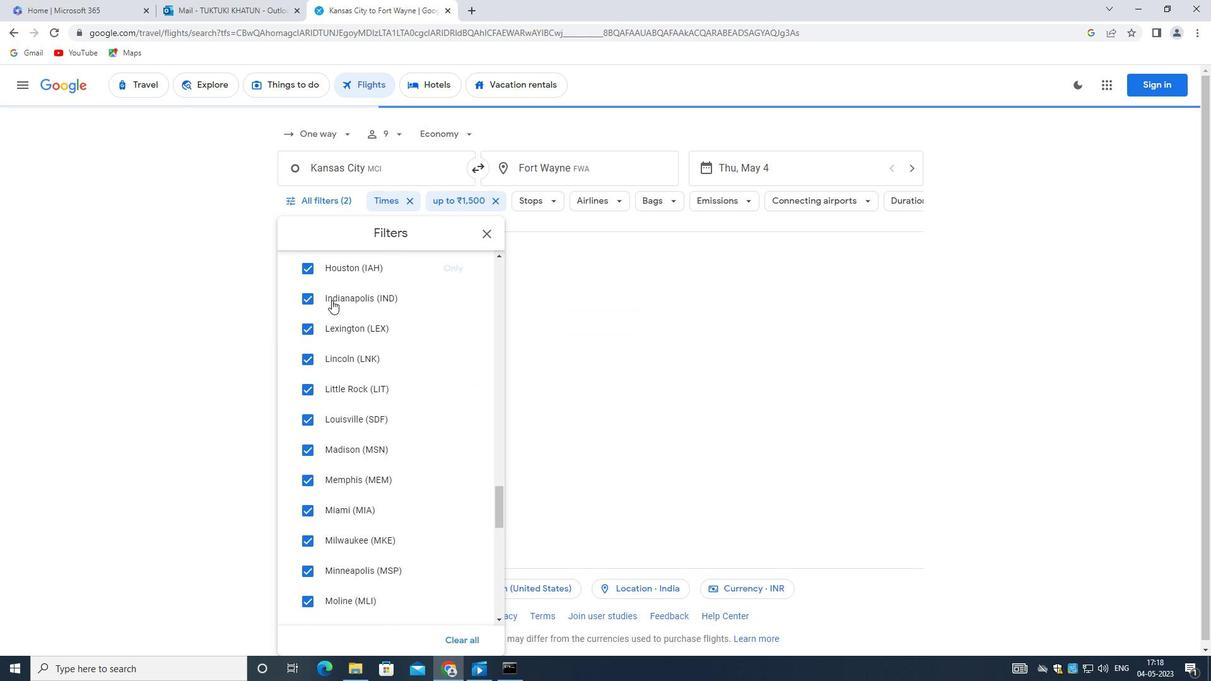 
Action: Mouse scrolled (335, 225) with delta (0, 0)
Screenshot: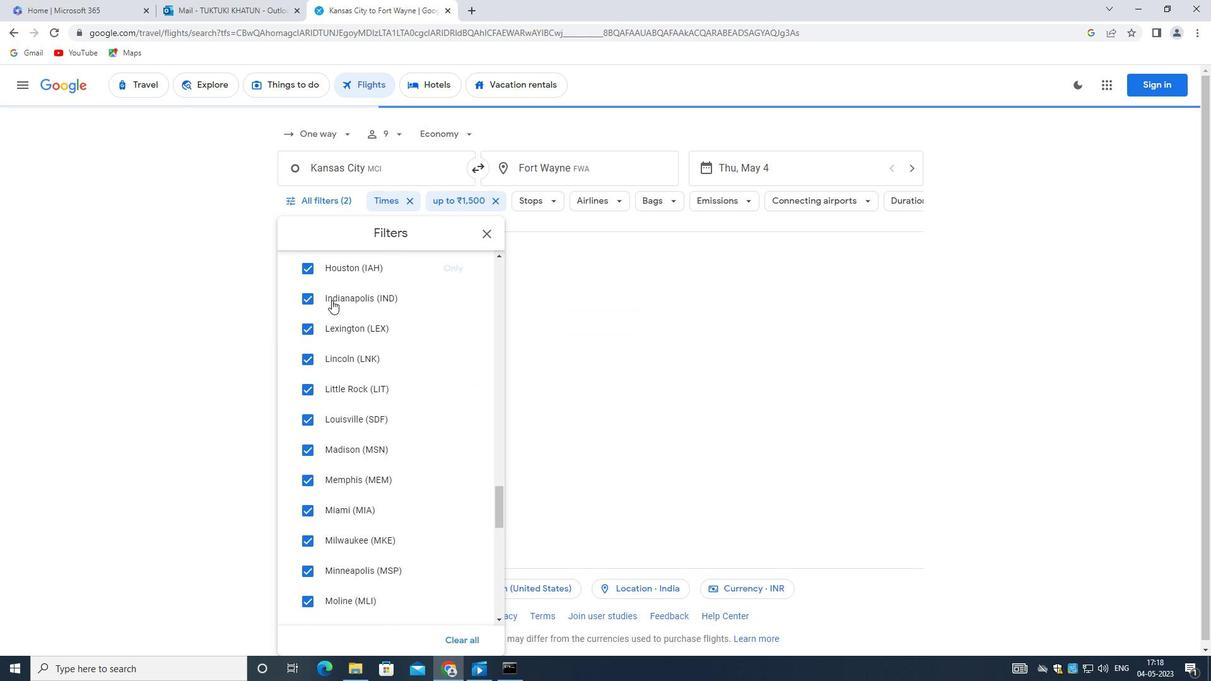 
Action: Mouse moved to (337, 232)
Screenshot: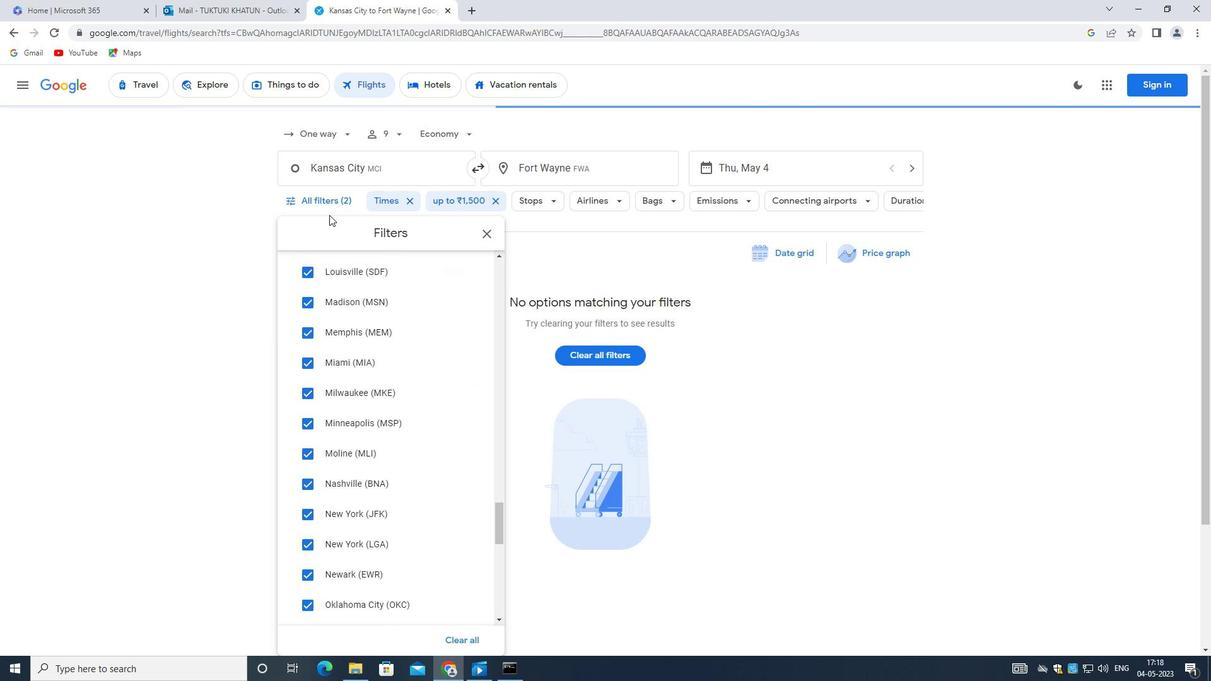 
Action: Mouse scrolled (337, 232) with delta (0, 0)
Screenshot: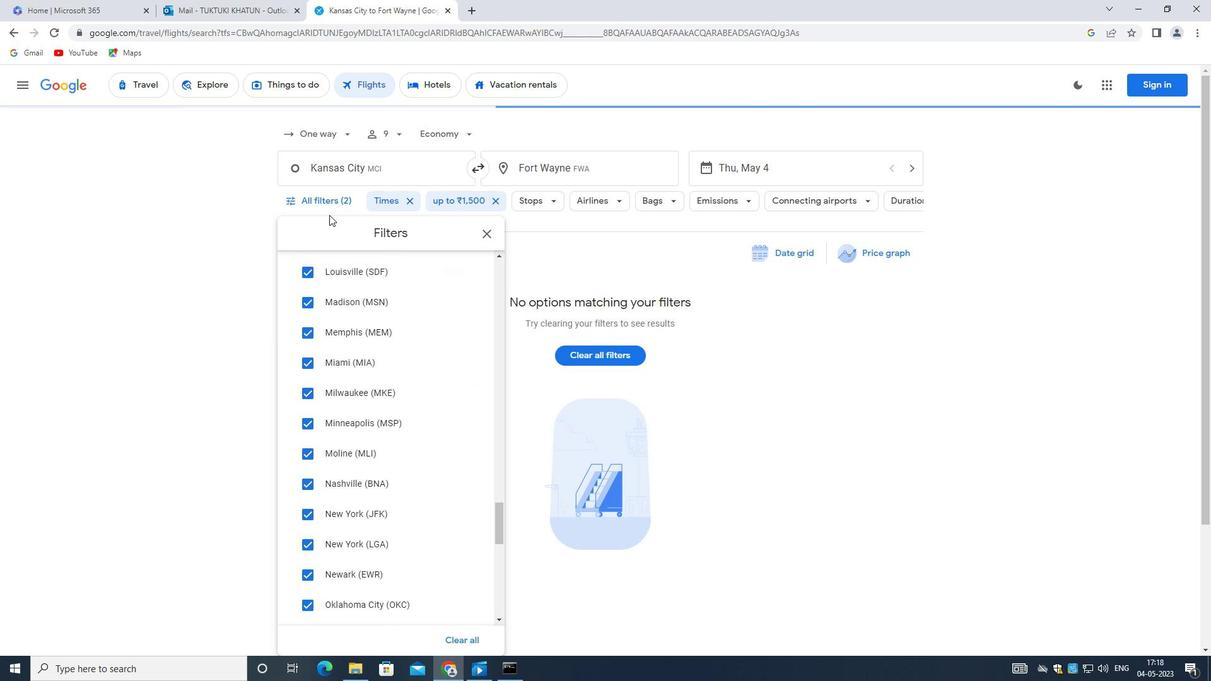 
Action: Mouse moved to (339, 237)
Screenshot: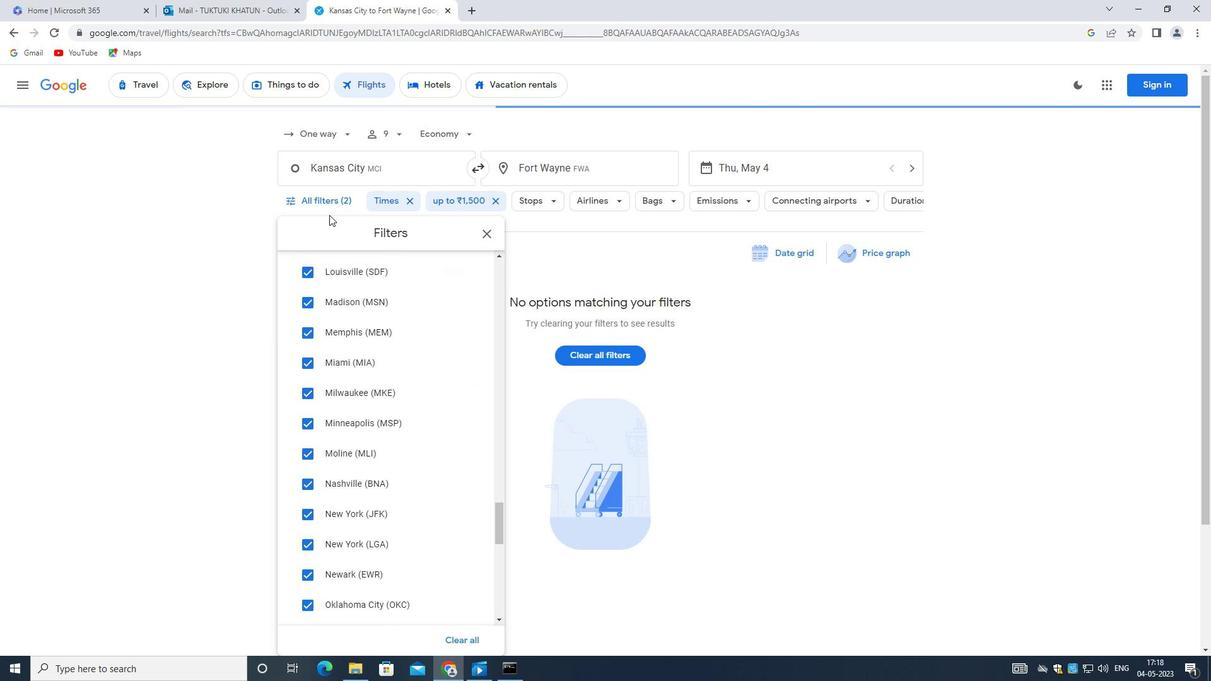 
Action: Mouse scrolled (339, 236) with delta (0, 0)
Screenshot: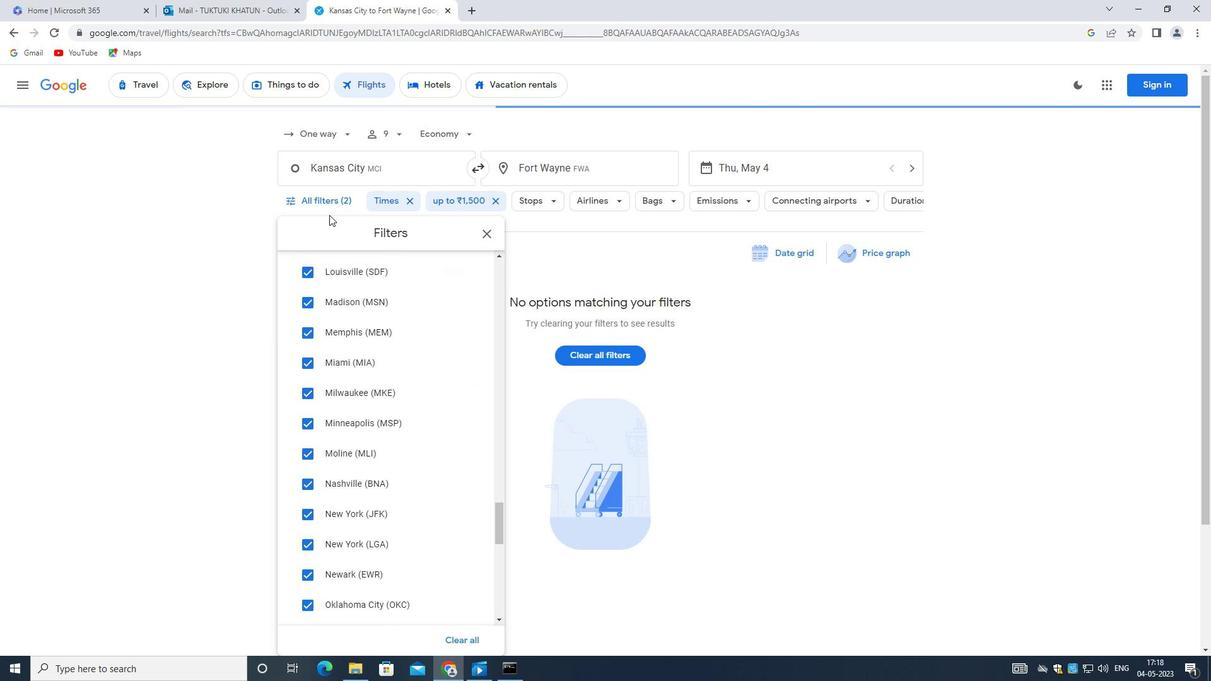 
Action: Mouse moved to (341, 243)
Screenshot: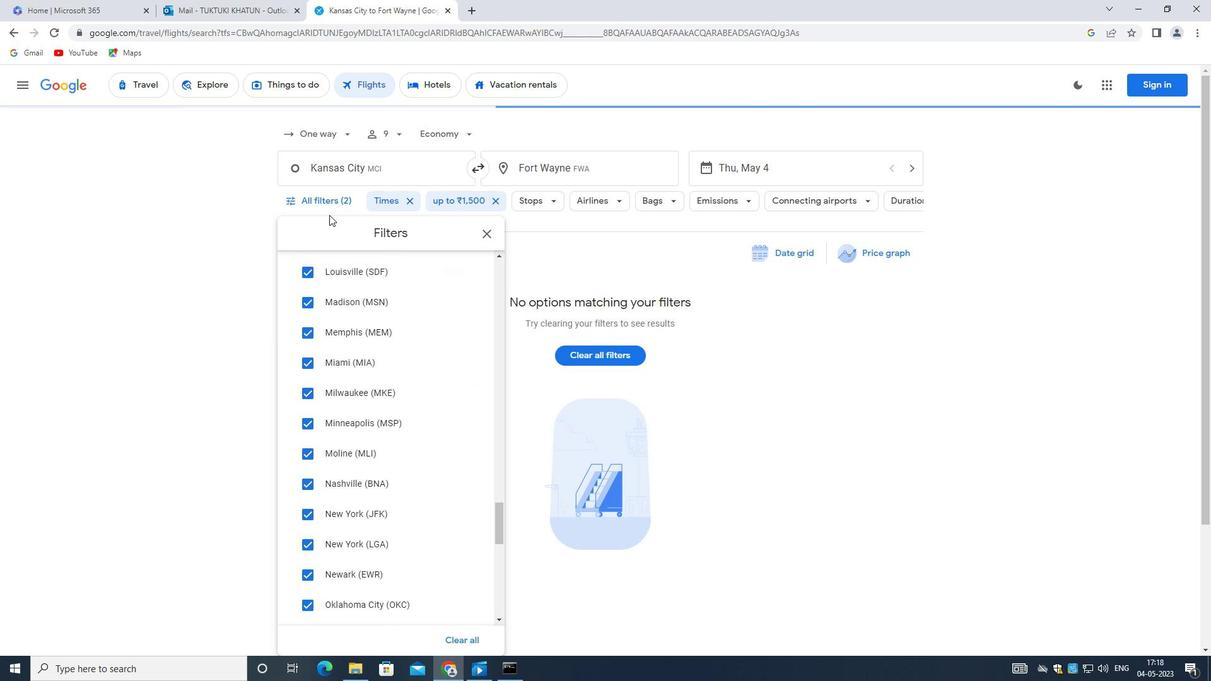 
Action: Mouse scrolled (341, 242) with delta (0, 0)
Screenshot: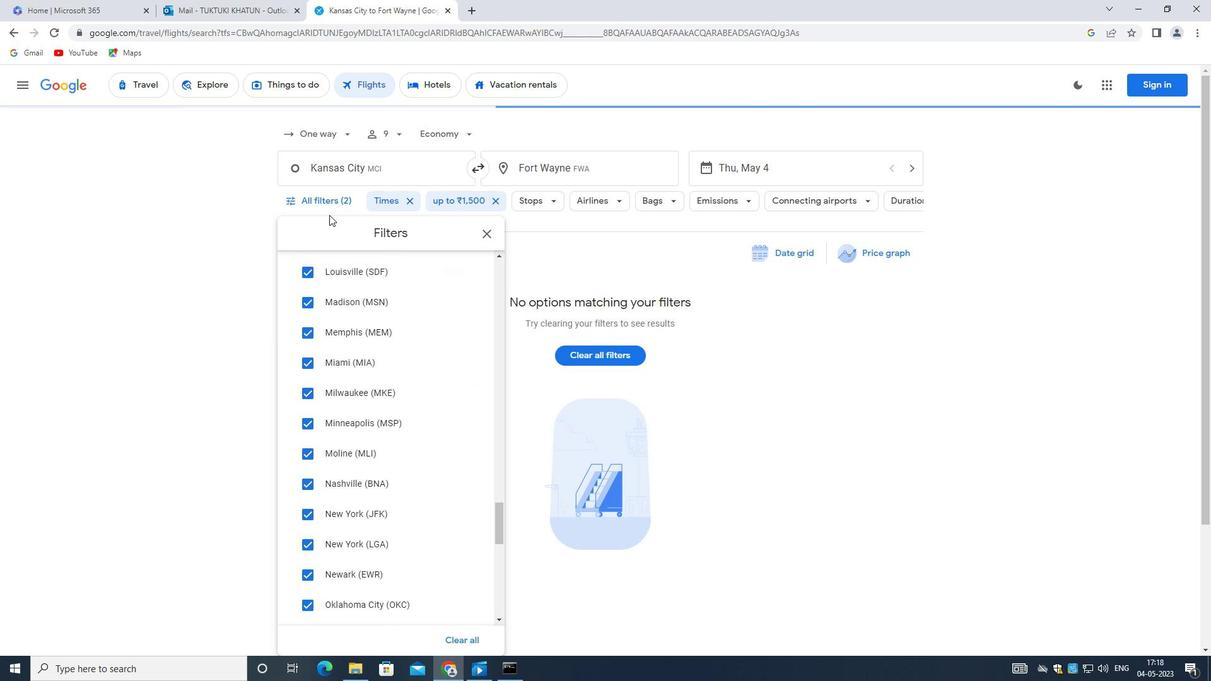 
Action: Mouse moved to (346, 234)
Screenshot: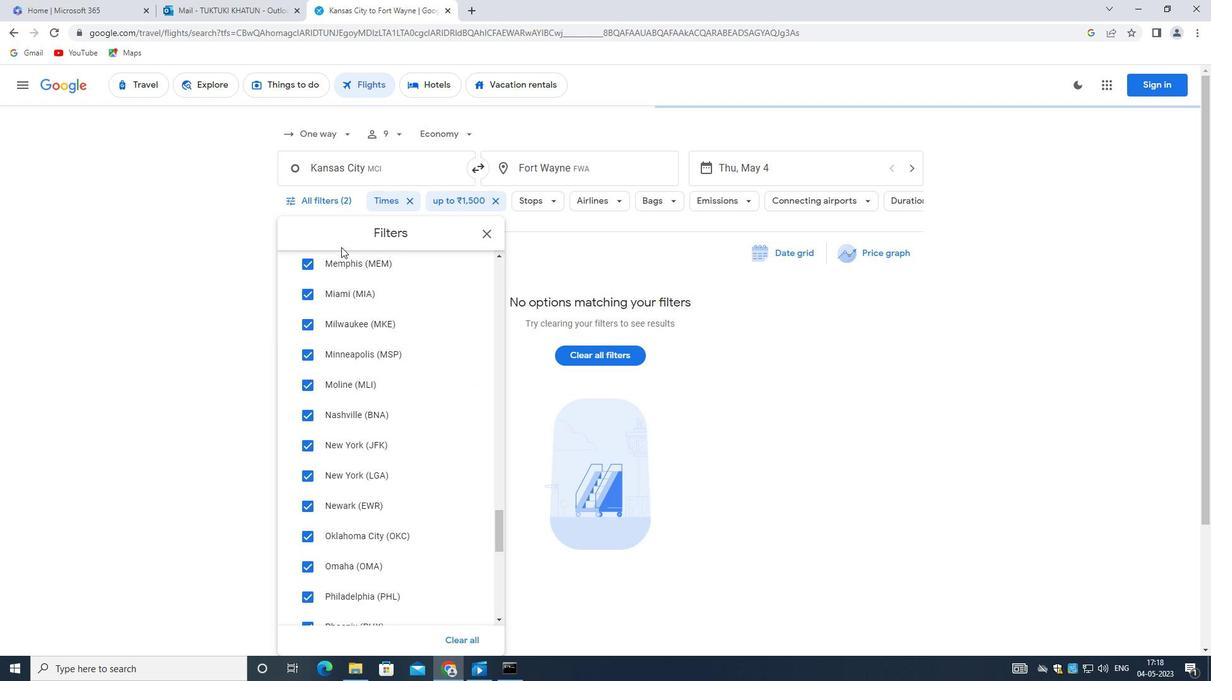 
Action: Mouse scrolled (346, 233) with delta (0, 0)
Screenshot: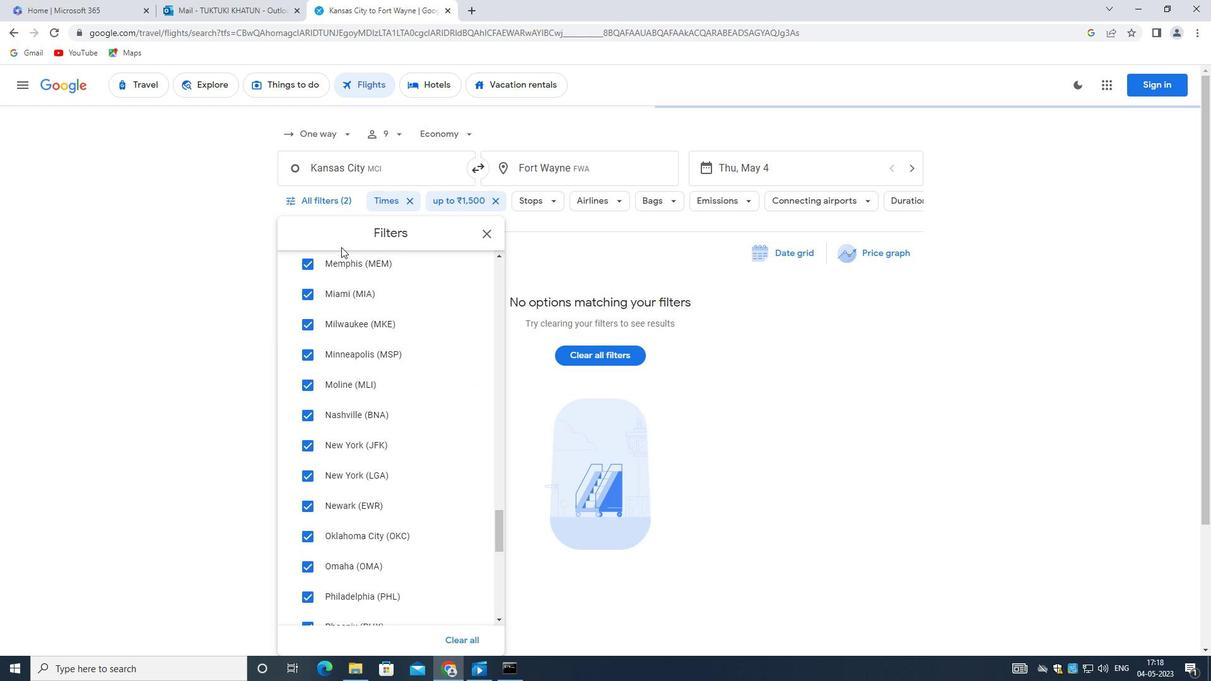 
Action: Mouse scrolled (346, 233) with delta (0, 0)
Screenshot: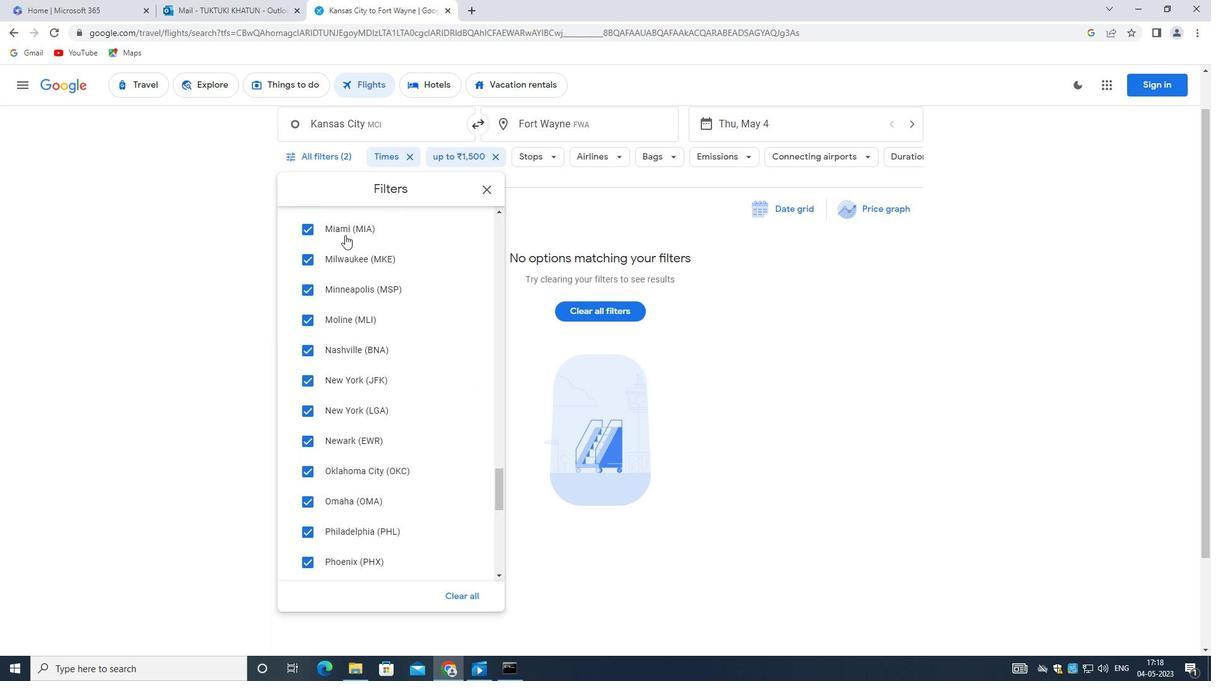 
Action: Mouse scrolled (346, 233) with delta (0, 0)
Screenshot: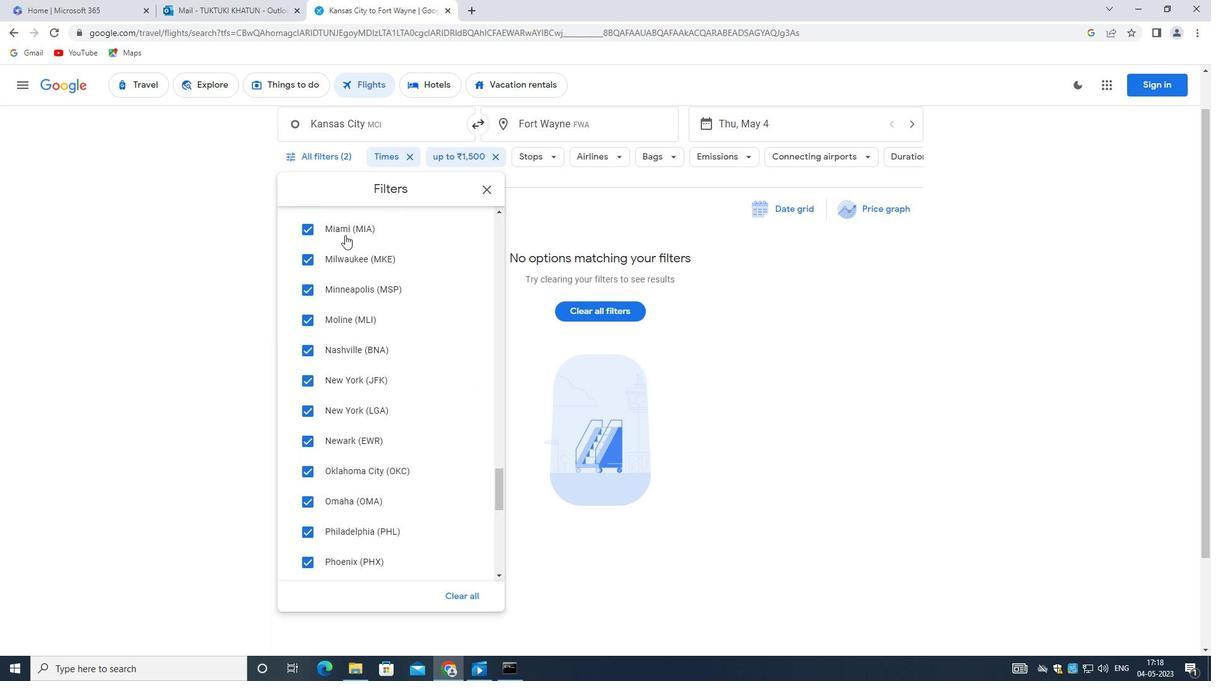 
Action: Mouse moved to (347, 249)
Screenshot: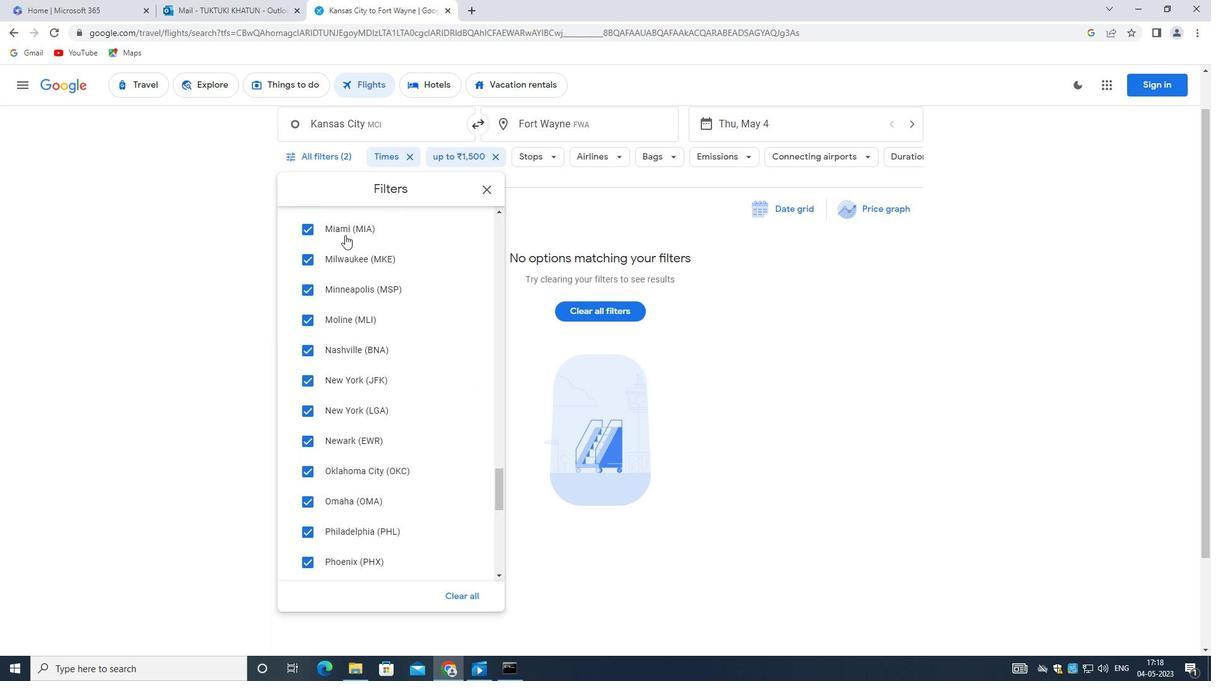 
Action: Mouse scrolled (347, 248) with delta (0, 0)
Screenshot: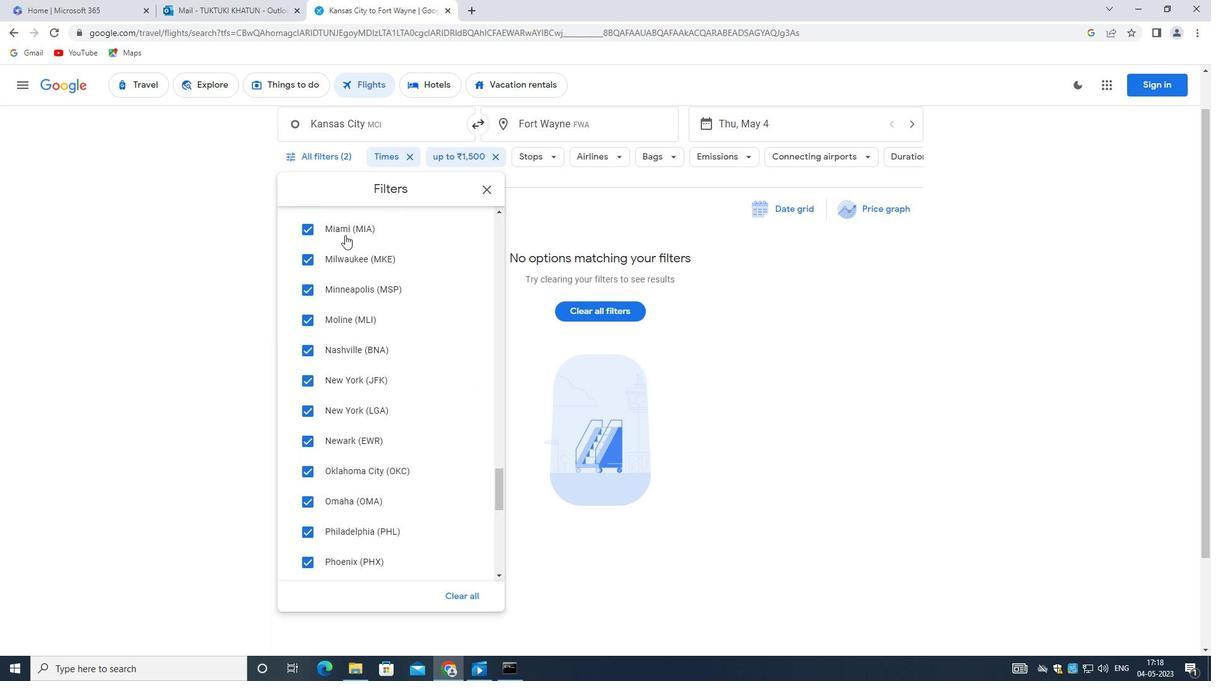 
Action: Mouse moved to (348, 218)
Screenshot: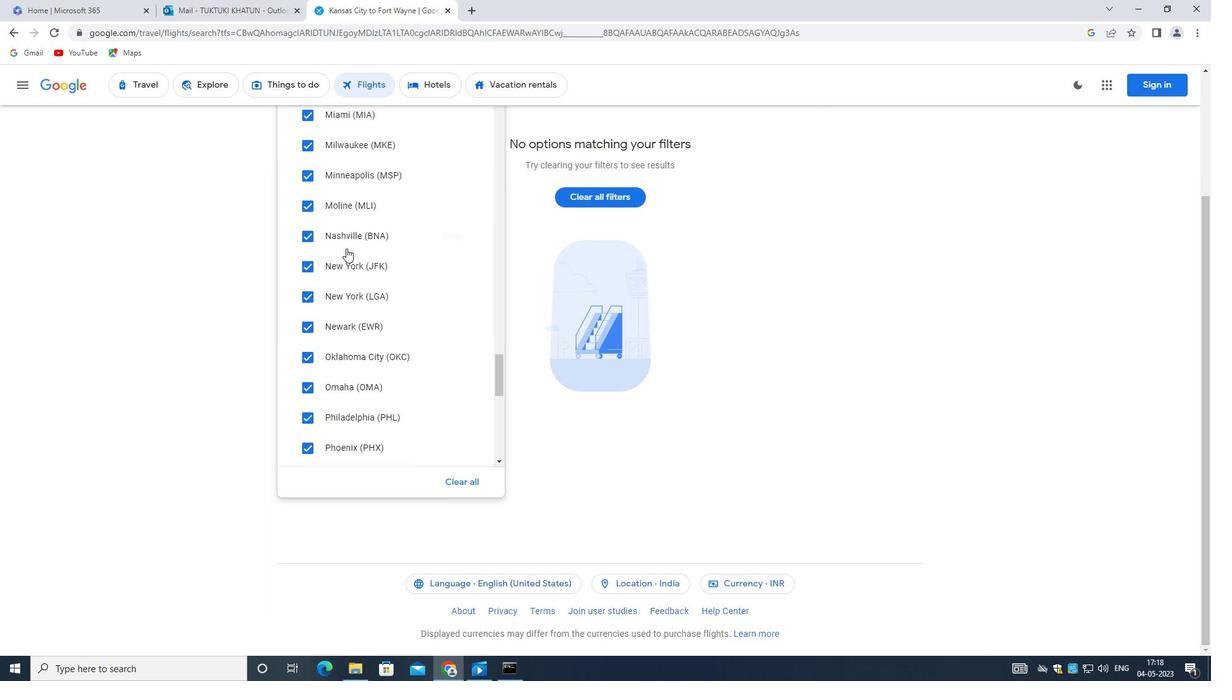 
Action: Mouse scrolled (348, 218) with delta (0, 0)
Screenshot: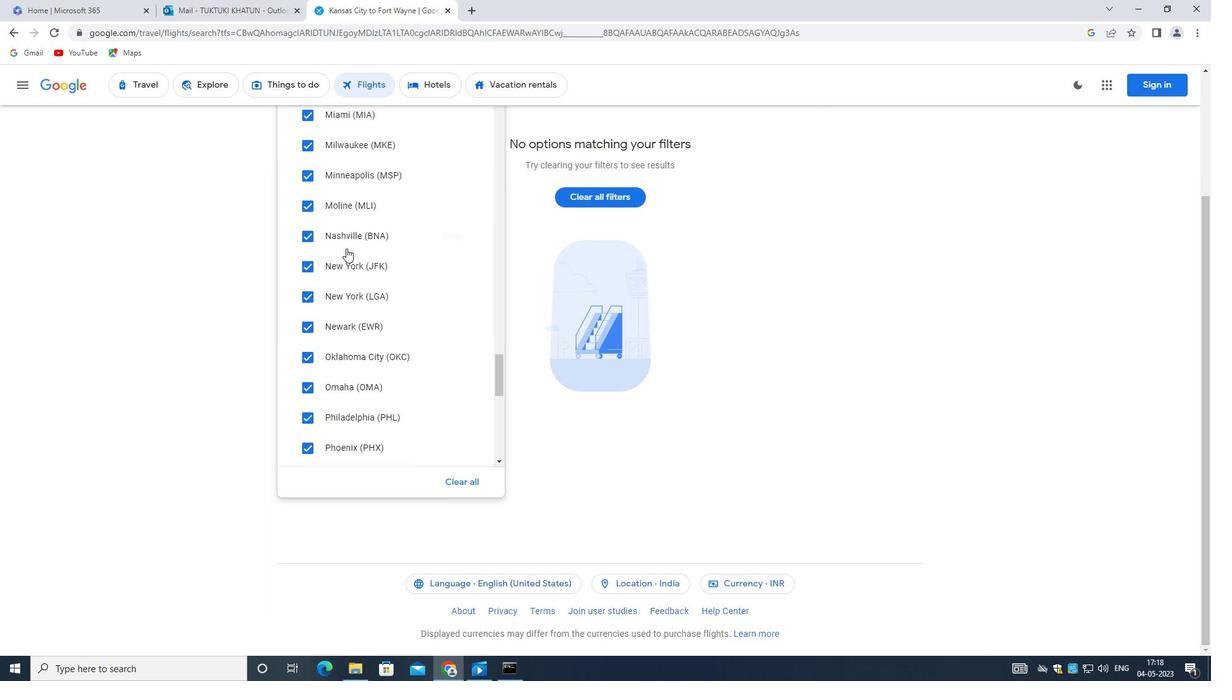 
Action: Mouse moved to (348, 246)
Screenshot: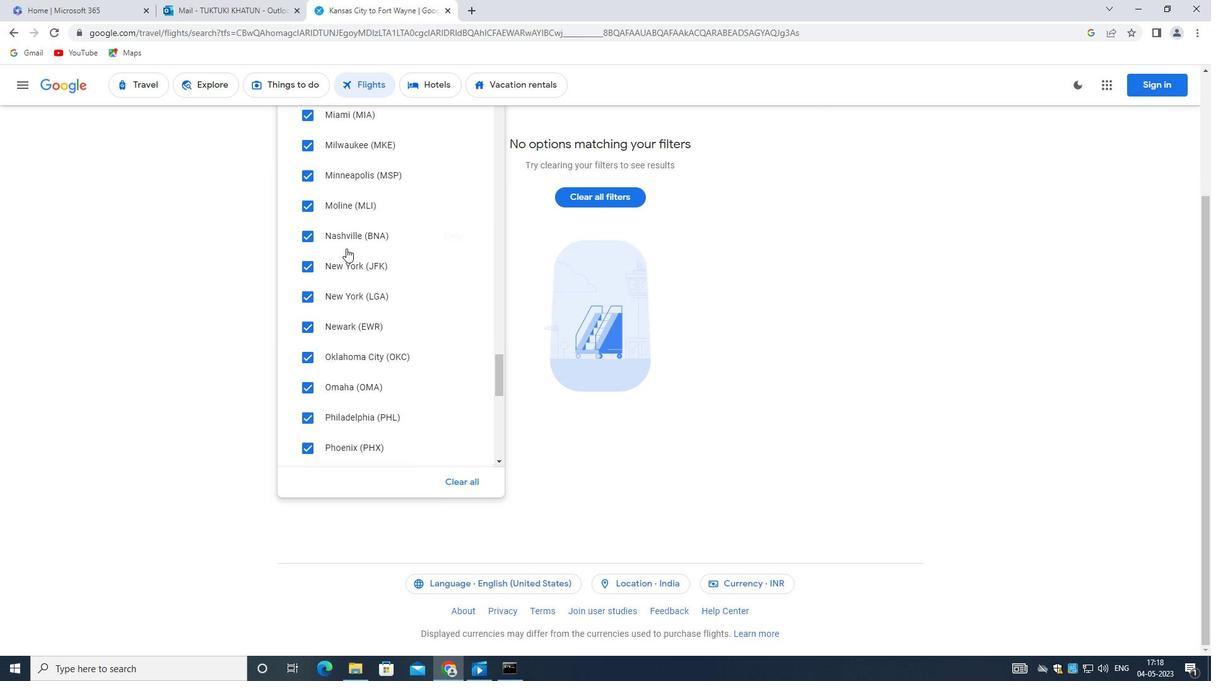 
Action: Mouse scrolled (348, 245) with delta (0, 0)
Screenshot: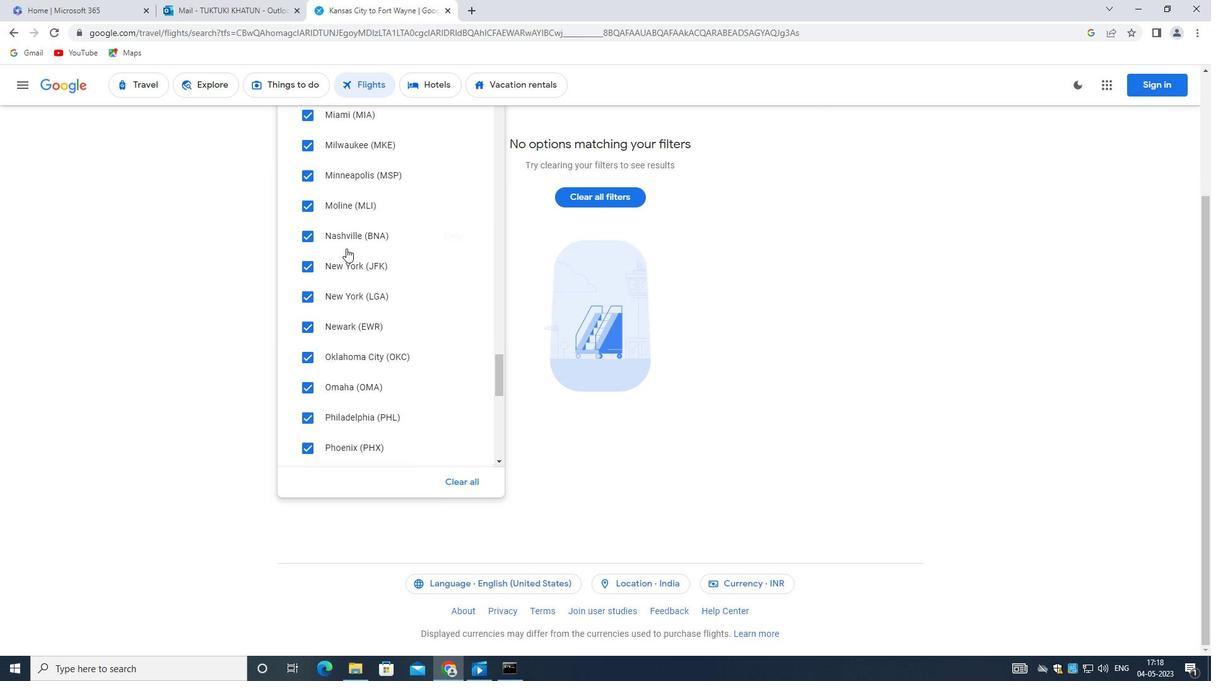 
Action: Mouse moved to (353, 275)
Screenshot: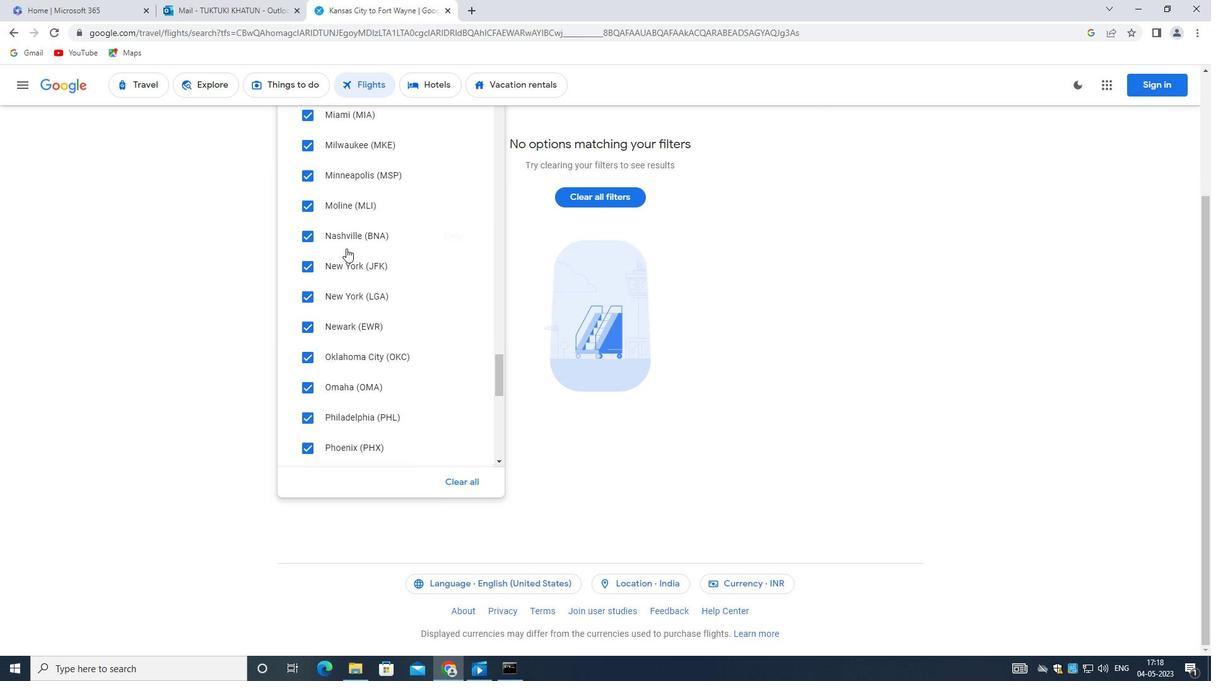 
Action: Mouse scrolled (353, 275) with delta (0, 0)
Screenshot: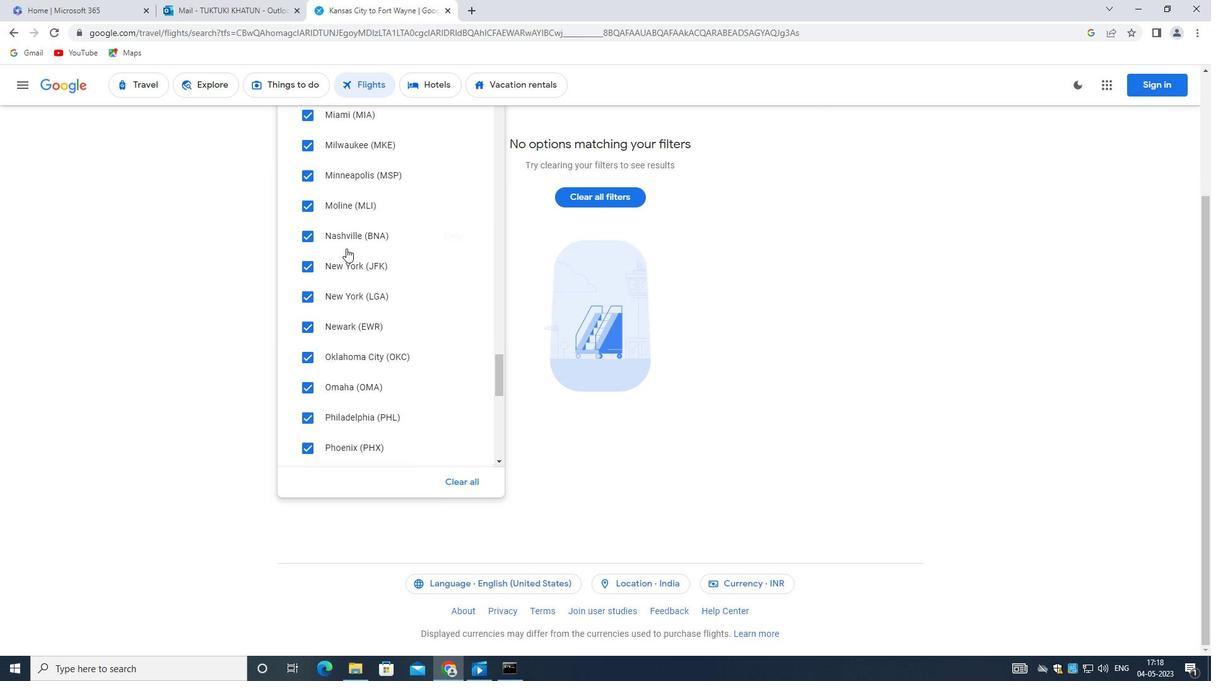 
Action: Mouse moved to (348, 241)
Screenshot: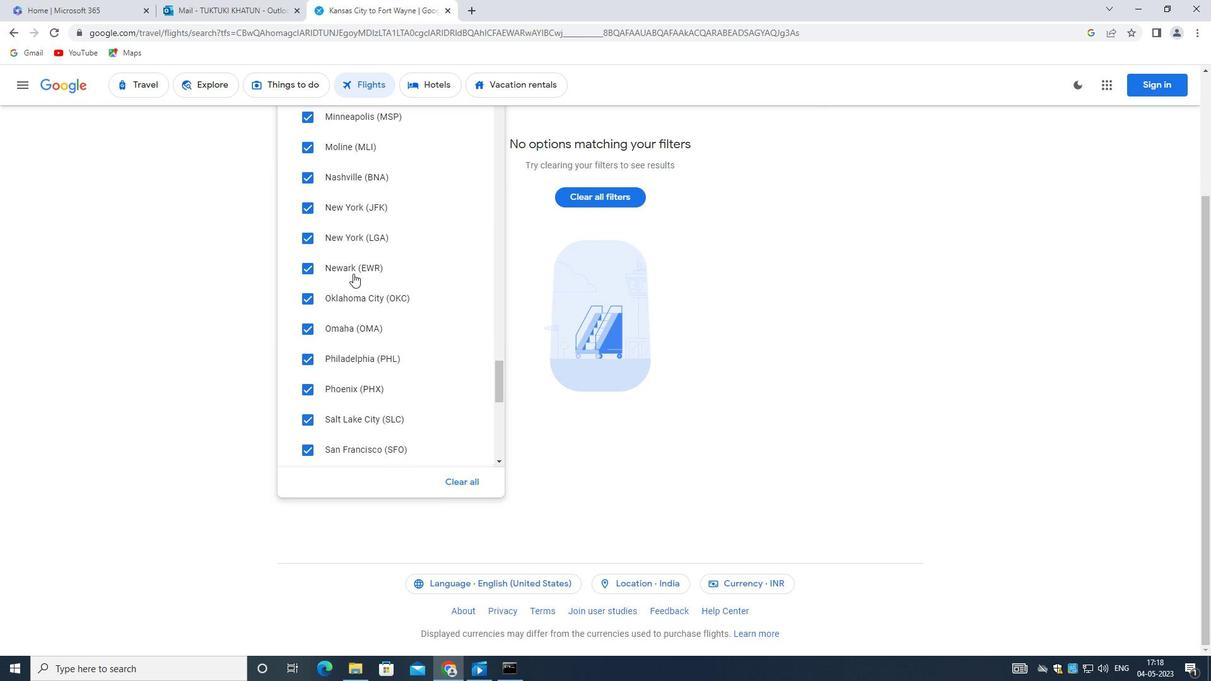 
Action: Mouse scrolled (348, 240) with delta (0, 0)
Screenshot: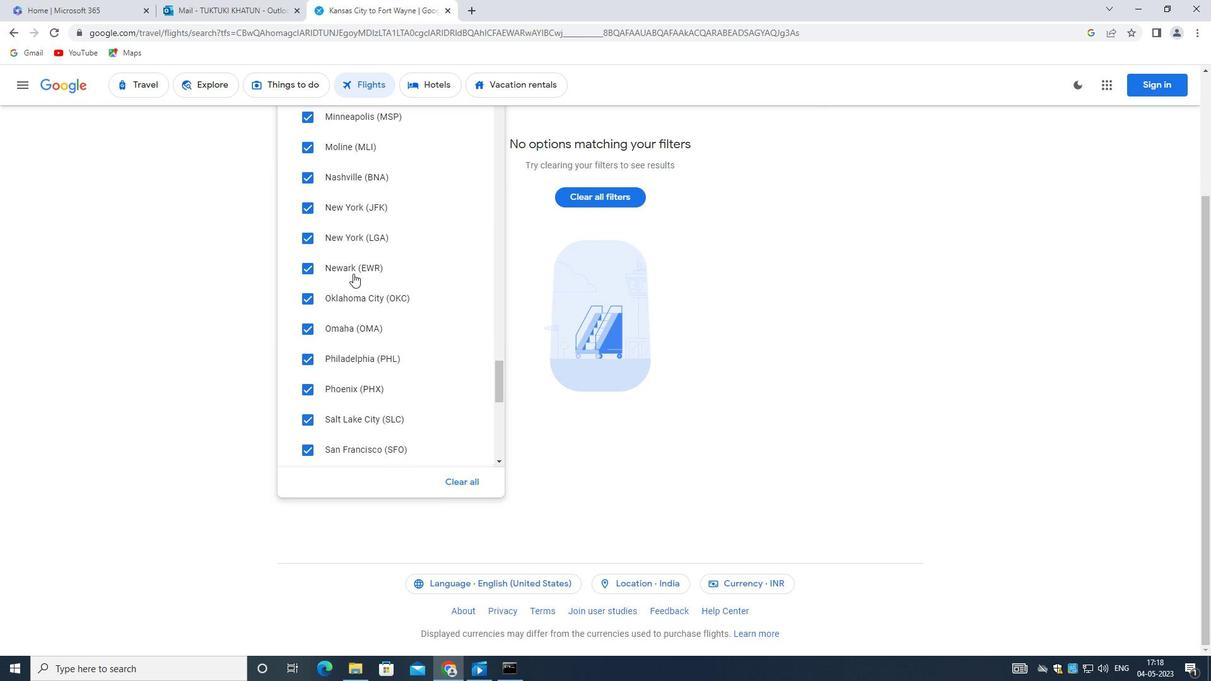 
Action: Mouse moved to (348, 249)
Screenshot: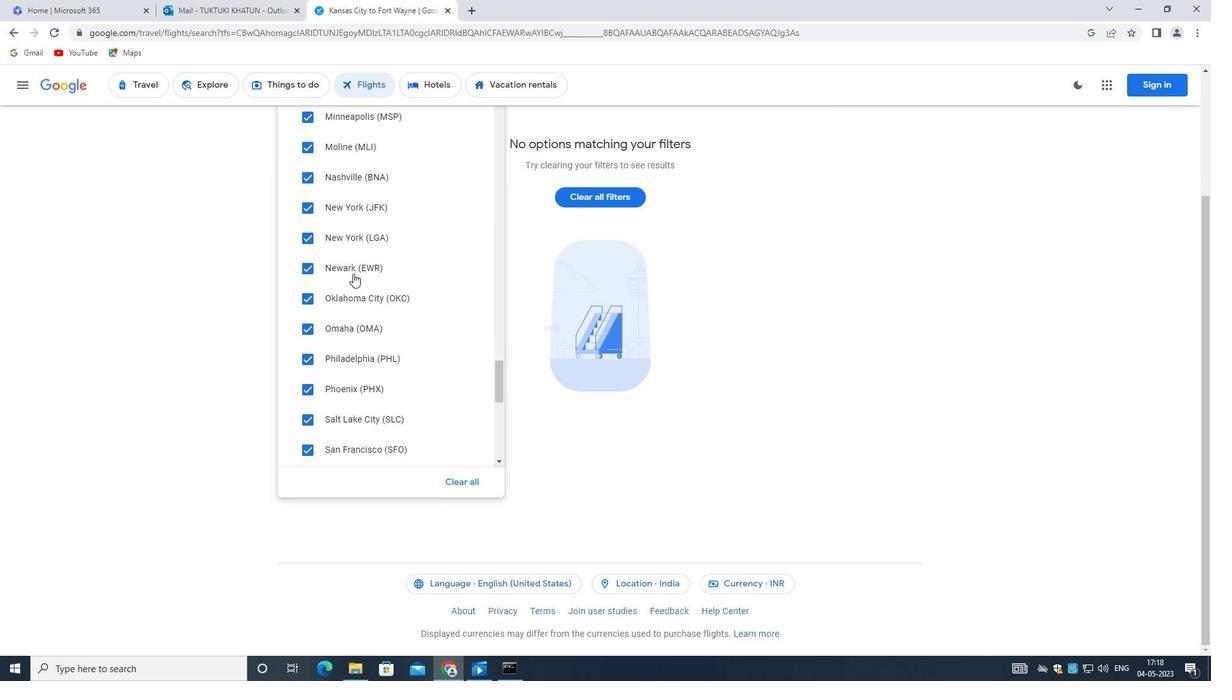 
Action: Mouse scrolled (348, 248) with delta (0, 0)
Screenshot: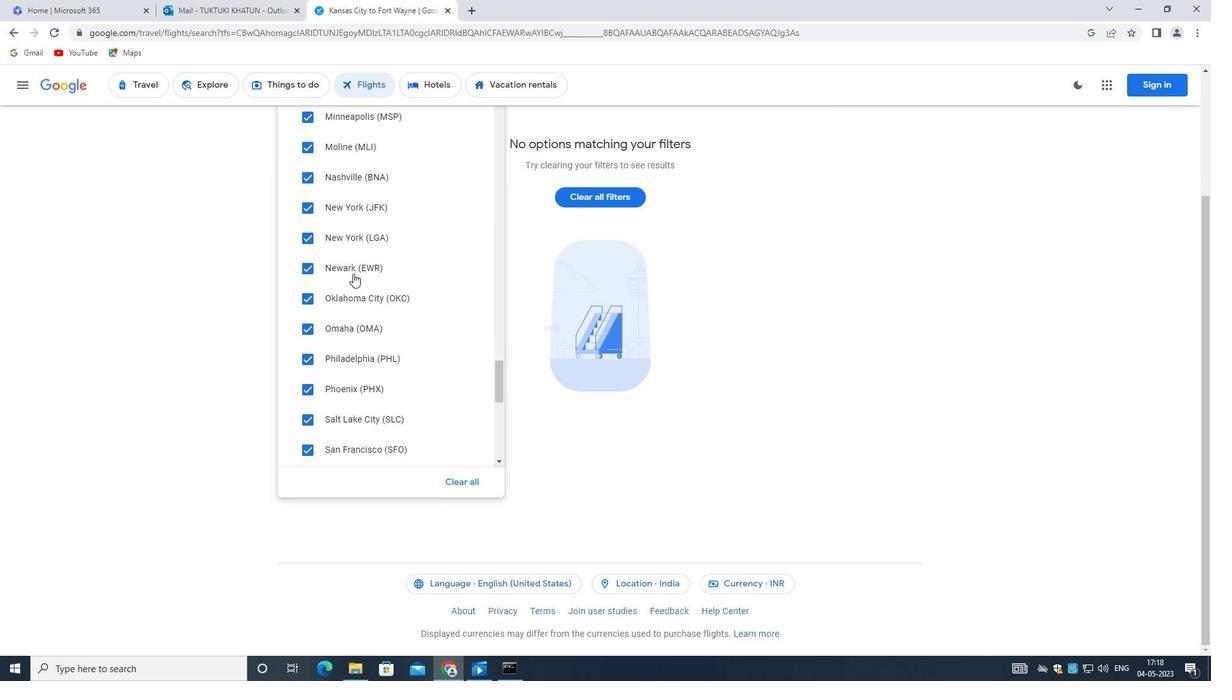 
Action: Mouse moved to (352, 257)
Screenshot: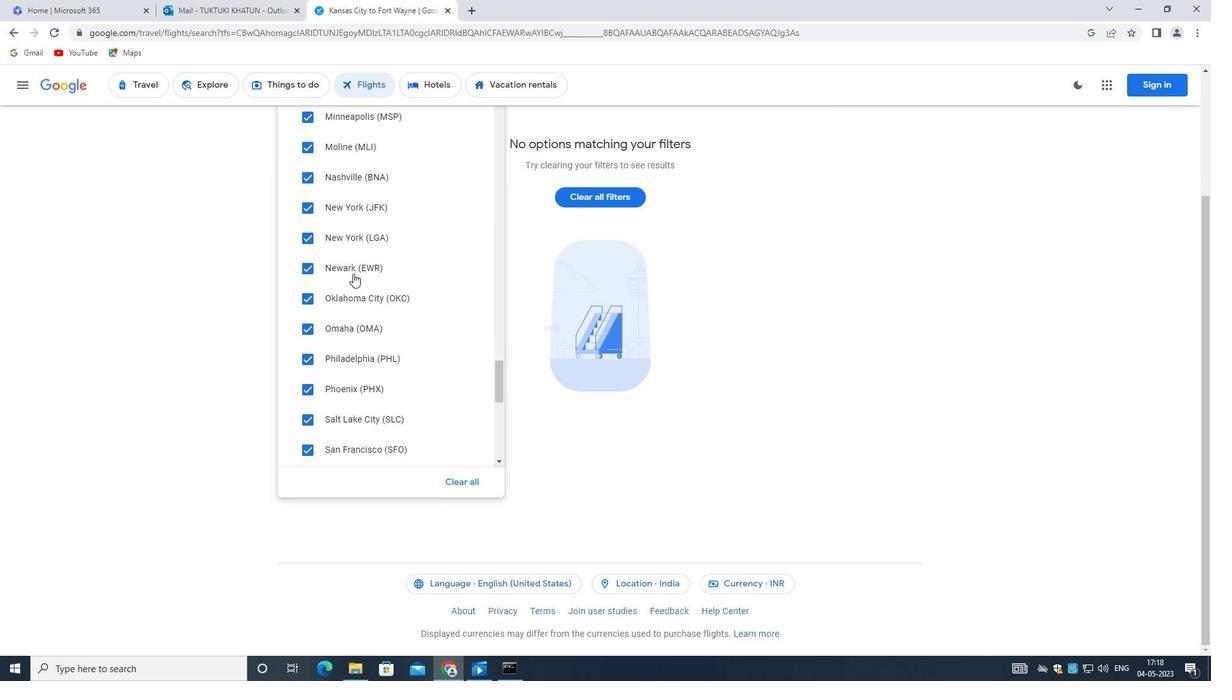 
Action: Mouse scrolled (352, 256) with delta (0, 0)
Screenshot: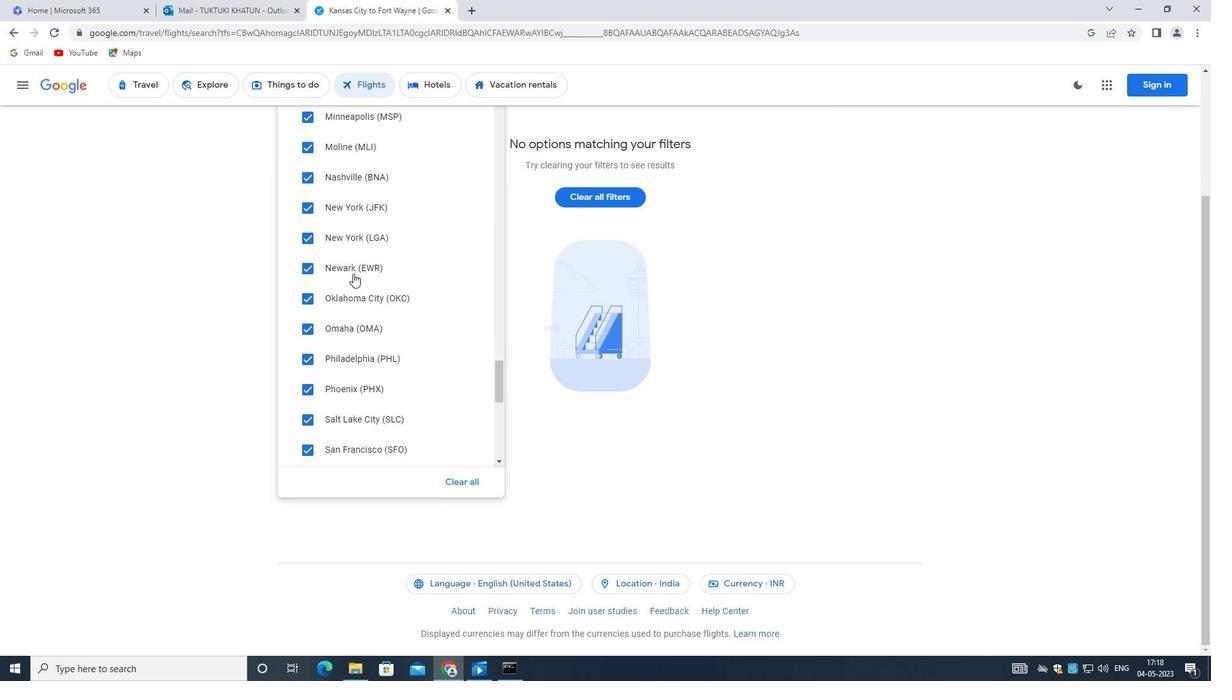 
Action: Mouse moved to (355, 266)
Screenshot: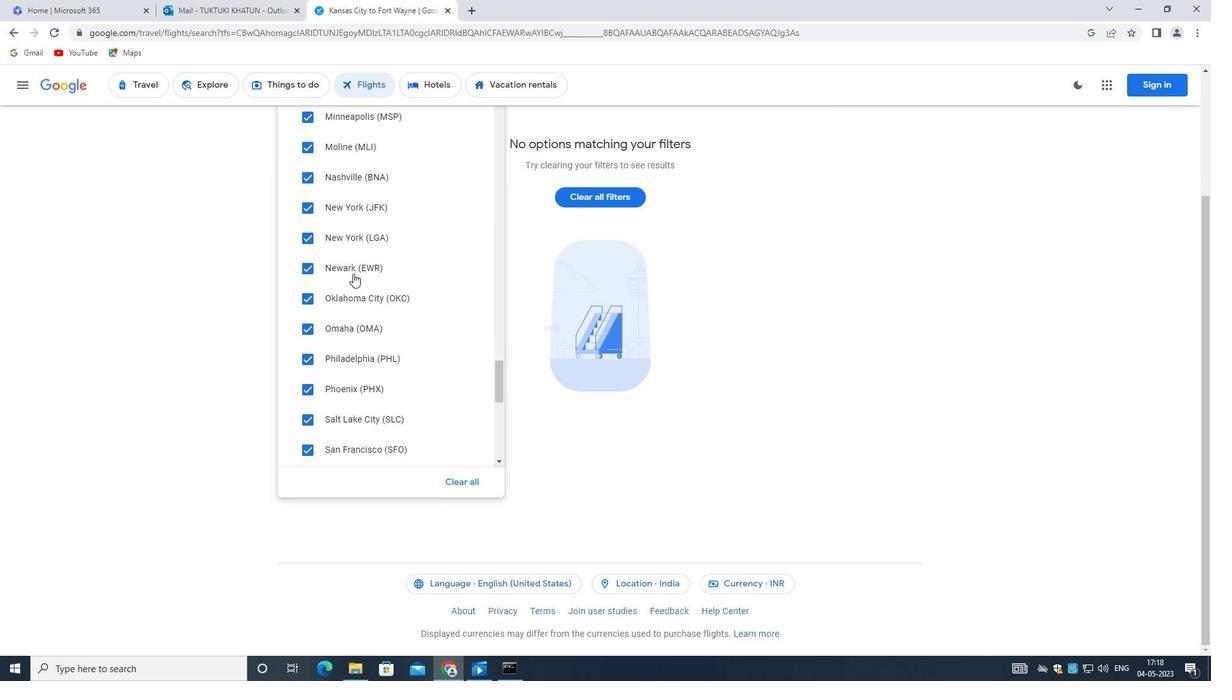 
Action: Mouse scrolled (355, 265) with delta (0, 0)
Screenshot: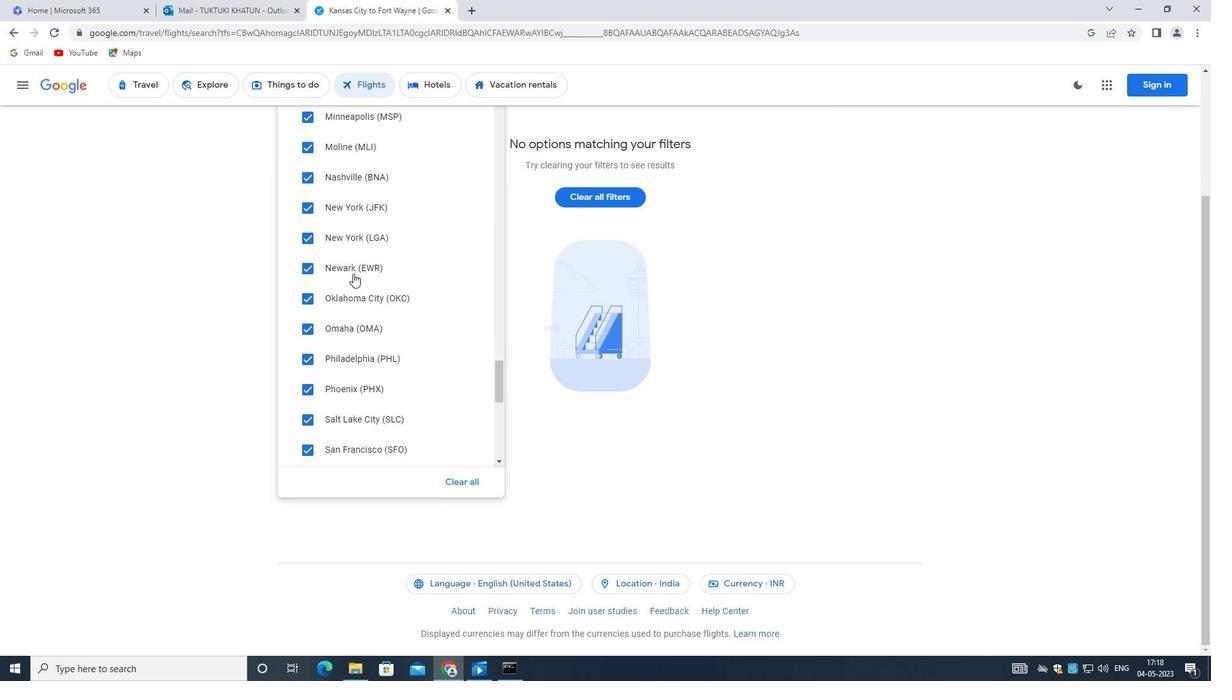 
Action: Mouse moved to (356, 266)
Screenshot: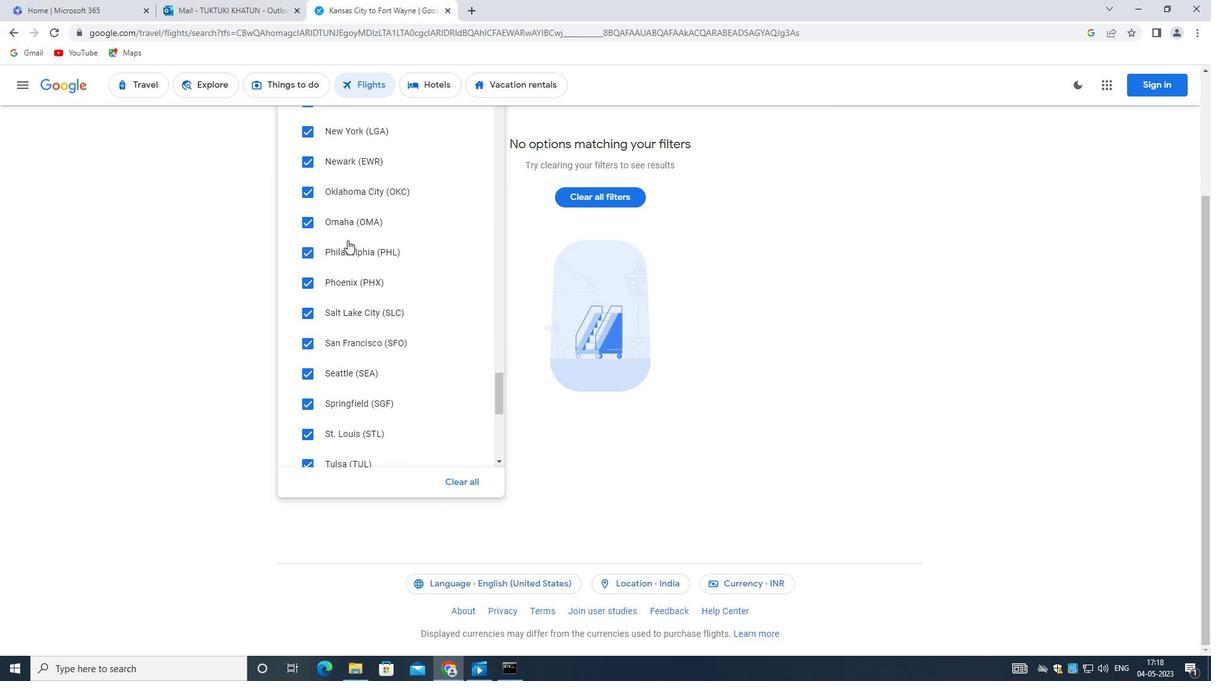 
Action: Mouse scrolled (356, 266) with delta (0, 0)
Screenshot: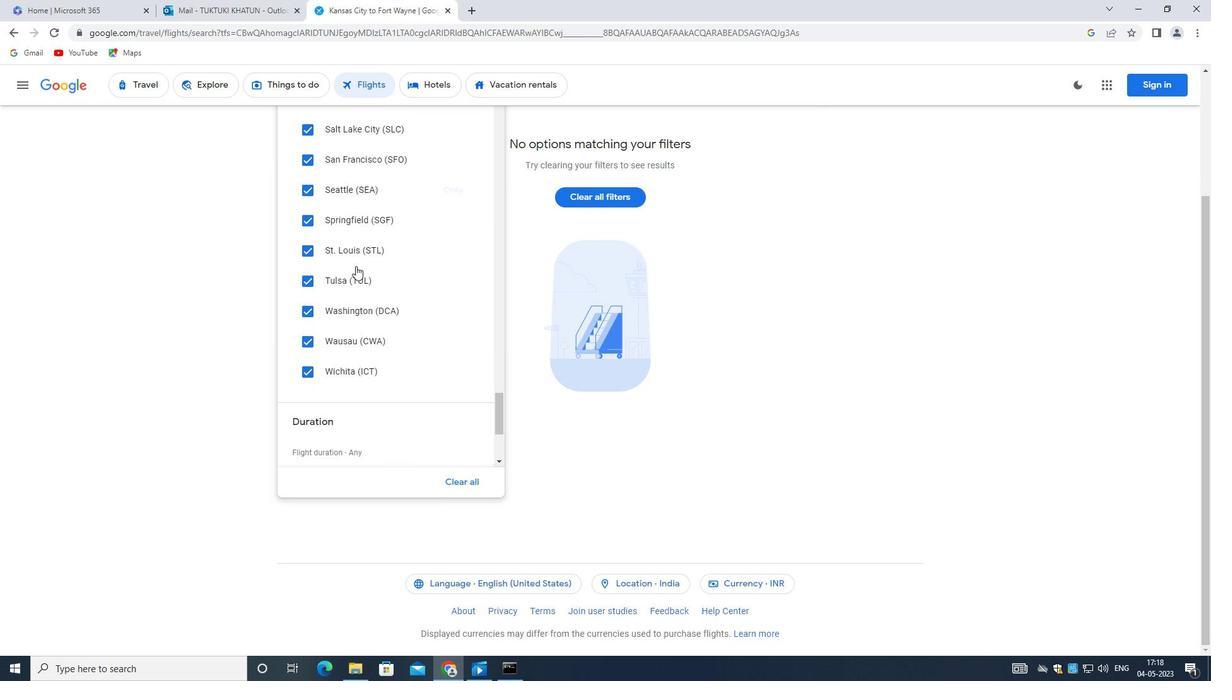 
Action: Mouse scrolled (356, 266) with delta (0, 0)
Screenshot: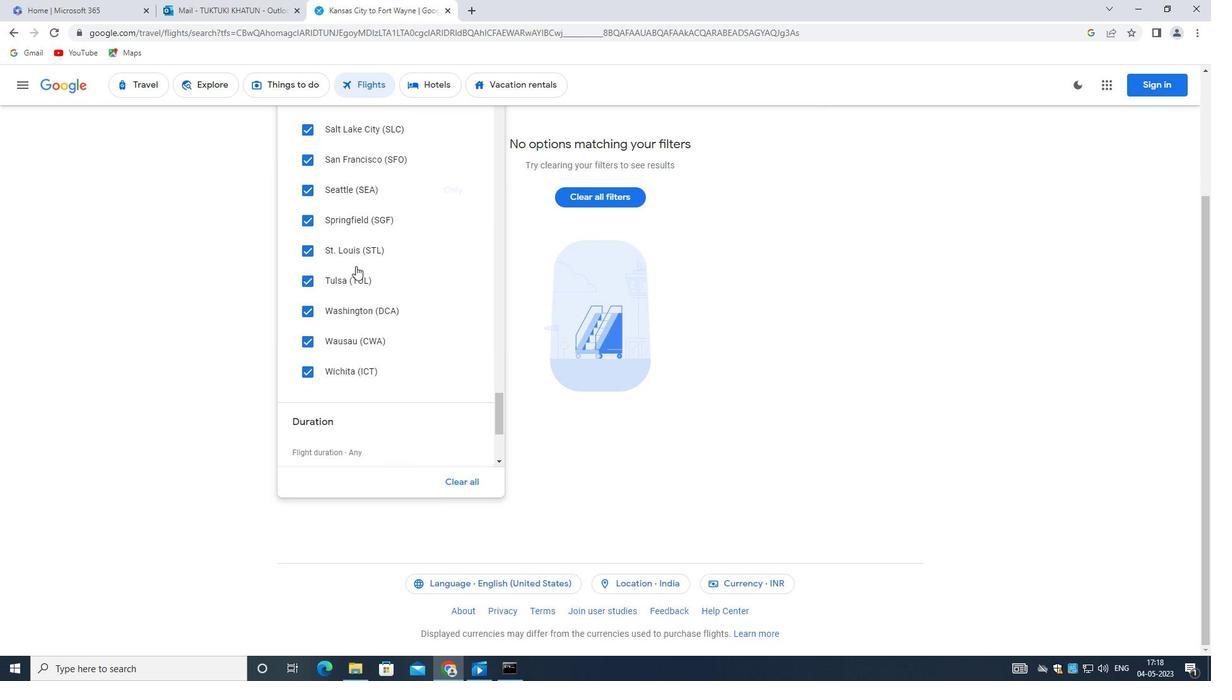 
Action: Mouse scrolled (356, 266) with delta (0, 0)
Screenshot: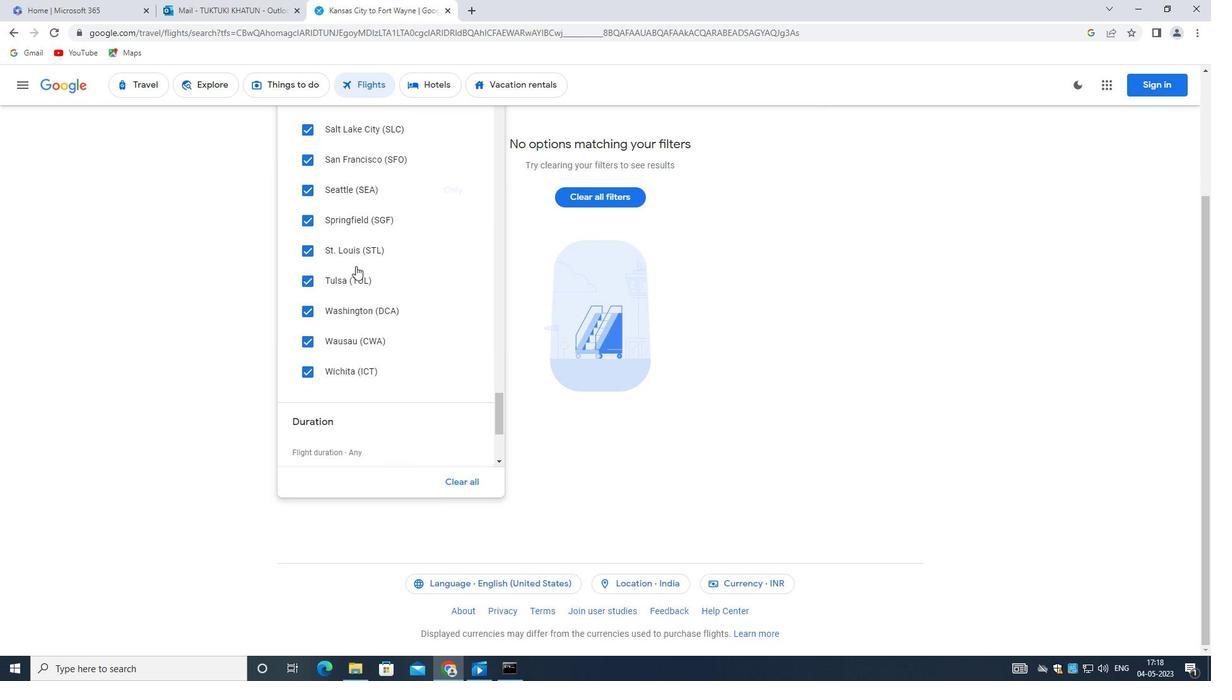 
Action: Mouse scrolled (356, 266) with delta (0, 0)
Screenshot: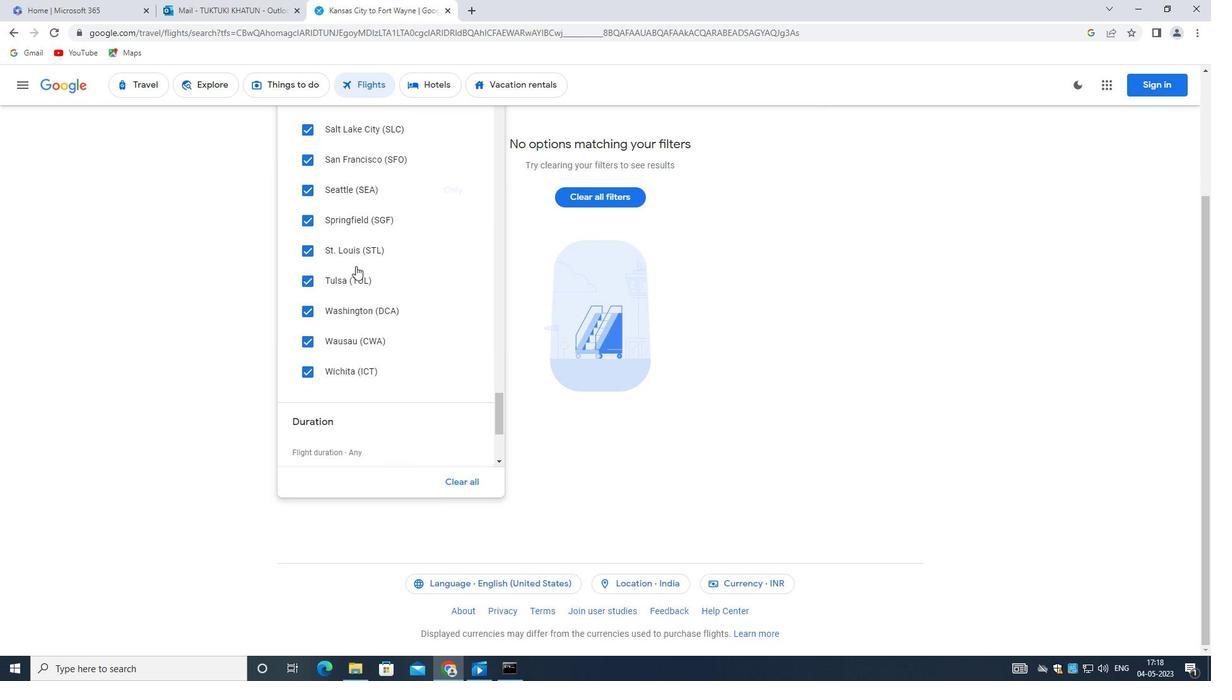
Action: Mouse moved to (357, 268)
Screenshot: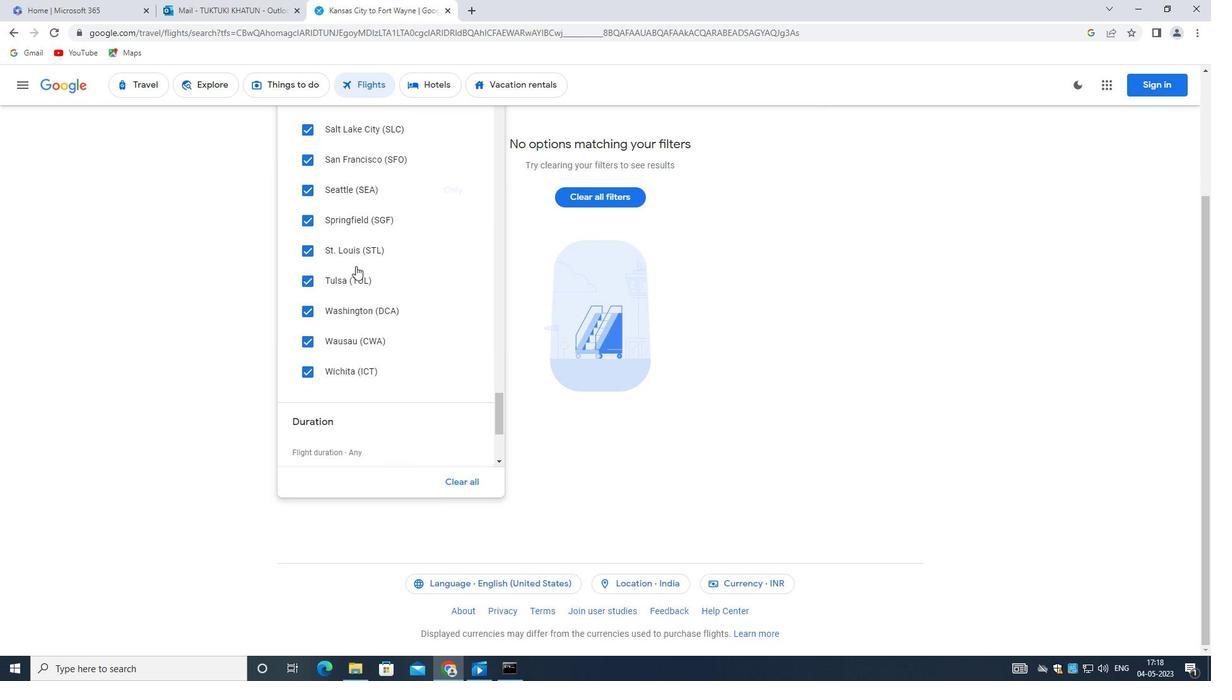 
Action: Mouse scrolled (357, 267) with delta (0, 0)
Screenshot: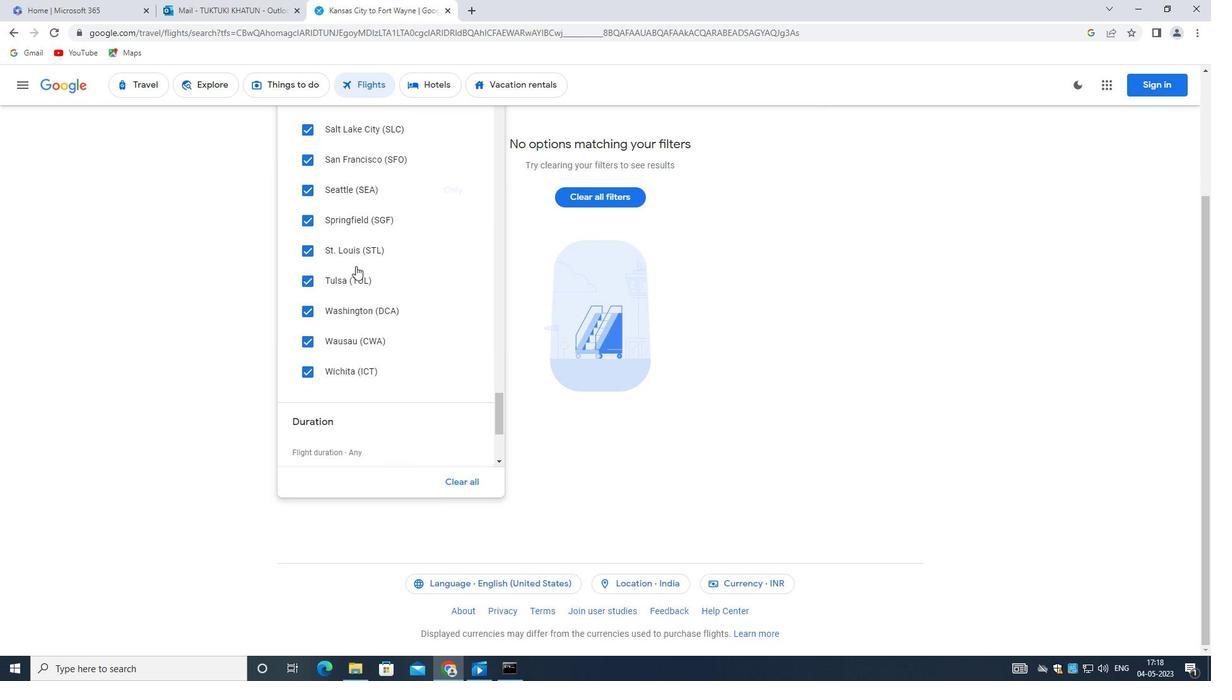 
Action: Mouse moved to (359, 279)
Screenshot: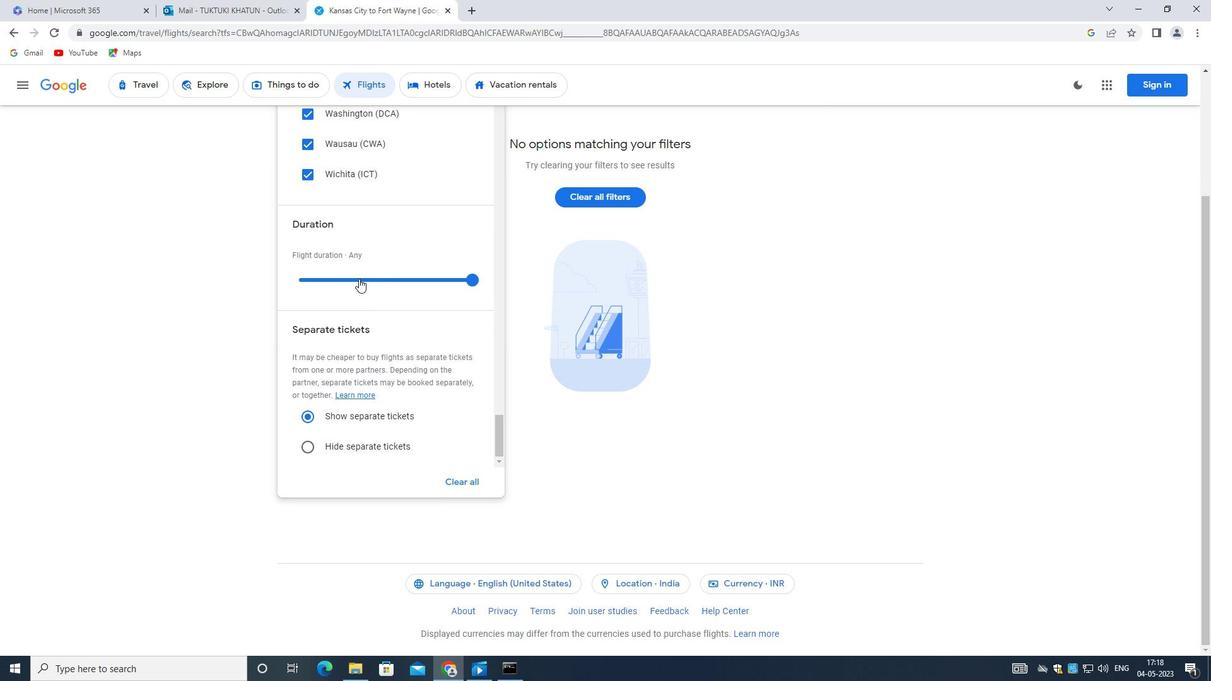 
Action: Mouse scrolled (359, 278) with delta (0, 0)
Screenshot: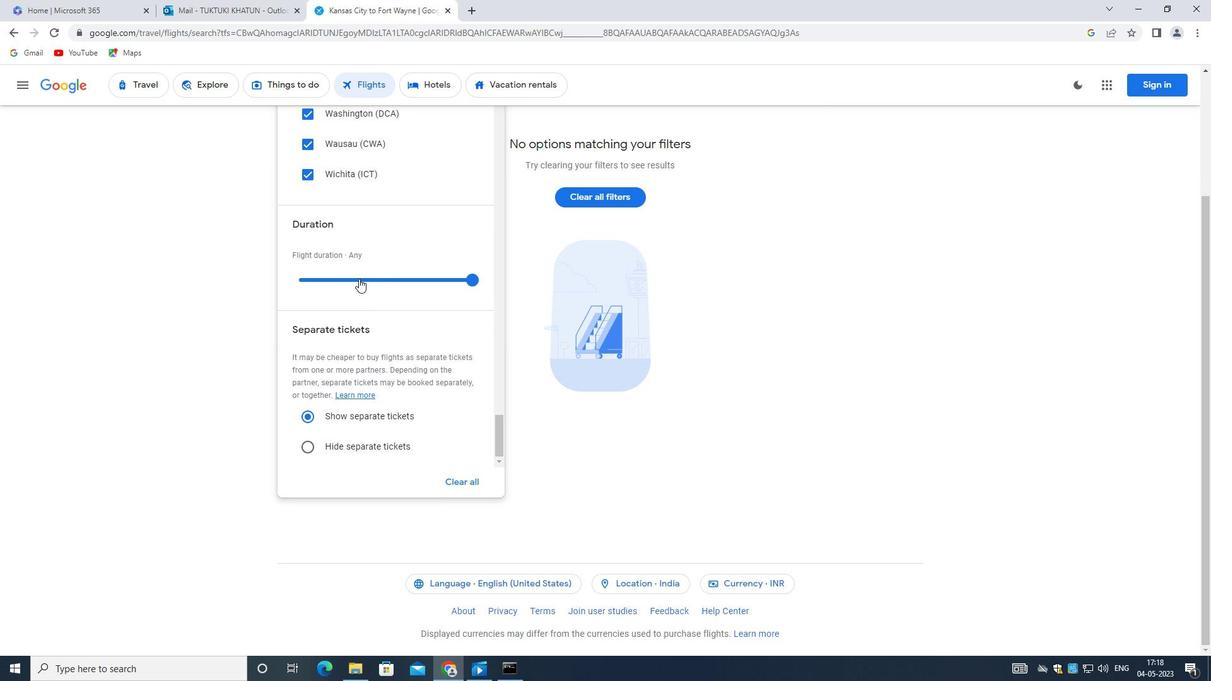 
Action: Mouse moved to (359, 283)
Screenshot: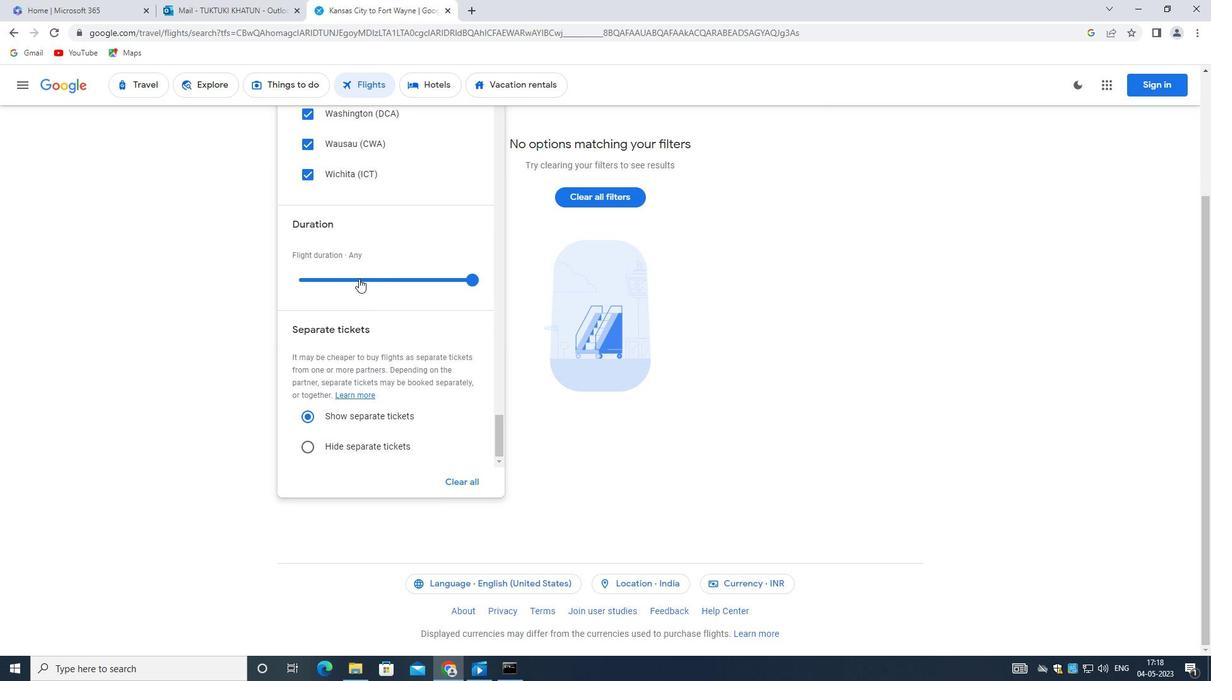 
Action: Mouse scrolled (359, 283) with delta (0, 0)
Screenshot: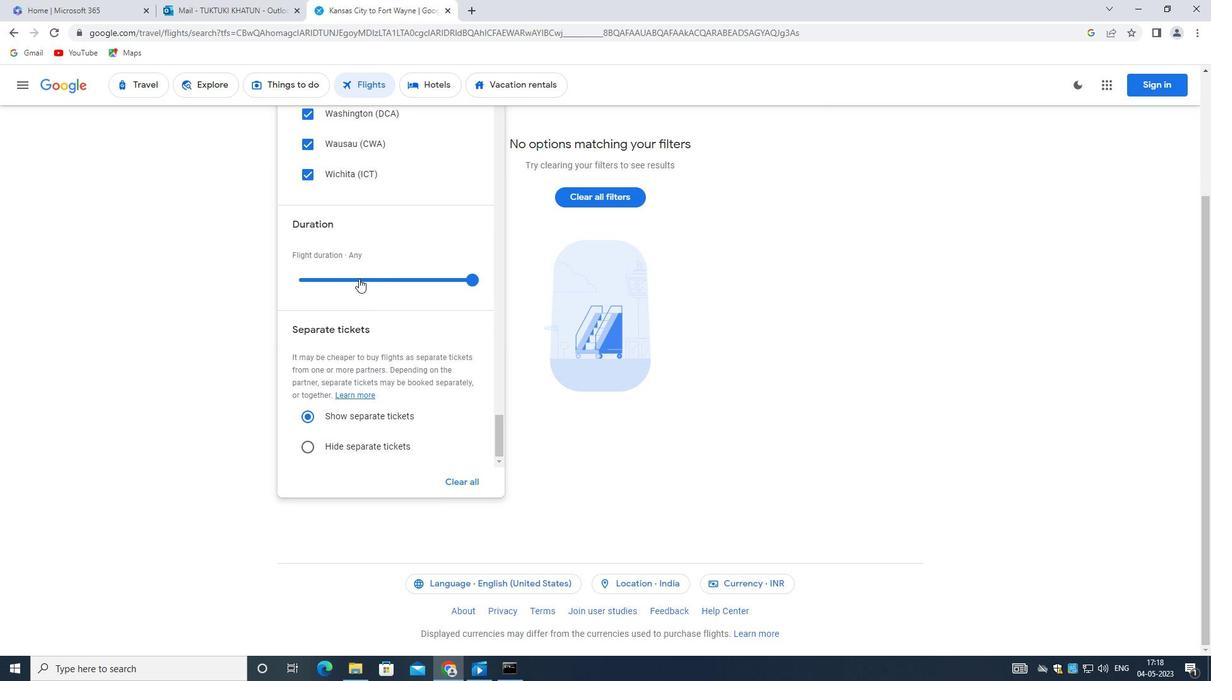 
Action: Mouse moved to (359, 285)
Screenshot: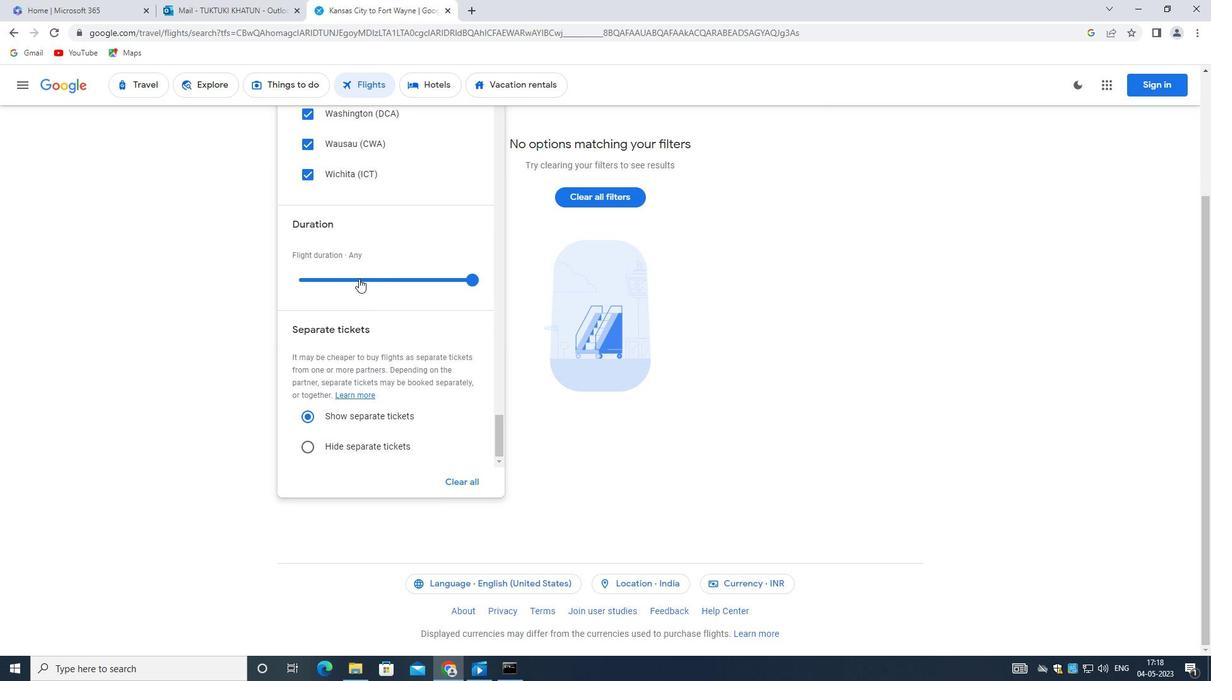 
Action: Mouse scrolled (359, 285) with delta (0, 0)
Screenshot: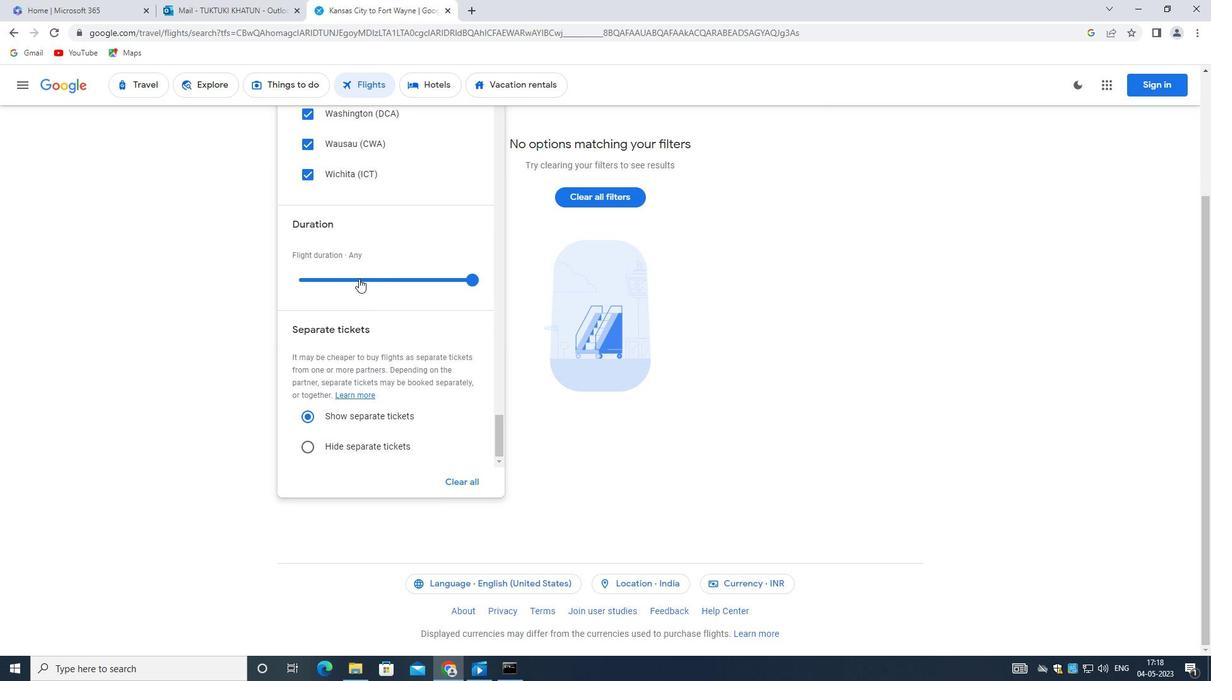 
Action: Mouse scrolled (359, 285) with delta (0, 0)
Screenshot: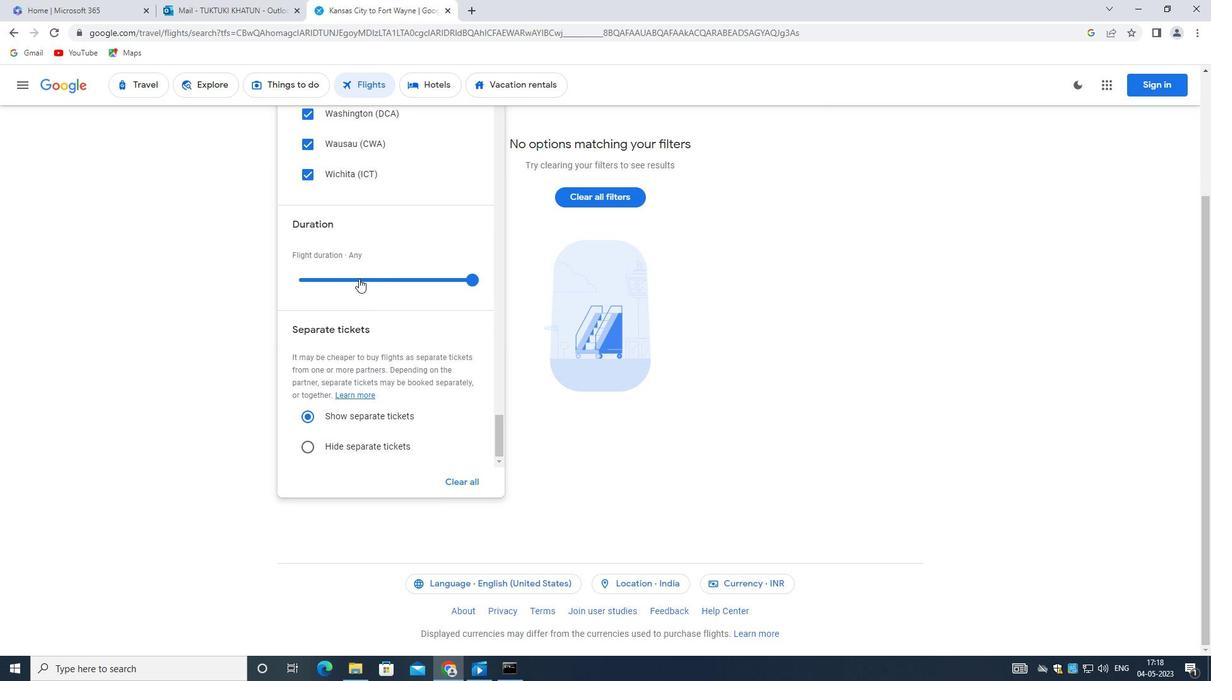 
Action: Mouse scrolled (359, 285) with delta (0, 0)
Screenshot: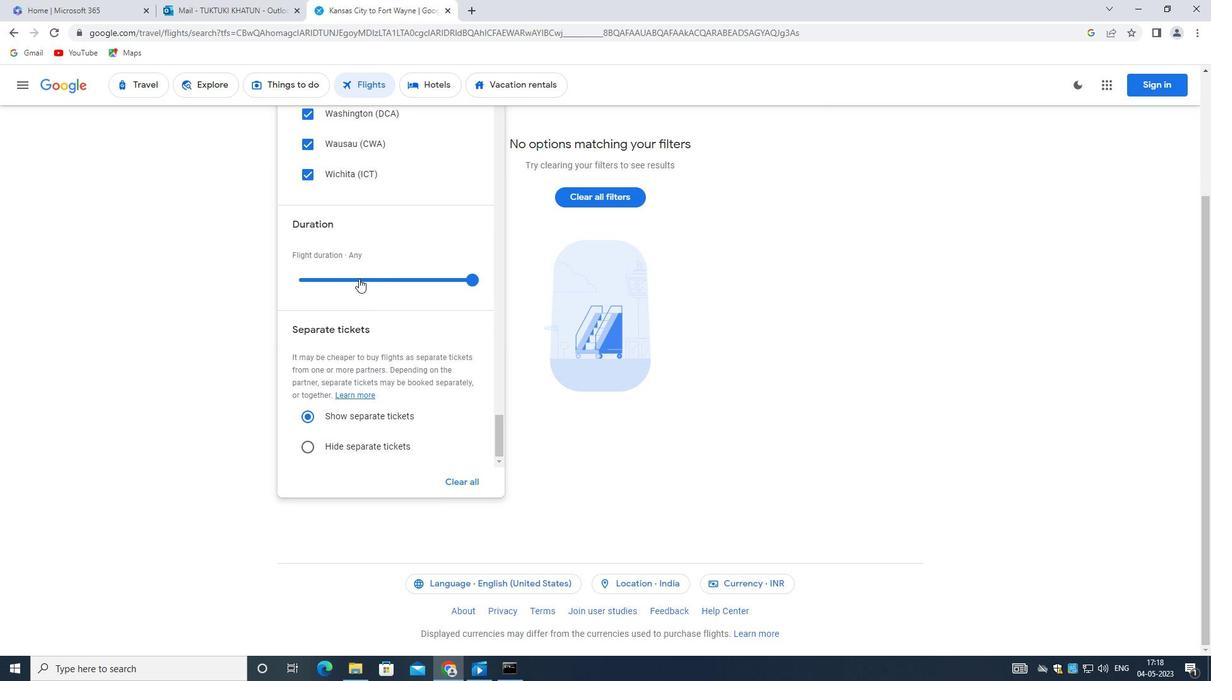 
Action: Mouse moved to (359, 290)
Screenshot: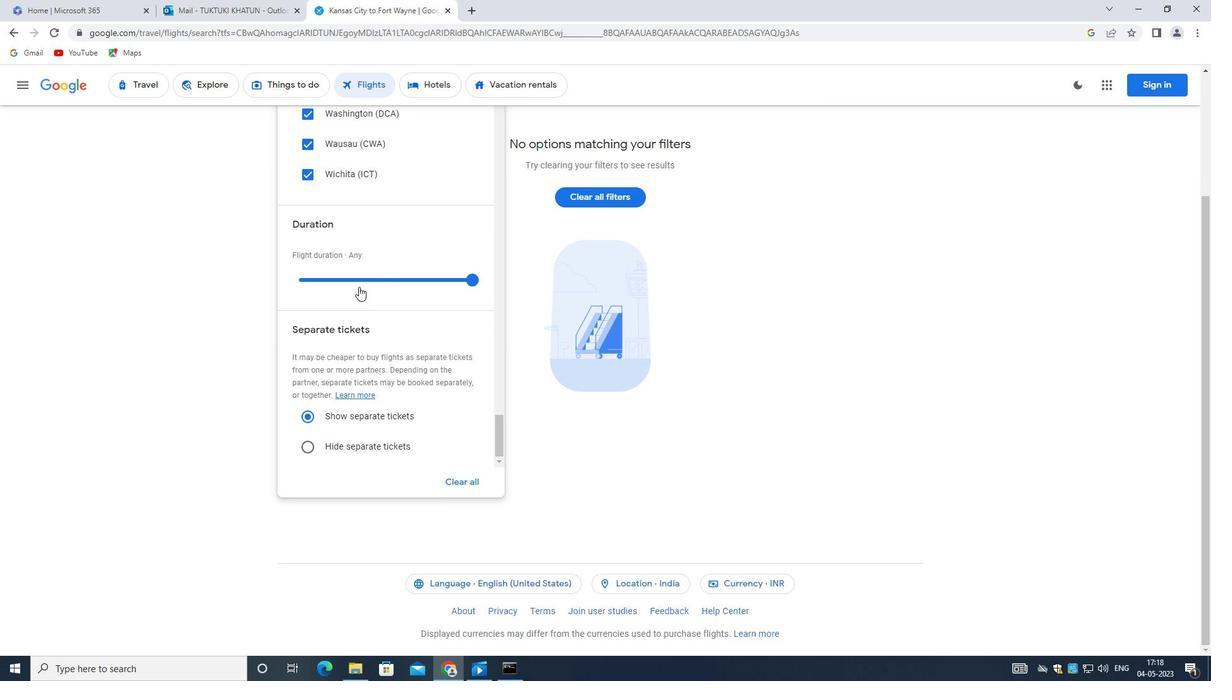 
